 Task: Look for Airbnb options in Colegiales, Argentina from 17th November, 2023 to 21st November, 2023 for 2 adults.1  bedroom having 2 beds and 1 bathroom. Property type can be flat. Amenities needed are: wifi, heating. Look for 4 properties as per requirement.
Action: Mouse moved to (553, 90)
Screenshot: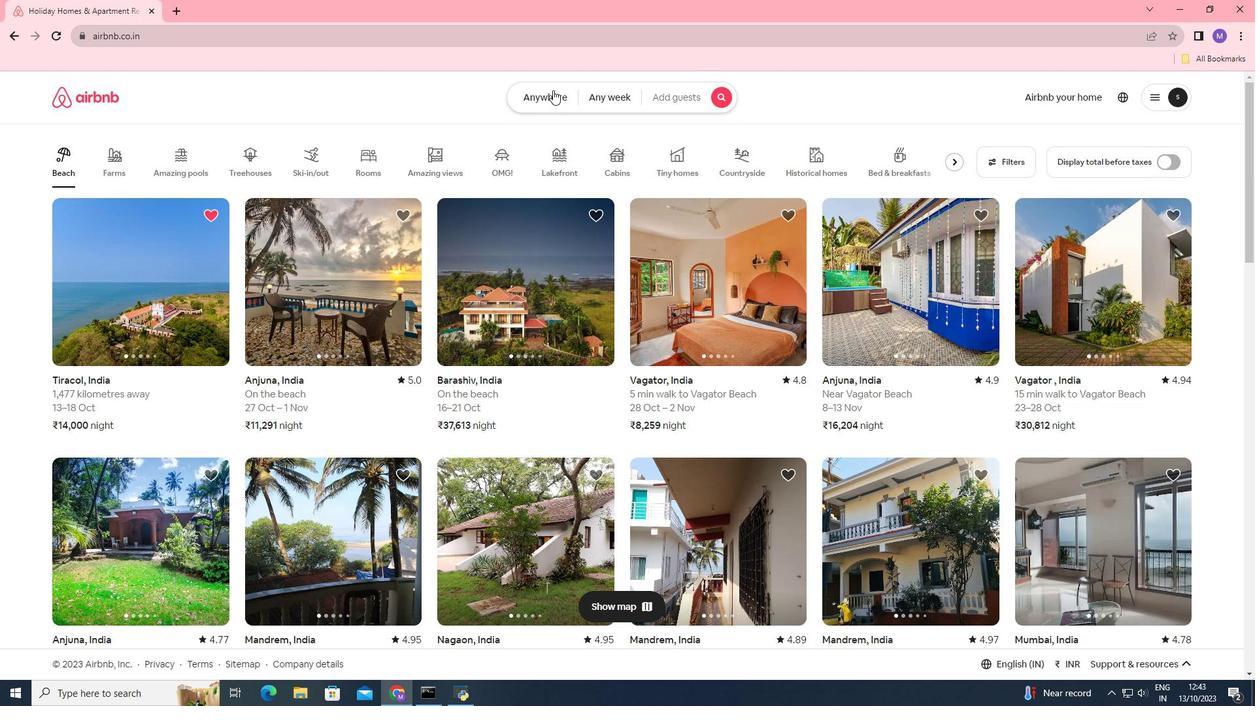 
Action: Mouse pressed left at (553, 90)
Screenshot: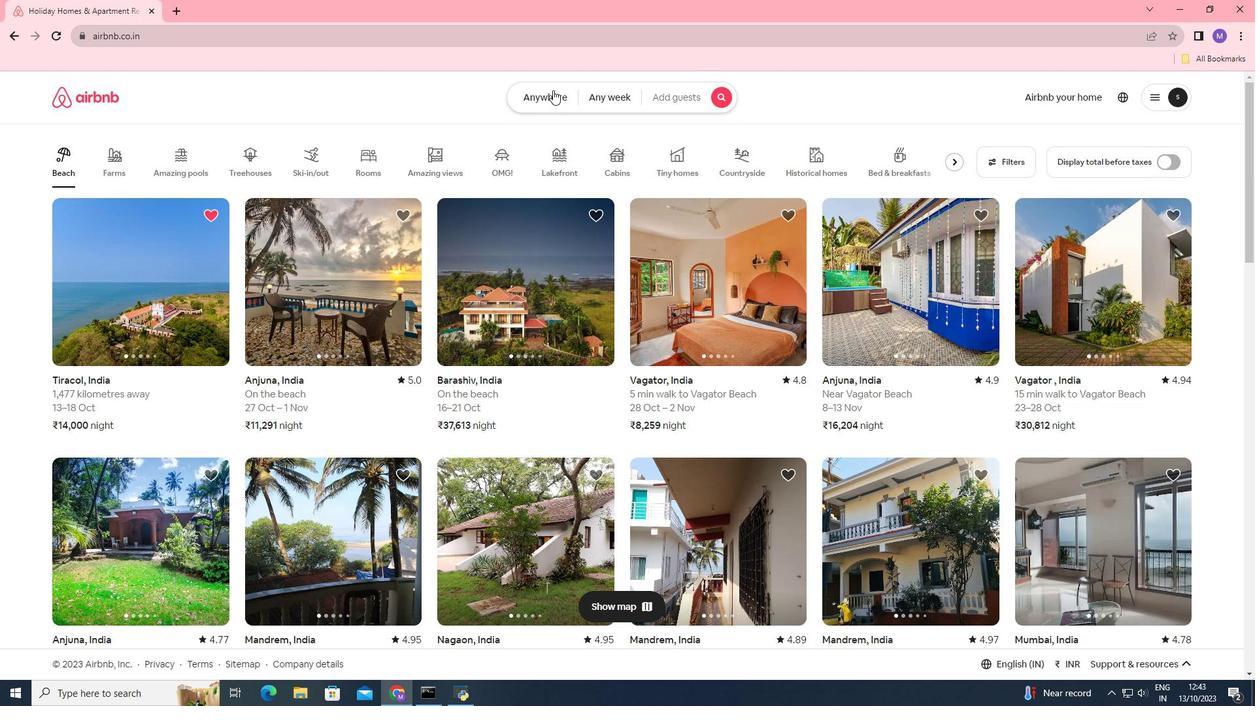 
Action: Mouse moved to (430, 149)
Screenshot: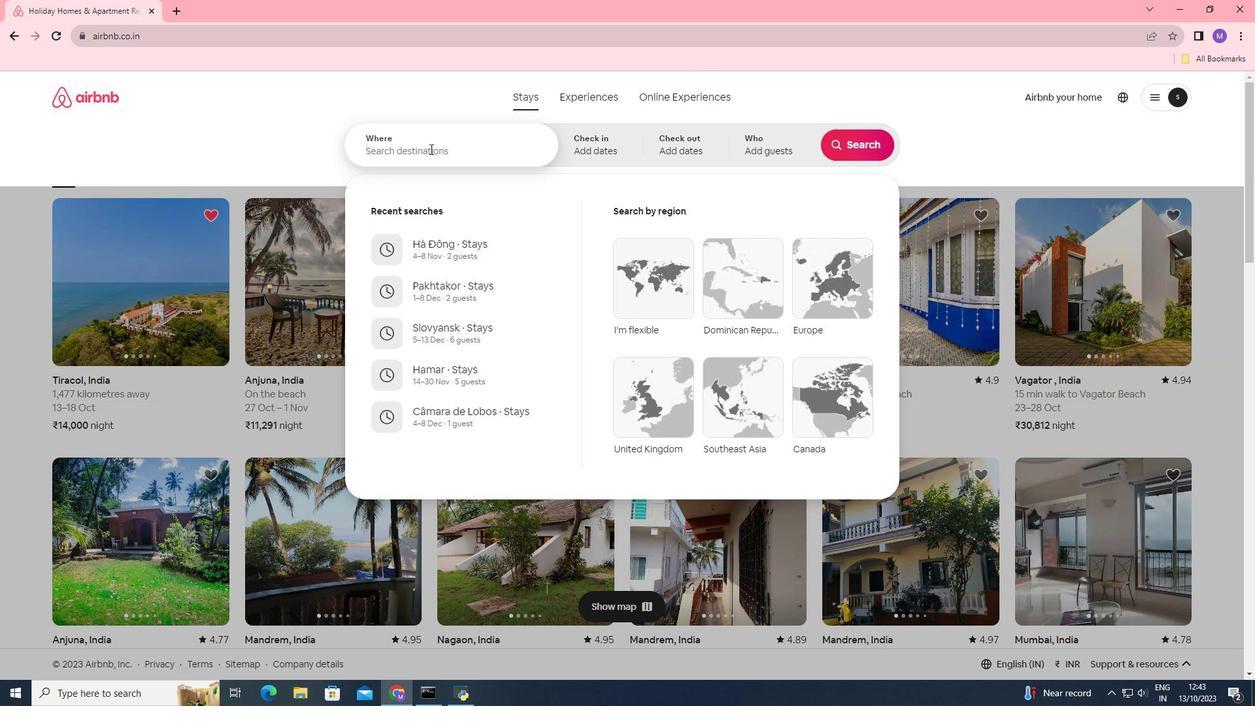 
Action: Mouse pressed left at (430, 149)
Screenshot: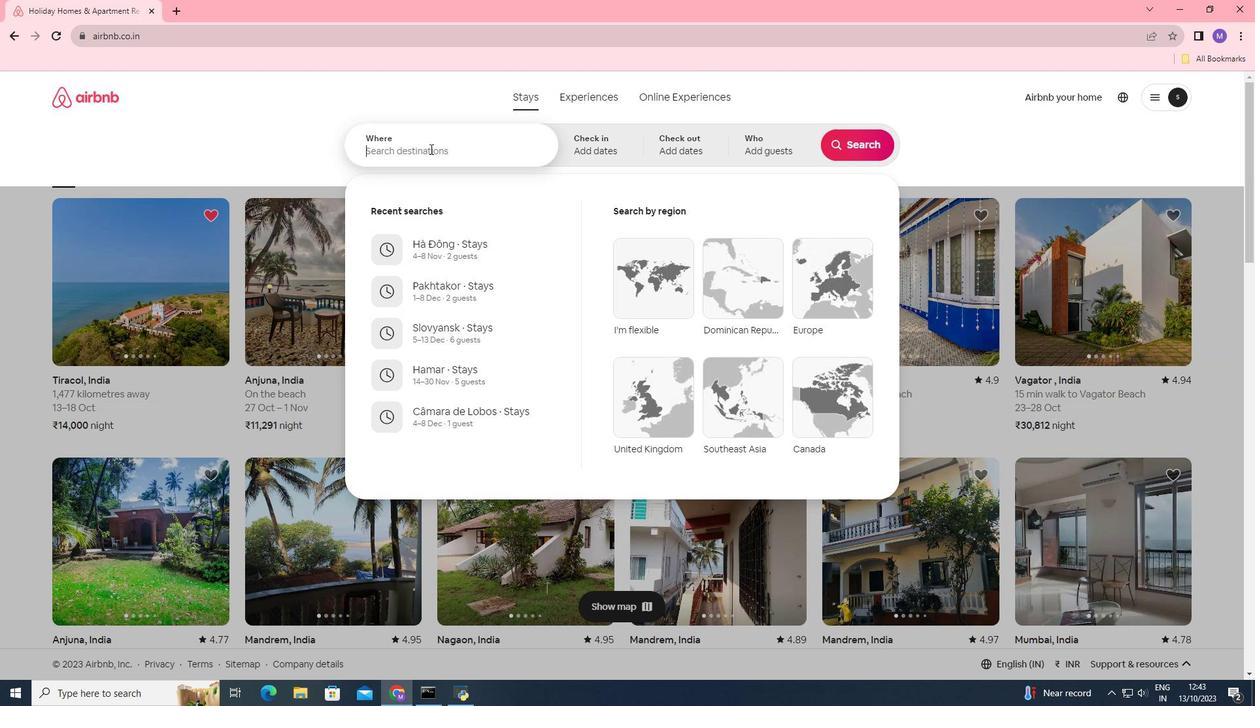 
Action: Mouse pressed left at (430, 149)
Screenshot: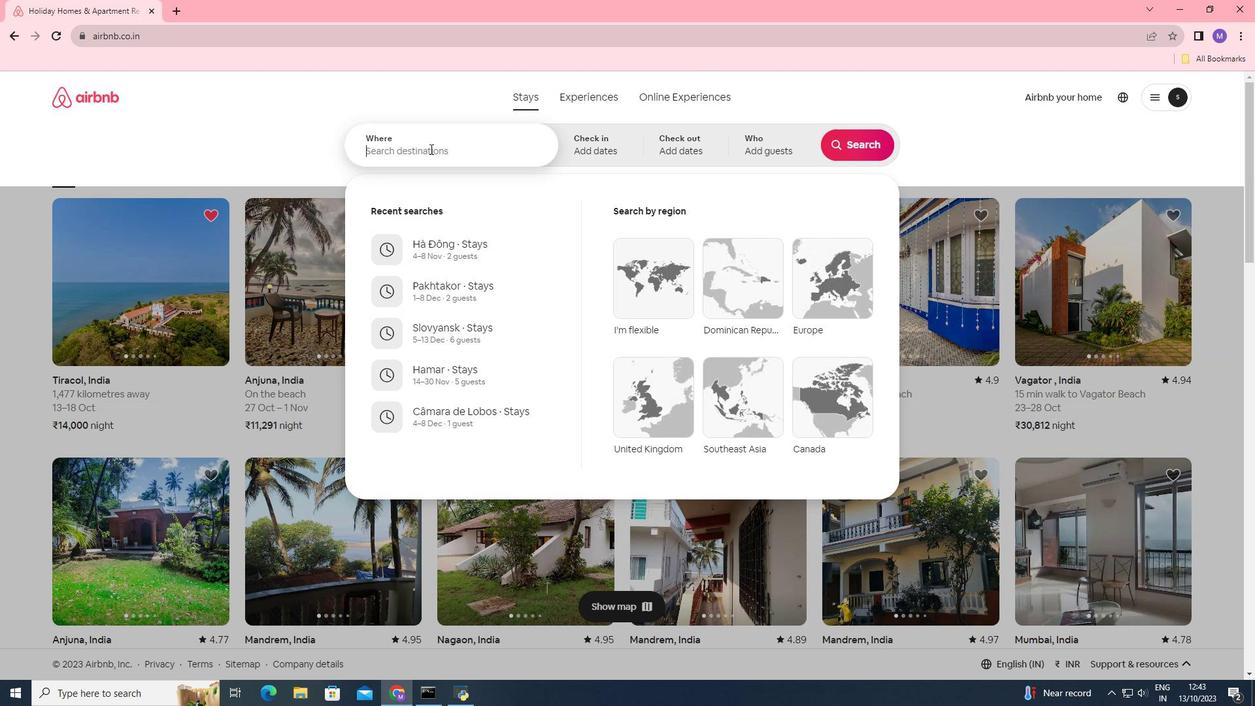 
Action: Key pressed <Key.shift>Colegiales,<Key.space><Key.shift>Argrntia
Screenshot: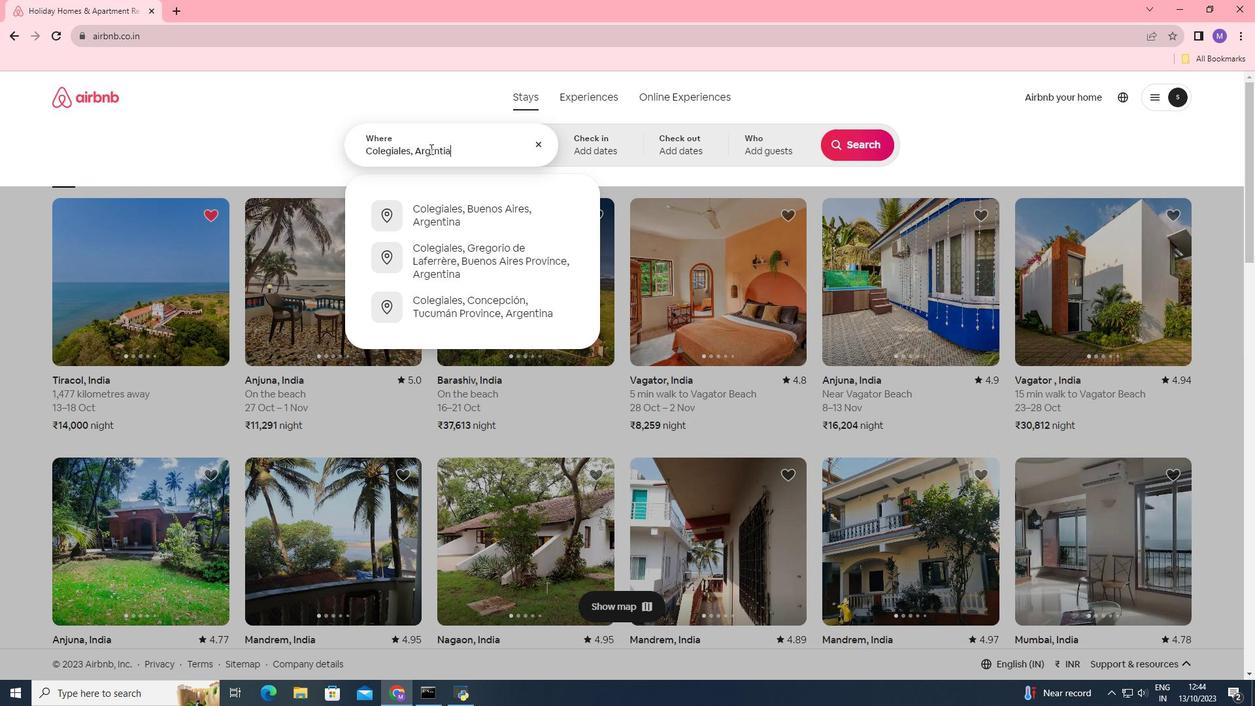 
Action: Mouse moved to (581, 159)
Screenshot: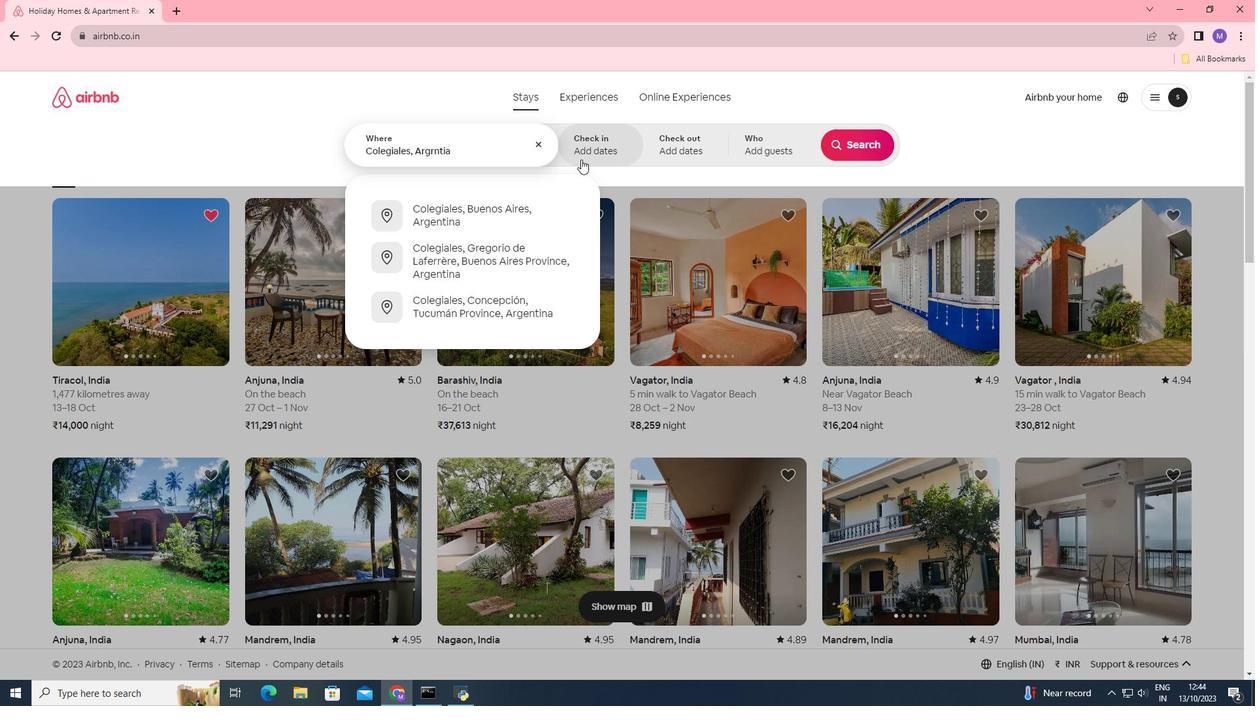 
Action: Mouse pressed left at (581, 159)
Screenshot: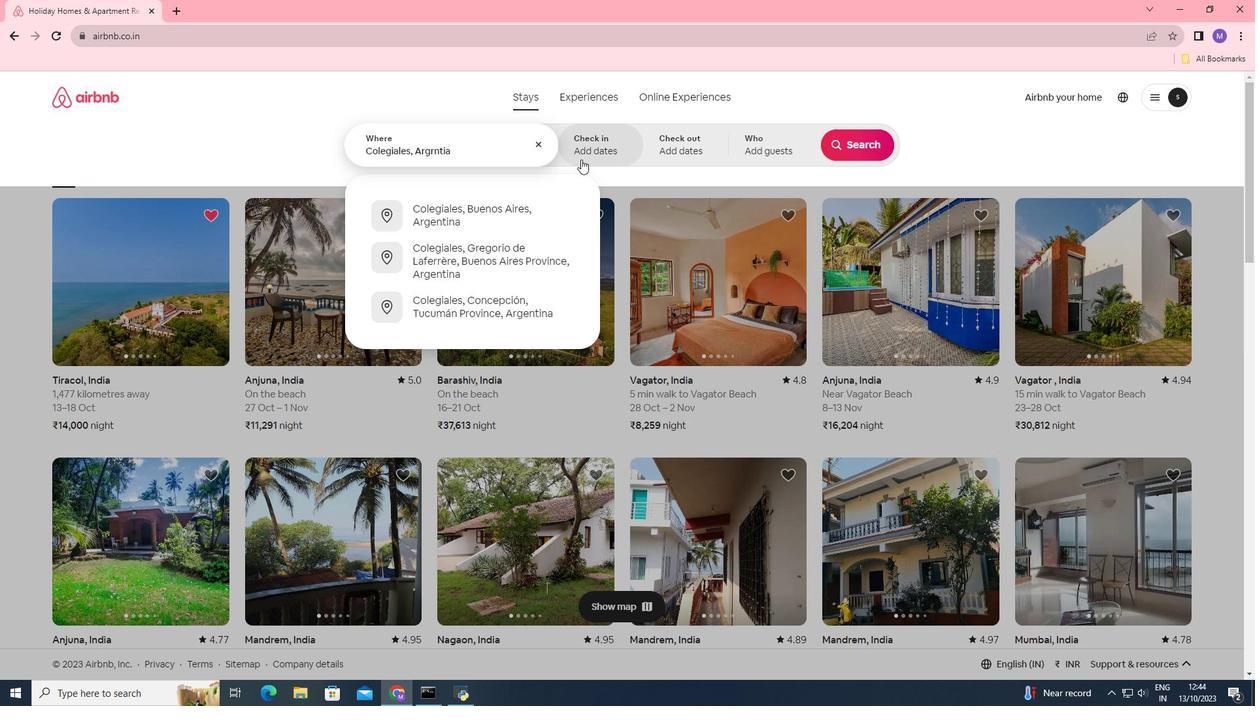 
Action: Mouse moved to (807, 373)
Screenshot: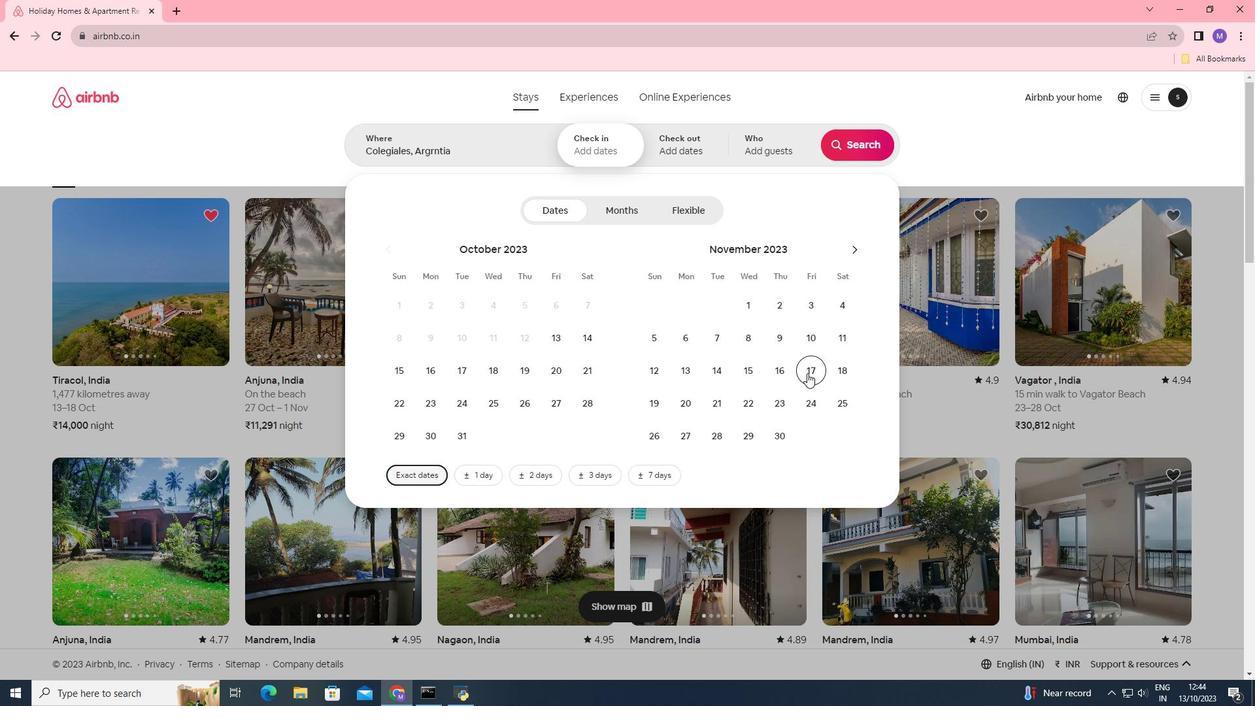 
Action: Mouse pressed left at (807, 373)
Screenshot: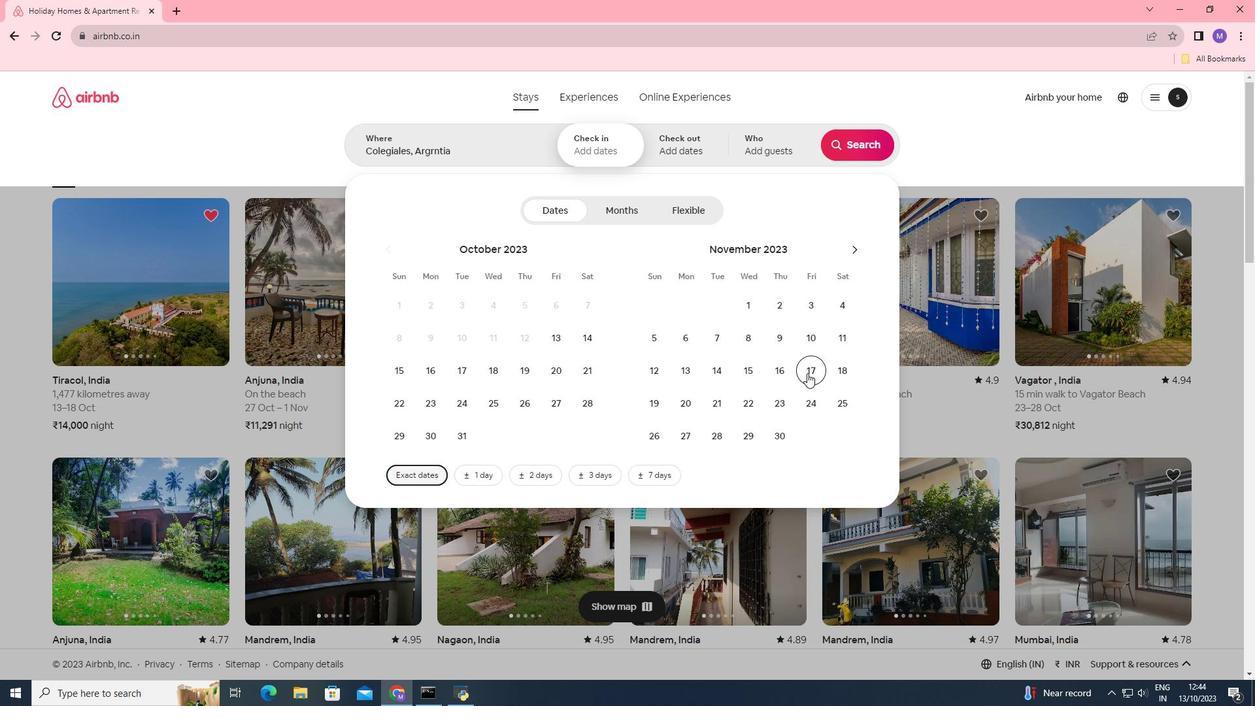 
Action: Mouse moved to (721, 399)
Screenshot: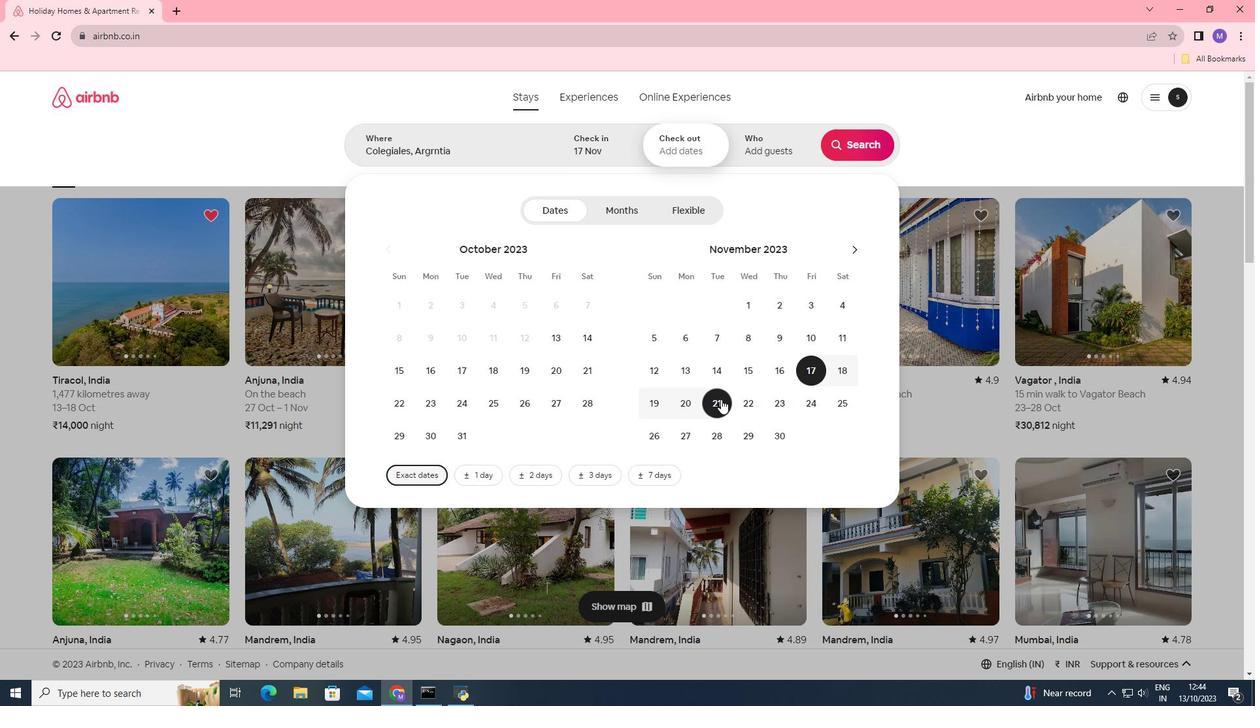 
Action: Mouse pressed left at (721, 399)
Screenshot: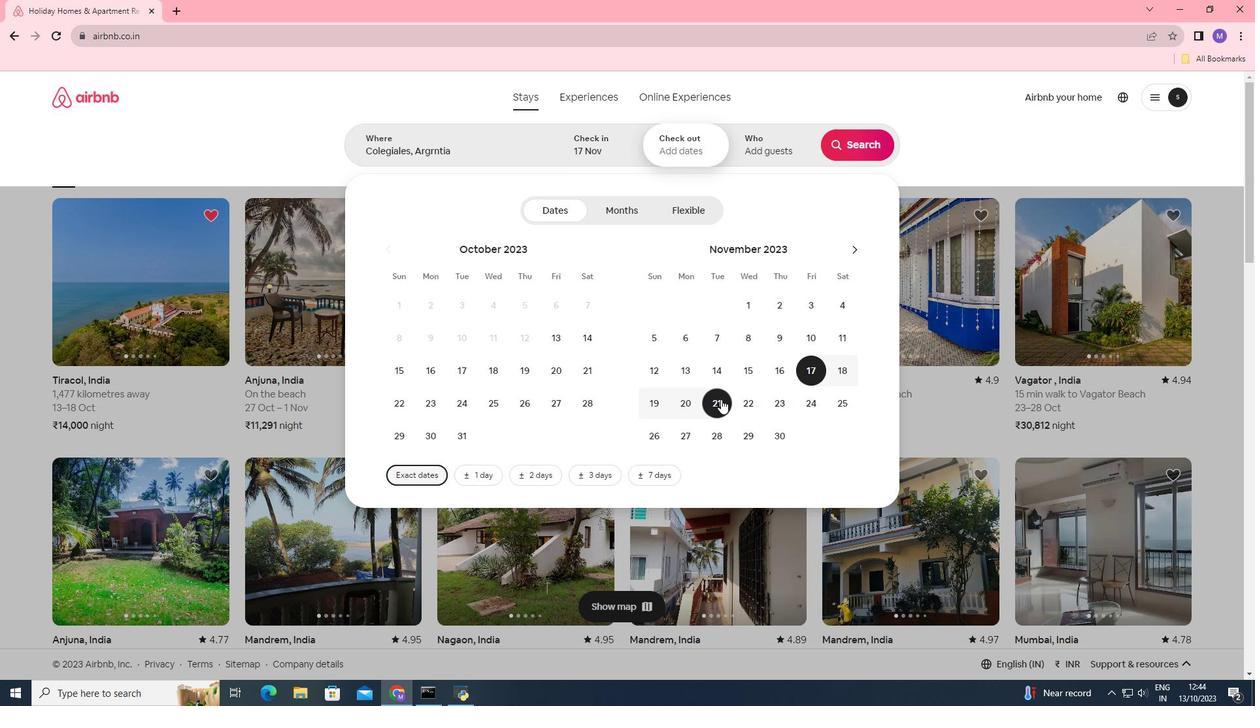 
Action: Mouse moved to (761, 145)
Screenshot: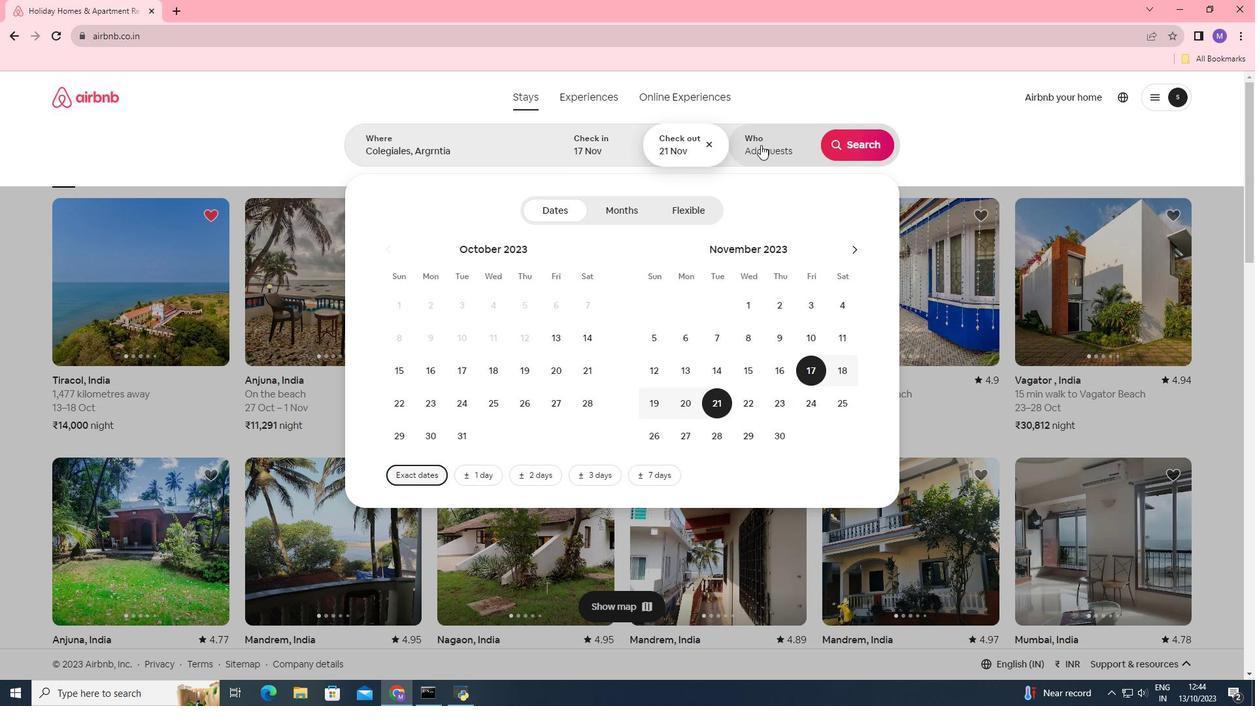 
Action: Mouse pressed left at (761, 145)
Screenshot: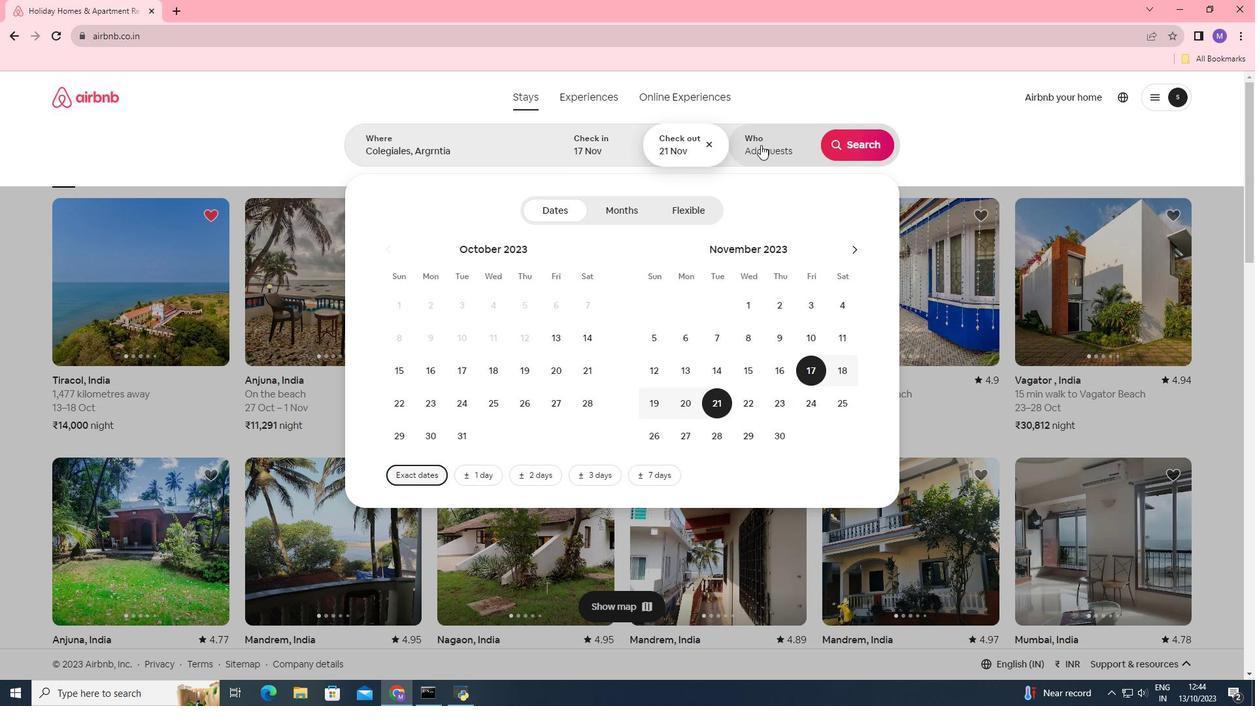 
Action: Mouse moved to (860, 211)
Screenshot: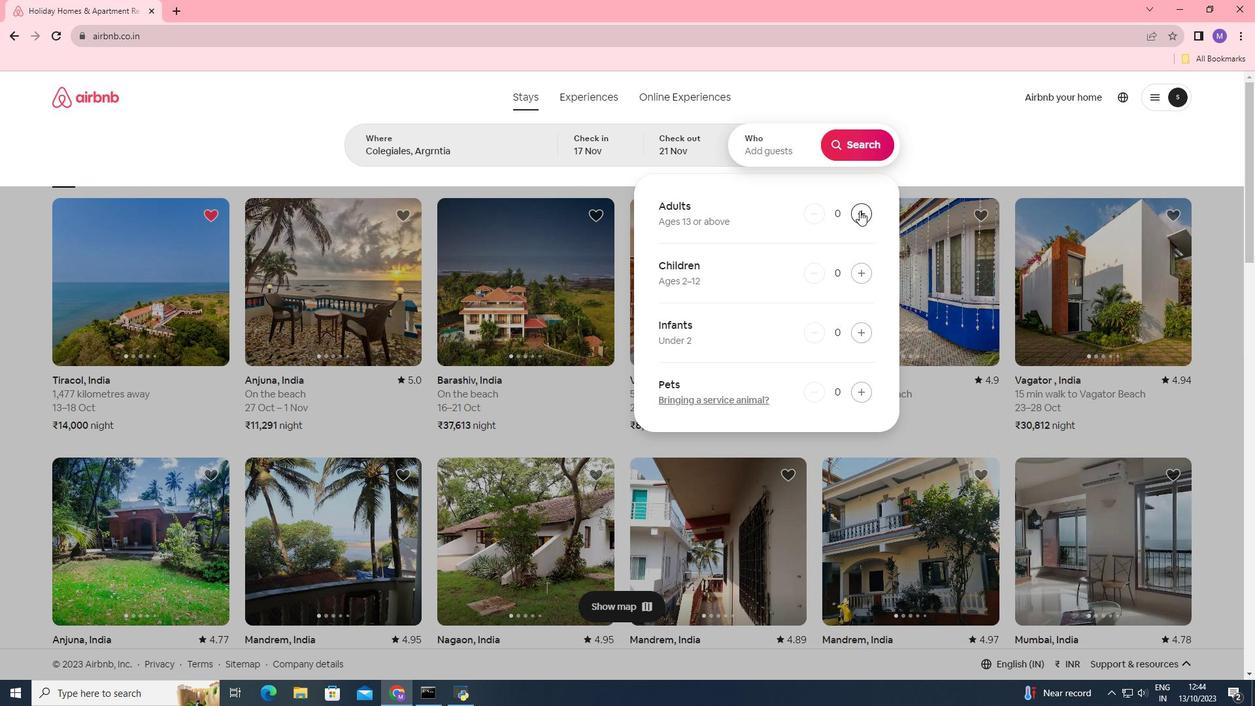 
Action: Mouse pressed left at (860, 211)
Screenshot: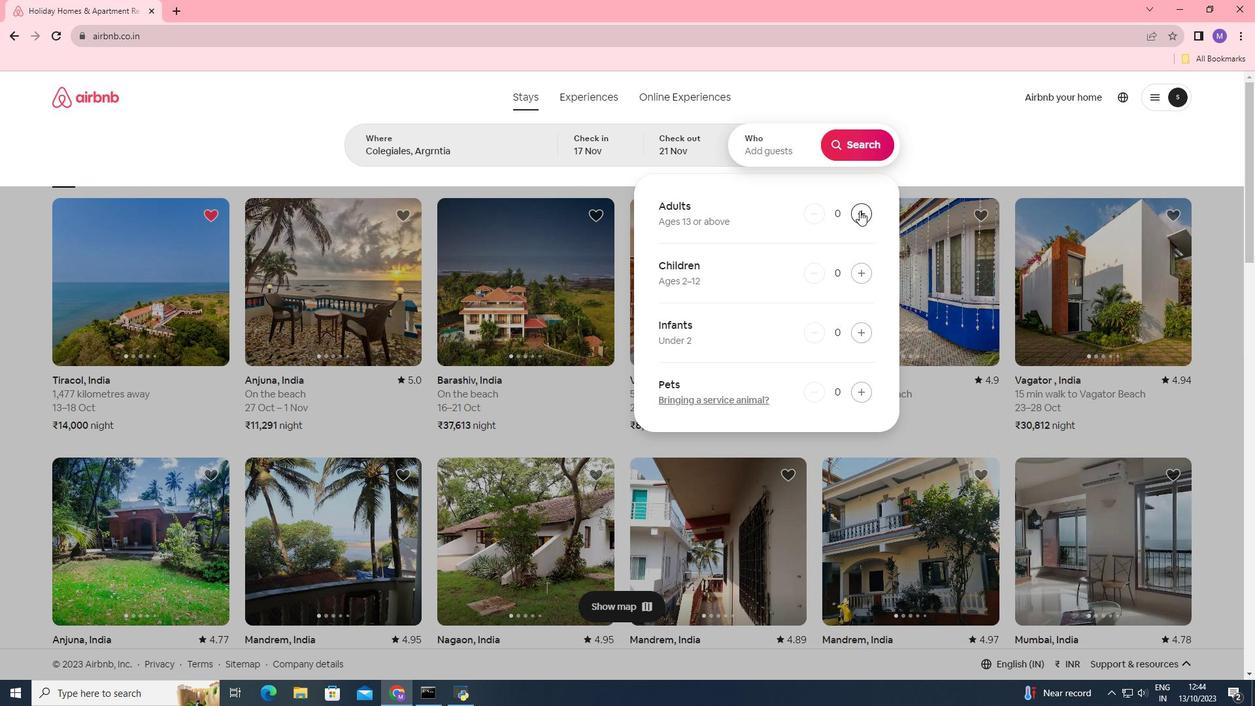 
Action: Mouse pressed left at (860, 211)
Screenshot: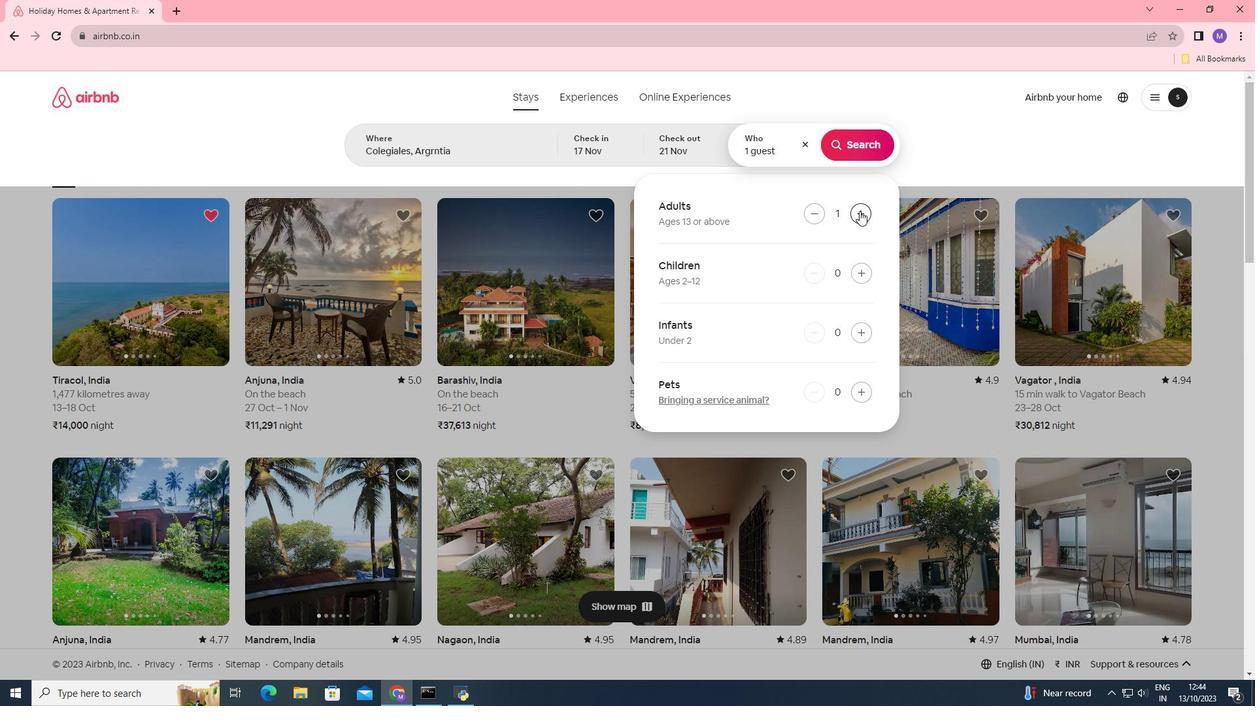 
Action: Mouse moved to (873, 135)
Screenshot: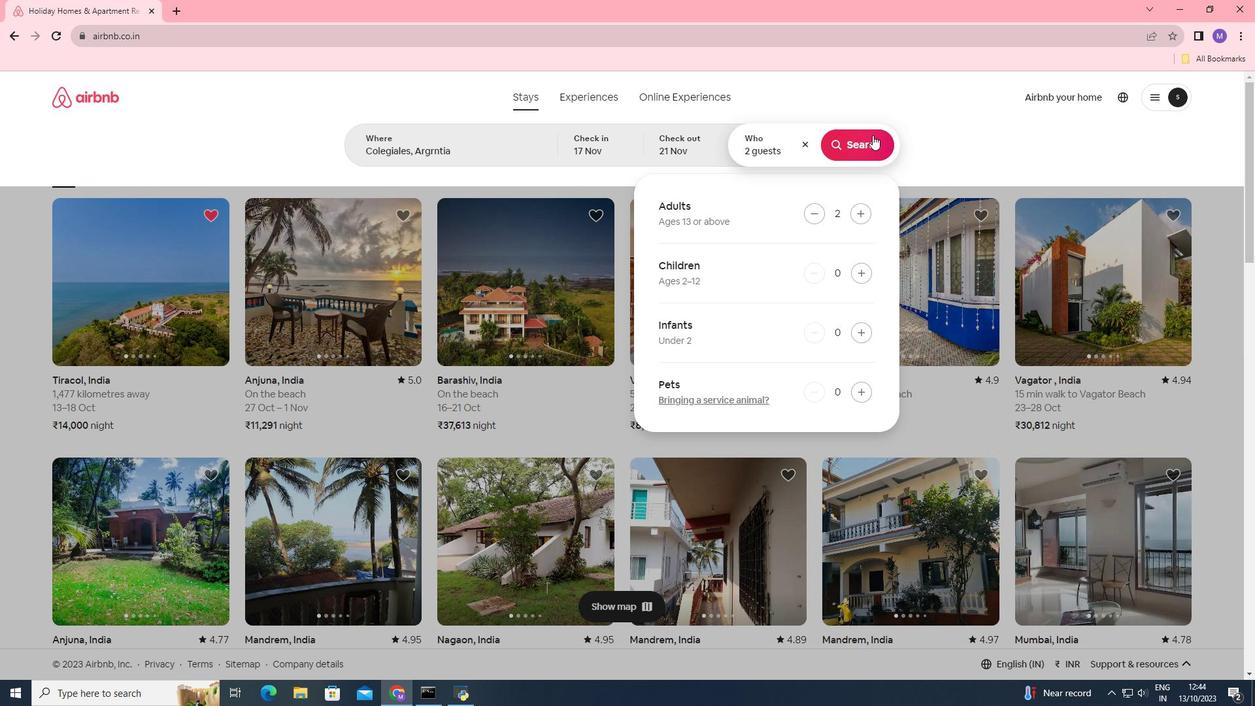 
Action: Mouse pressed left at (873, 135)
Screenshot: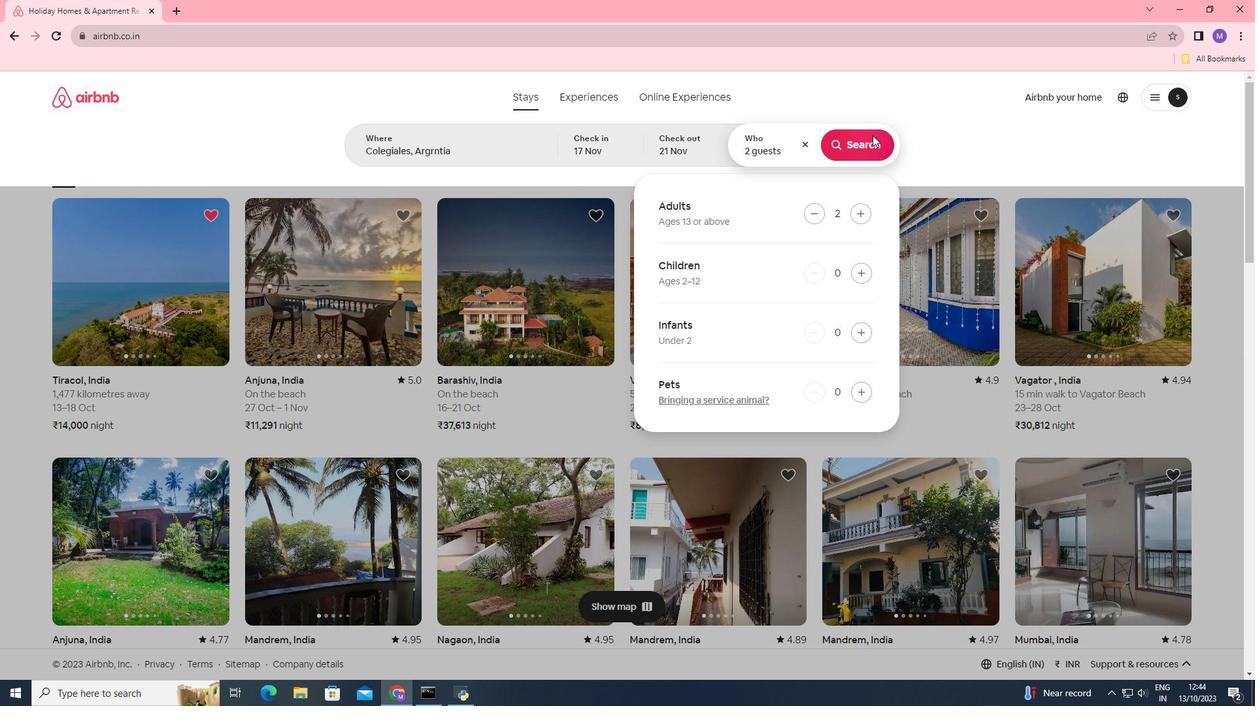 
Action: Mouse moved to (1037, 148)
Screenshot: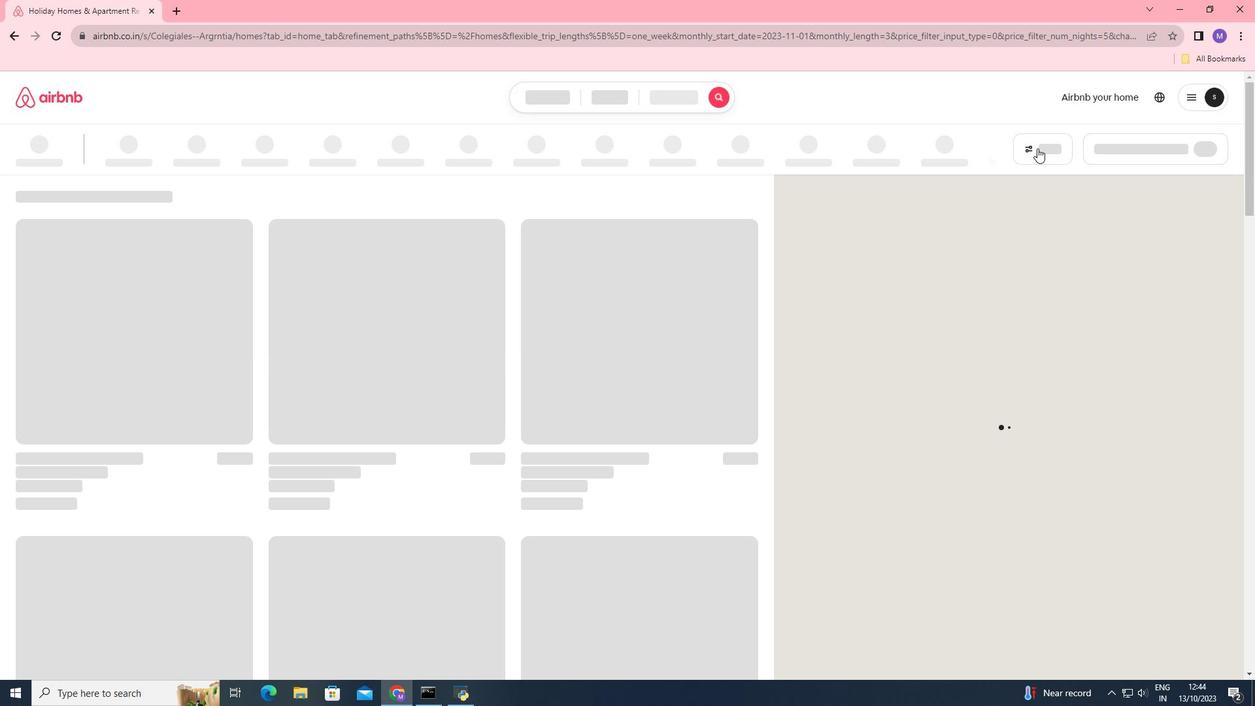
Action: Mouse pressed left at (1037, 148)
Screenshot: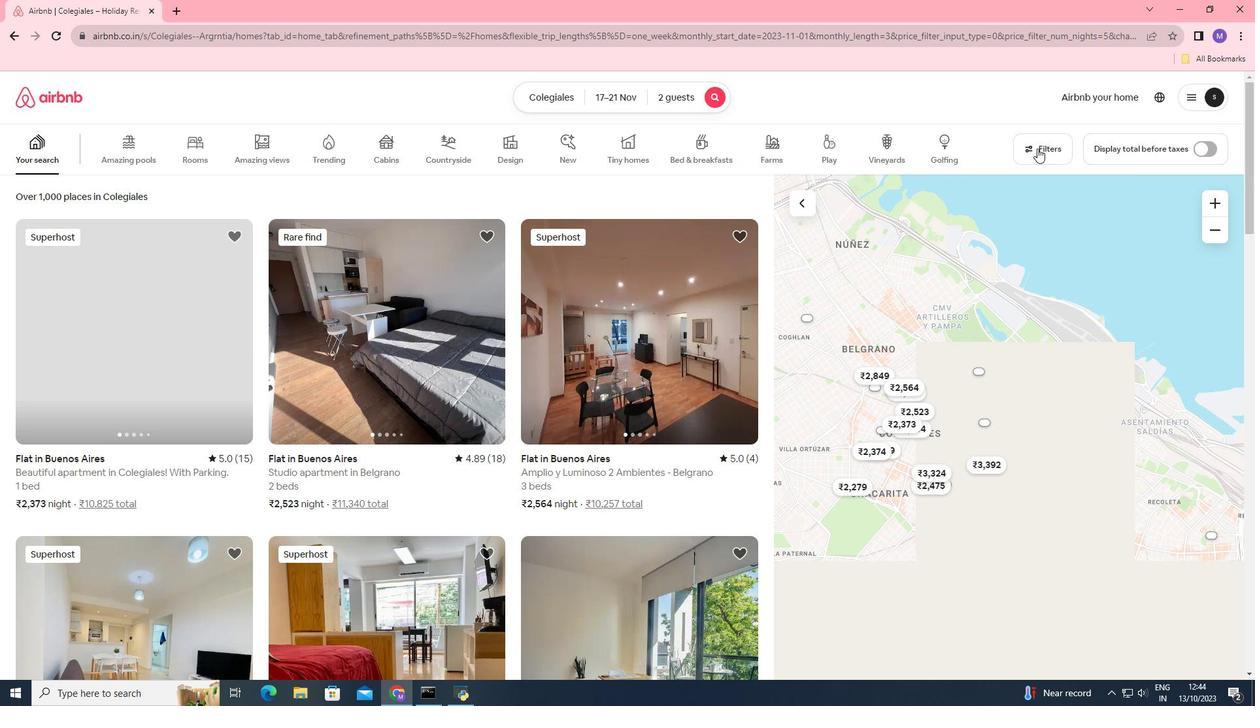 
Action: Mouse moved to (736, 412)
Screenshot: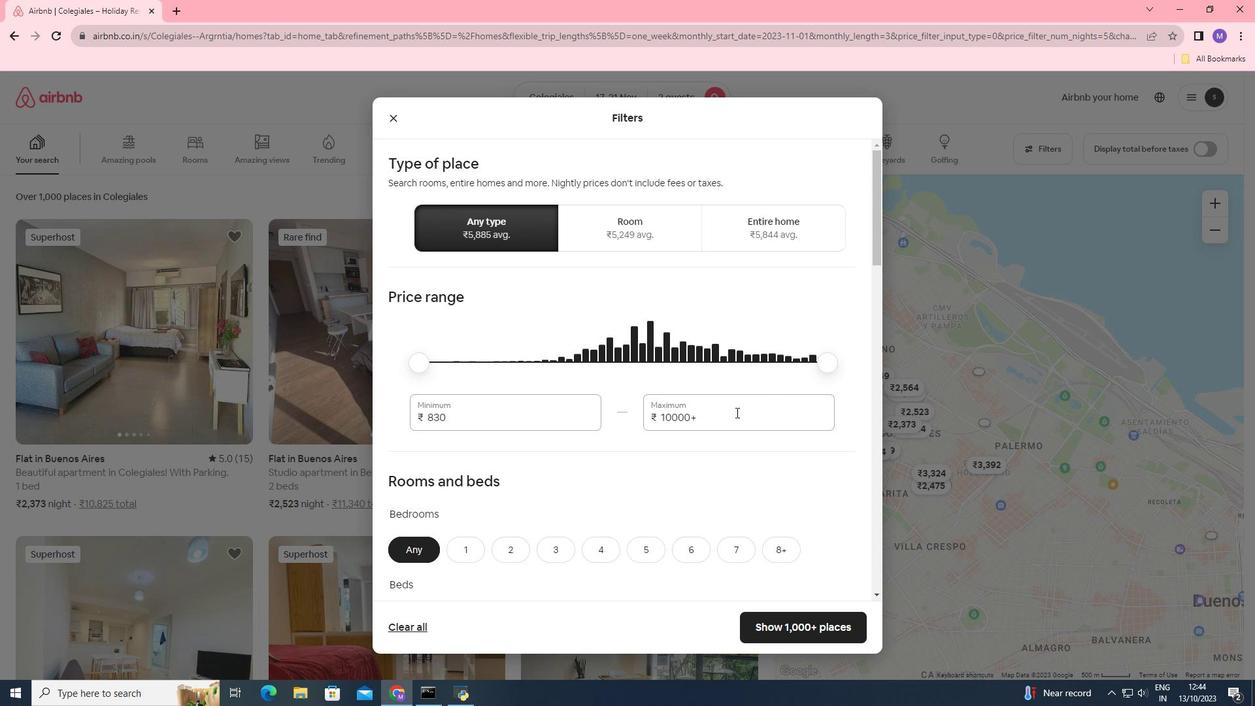 
Action: Mouse scrolled (736, 412) with delta (0, 0)
Screenshot: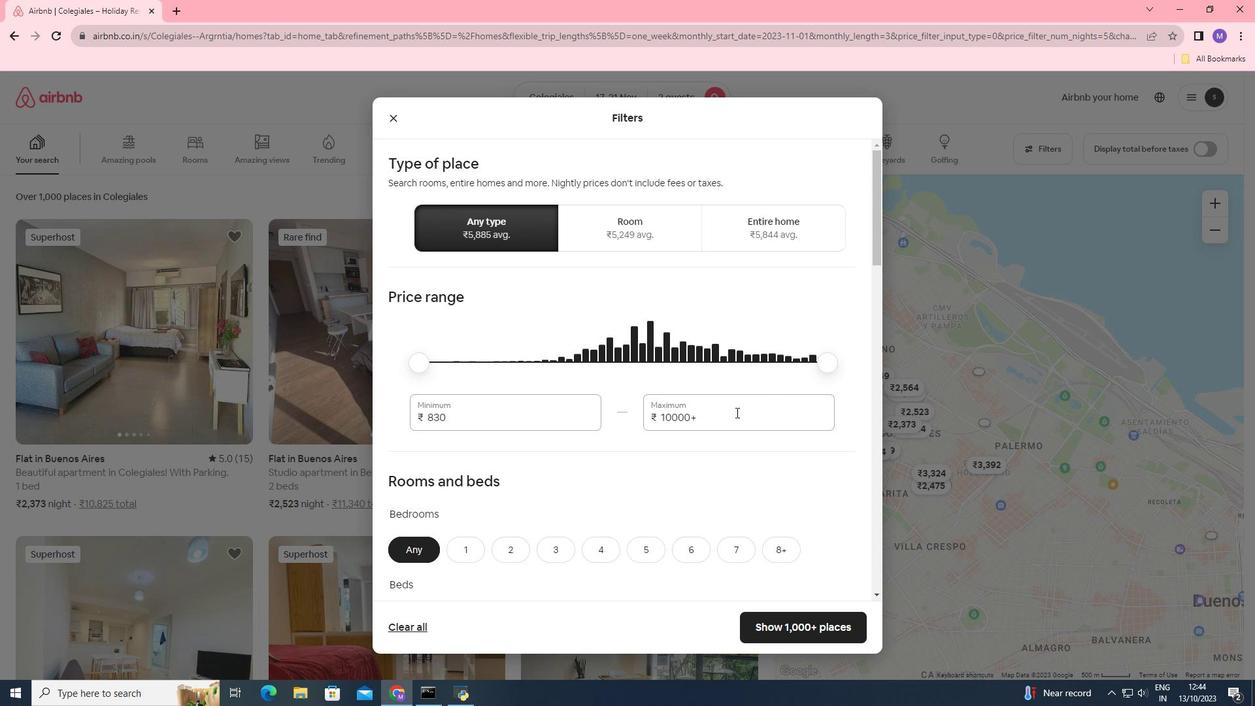 
Action: Mouse scrolled (736, 412) with delta (0, 0)
Screenshot: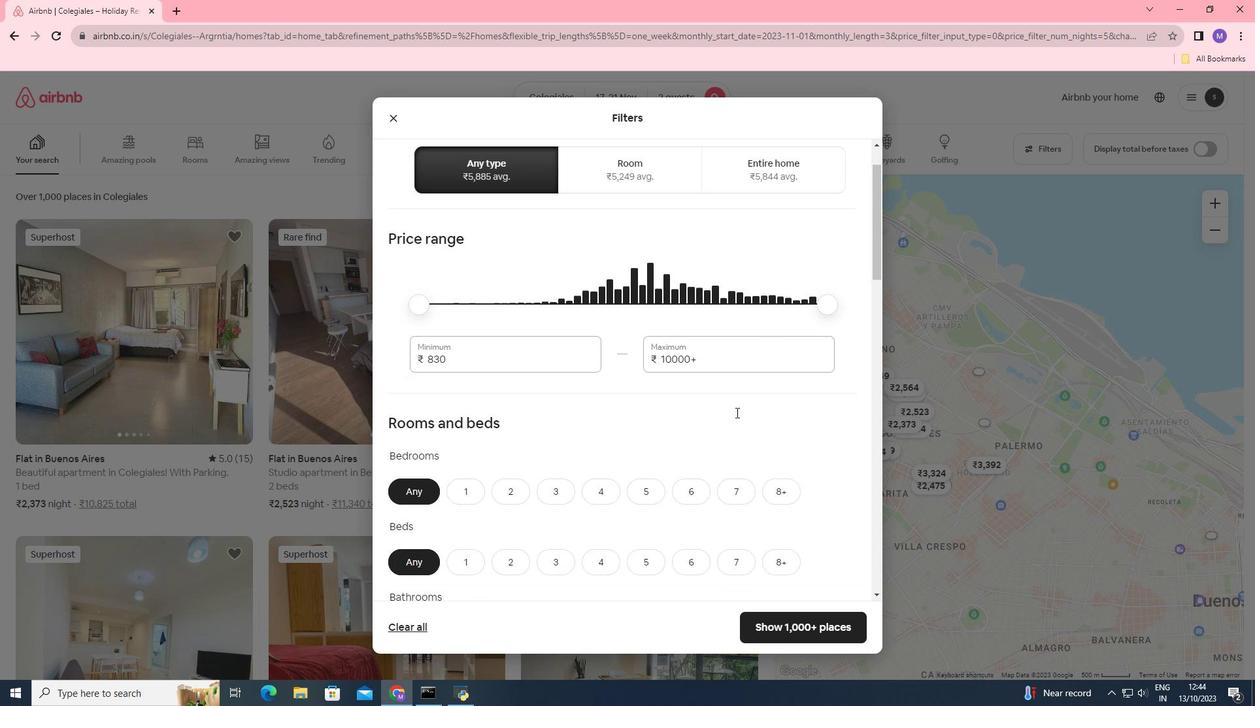 
Action: Mouse moved to (457, 421)
Screenshot: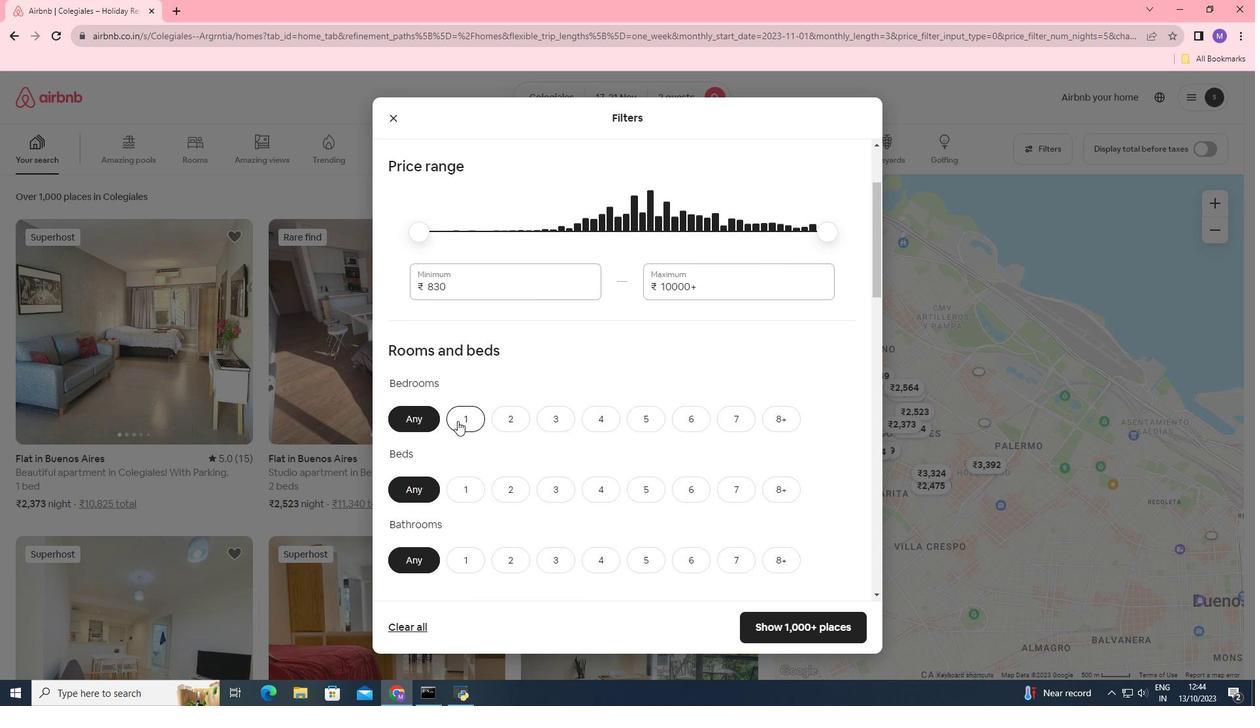 
Action: Mouse pressed left at (457, 421)
Screenshot: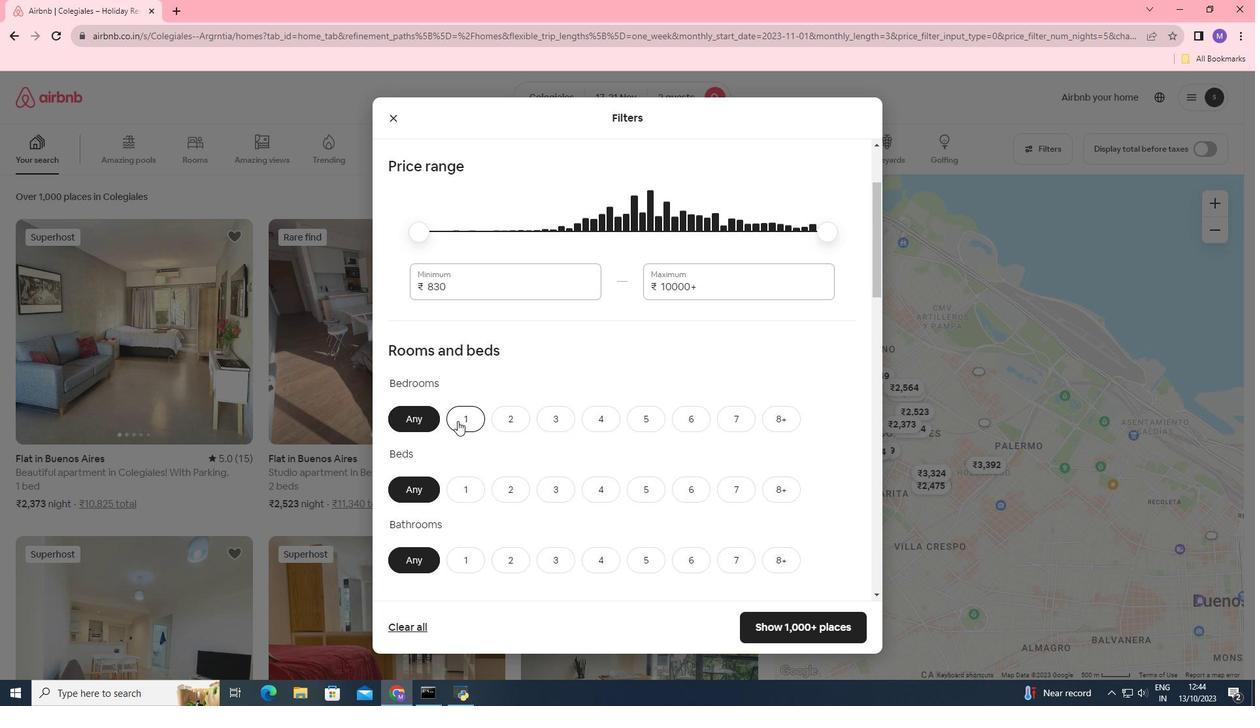 
Action: Mouse moved to (500, 485)
Screenshot: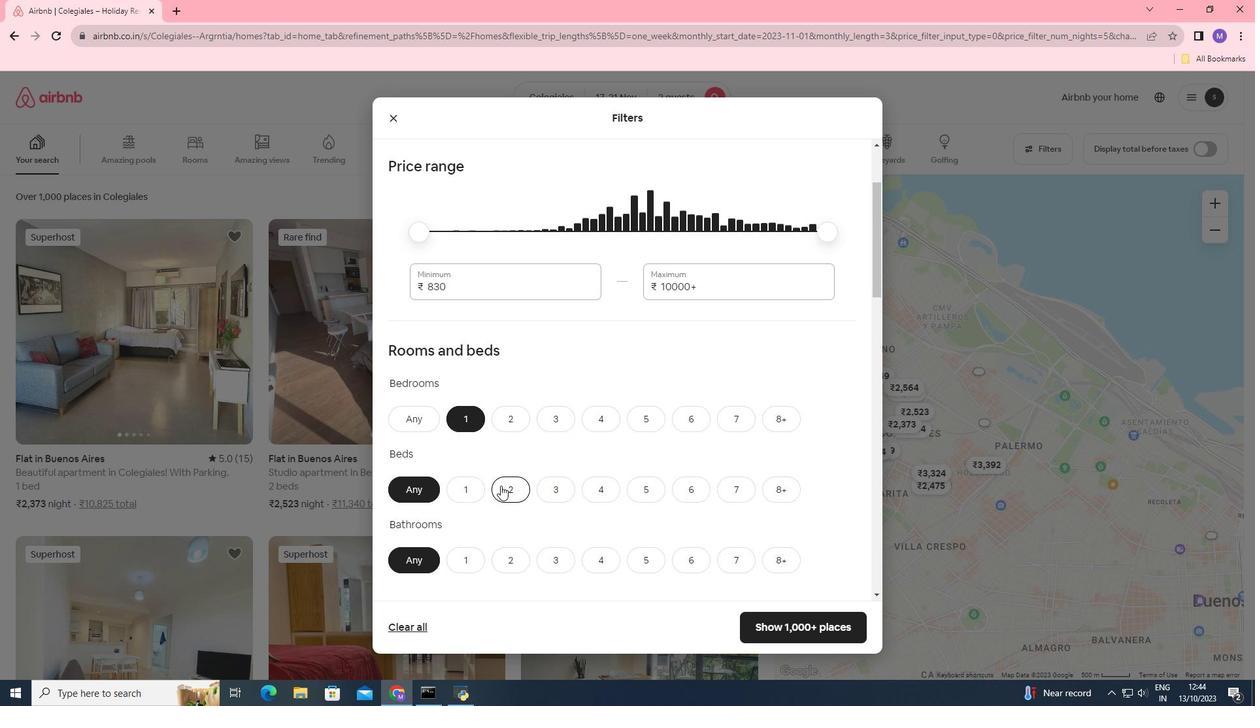 
Action: Mouse pressed left at (500, 485)
Screenshot: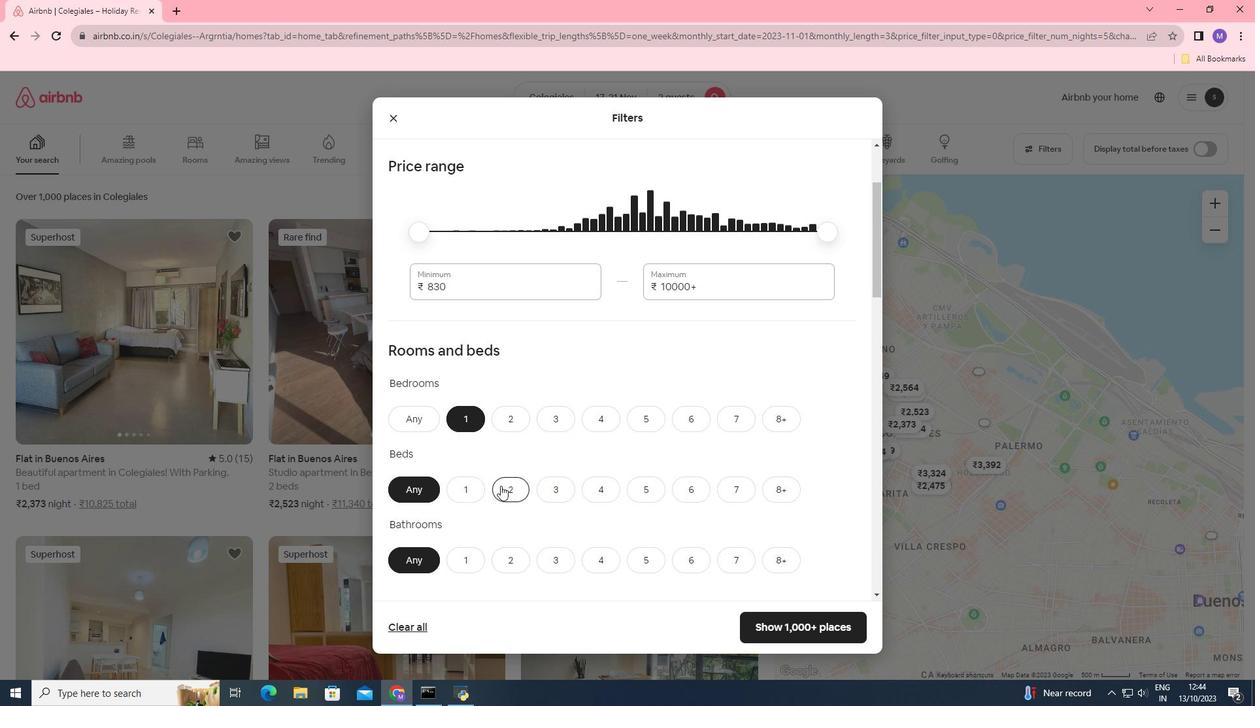 
Action: Mouse moved to (463, 561)
Screenshot: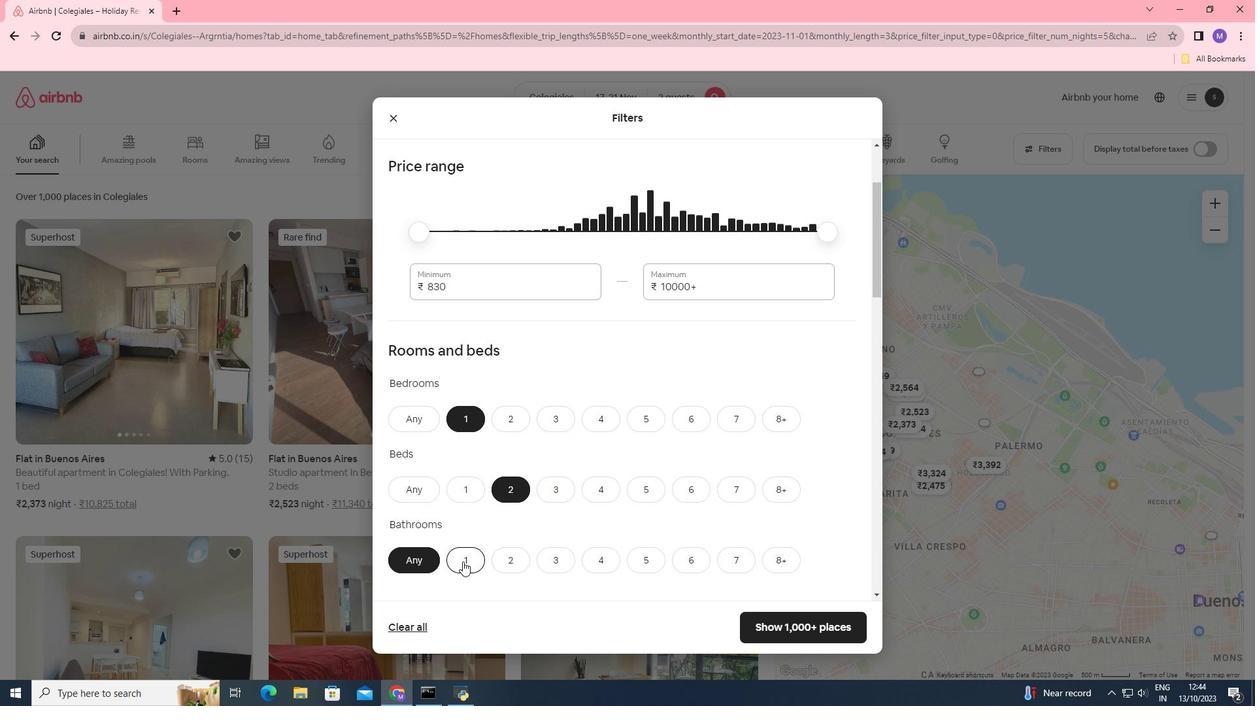 
Action: Mouse pressed left at (463, 561)
Screenshot: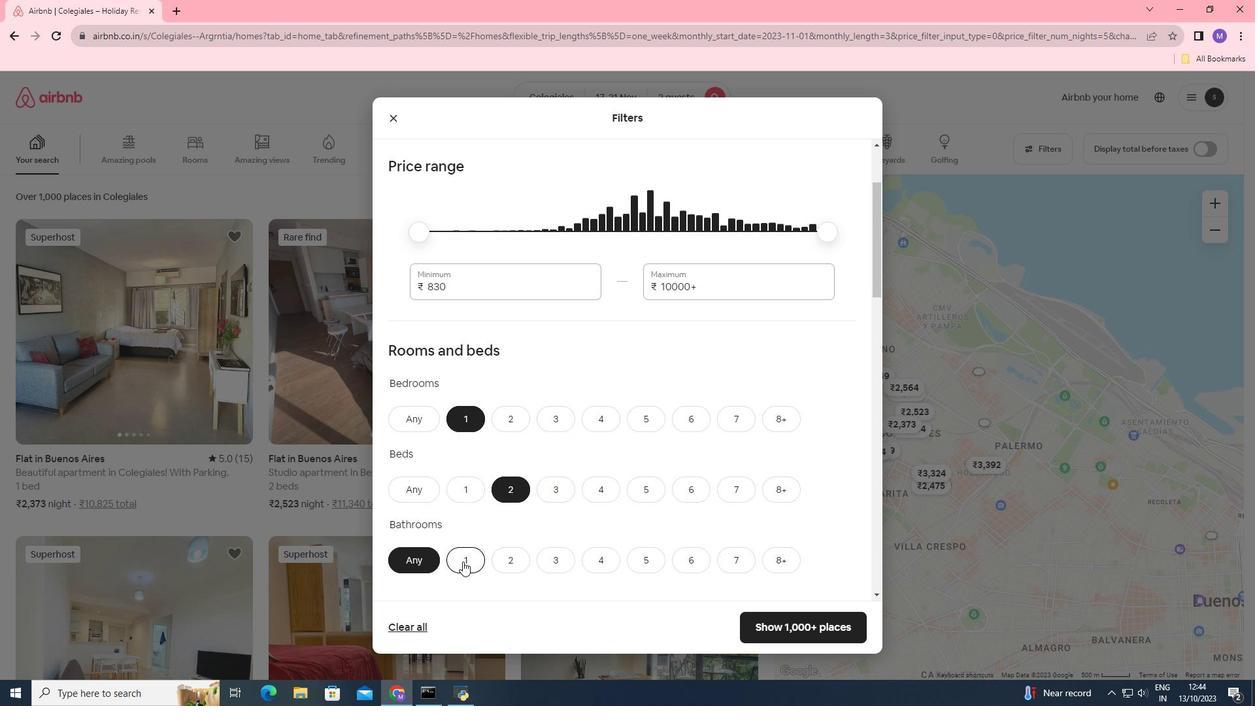 
Action: Mouse moved to (587, 470)
Screenshot: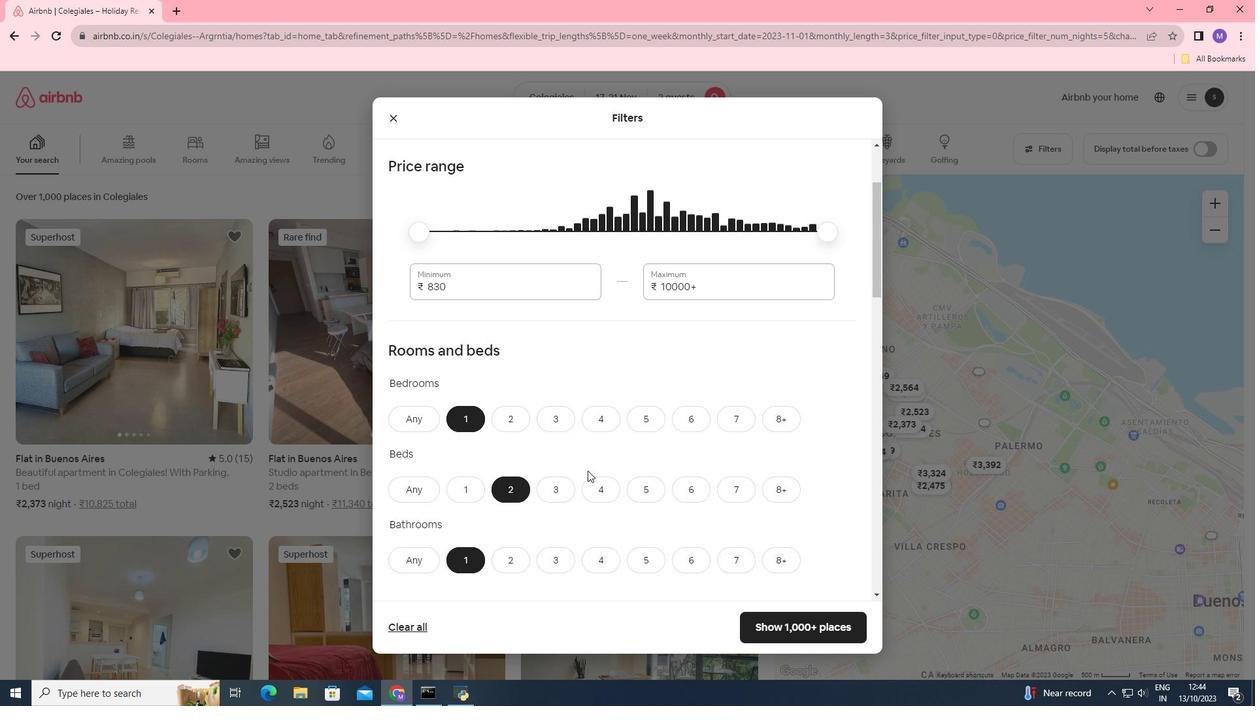 
Action: Mouse scrolled (587, 470) with delta (0, 0)
Screenshot: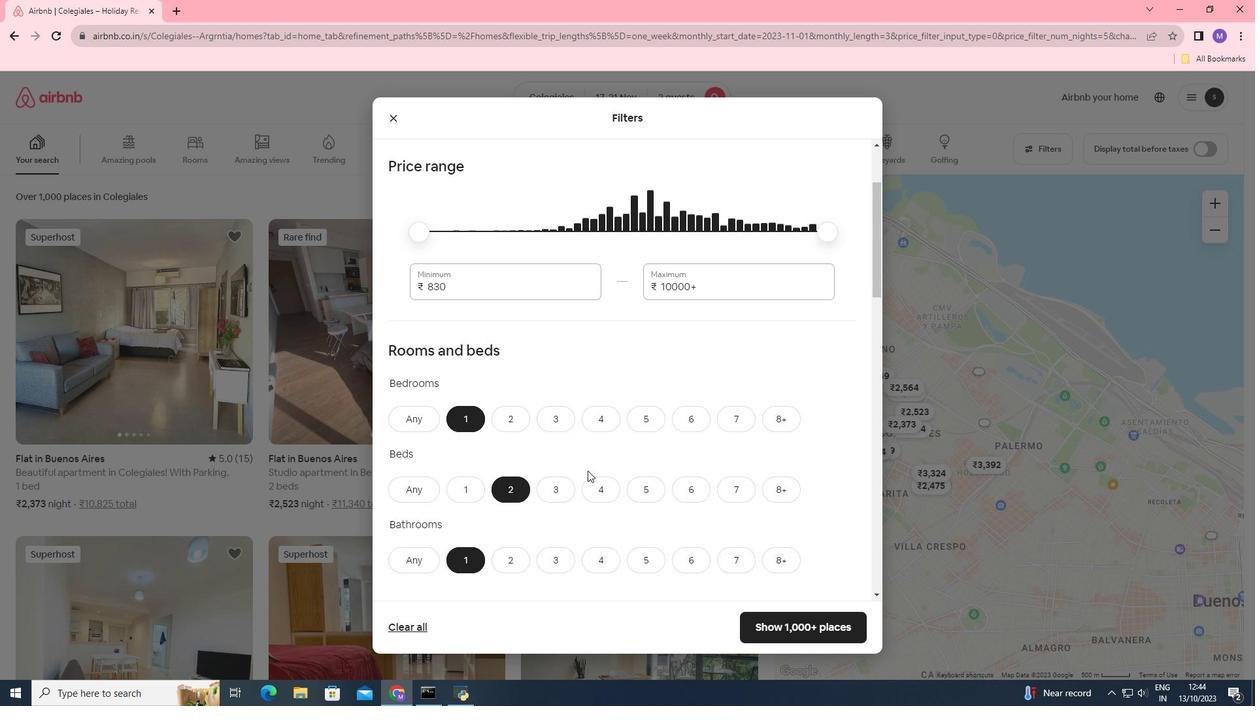 
Action: Mouse scrolled (587, 470) with delta (0, 0)
Screenshot: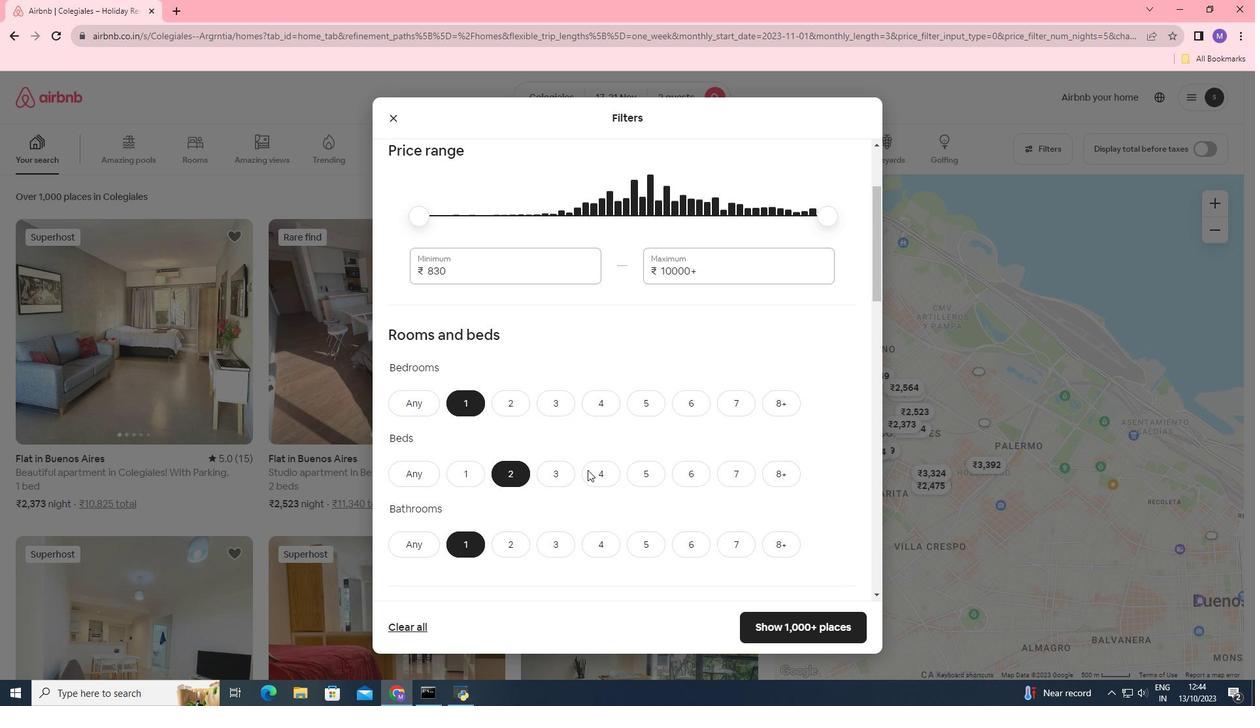 
Action: Mouse moved to (593, 455)
Screenshot: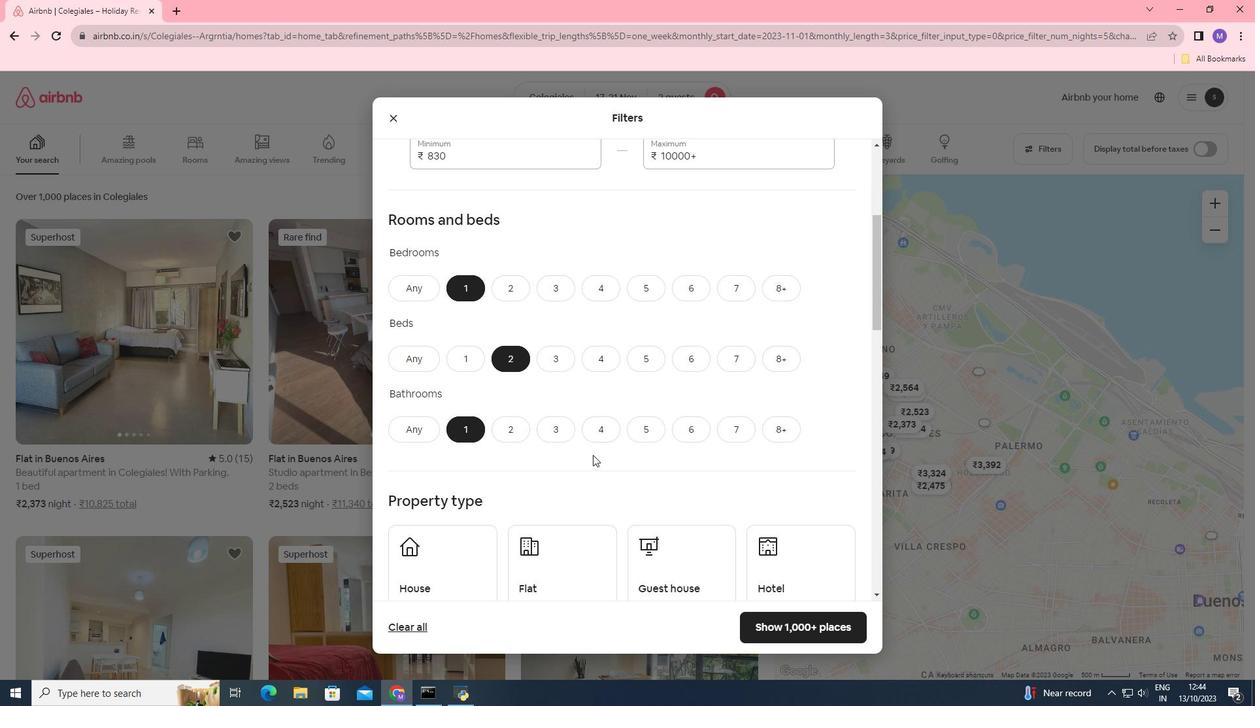 
Action: Mouse scrolled (593, 454) with delta (0, 0)
Screenshot: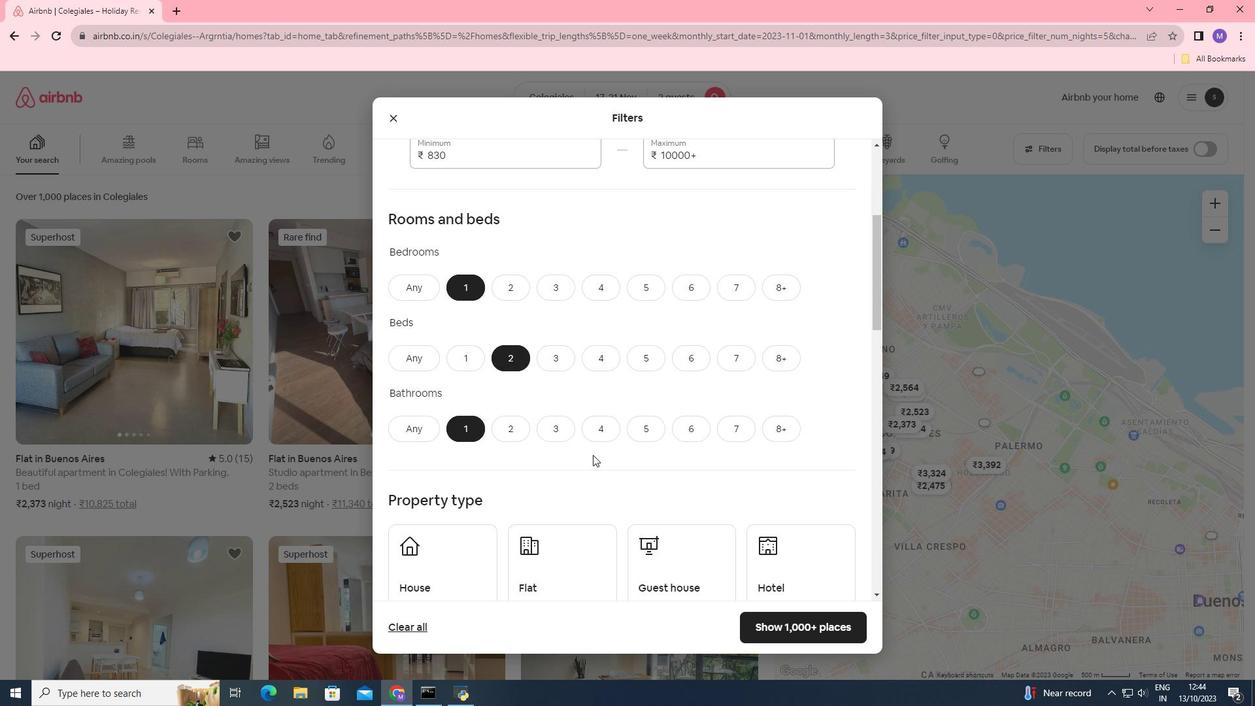 
Action: Mouse moved to (591, 509)
Screenshot: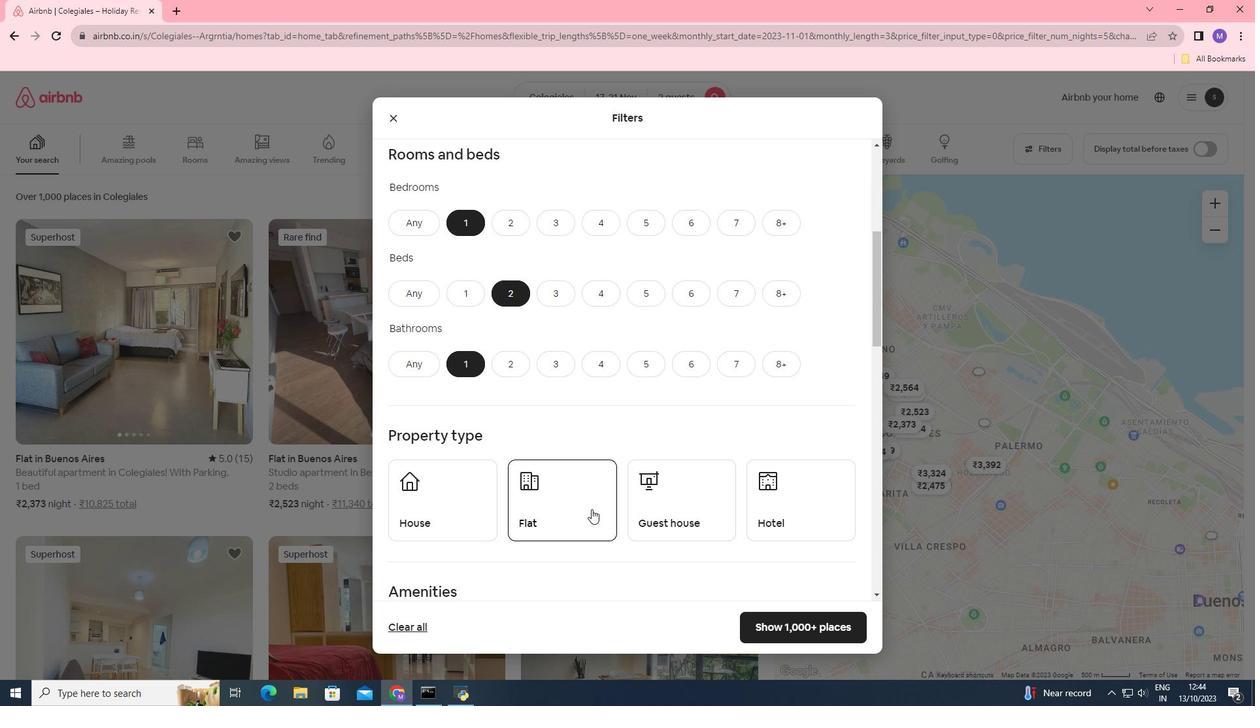 
Action: Mouse pressed left at (591, 509)
Screenshot: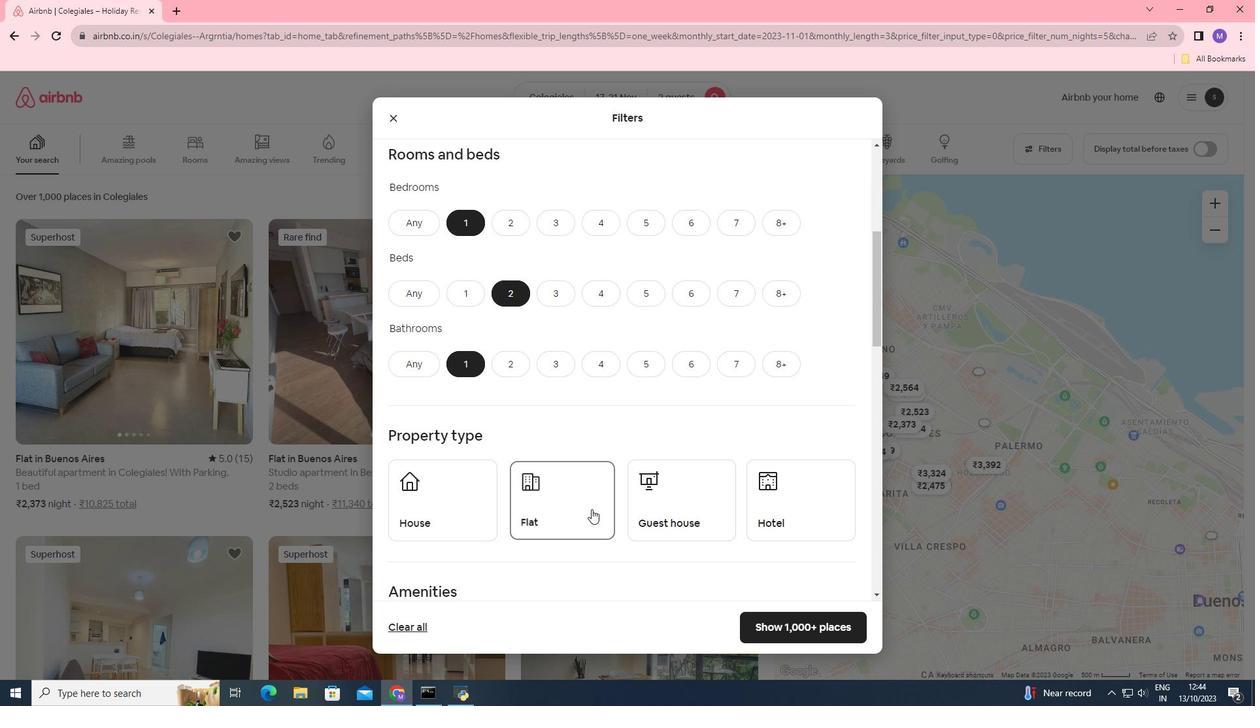 
Action: Mouse moved to (713, 402)
Screenshot: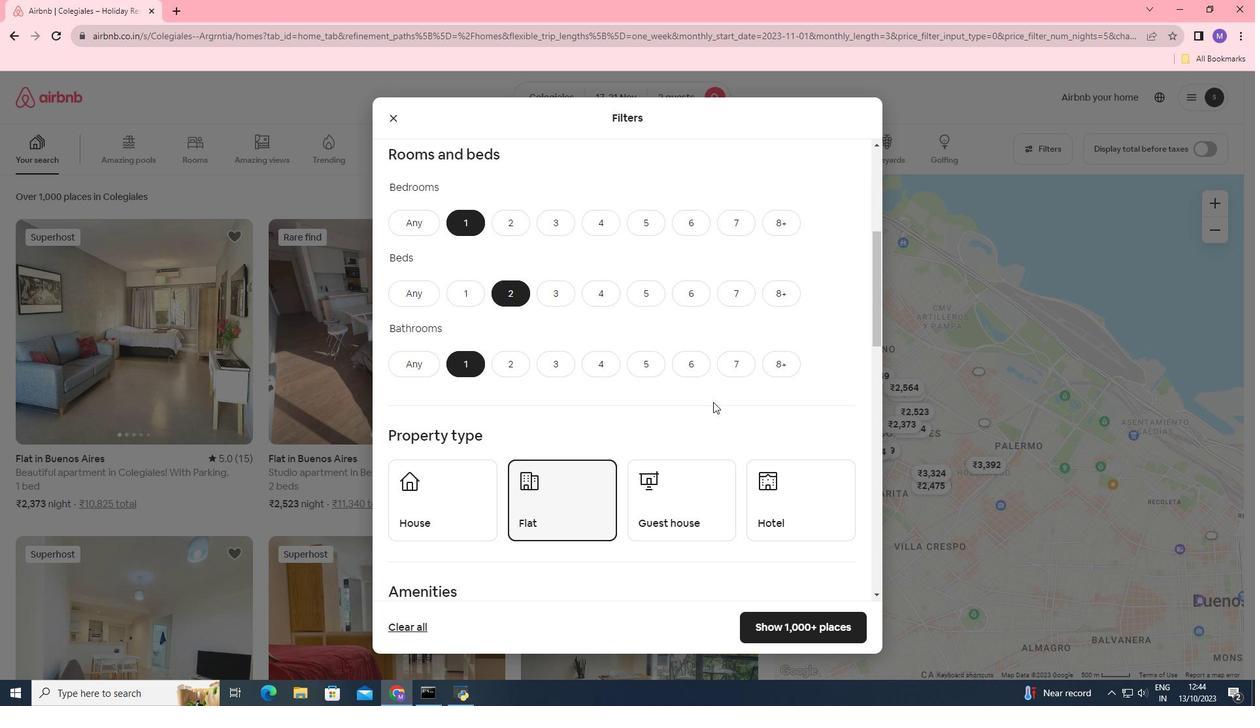 
Action: Mouse scrolled (713, 401) with delta (0, 0)
Screenshot: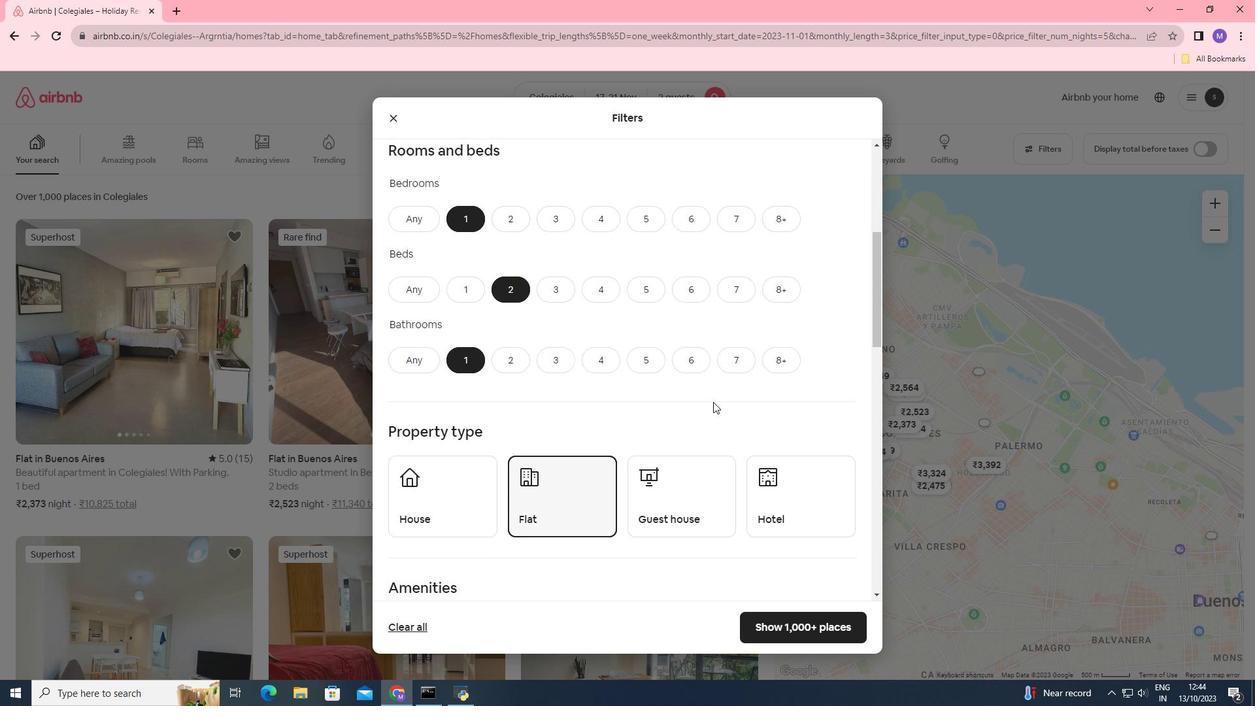 
Action: Mouse moved to (714, 401)
Screenshot: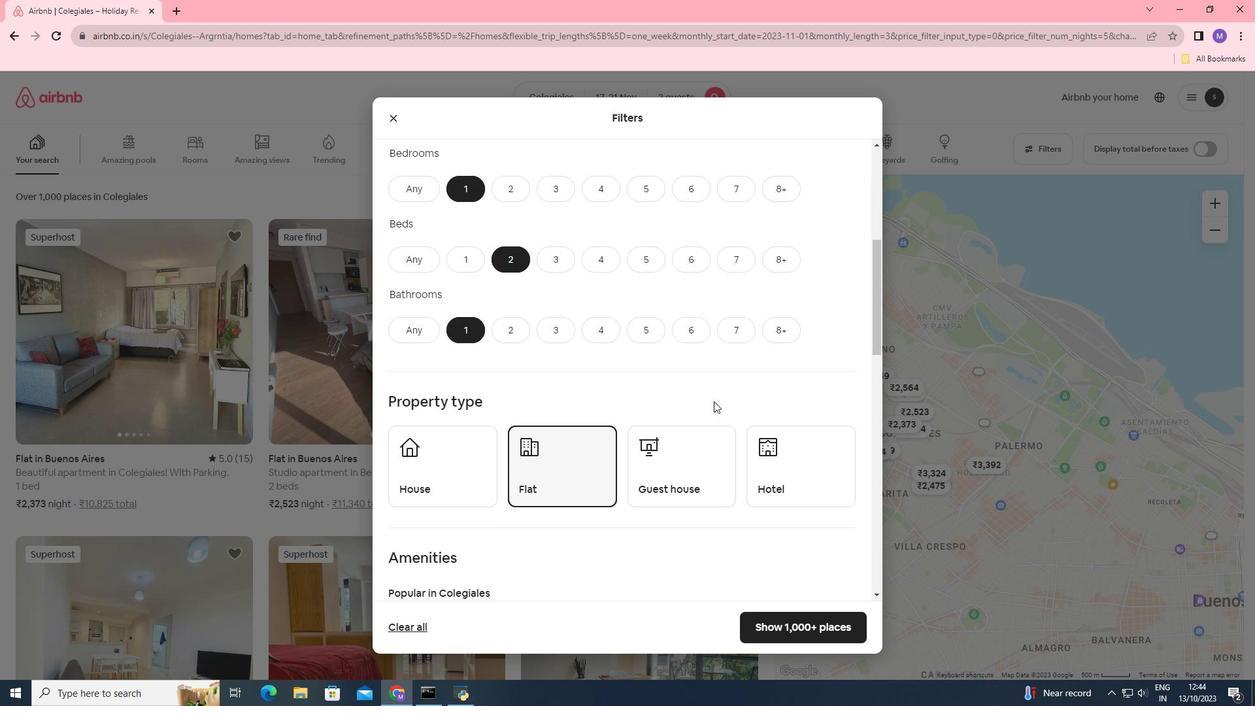 
Action: Mouse scrolled (714, 400) with delta (0, 0)
Screenshot: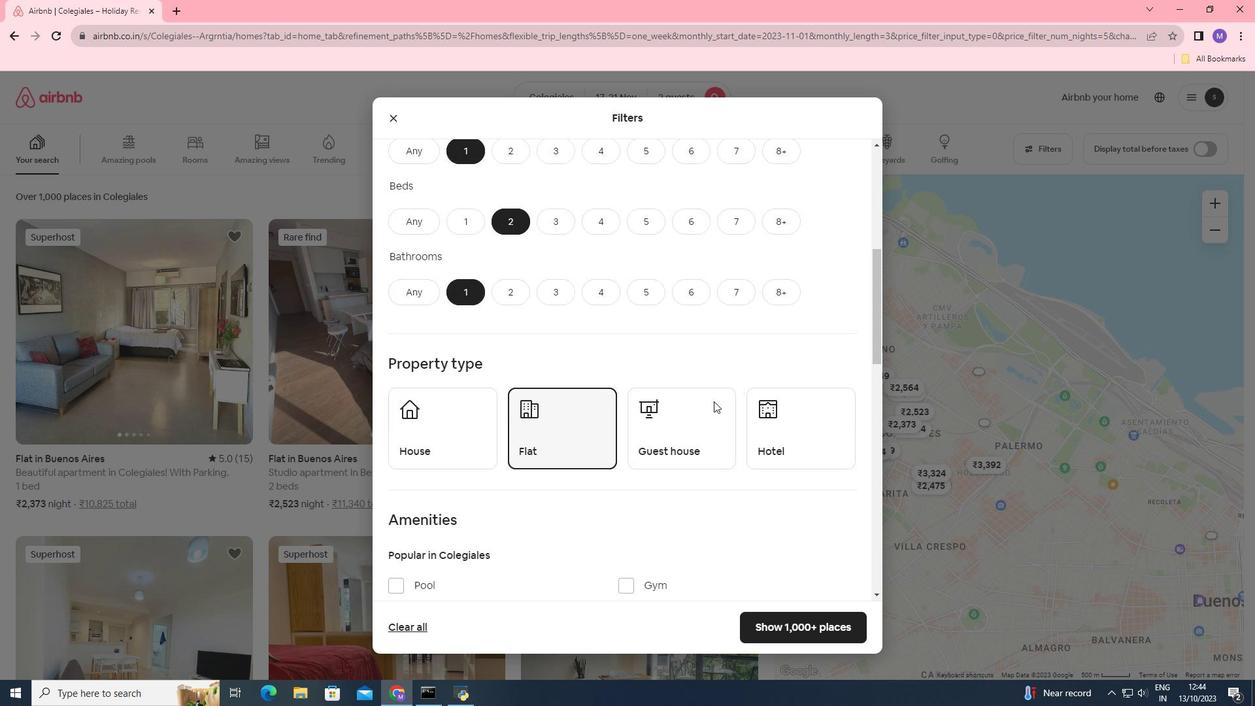 
Action: Mouse scrolled (714, 400) with delta (0, 0)
Screenshot: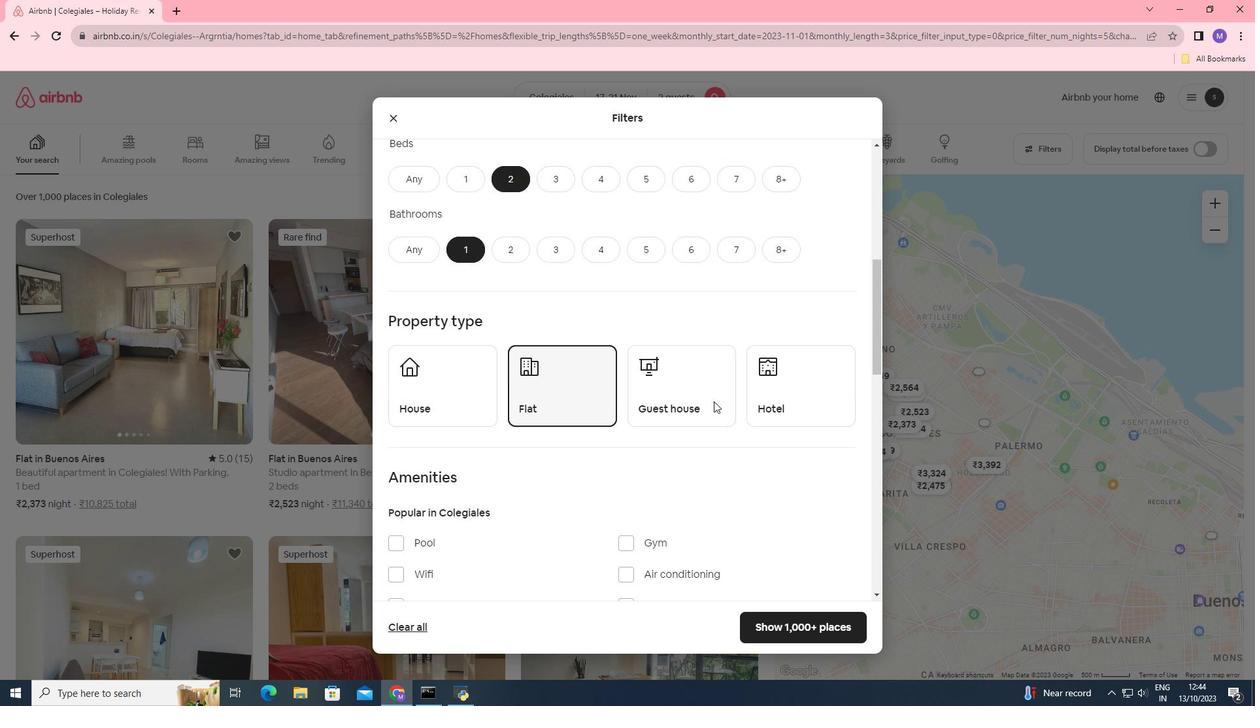 
Action: Mouse scrolled (714, 400) with delta (0, 0)
Screenshot: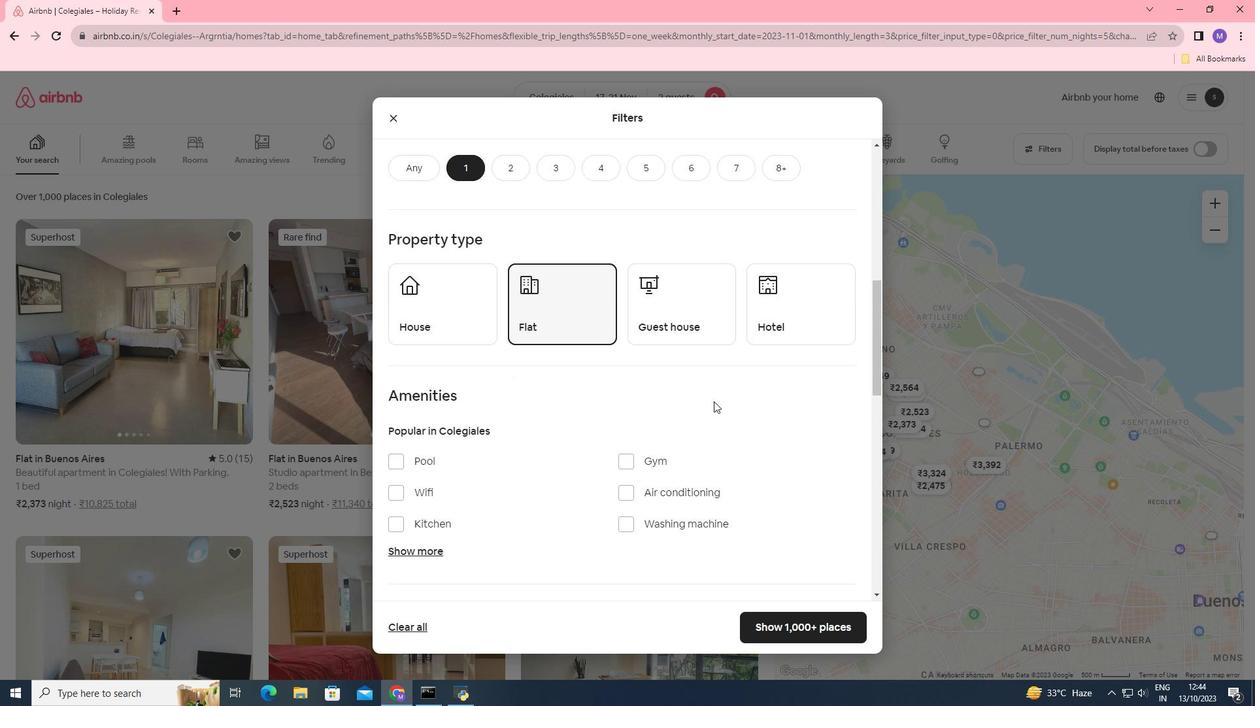 
Action: Mouse moved to (397, 422)
Screenshot: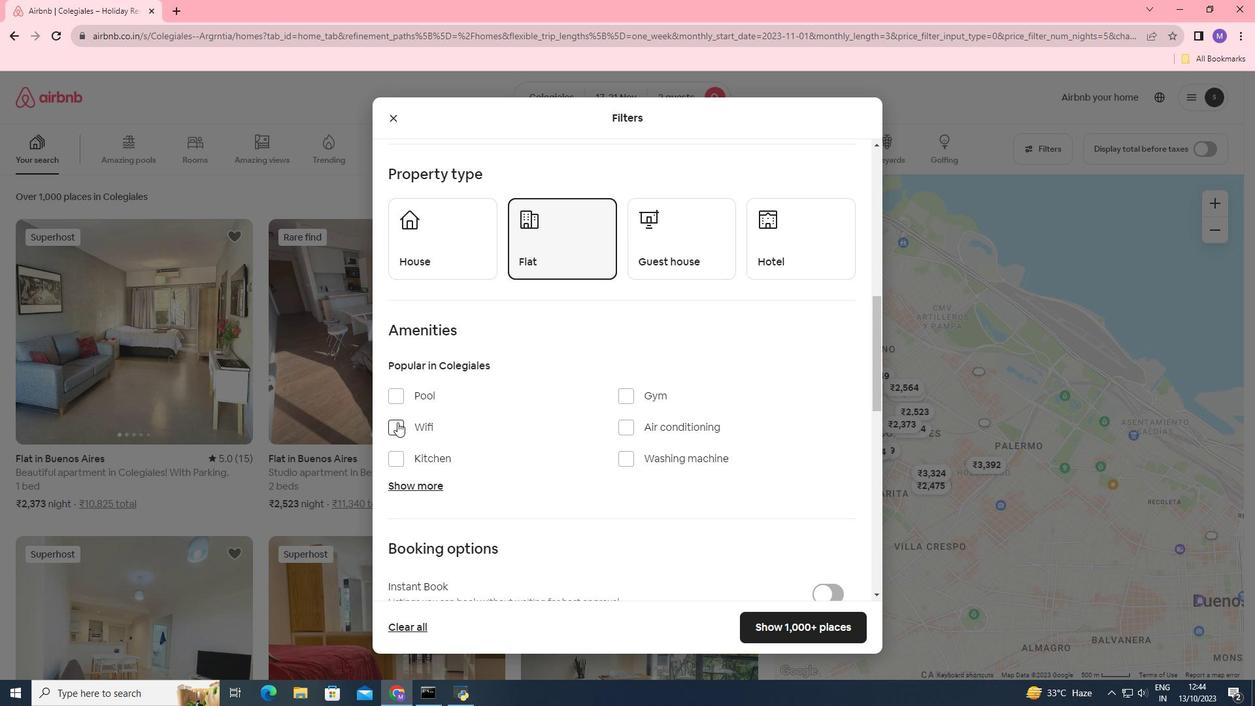 
Action: Mouse pressed left at (397, 422)
Screenshot: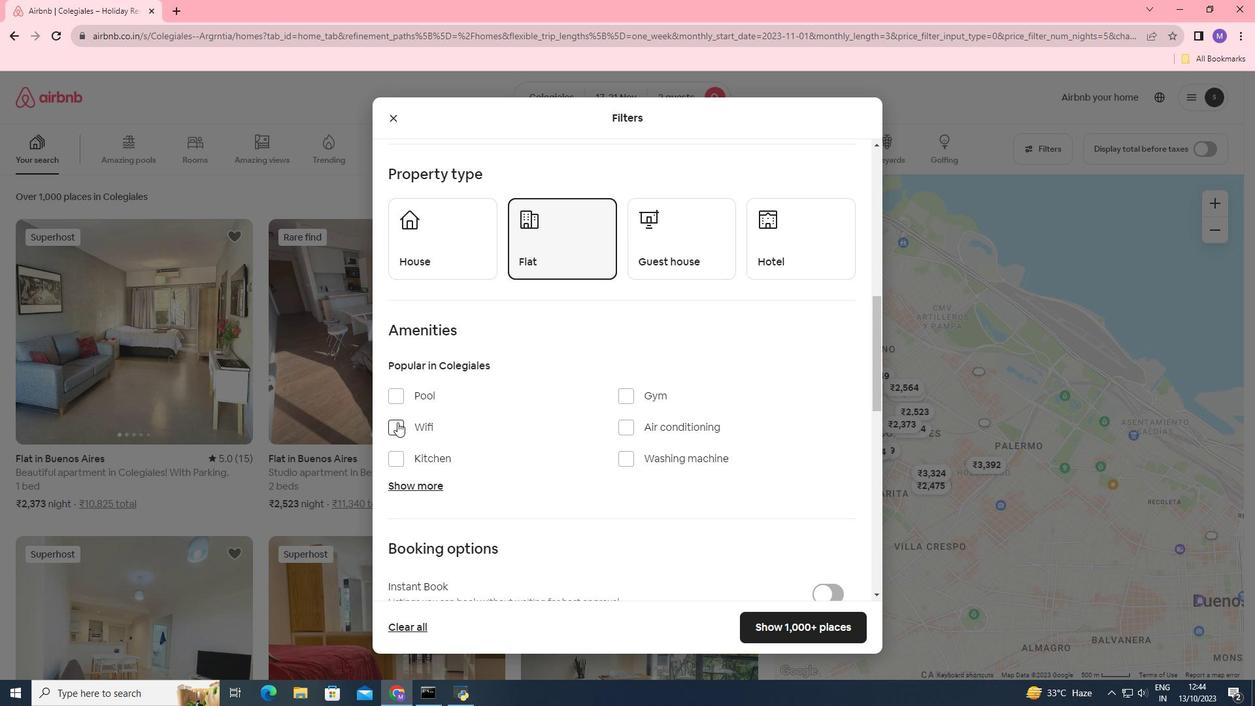 
Action: Mouse pressed left at (397, 422)
Screenshot: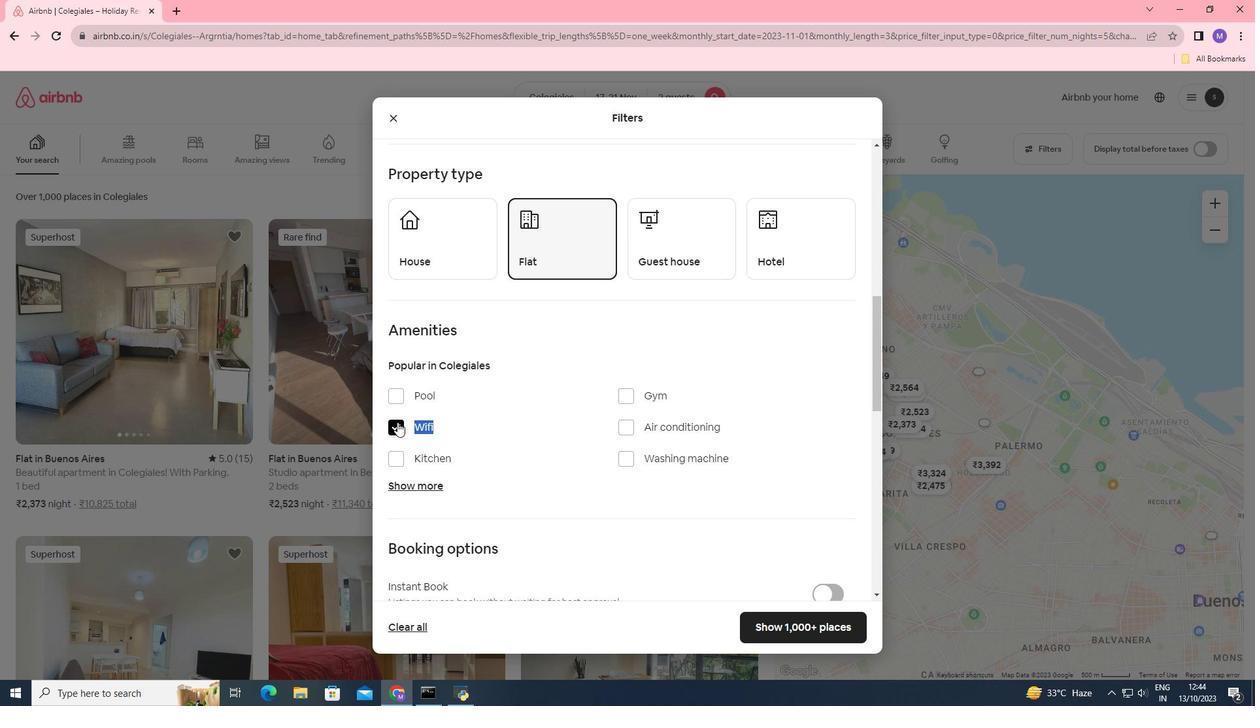 
Action: Mouse moved to (394, 423)
Screenshot: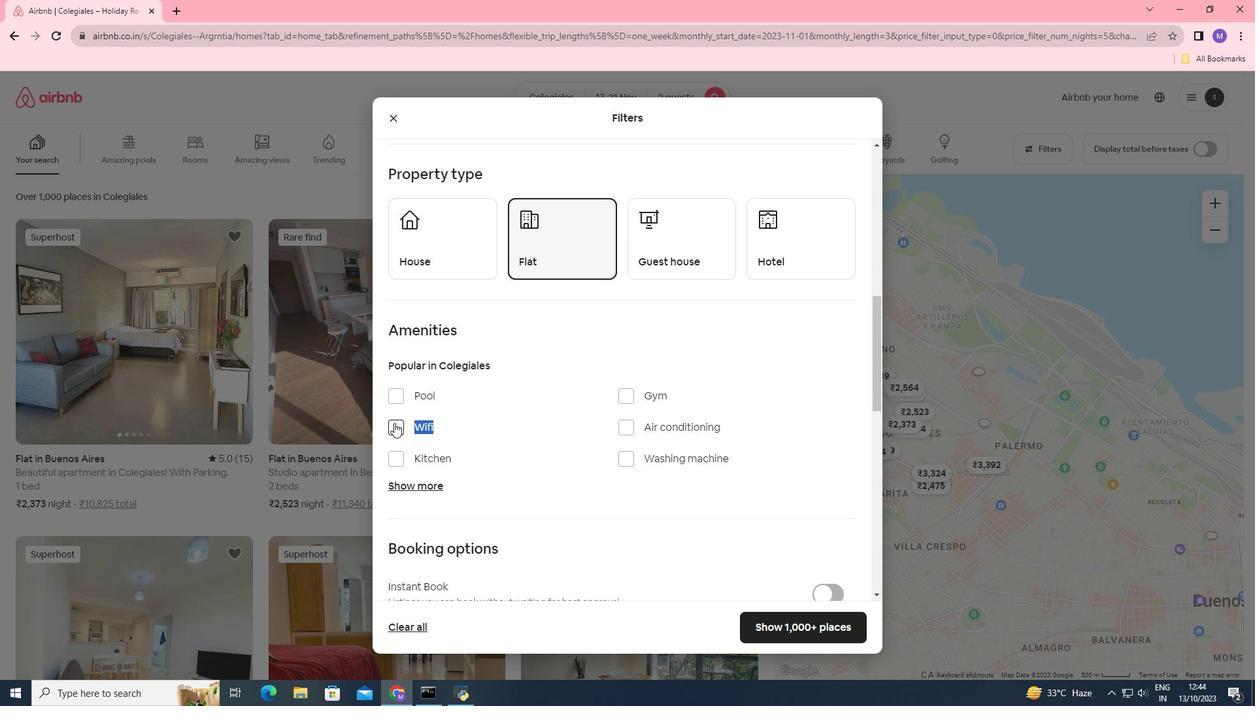 
Action: Mouse pressed left at (394, 423)
Screenshot: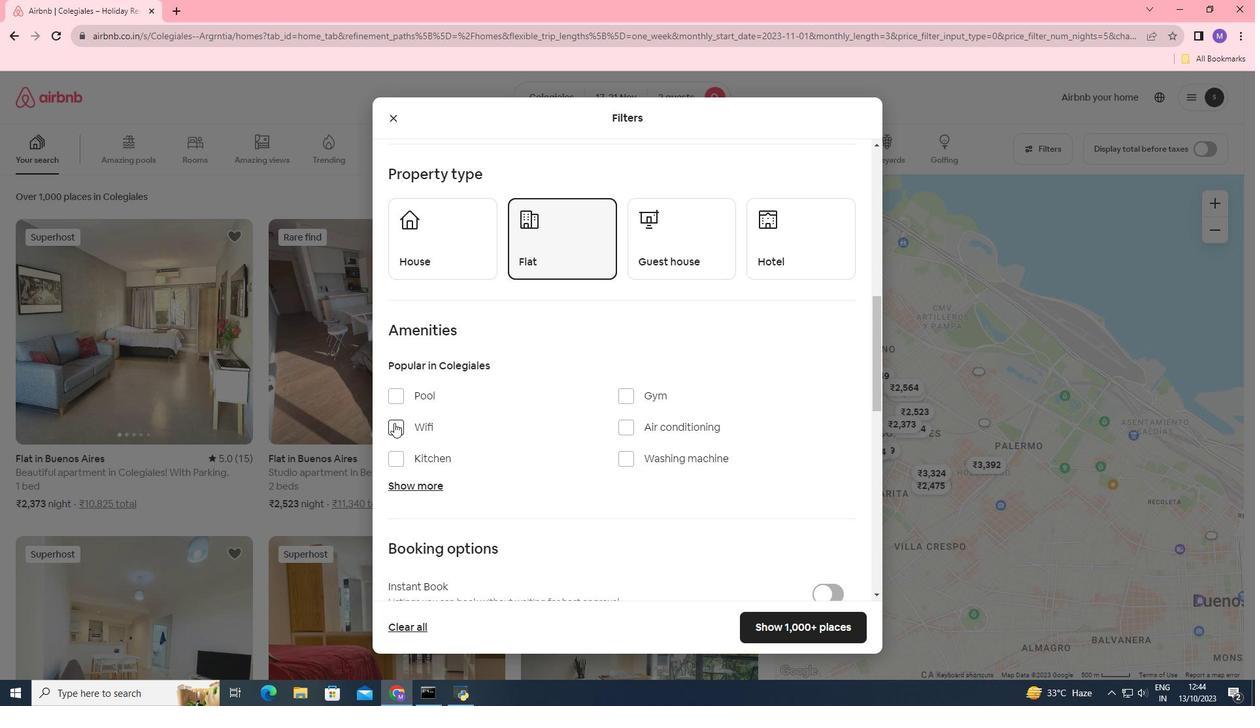 
Action: Mouse moved to (421, 485)
Screenshot: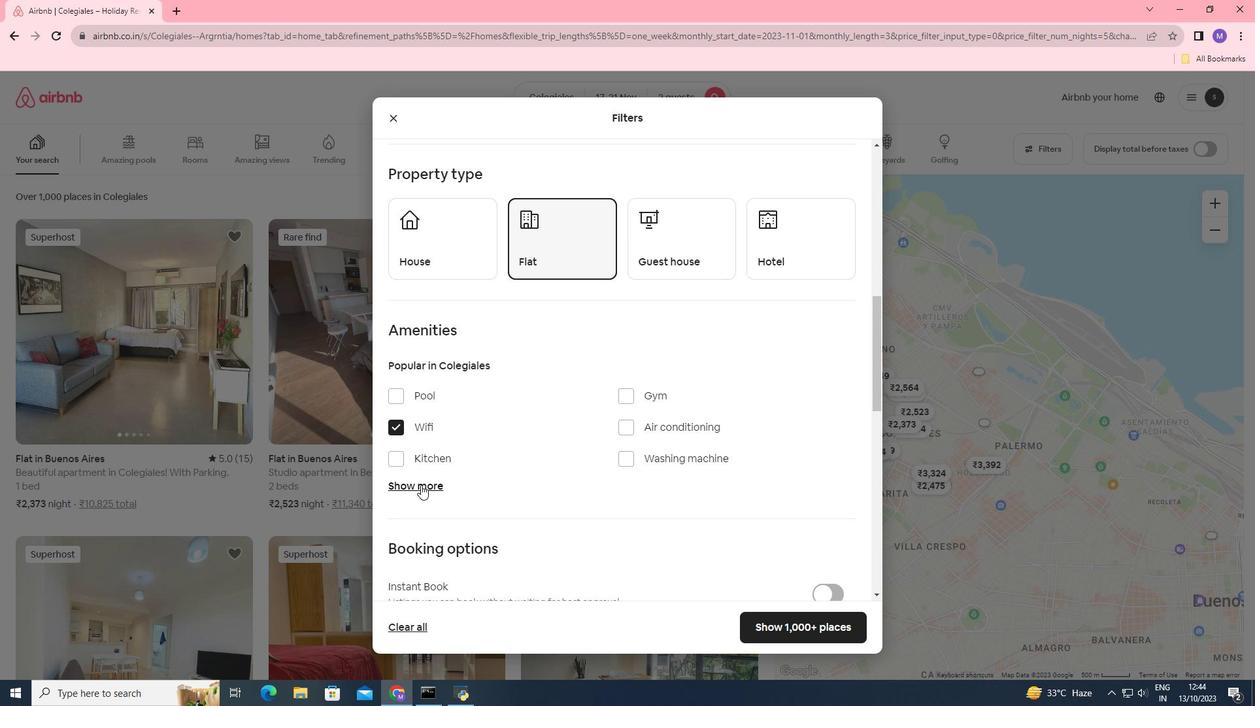 
Action: Mouse pressed left at (421, 485)
Screenshot: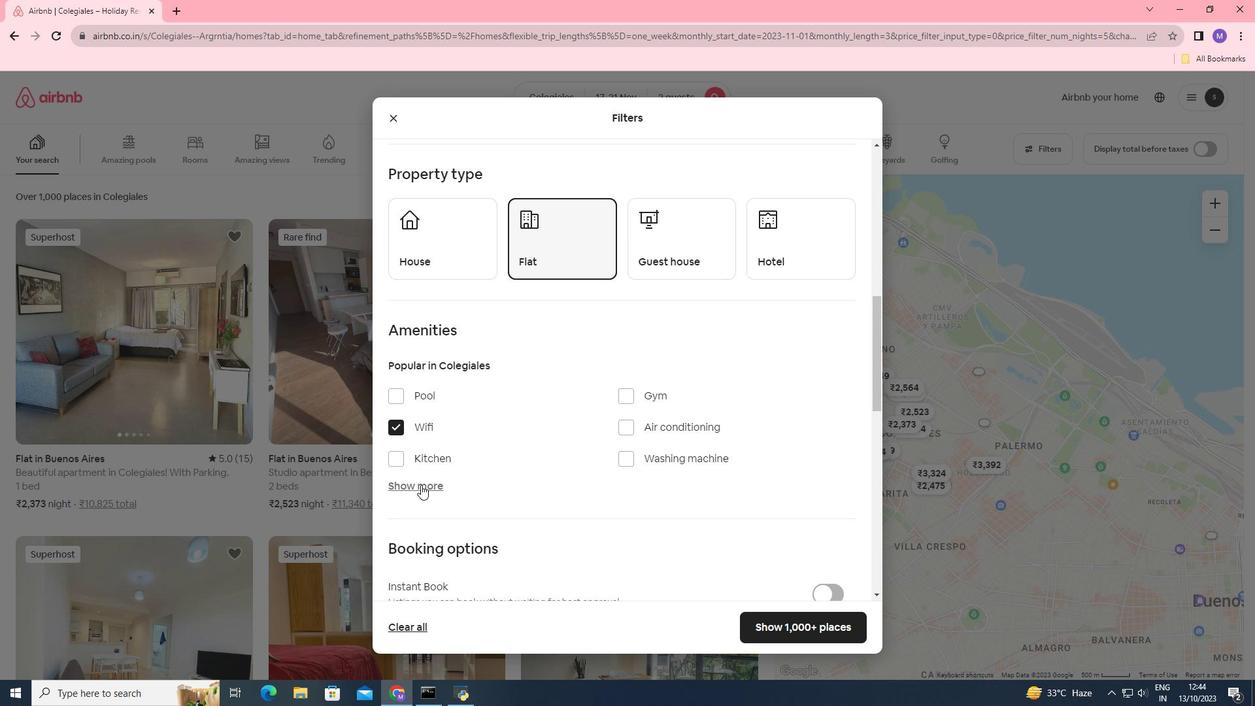 
Action: Mouse moved to (551, 463)
Screenshot: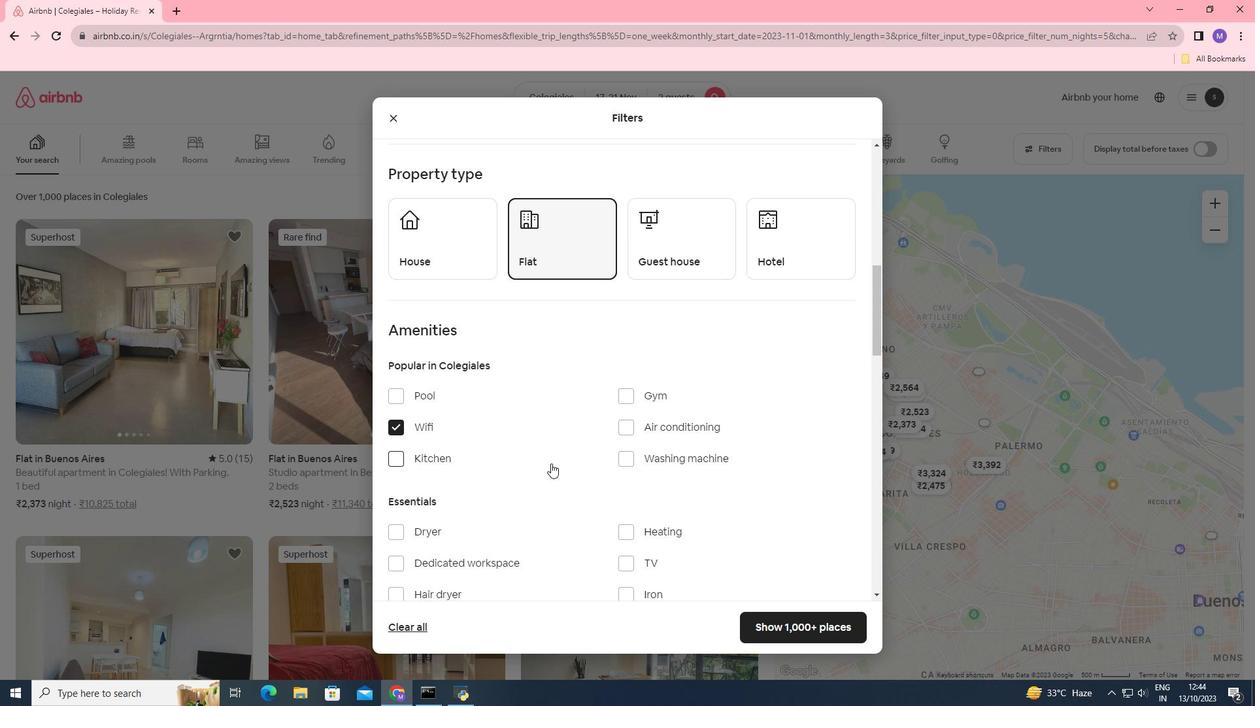 
Action: Mouse scrolled (551, 463) with delta (0, 0)
Screenshot: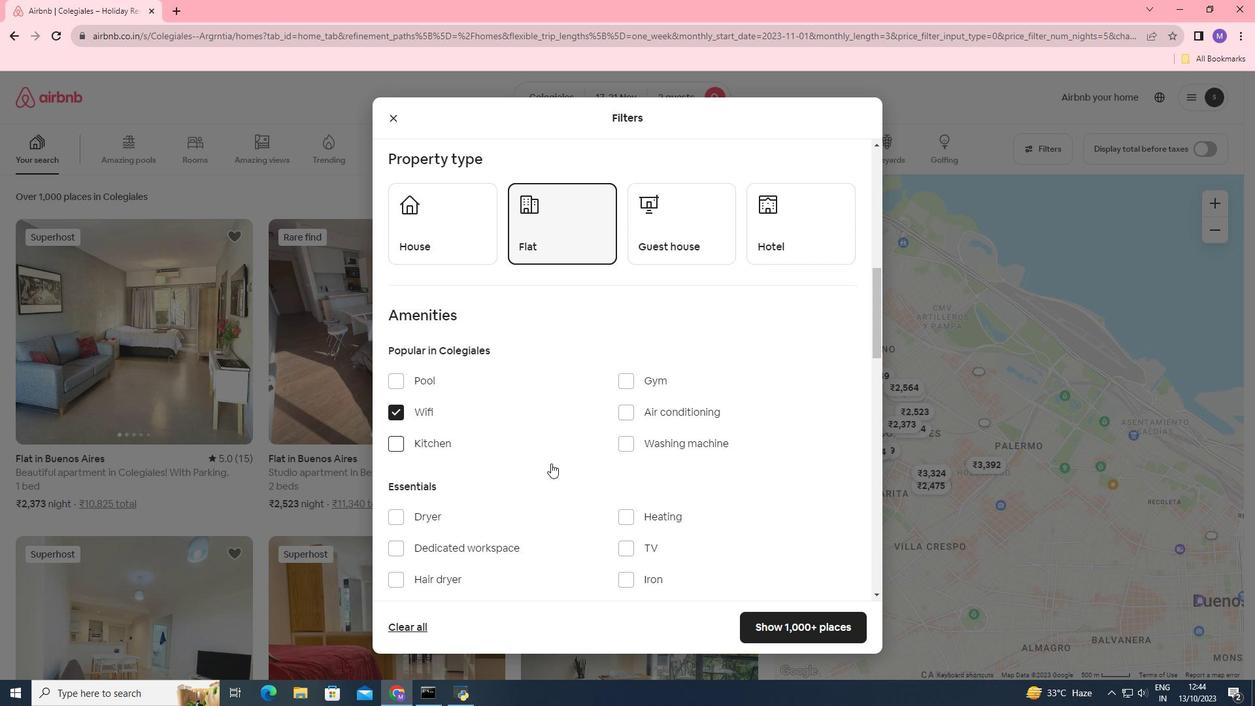 
Action: Mouse scrolled (551, 463) with delta (0, 0)
Screenshot: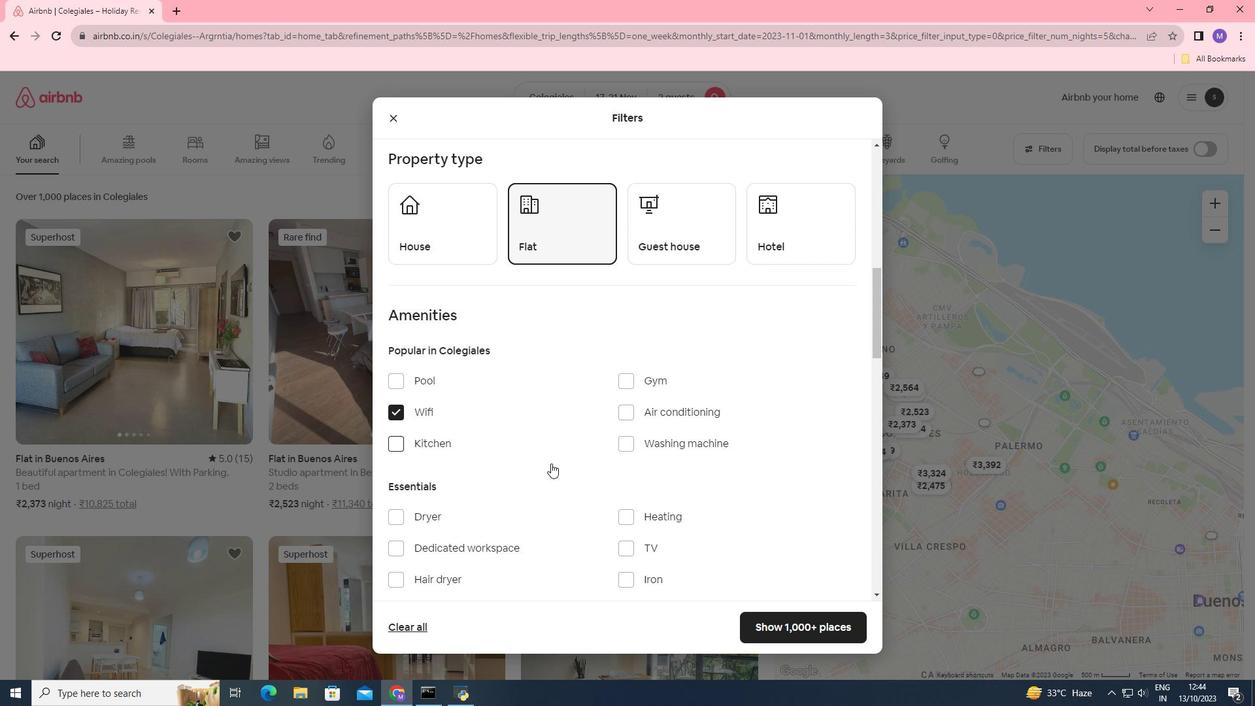 
Action: Mouse moved to (629, 402)
Screenshot: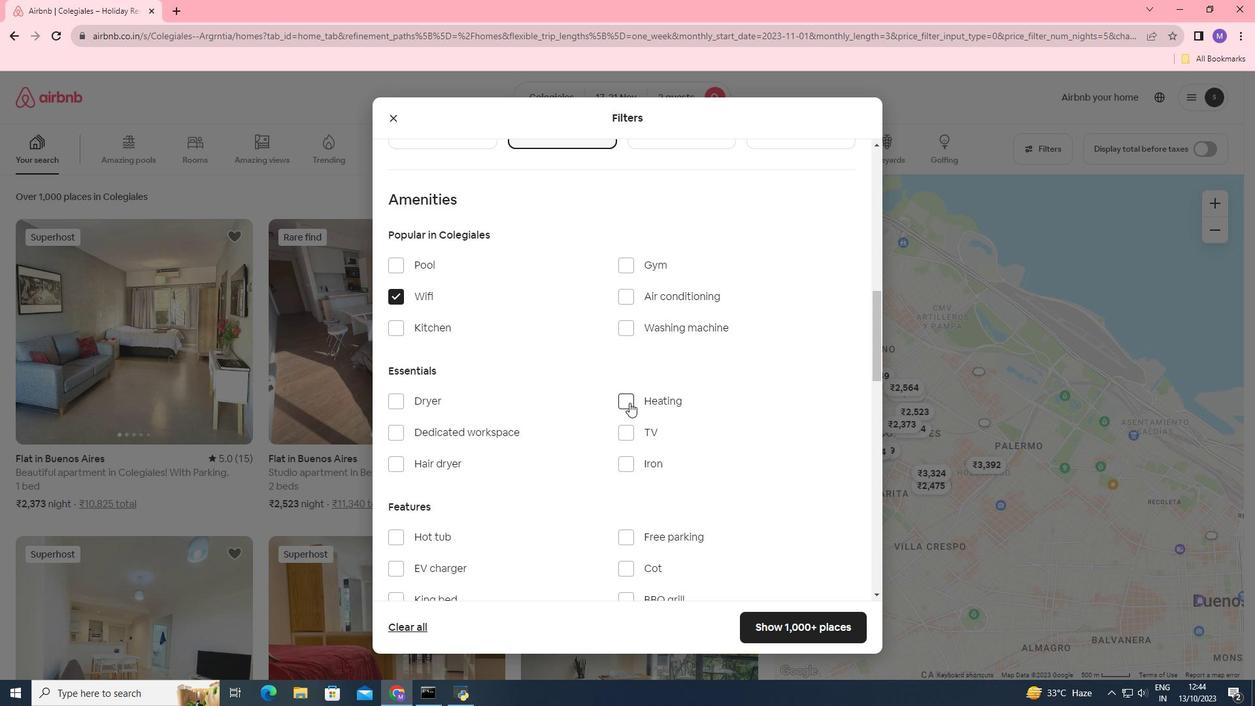 
Action: Mouse pressed left at (629, 402)
Screenshot: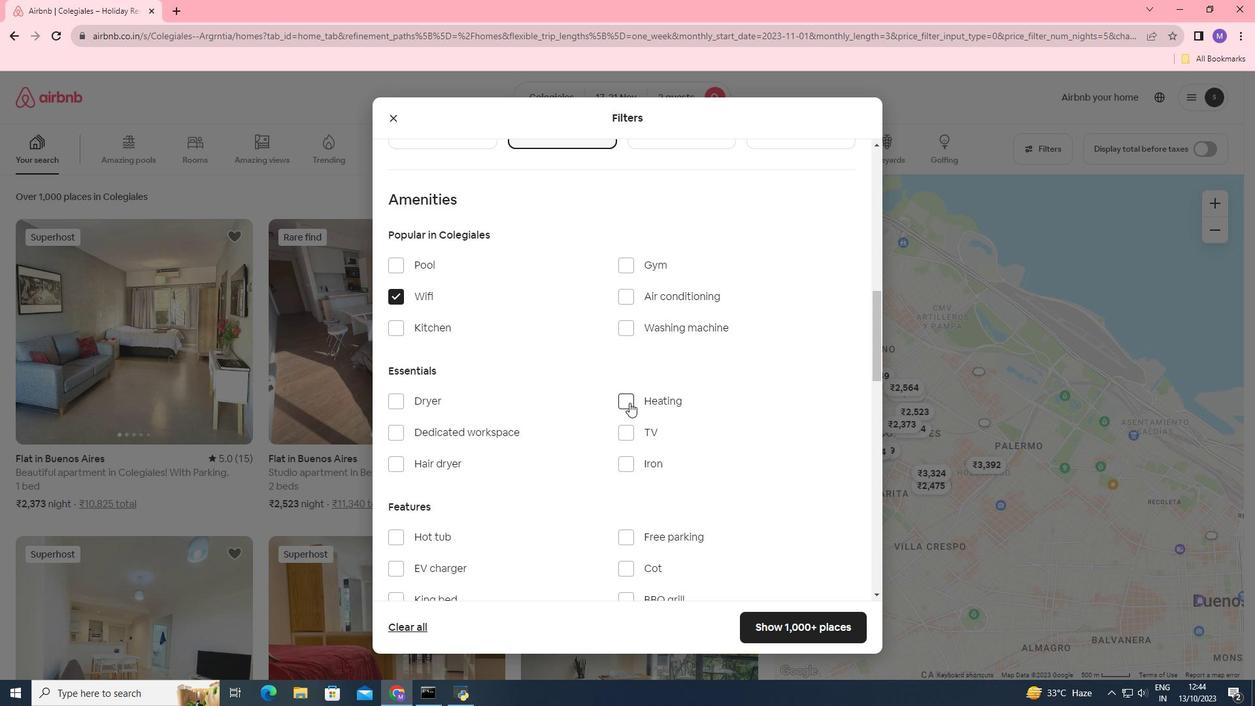 
Action: Mouse pressed left at (629, 402)
Screenshot: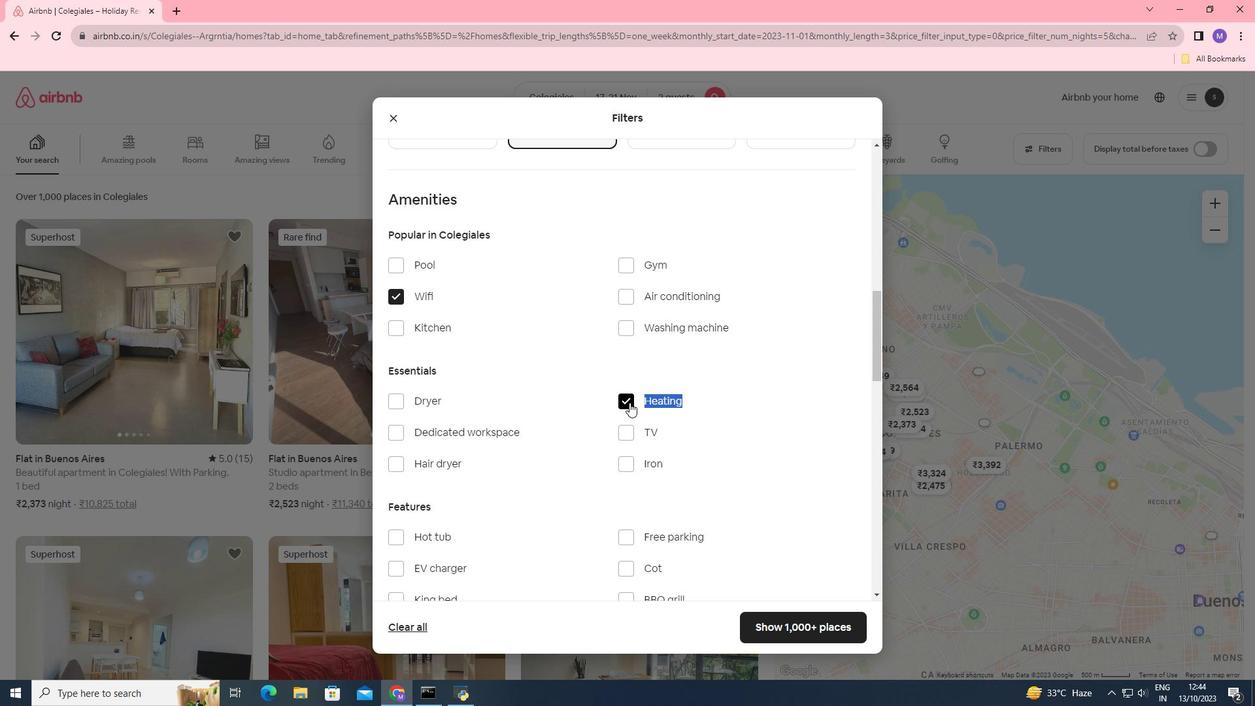 
Action: Mouse moved to (616, 402)
Screenshot: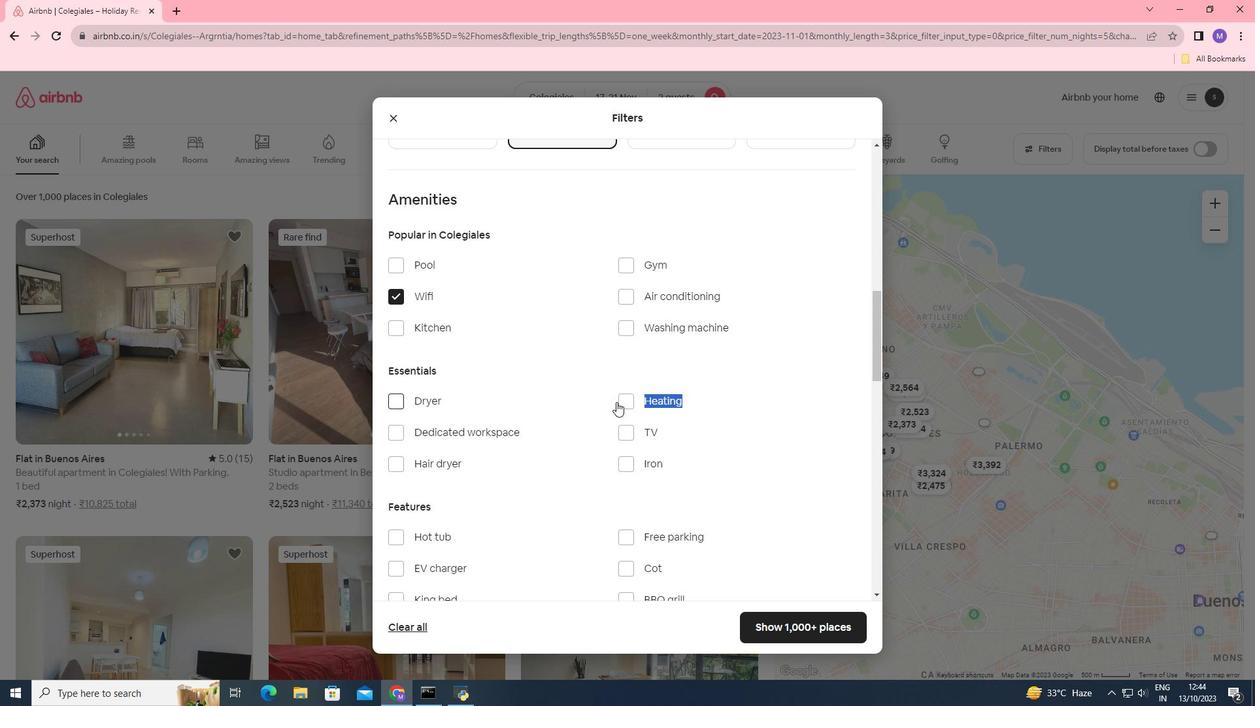 
Action: Mouse pressed left at (616, 402)
Screenshot: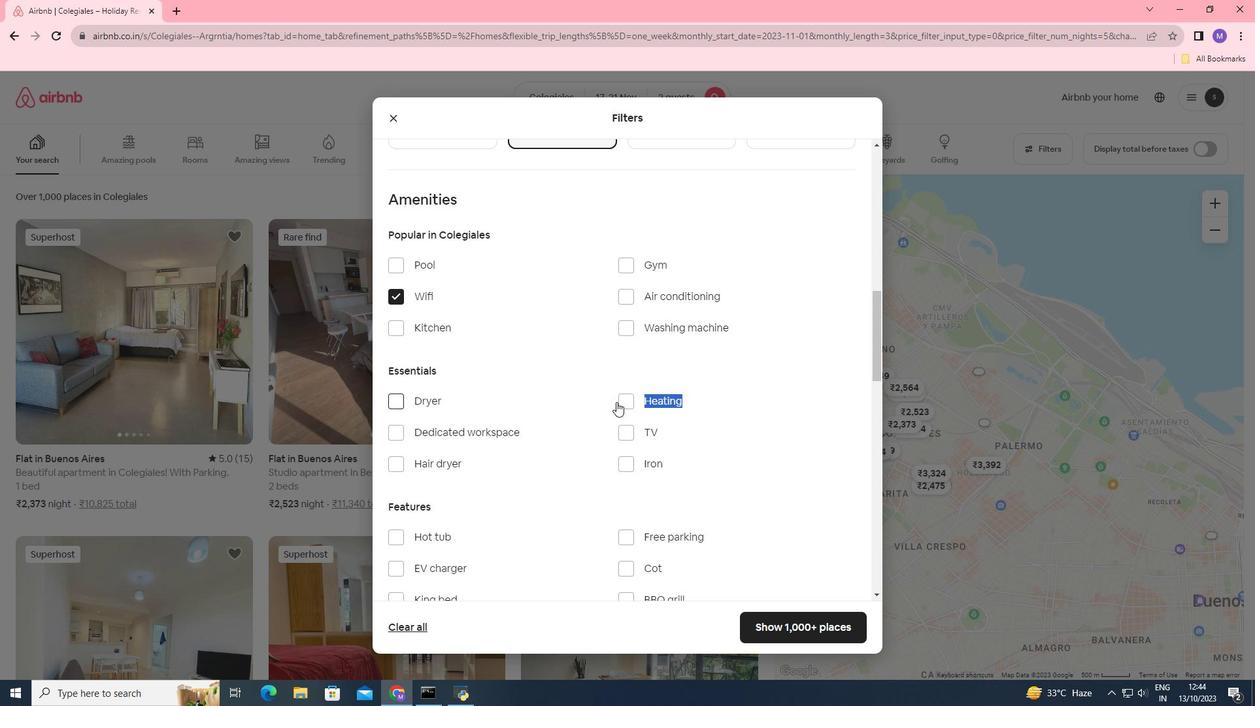 
Action: Mouse moved to (621, 400)
Screenshot: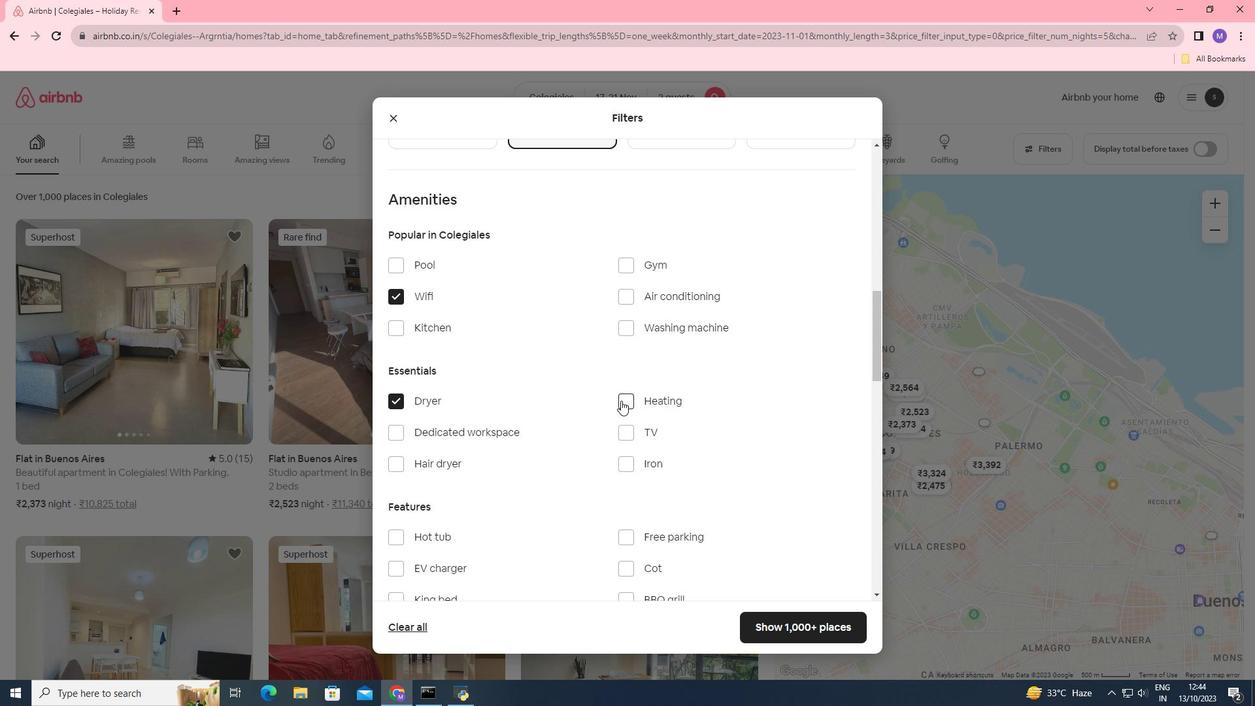 
Action: Mouse pressed left at (621, 400)
Screenshot: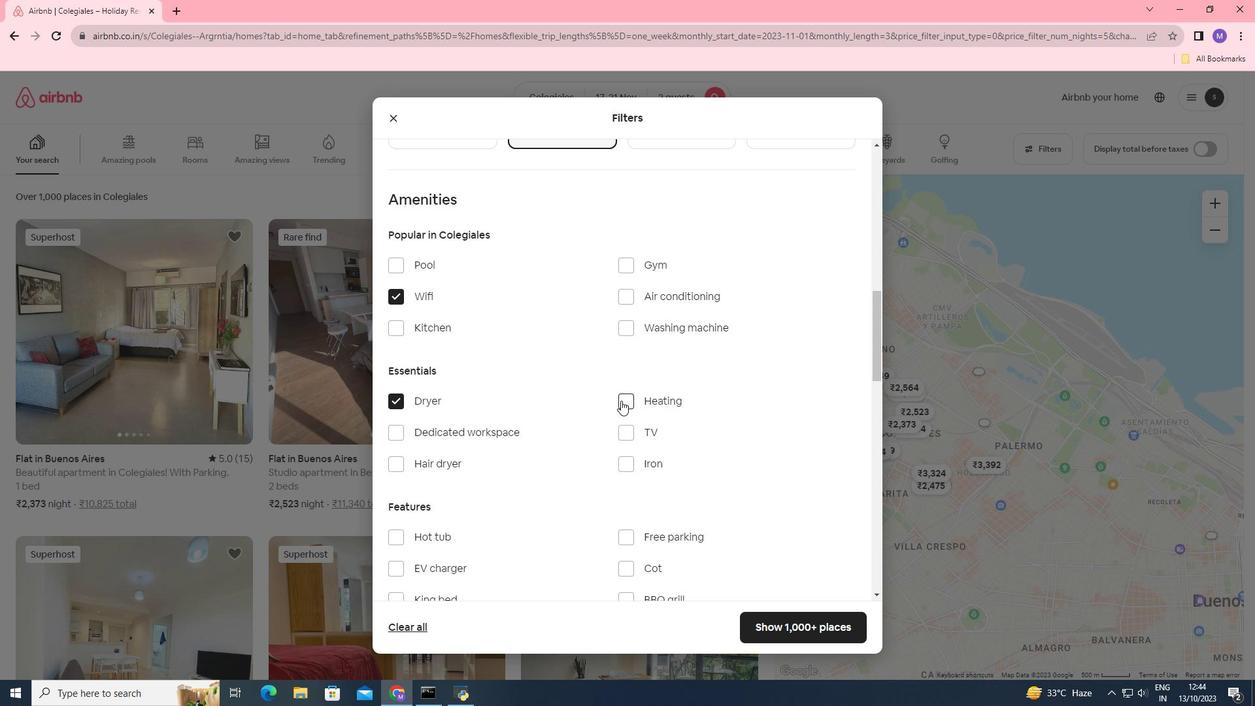 
Action: Mouse moved to (397, 401)
Screenshot: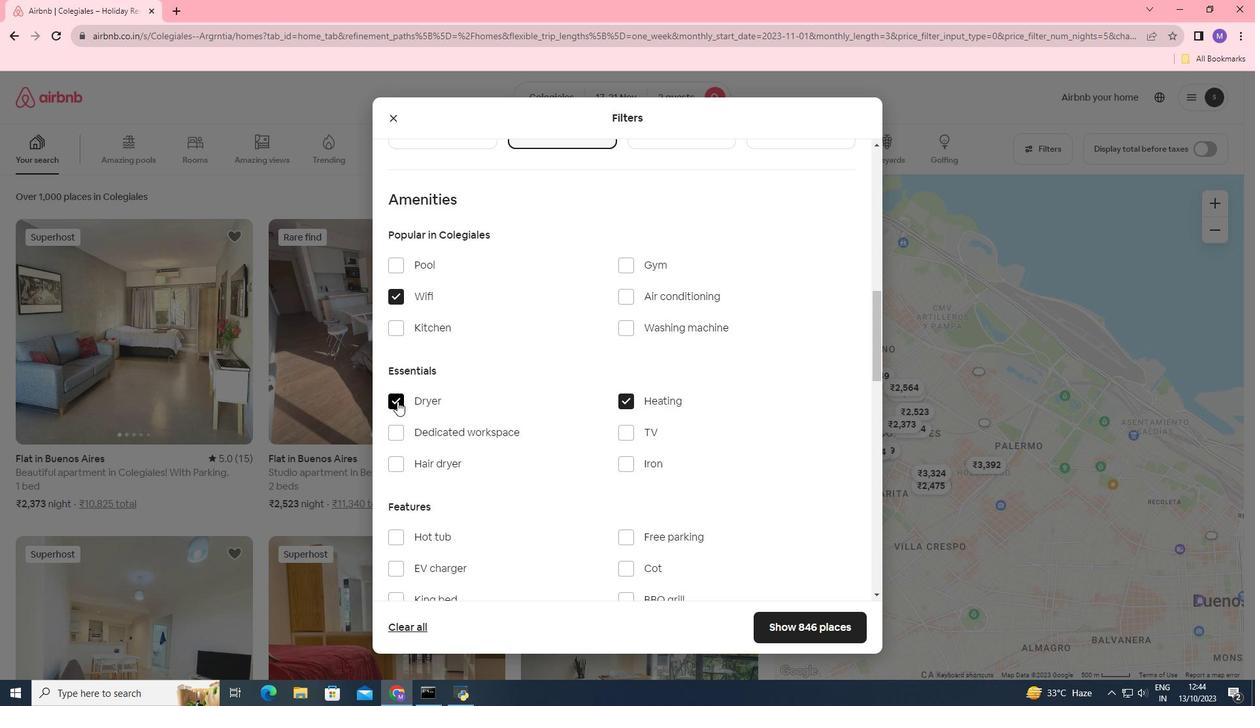 
Action: Mouse pressed left at (397, 401)
Screenshot: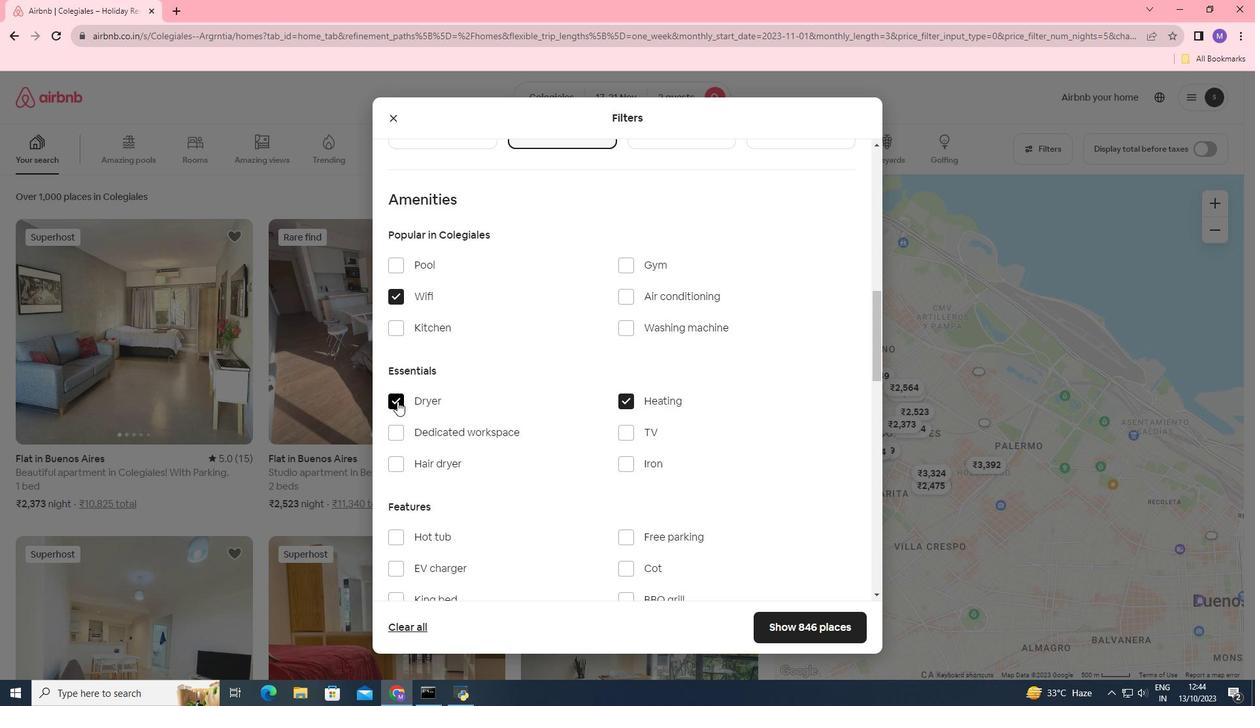 
Action: Mouse moved to (740, 414)
Screenshot: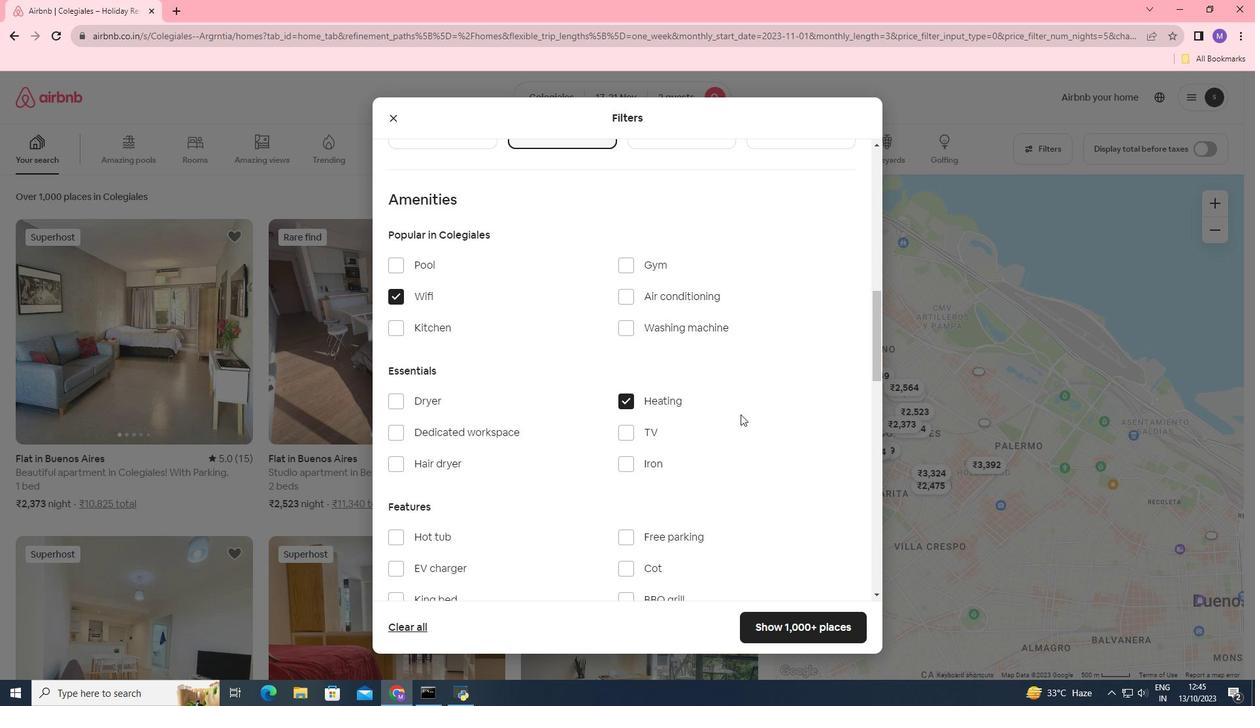 
Action: Mouse scrolled (740, 413) with delta (0, 0)
Screenshot: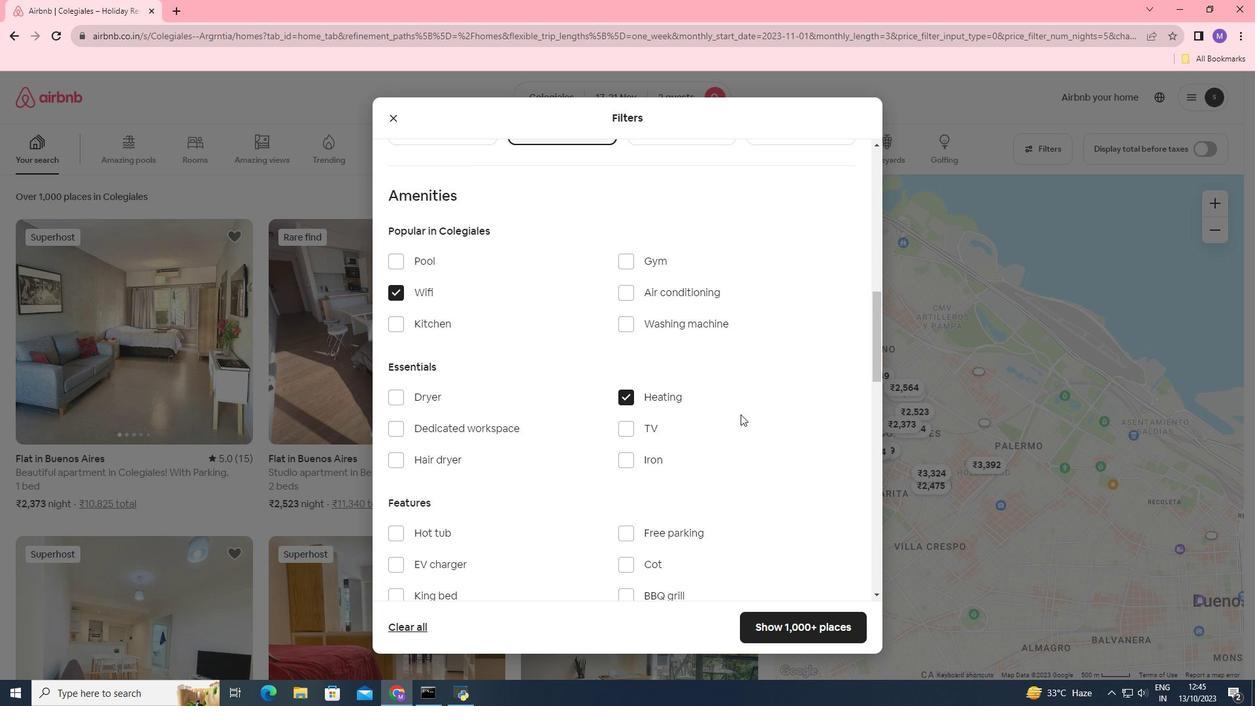 
Action: Mouse scrolled (740, 413) with delta (0, 0)
Screenshot: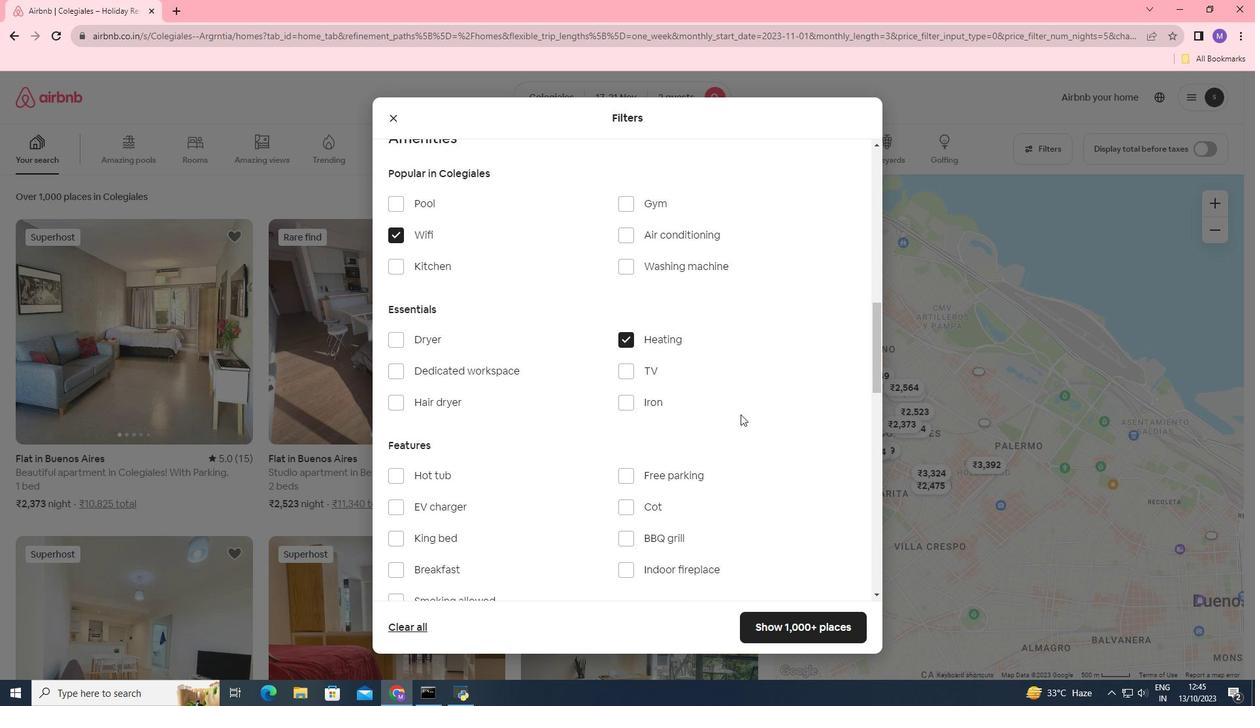 
Action: Mouse scrolled (740, 413) with delta (0, 0)
Screenshot: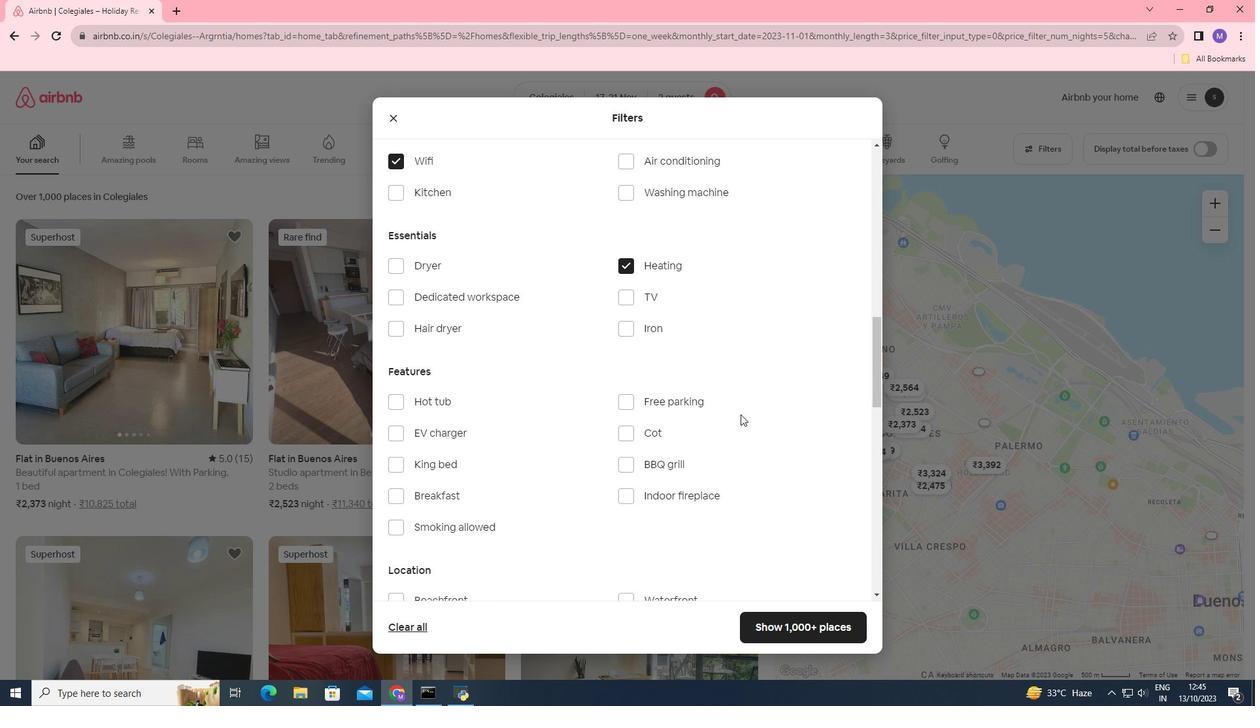 
Action: Mouse scrolled (740, 413) with delta (0, 0)
Screenshot: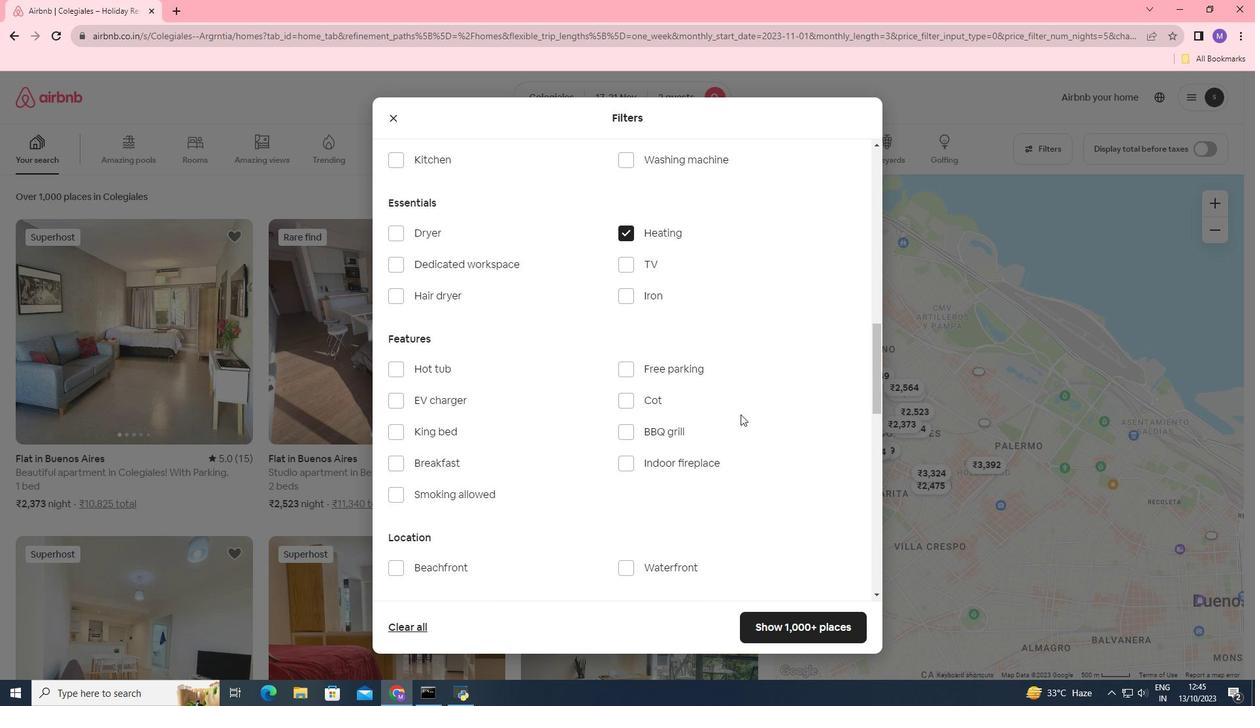 
Action: Mouse scrolled (740, 413) with delta (0, 0)
Screenshot: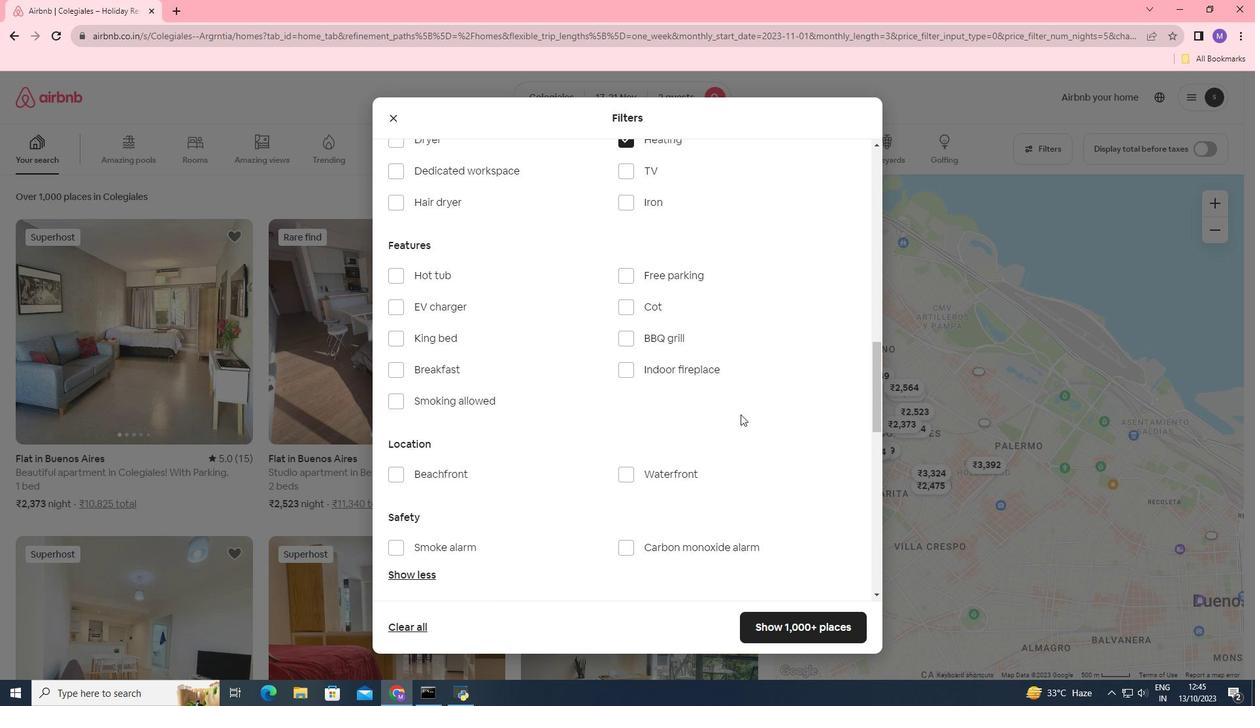 
Action: Mouse scrolled (740, 413) with delta (0, 0)
Screenshot: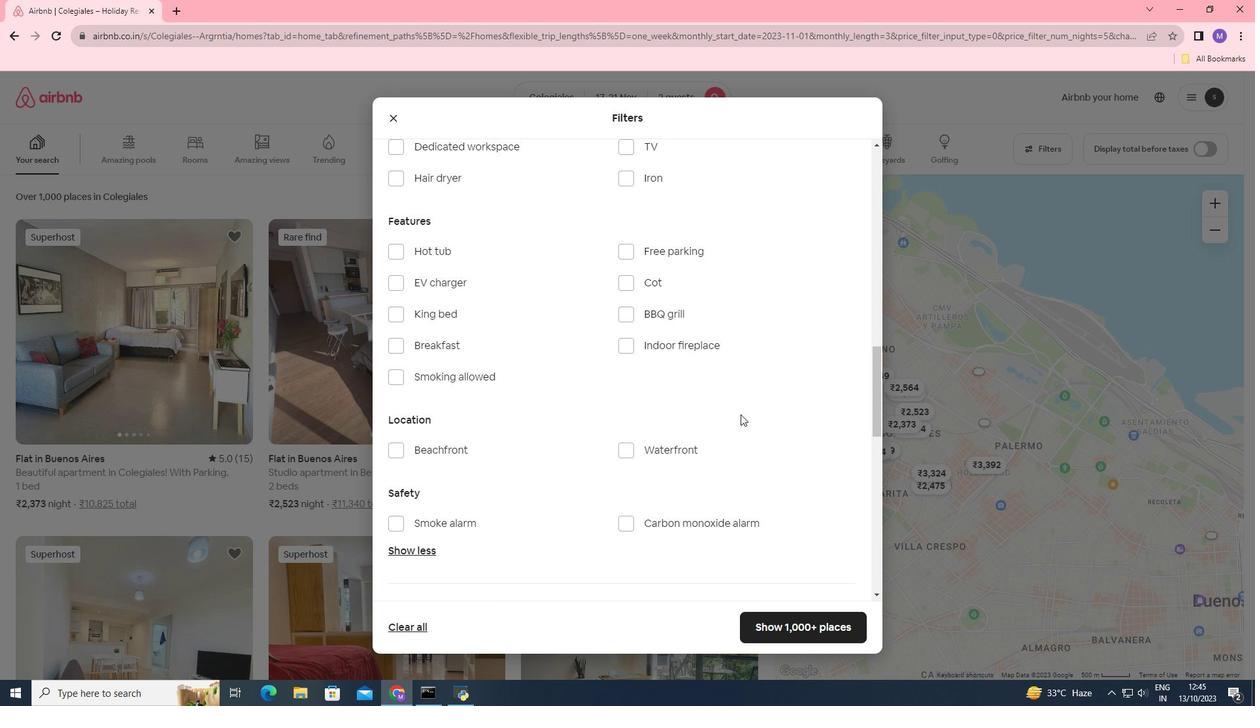 
Action: Mouse scrolled (740, 413) with delta (0, 0)
Screenshot: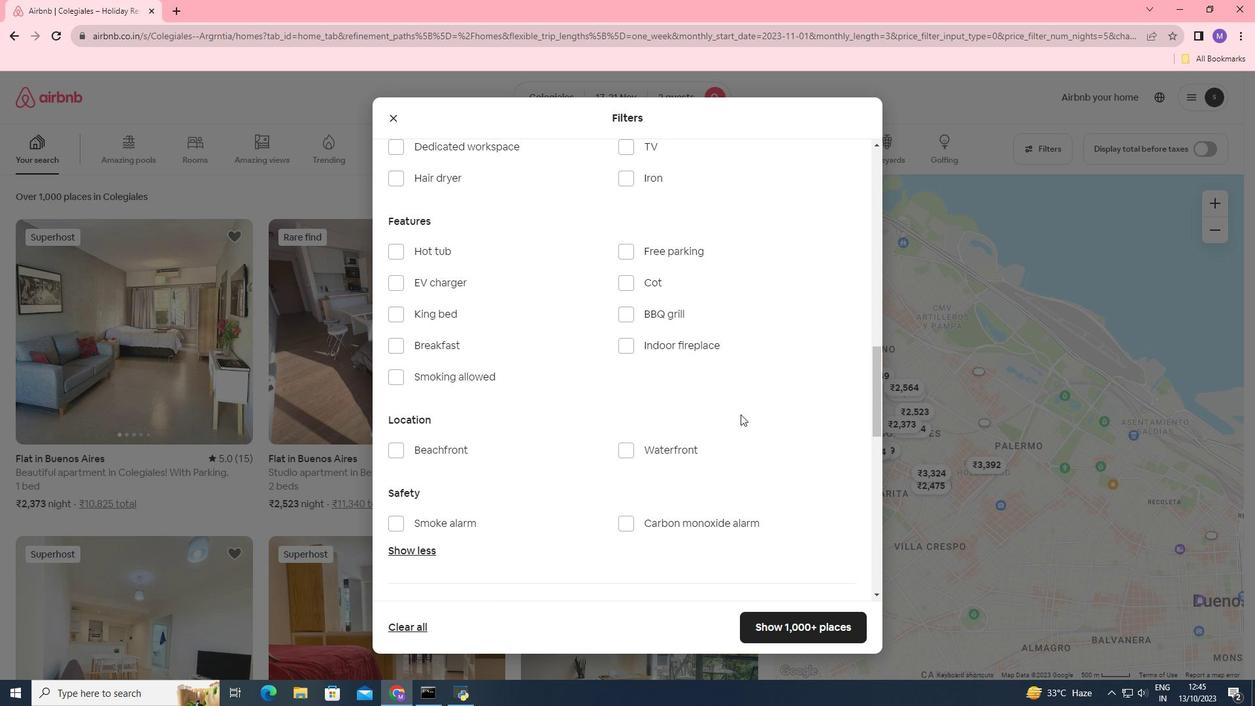 
Action: Mouse scrolled (740, 413) with delta (0, 0)
Screenshot: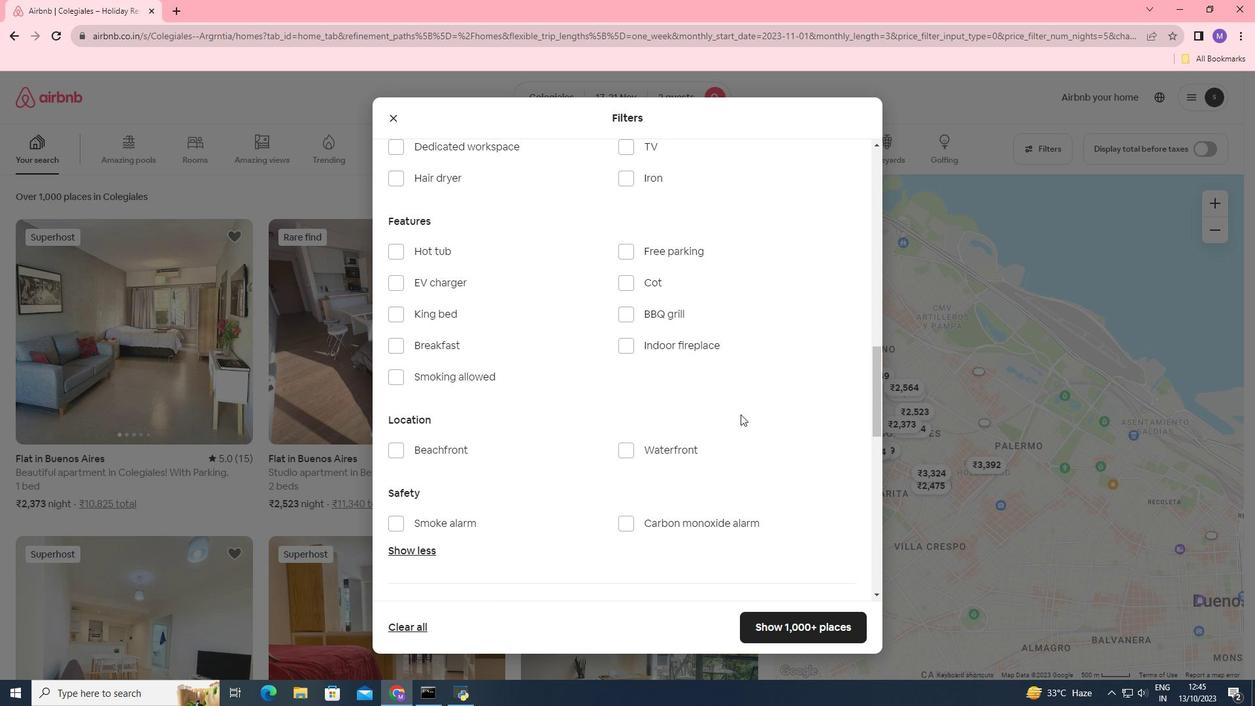 
Action: Mouse scrolled (740, 413) with delta (0, 0)
Screenshot: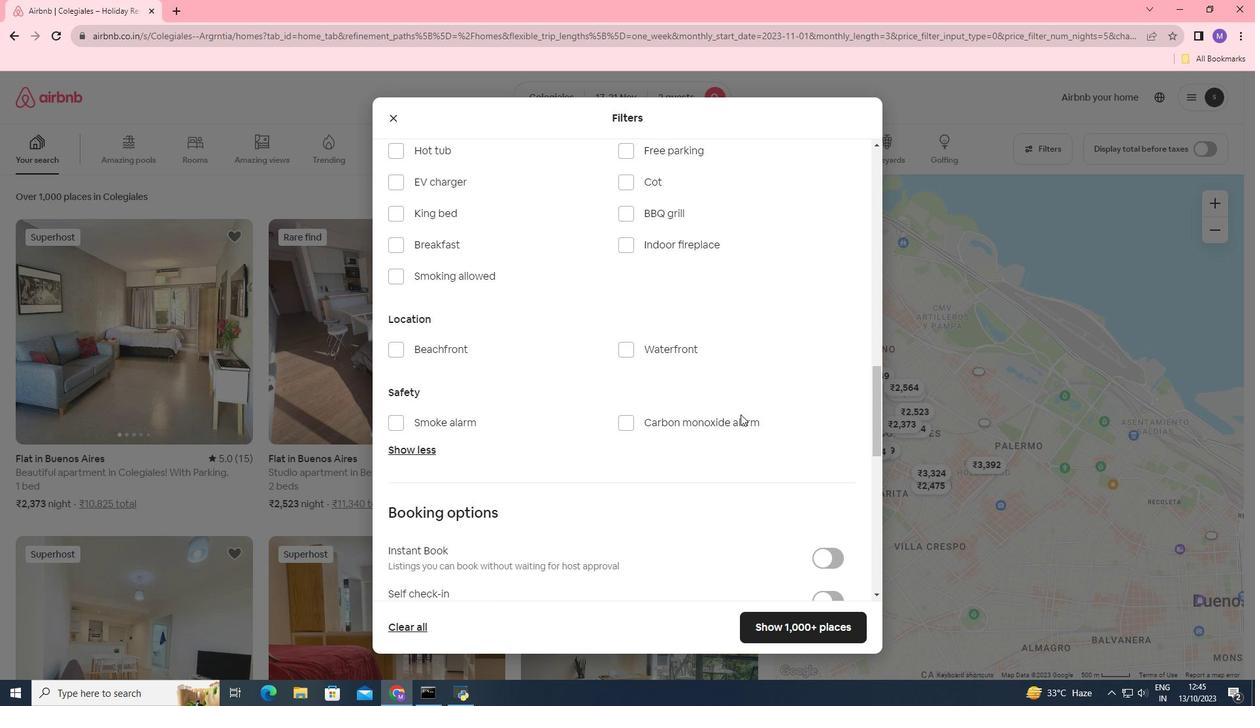 
Action: Mouse moved to (837, 401)
Screenshot: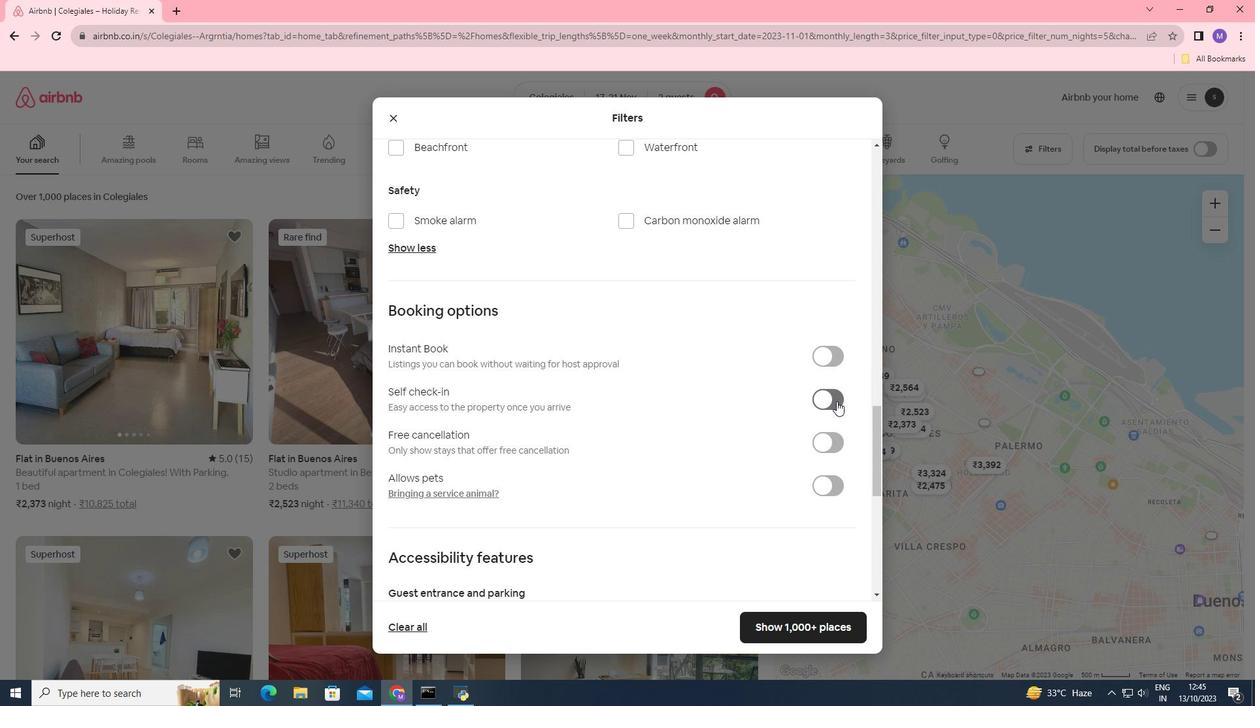 
Action: Mouse pressed left at (837, 401)
Screenshot: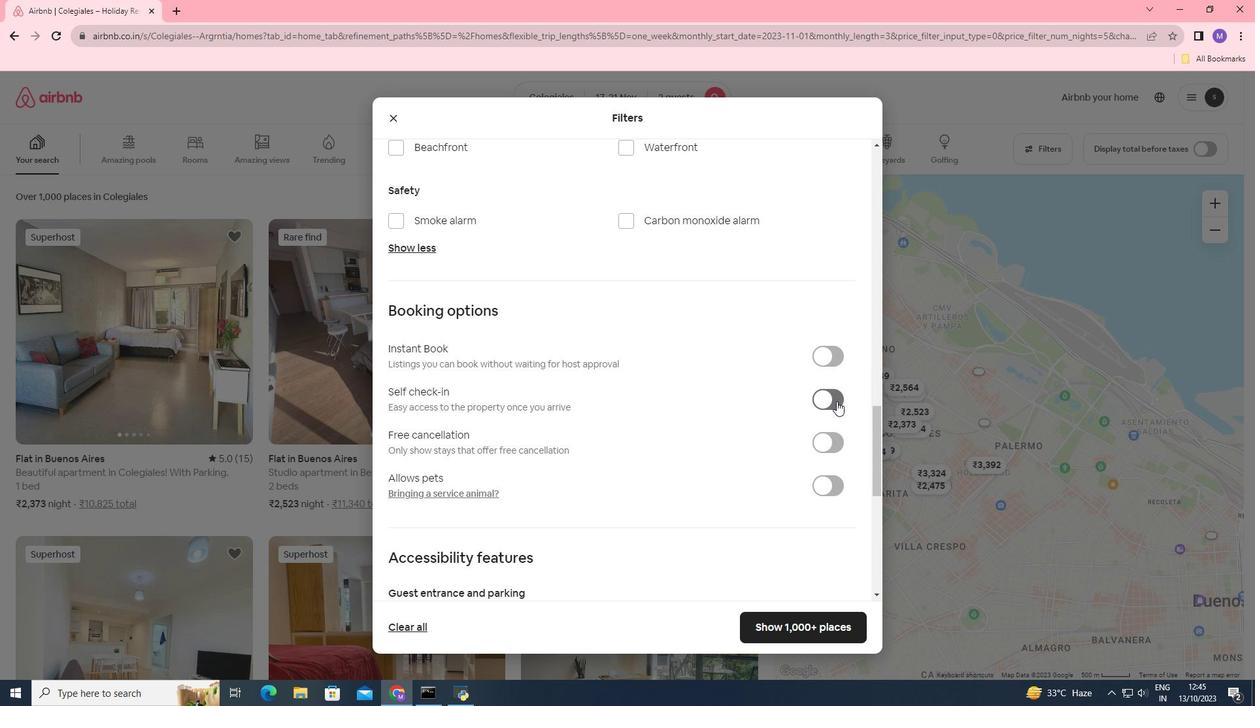 
Action: Mouse moved to (814, 625)
Screenshot: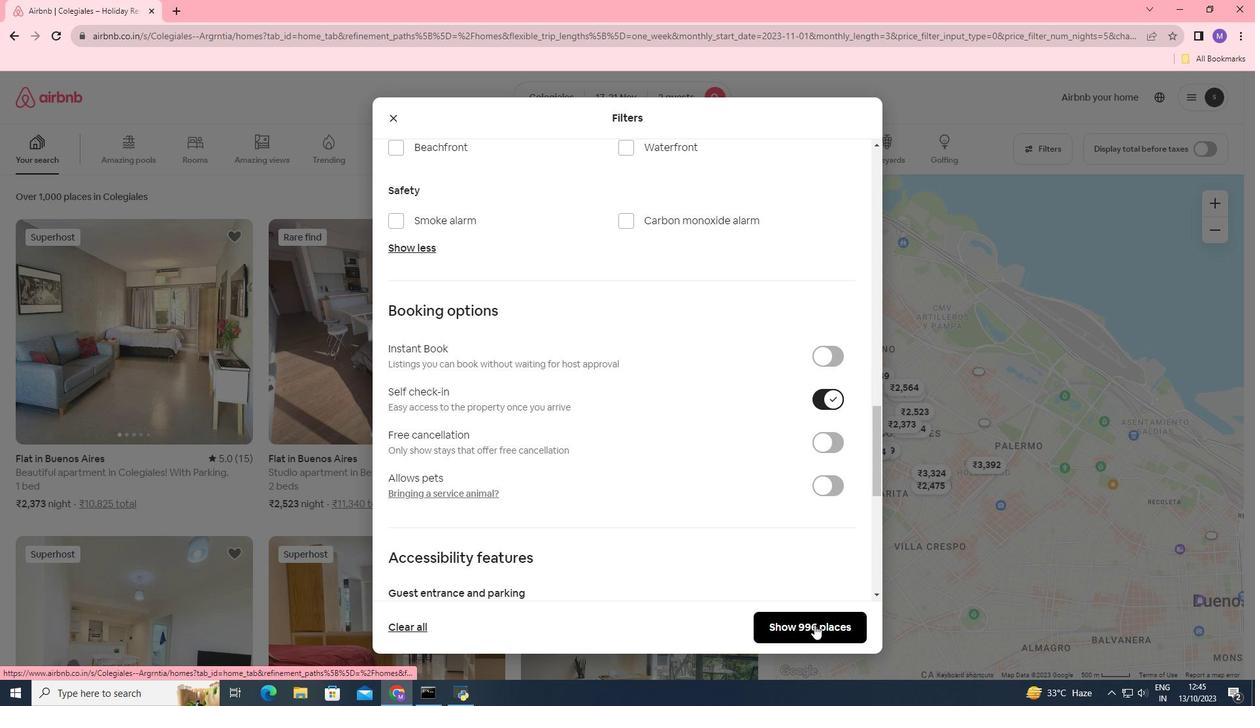 
Action: Mouse pressed left at (814, 625)
Screenshot: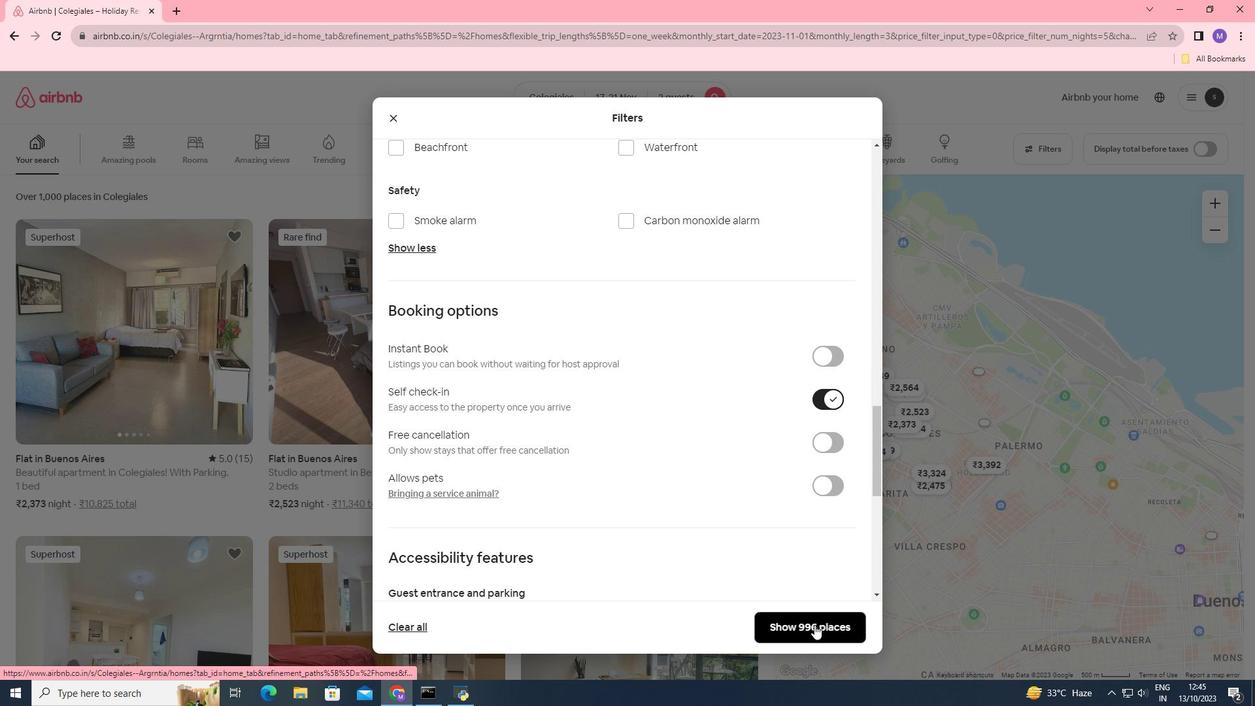 
Action: Mouse moved to (173, 342)
Screenshot: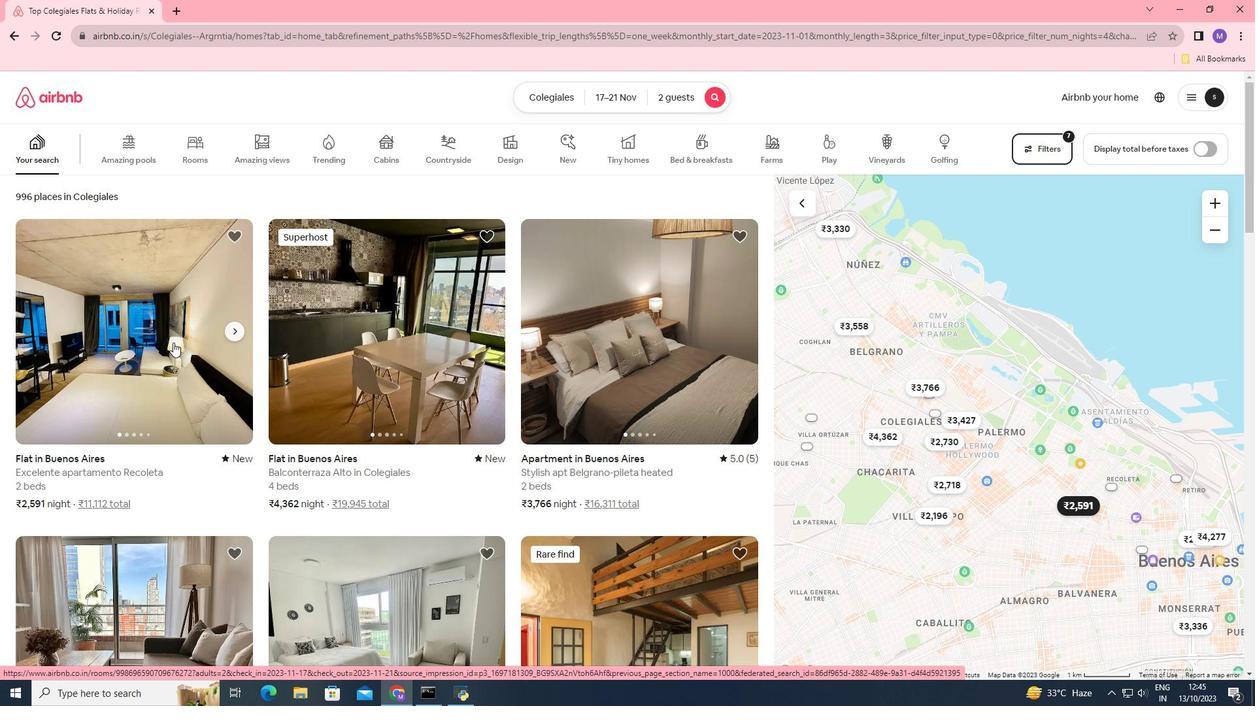 
Action: Mouse pressed left at (173, 342)
Screenshot: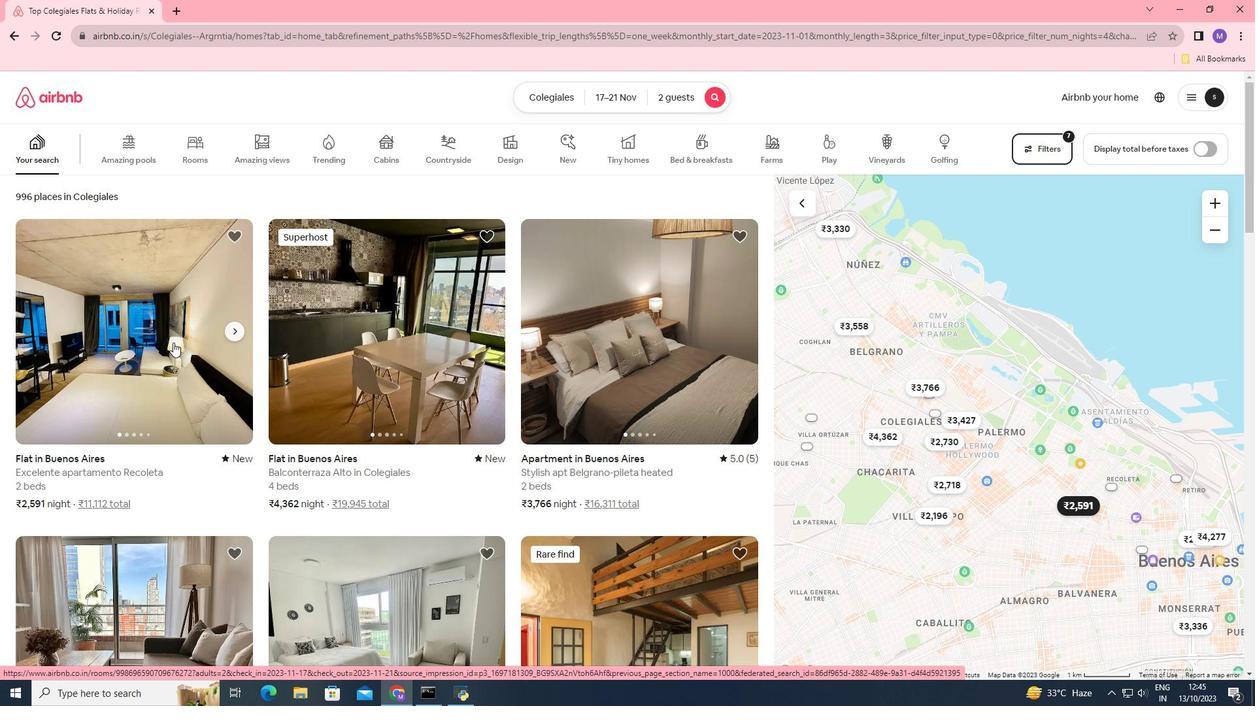 
Action: Mouse moved to (918, 490)
Screenshot: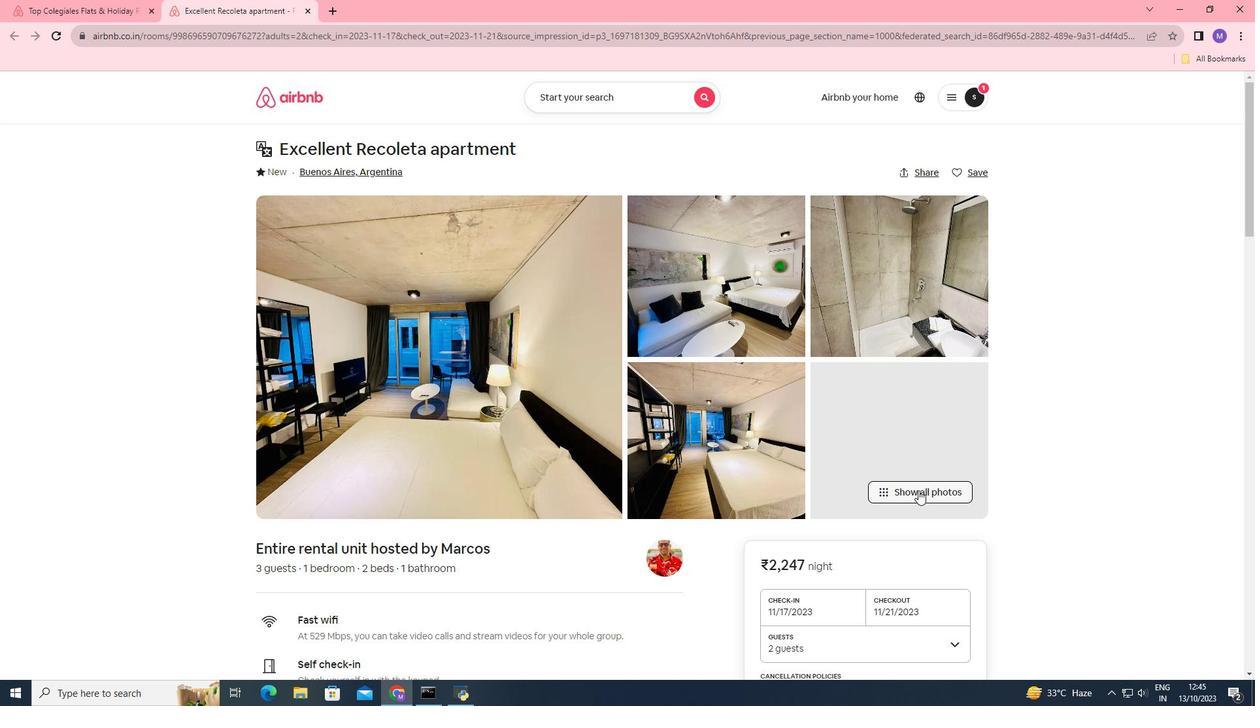 
Action: Mouse pressed left at (918, 490)
Screenshot: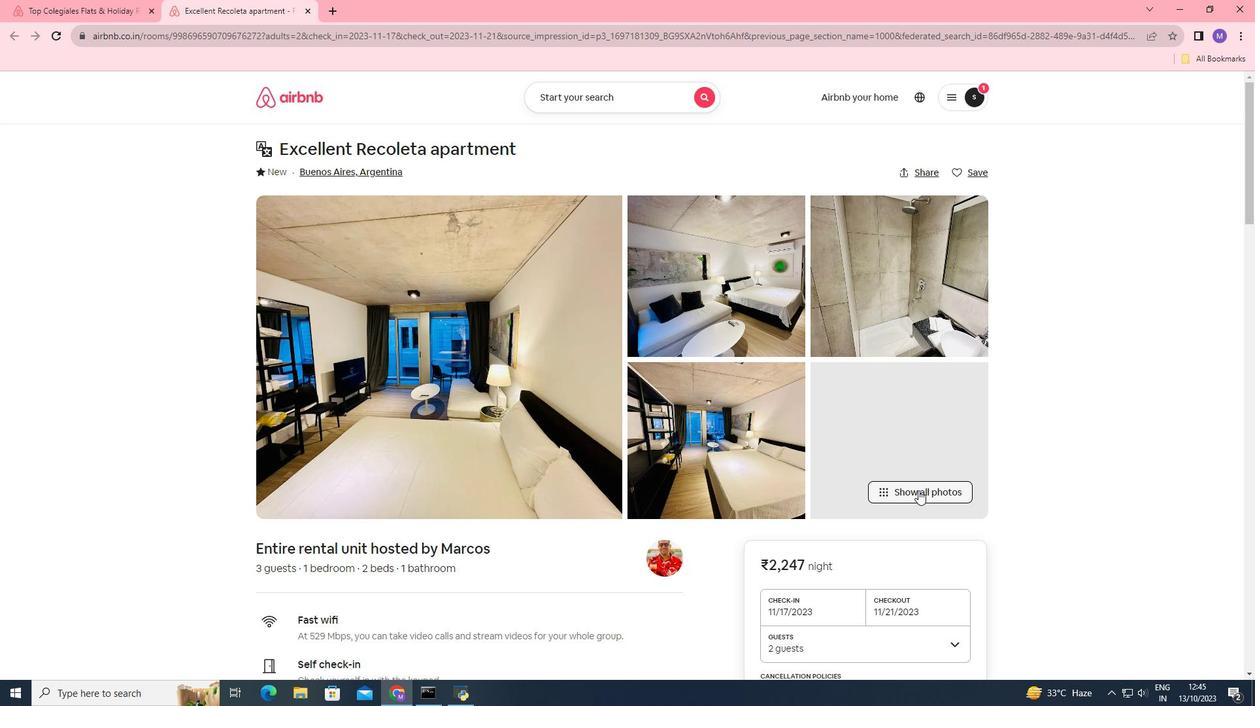 
Action: Mouse moved to (670, 412)
Screenshot: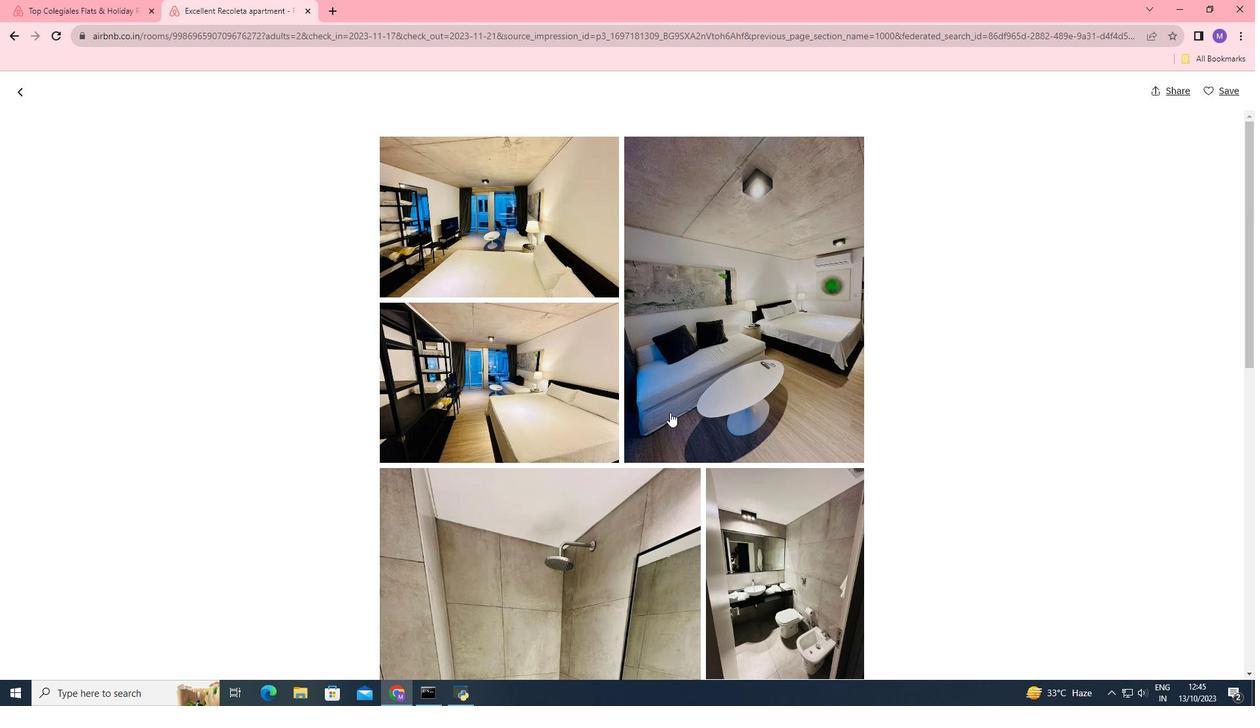 
Action: Mouse scrolled (670, 412) with delta (0, 0)
Screenshot: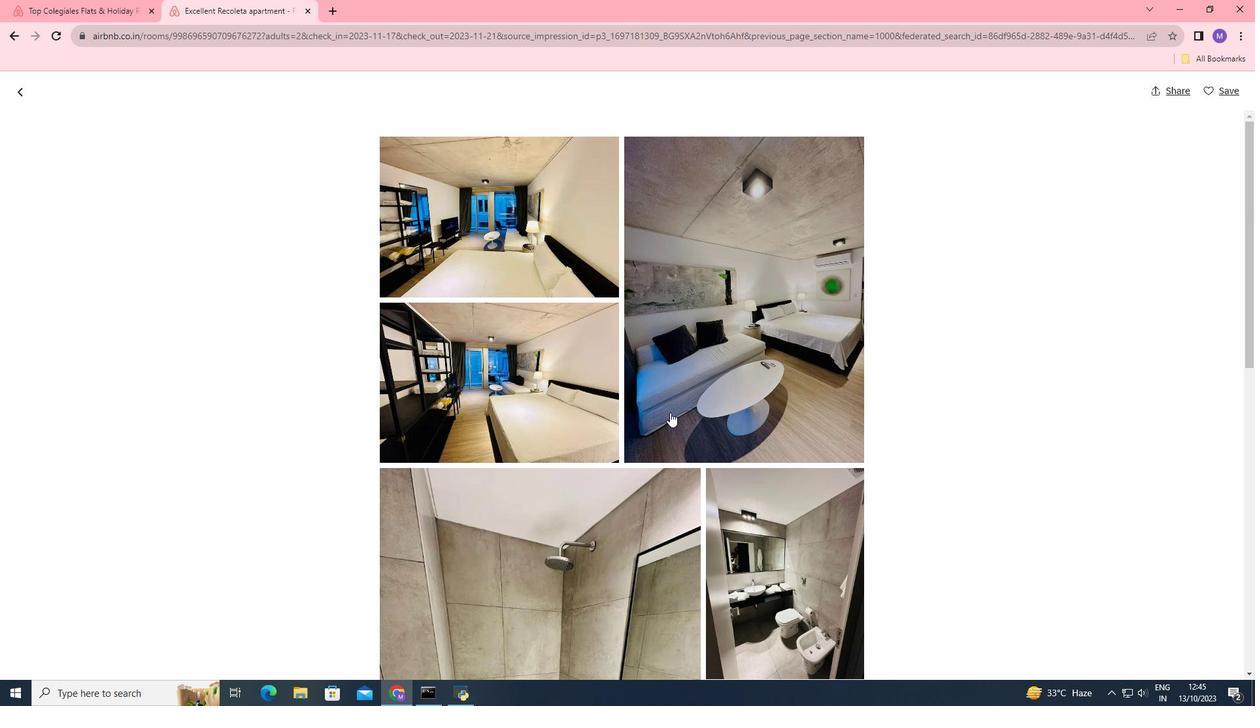
Action: Mouse scrolled (670, 412) with delta (0, 0)
Screenshot: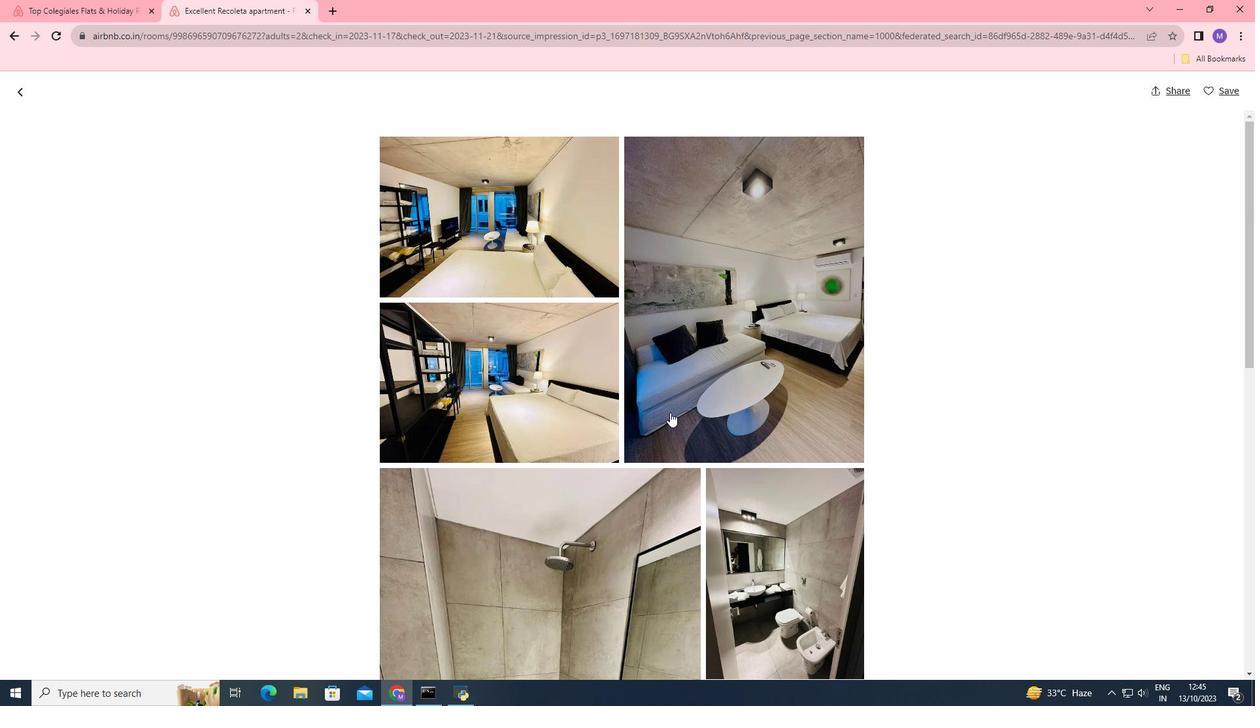 
Action: Mouse scrolled (670, 412) with delta (0, 0)
Screenshot: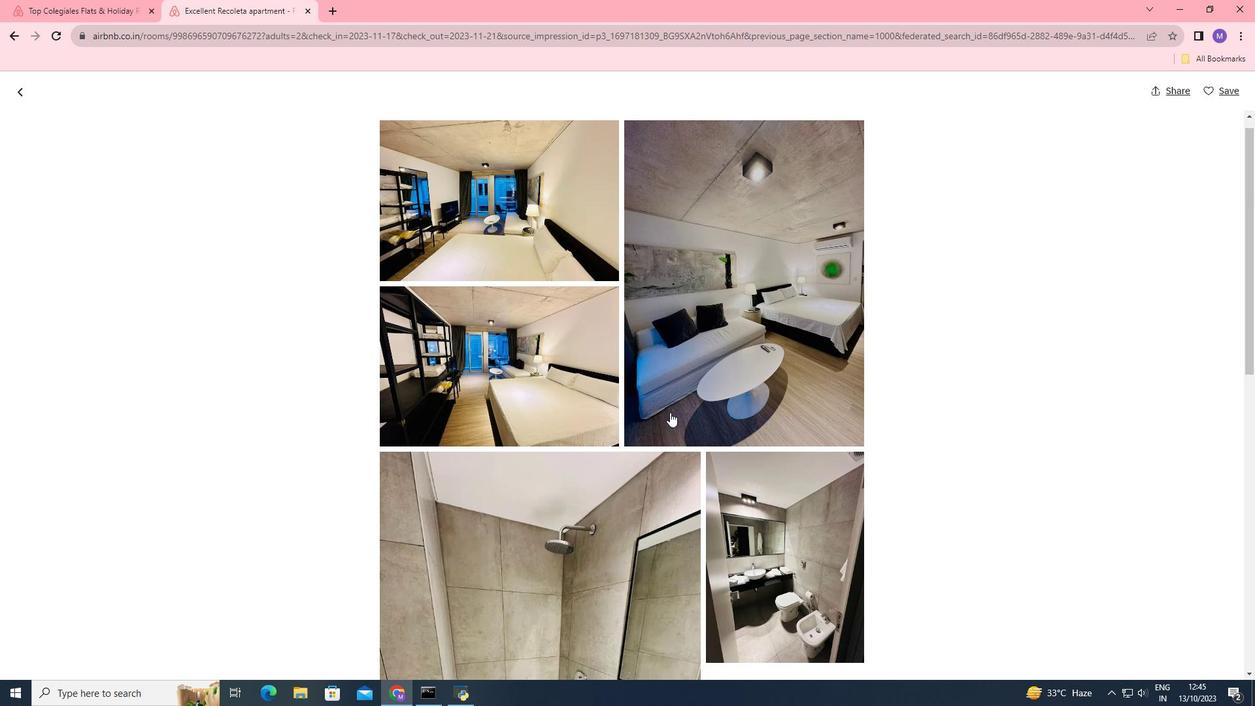 
Action: Mouse scrolled (670, 412) with delta (0, 0)
Screenshot: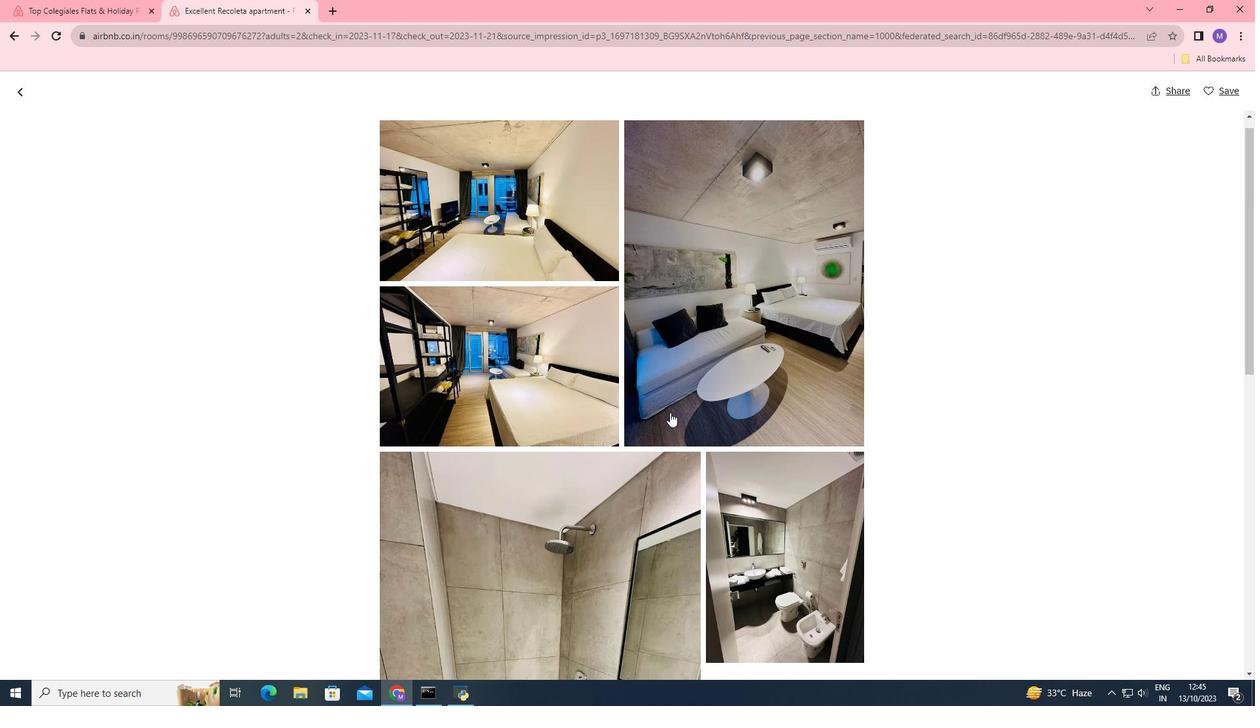 
Action: Mouse scrolled (670, 412) with delta (0, 0)
Screenshot: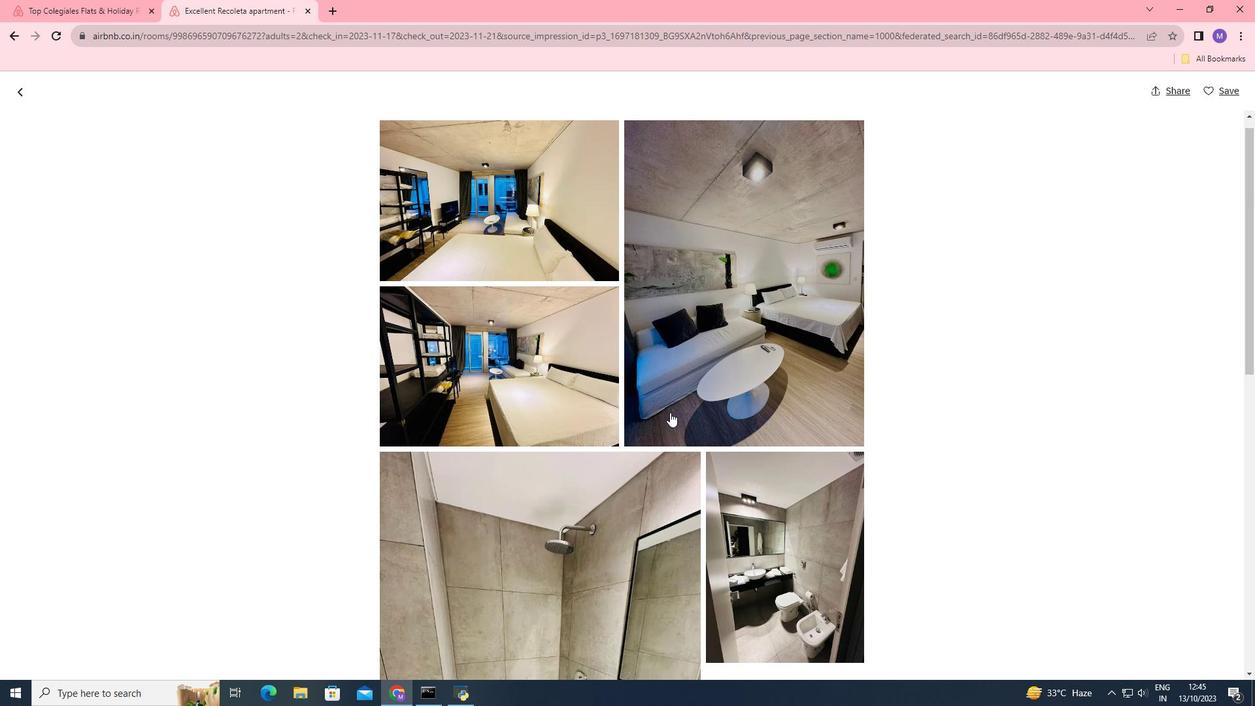 
Action: Mouse scrolled (670, 412) with delta (0, 0)
Screenshot: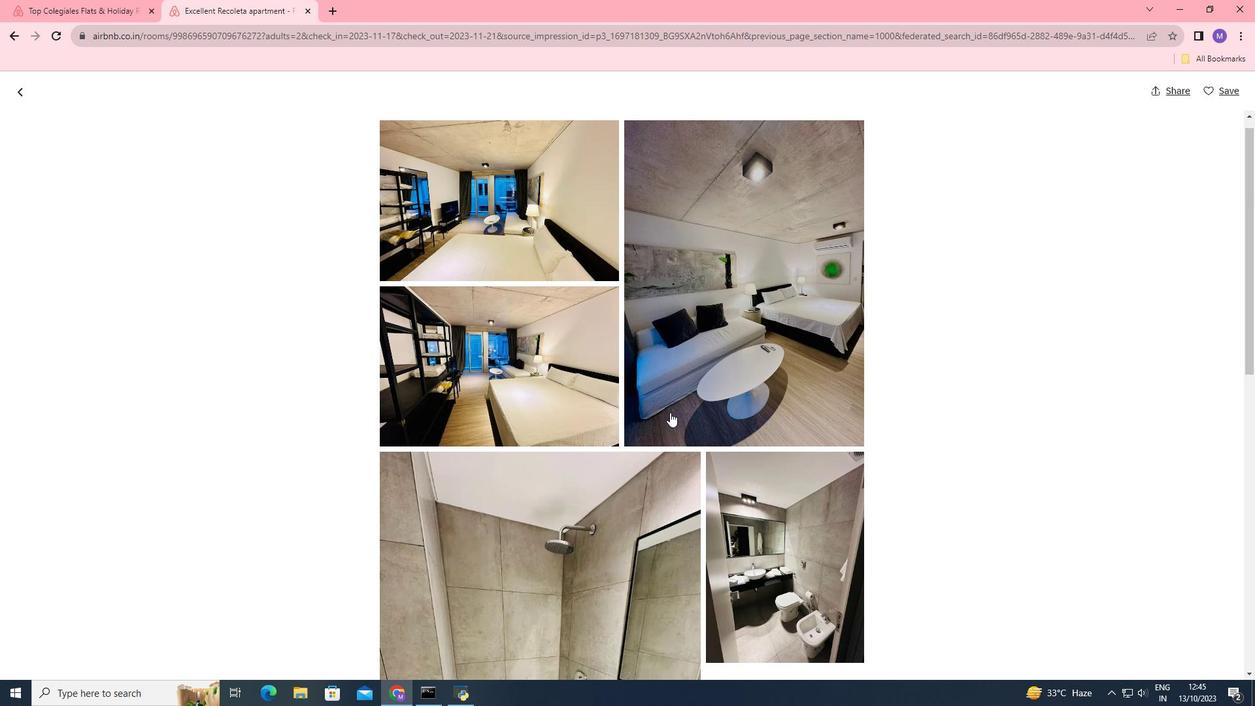 
Action: Mouse scrolled (670, 412) with delta (0, 0)
Screenshot: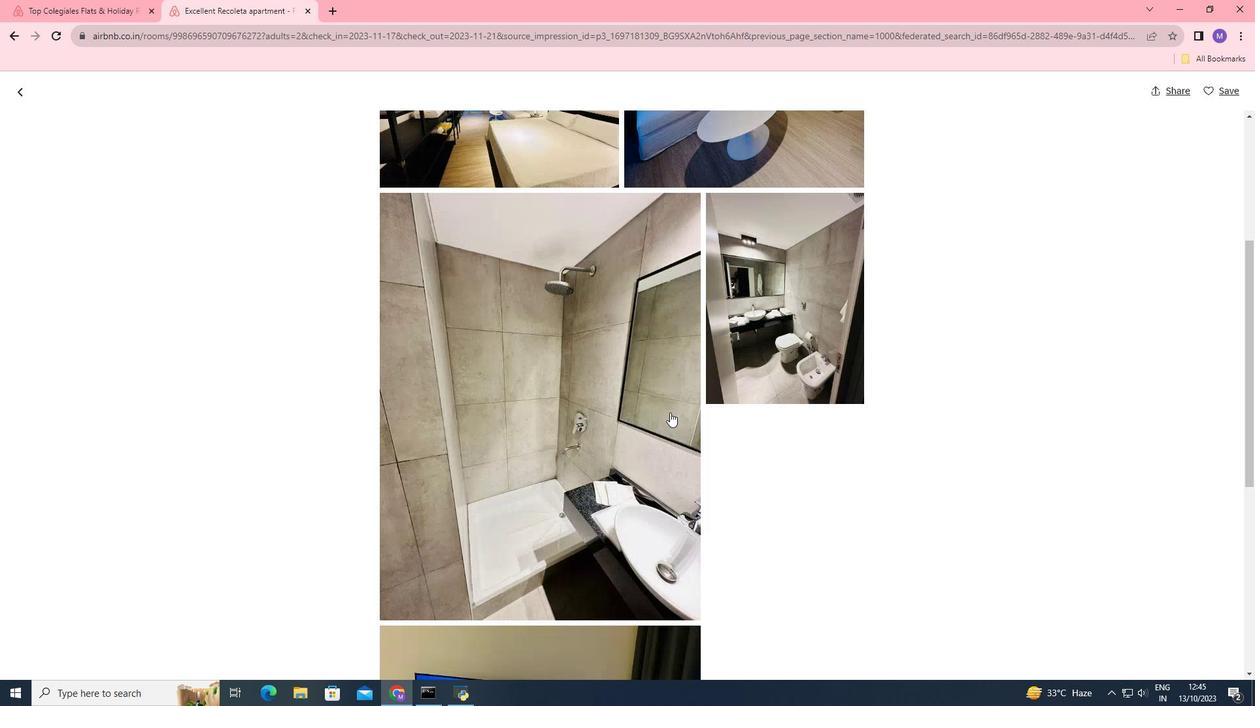 
Action: Mouse scrolled (670, 412) with delta (0, 0)
Screenshot: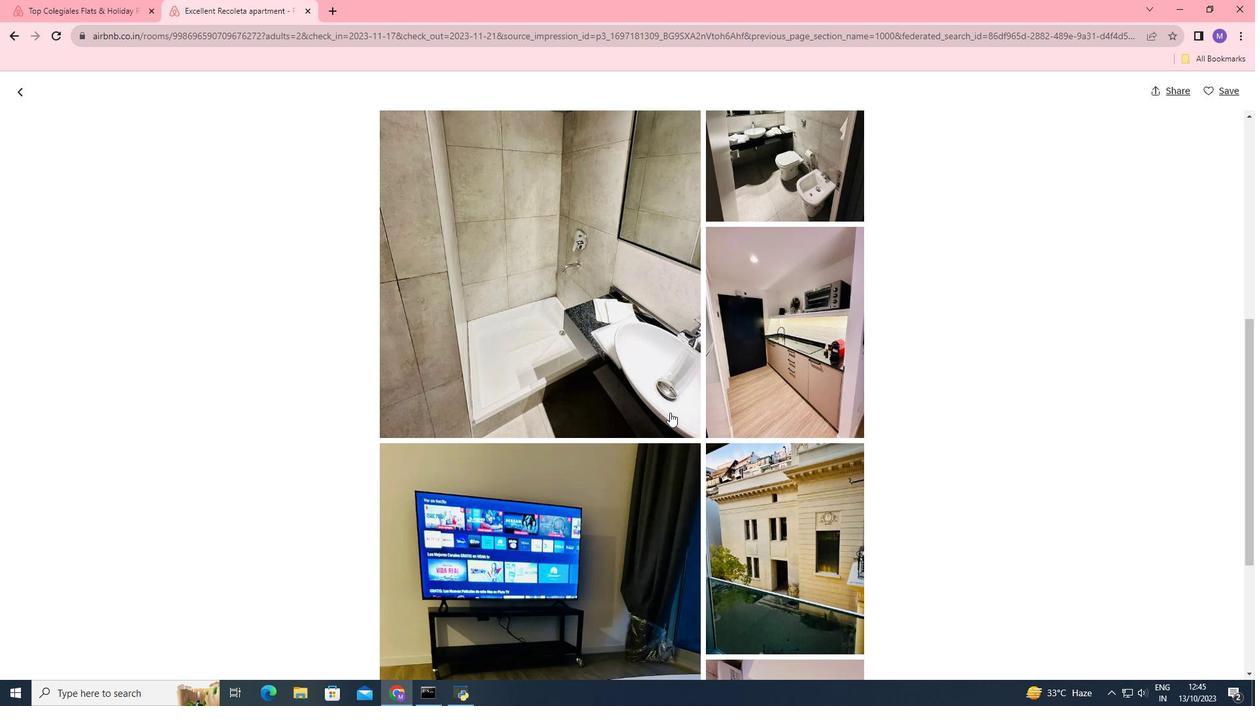 
Action: Mouse scrolled (670, 412) with delta (0, 0)
Screenshot: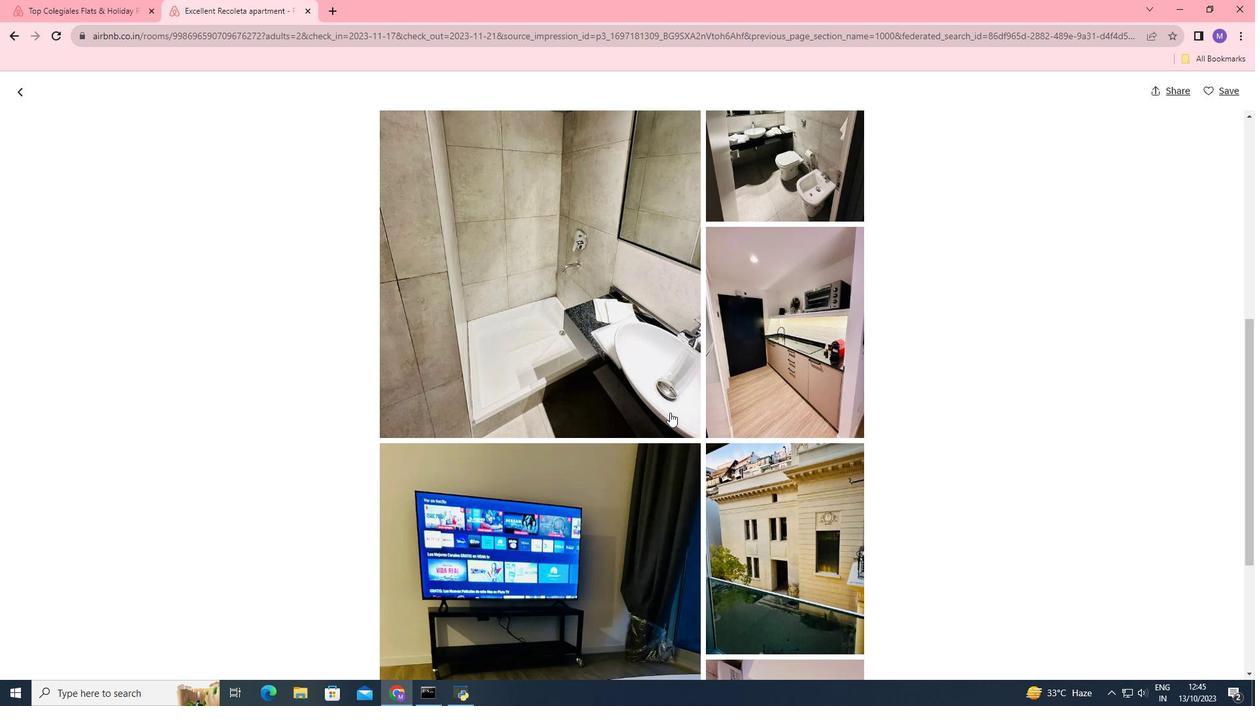 
Action: Mouse scrolled (670, 412) with delta (0, 0)
Screenshot: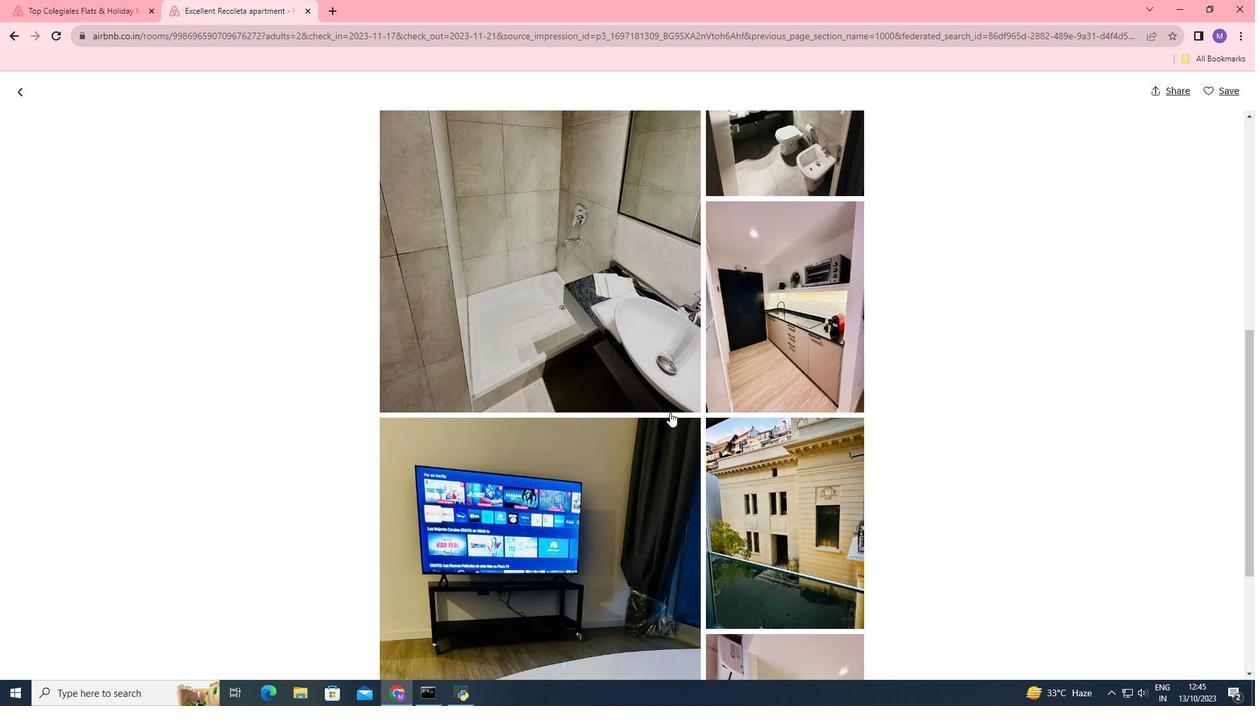 
Action: Mouse scrolled (670, 412) with delta (0, 0)
Screenshot: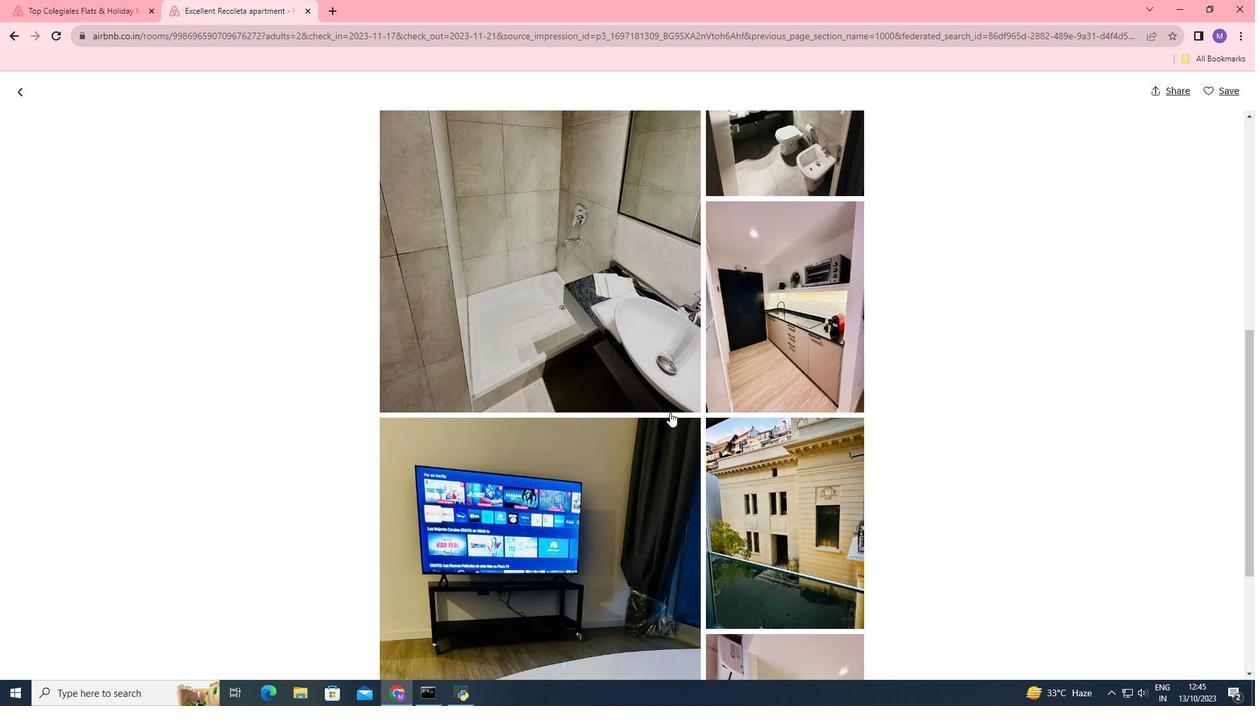 
Action: Mouse scrolled (670, 412) with delta (0, 0)
Screenshot: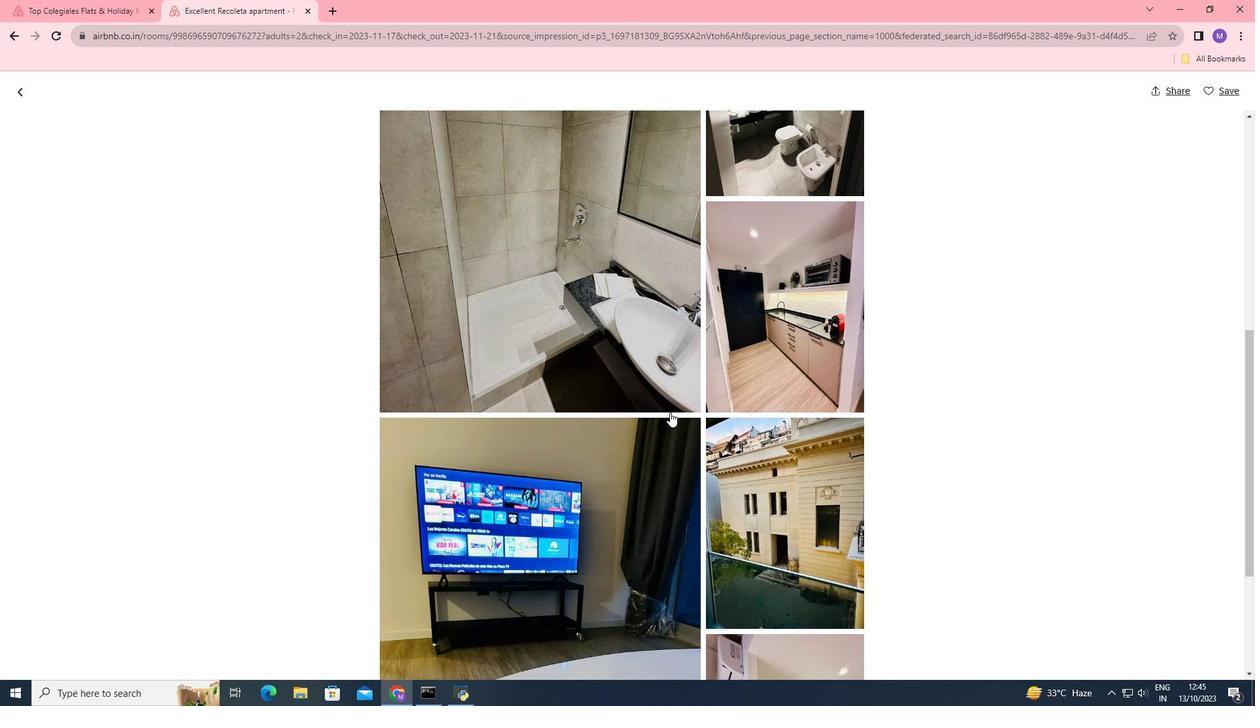 
Action: Mouse scrolled (670, 412) with delta (0, 0)
Screenshot: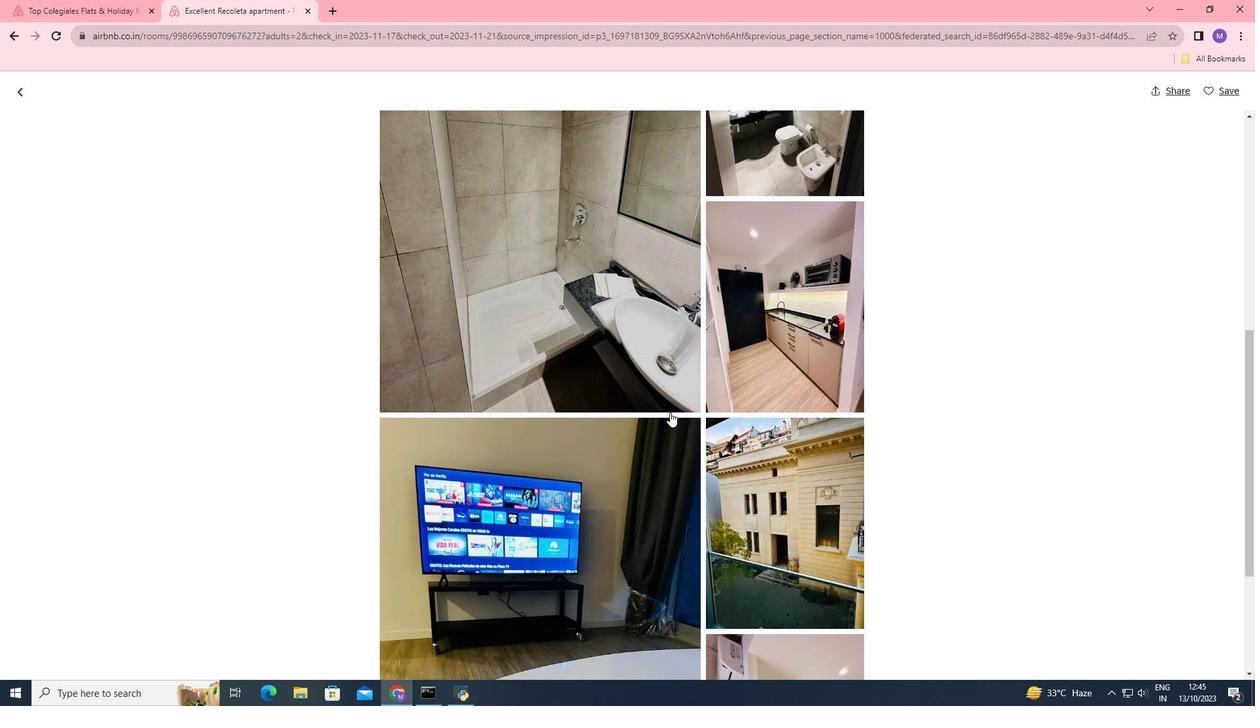 
Action: Mouse scrolled (670, 412) with delta (0, 0)
Screenshot: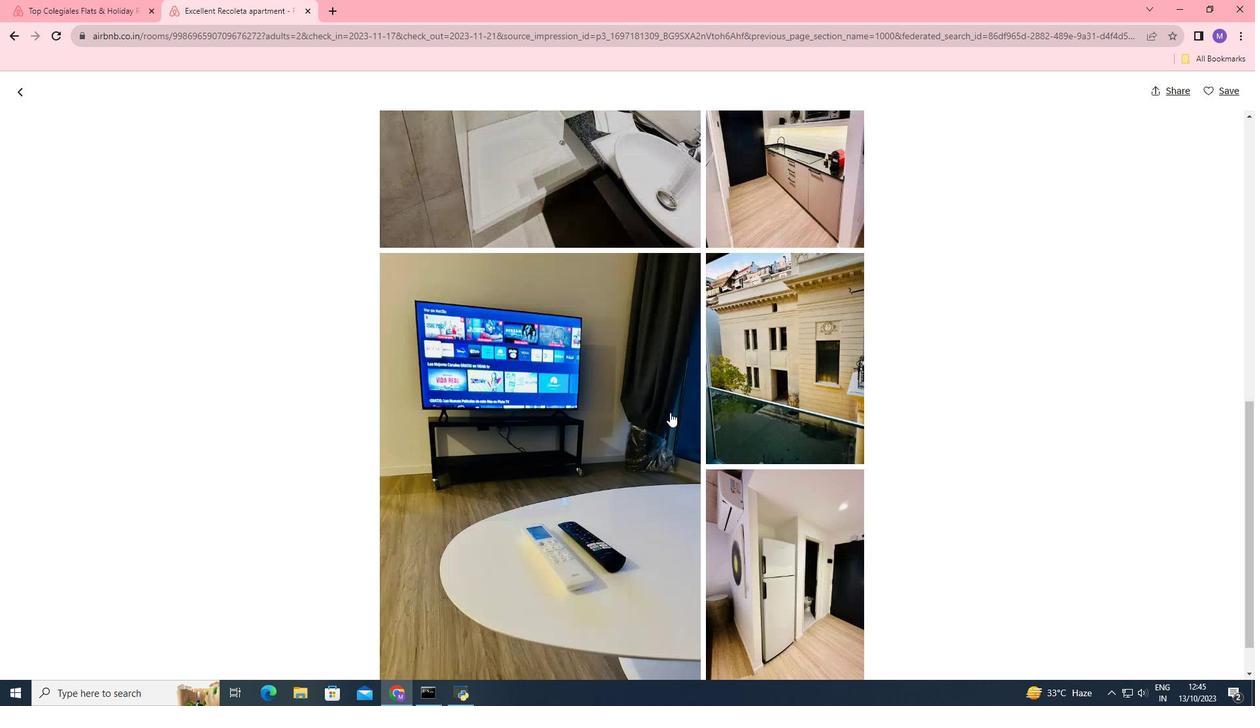 
Action: Mouse moved to (543, 379)
Screenshot: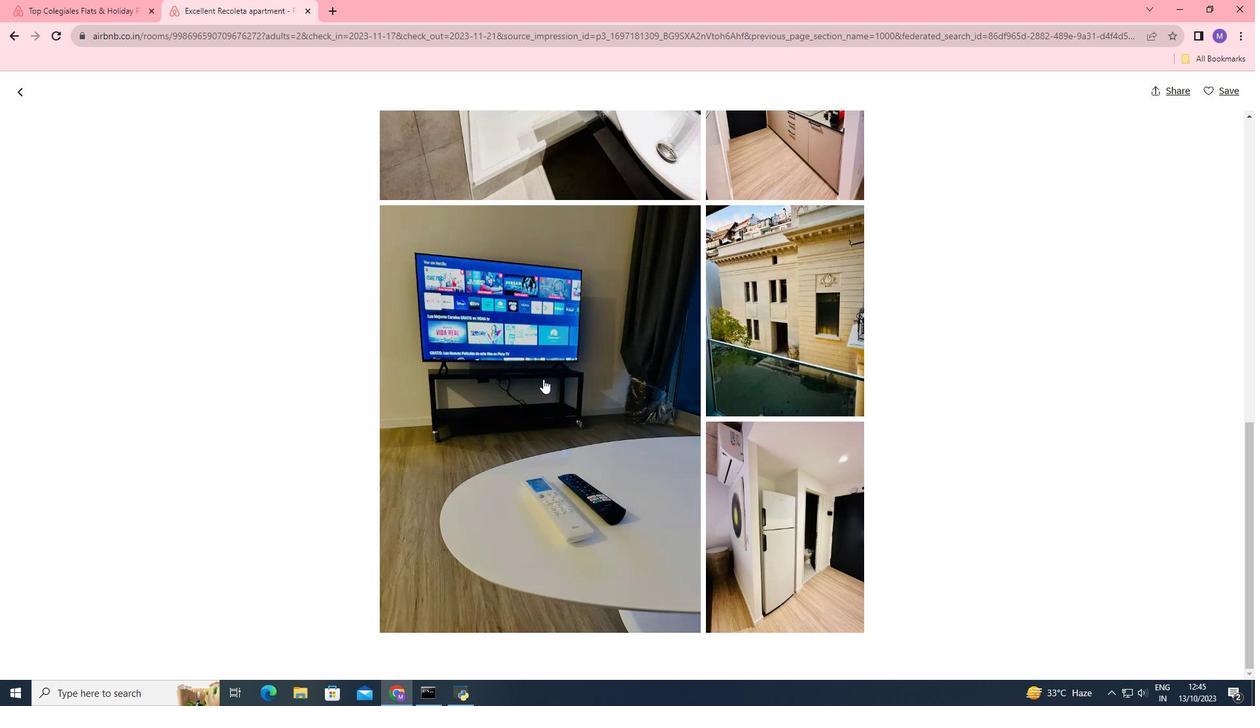 
Action: Mouse scrolled (543, 378) with delta (0, 0)
Screenshot: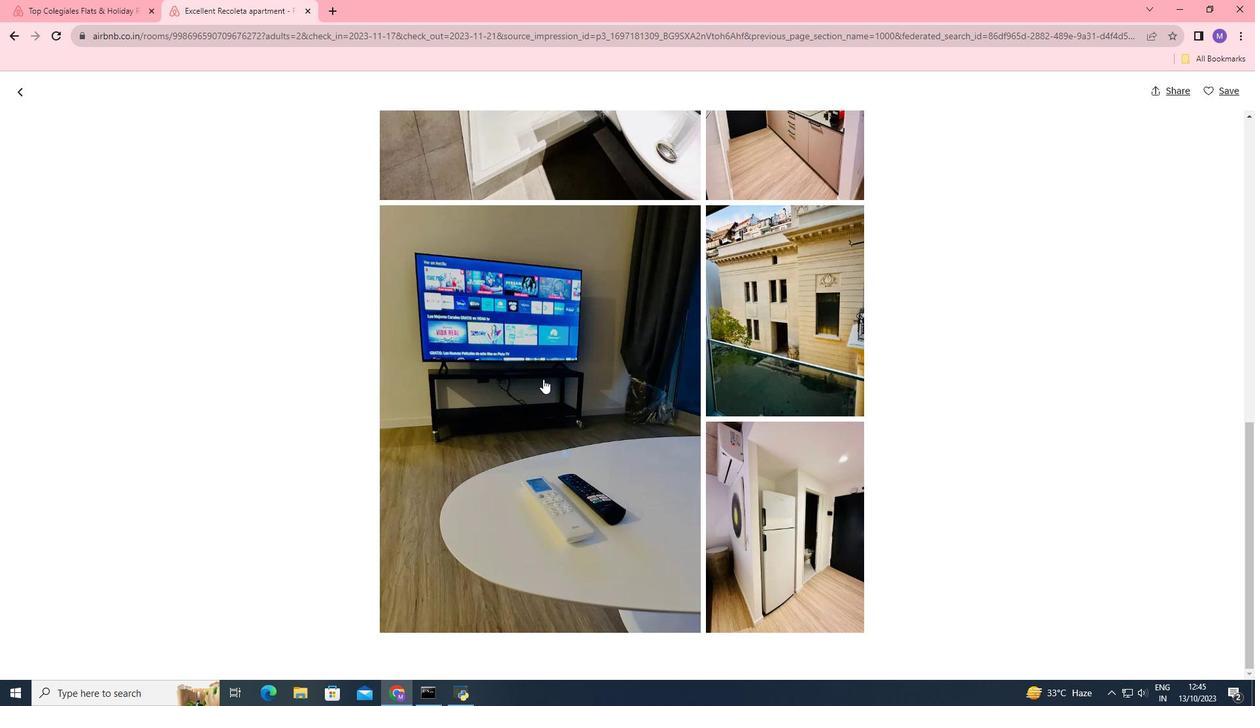
Action: Mouse scrolled (543, 378) with delta (0, 0)
Screenshot: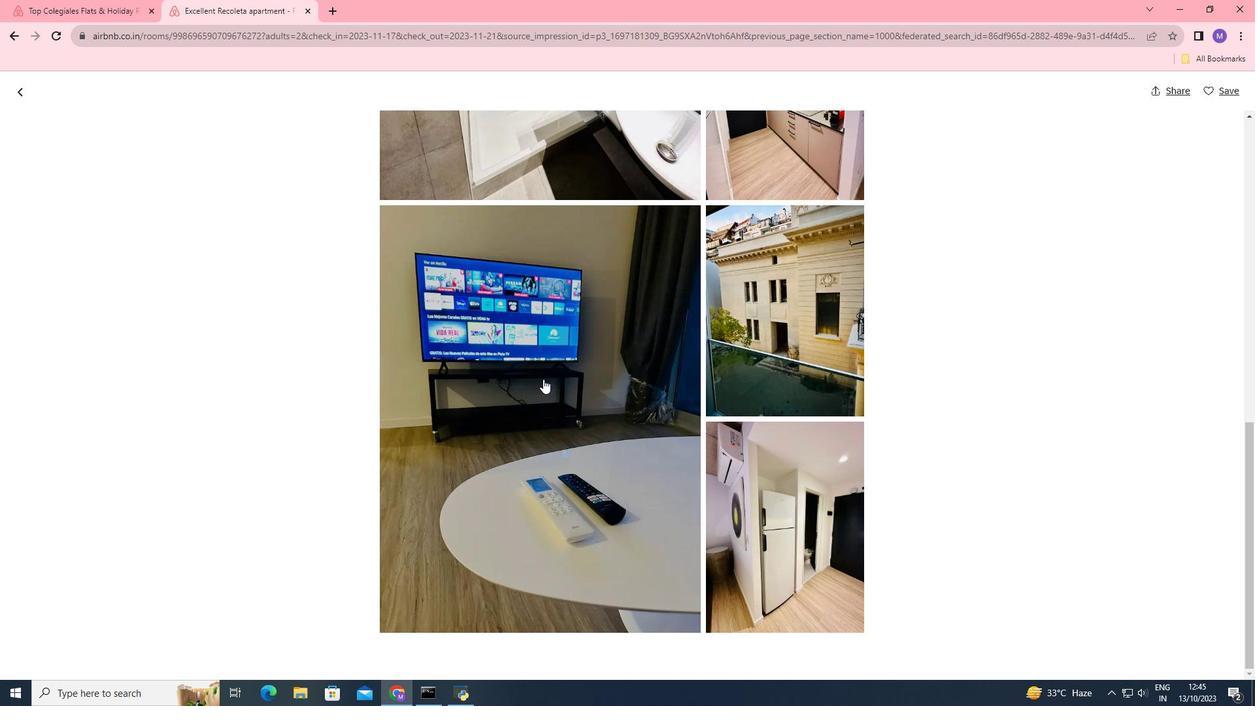 
Action: Mouse scrolled (543, 378) with delta (0, 0)
Screenshot: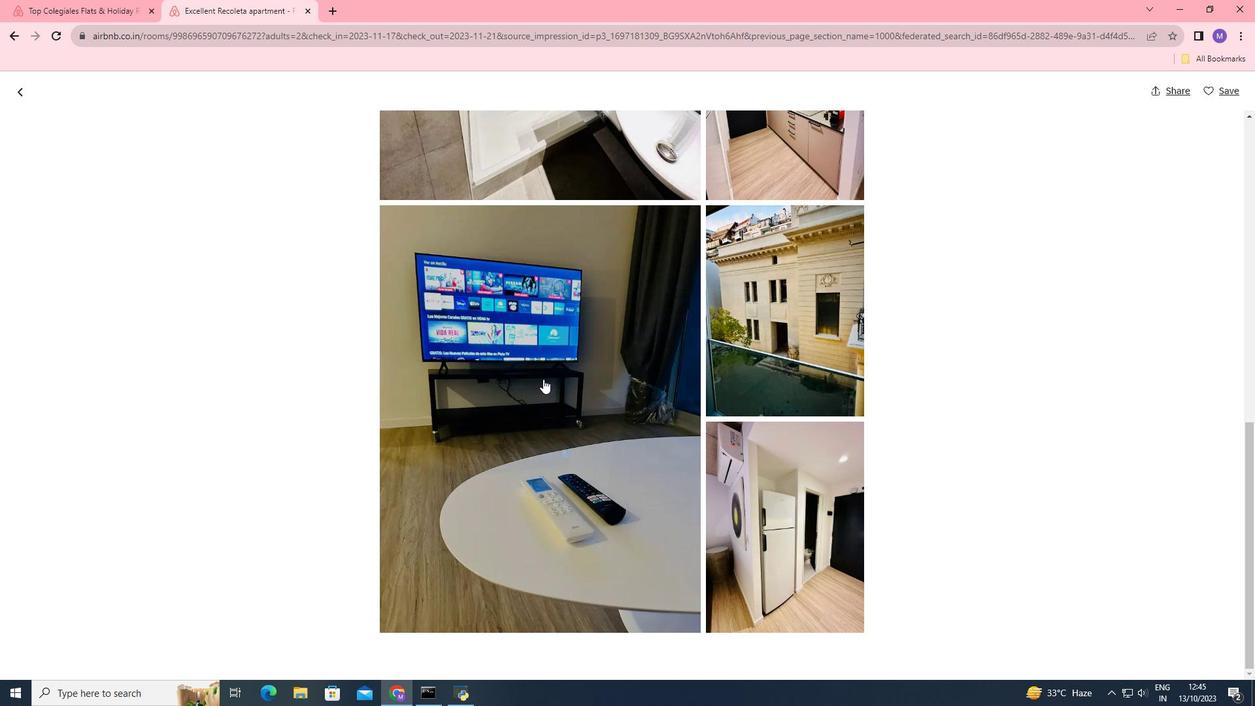 
Action: Mouse scrolled (543, 378) with delta (0, 0)
Screenshot: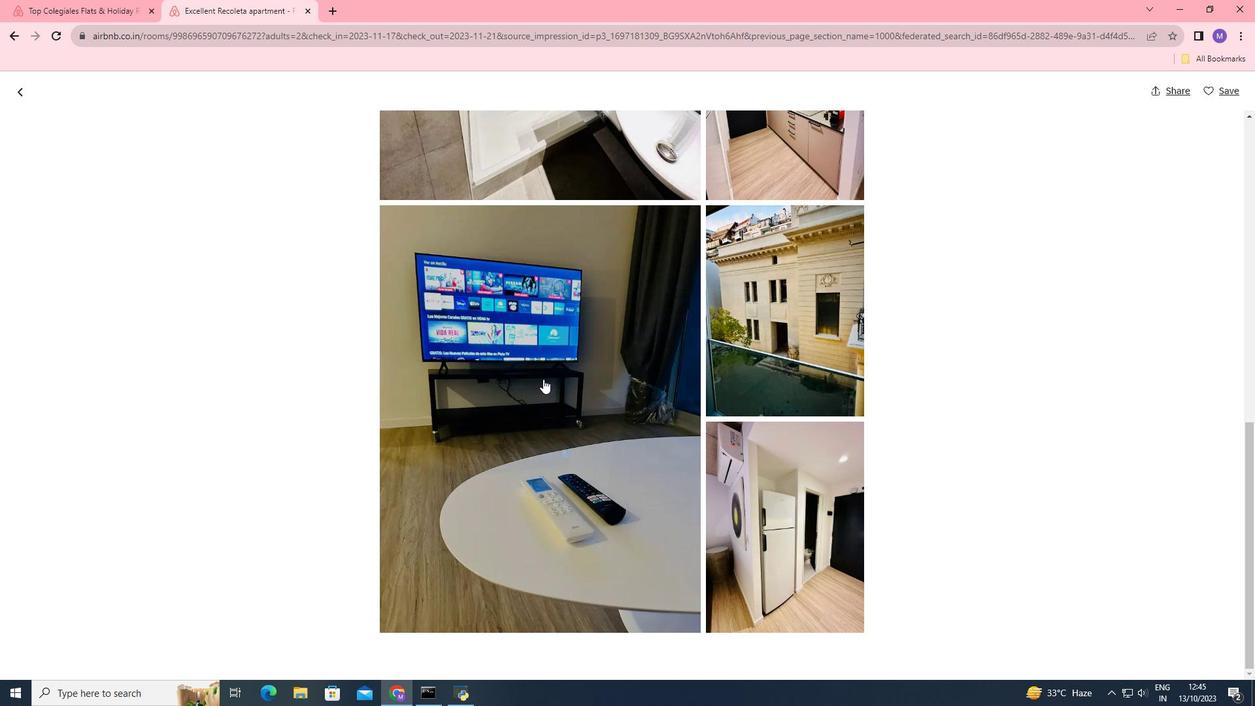 
Action: Mouse scrolled (543, 378) with delta (0, 0)
Screenshot: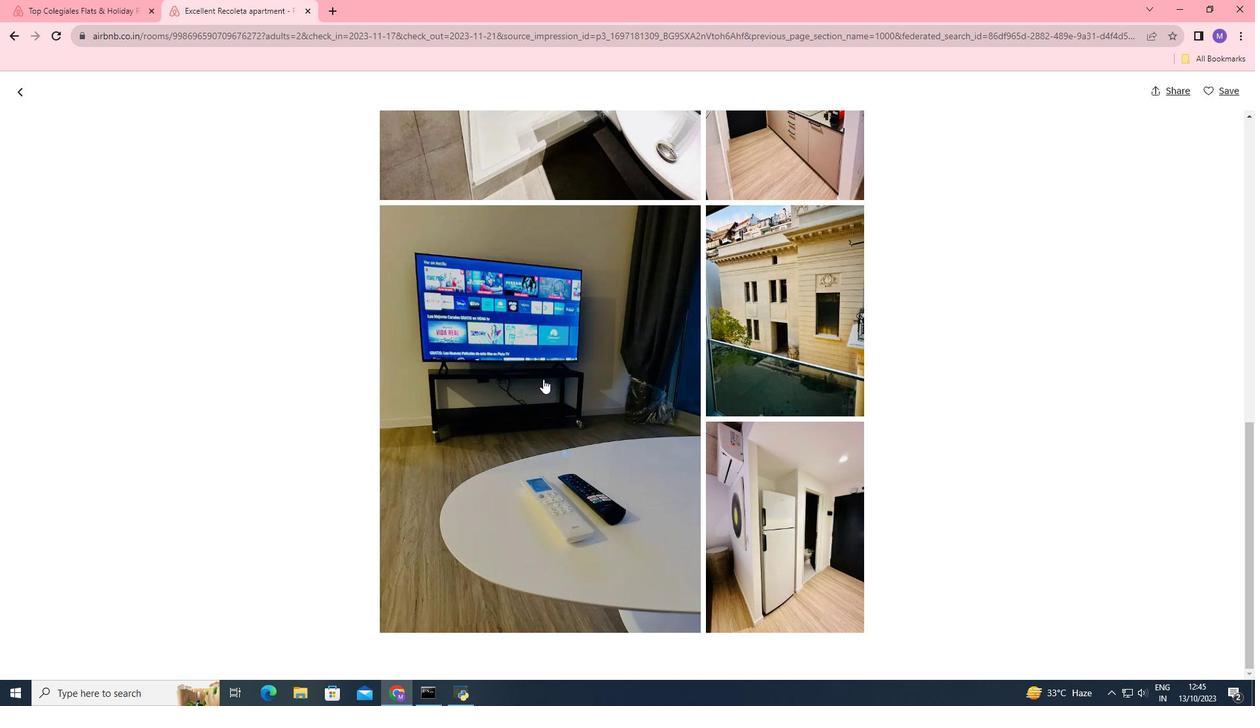 
Action: Mouse scrolled (543, 378) with delta (0, 0)
Screenshot: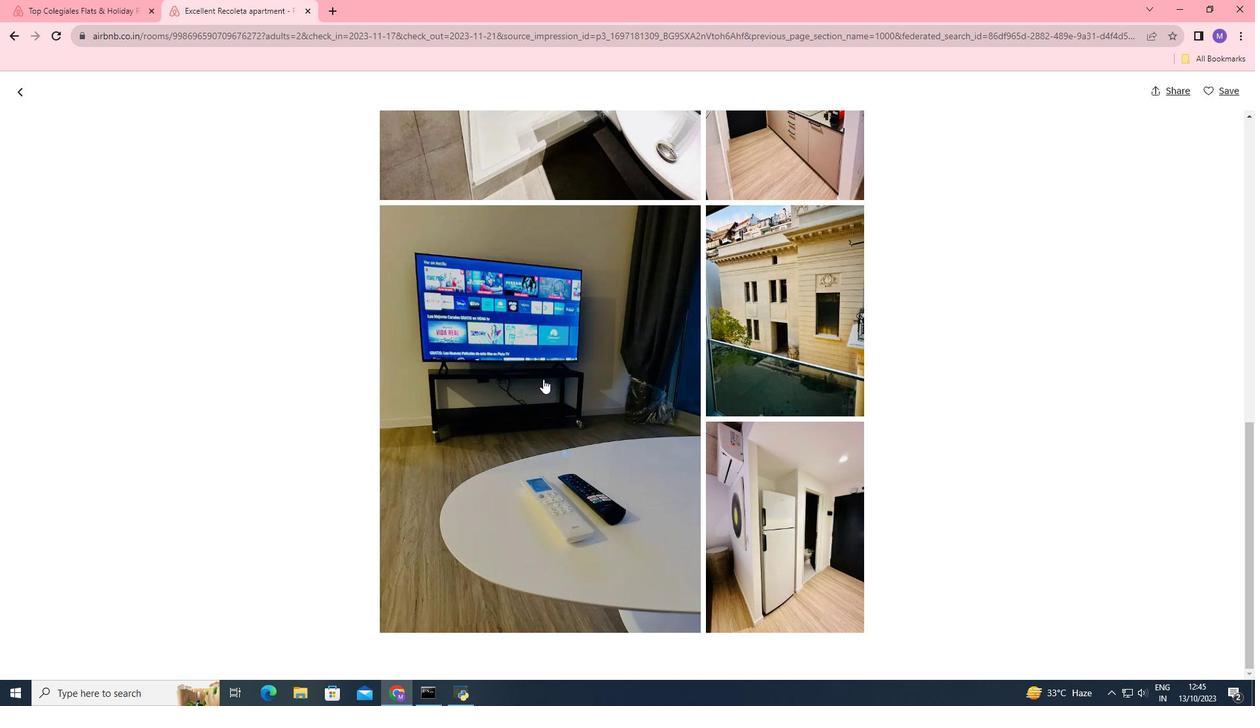 
Action: Mouse scrolled (543, 378) with delta (0, 0)
Screenshot: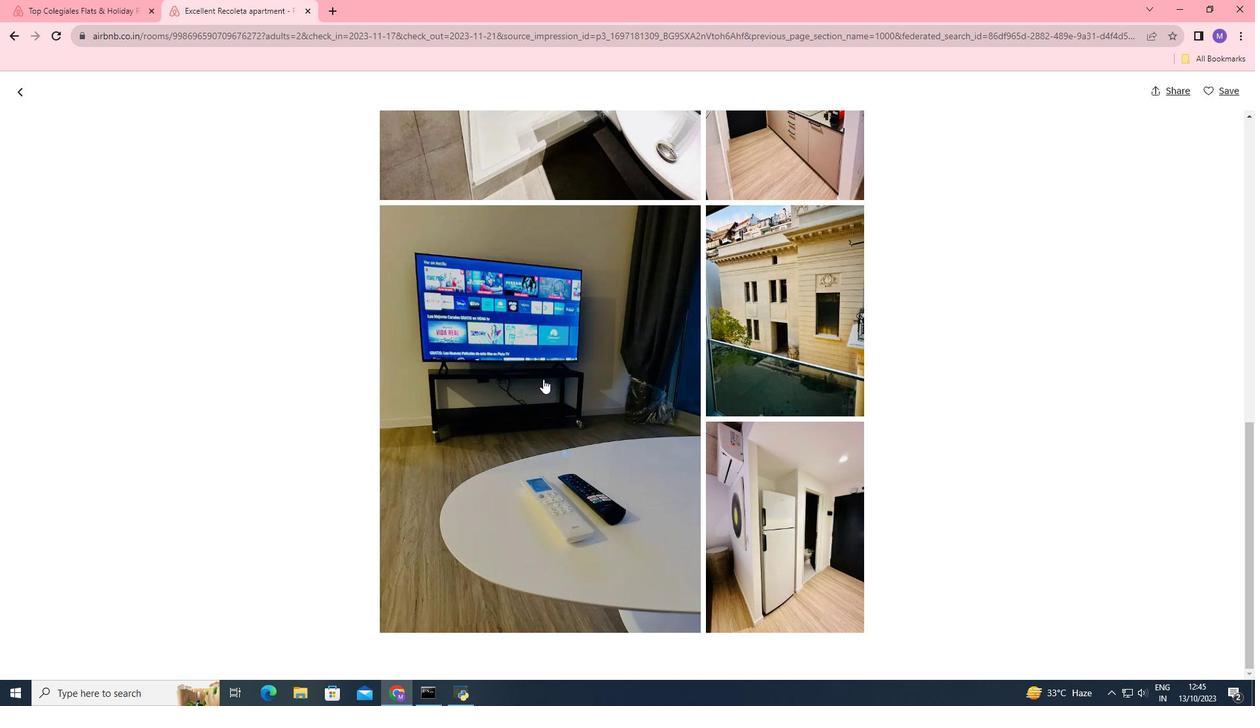 
Action: Mouse moved to (20, 90)
Screenshot: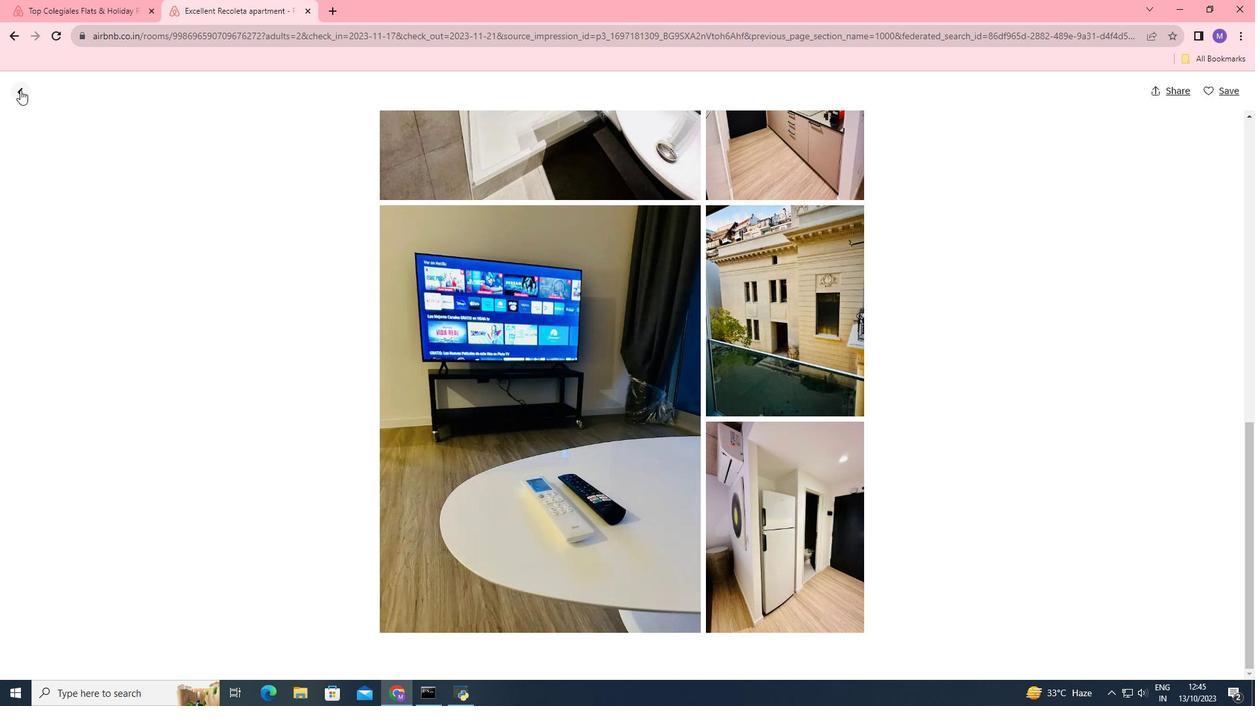 
Action: Mouse pressed left at (20, 90)
Screenshot: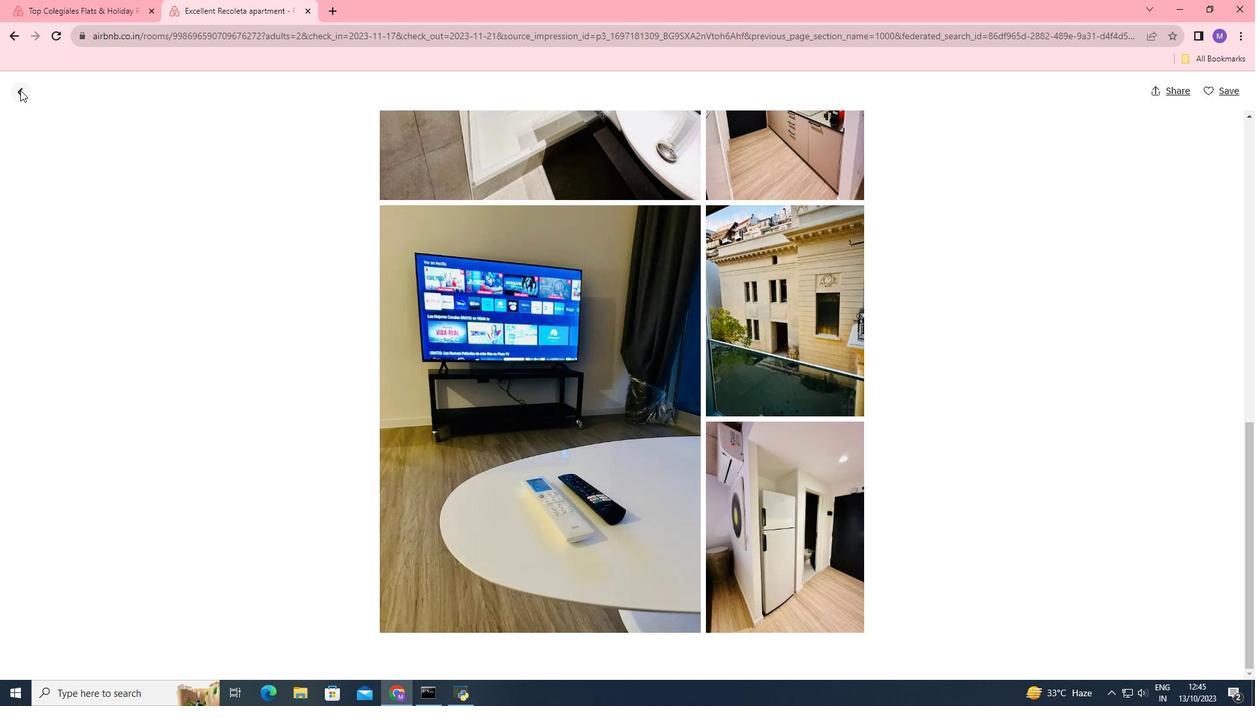 
Action: Mouse moved to (573, 432)
Screenshot: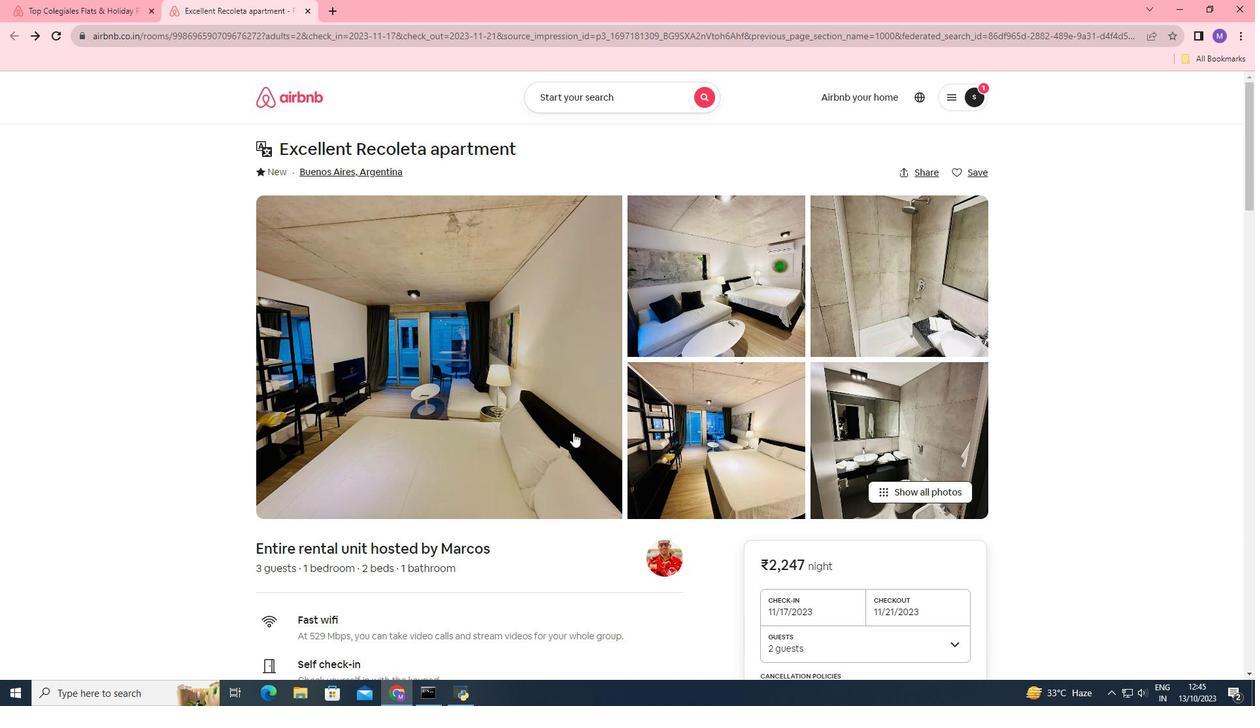 
Action: Mouse scrolled (573, 432) with delta (0, 0)
Screenshot: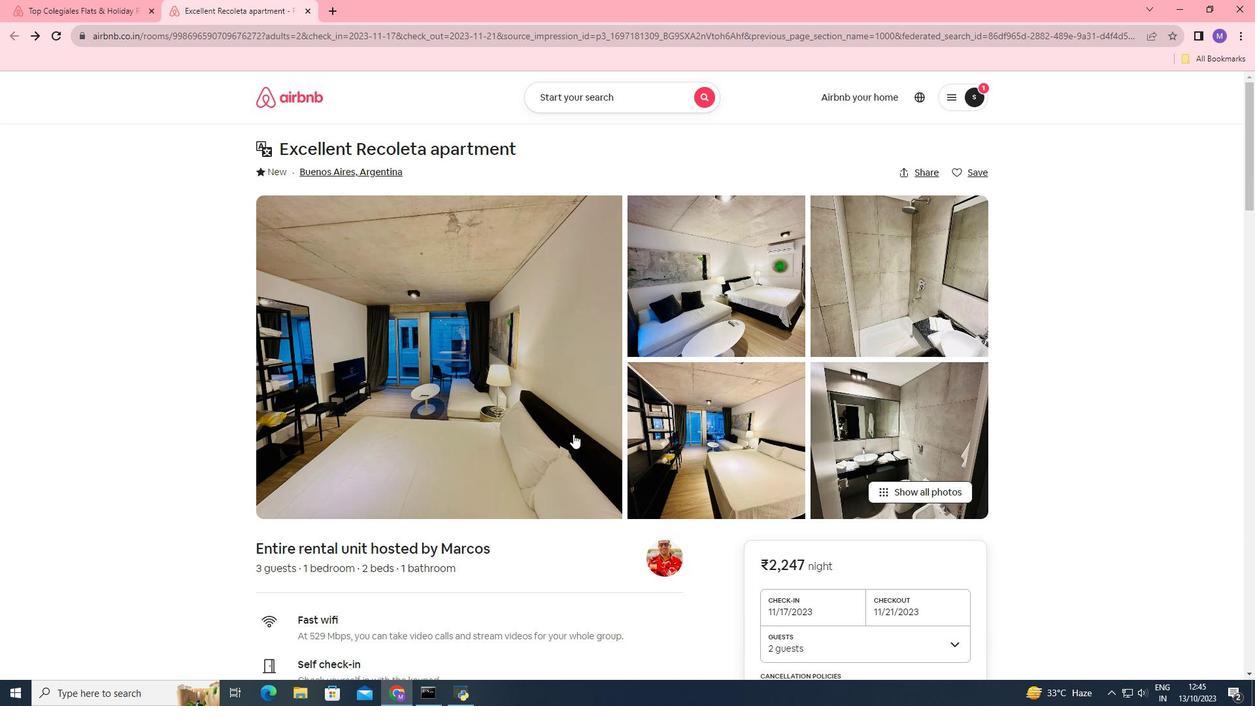 
Action: Mouse moved to (573, 434)
Screenshot: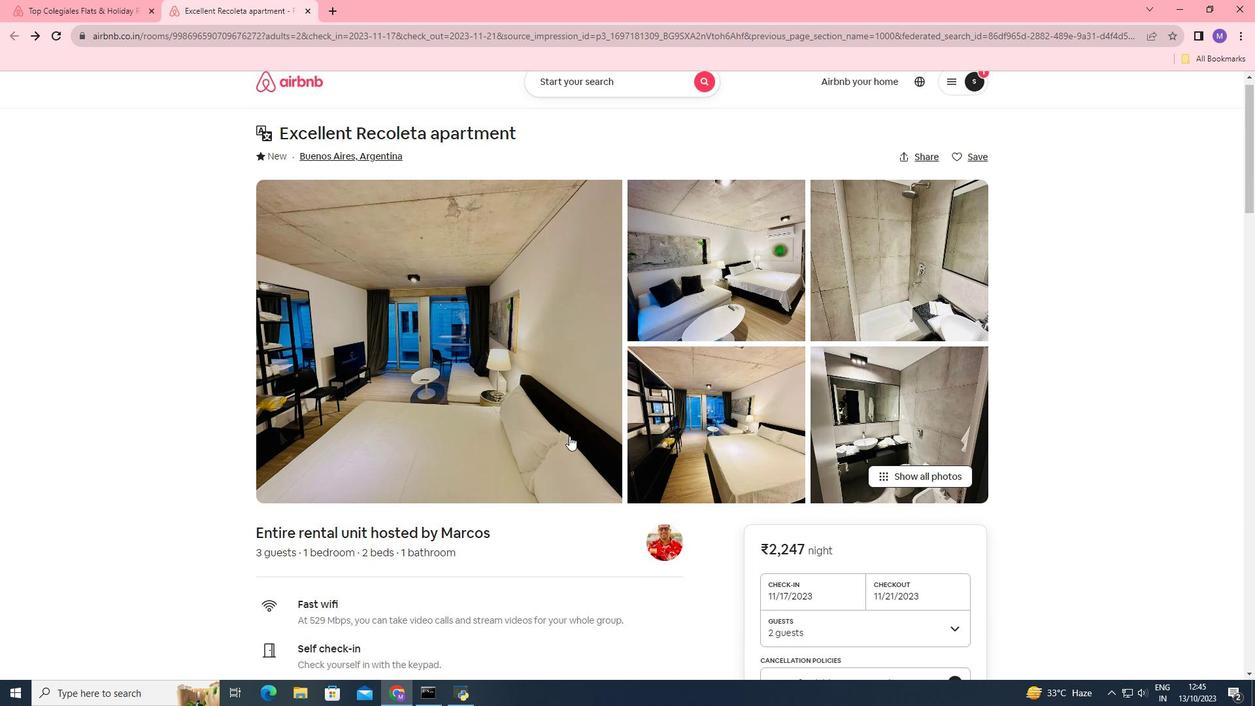
Action: Mouse scrolled (573, 433) with delta (0, 0)
Screenshot: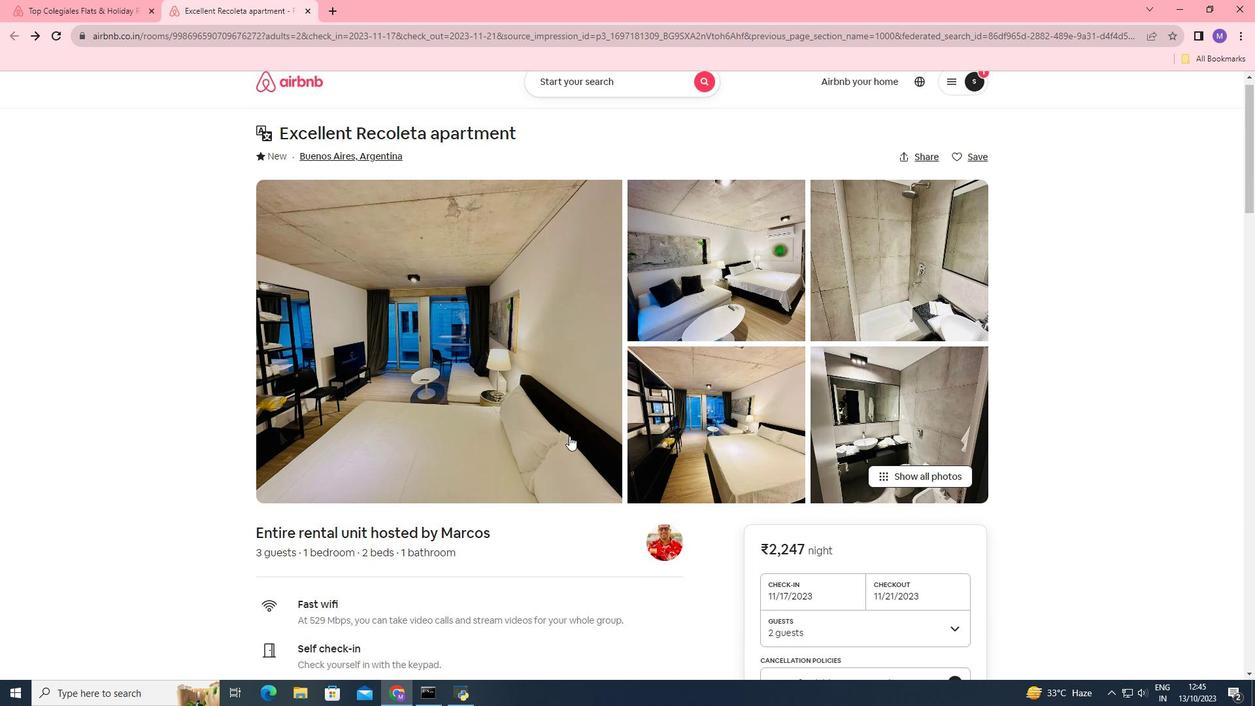 
Action: Mouse moved to (569, 436)
Screenshot: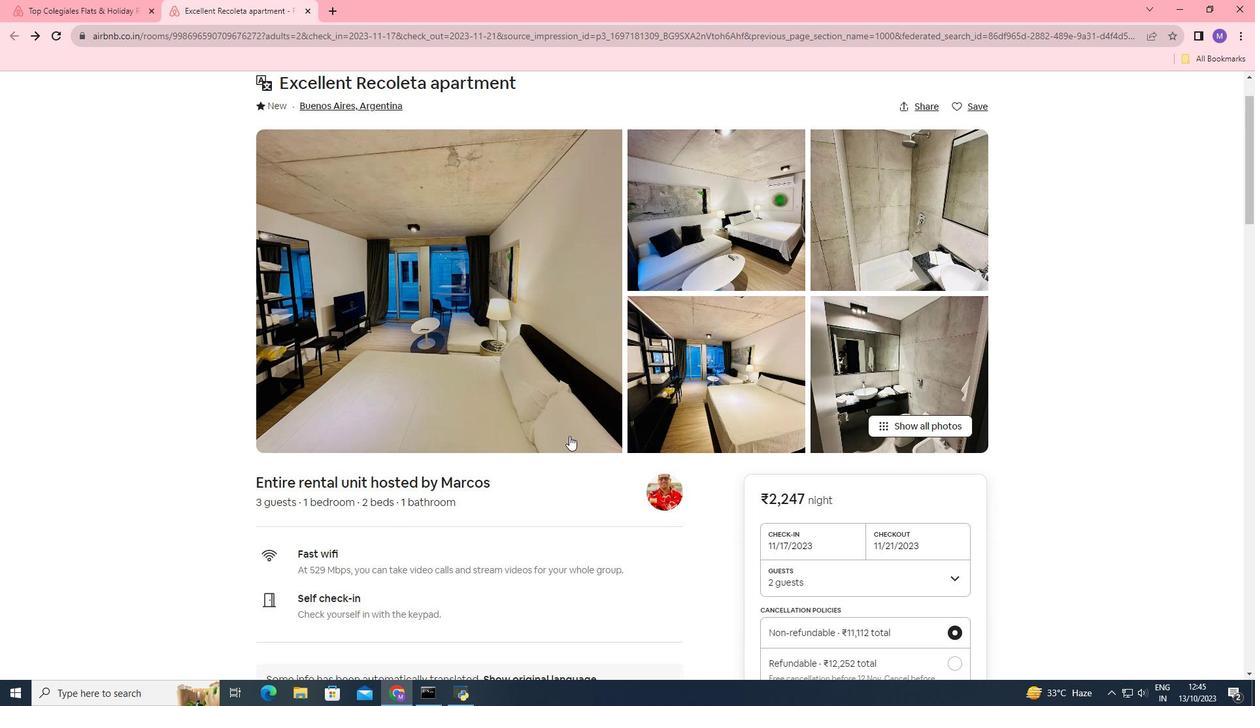 
Action: Mouse scrolled (569, 435) with delta (0, 0)
Screenshot: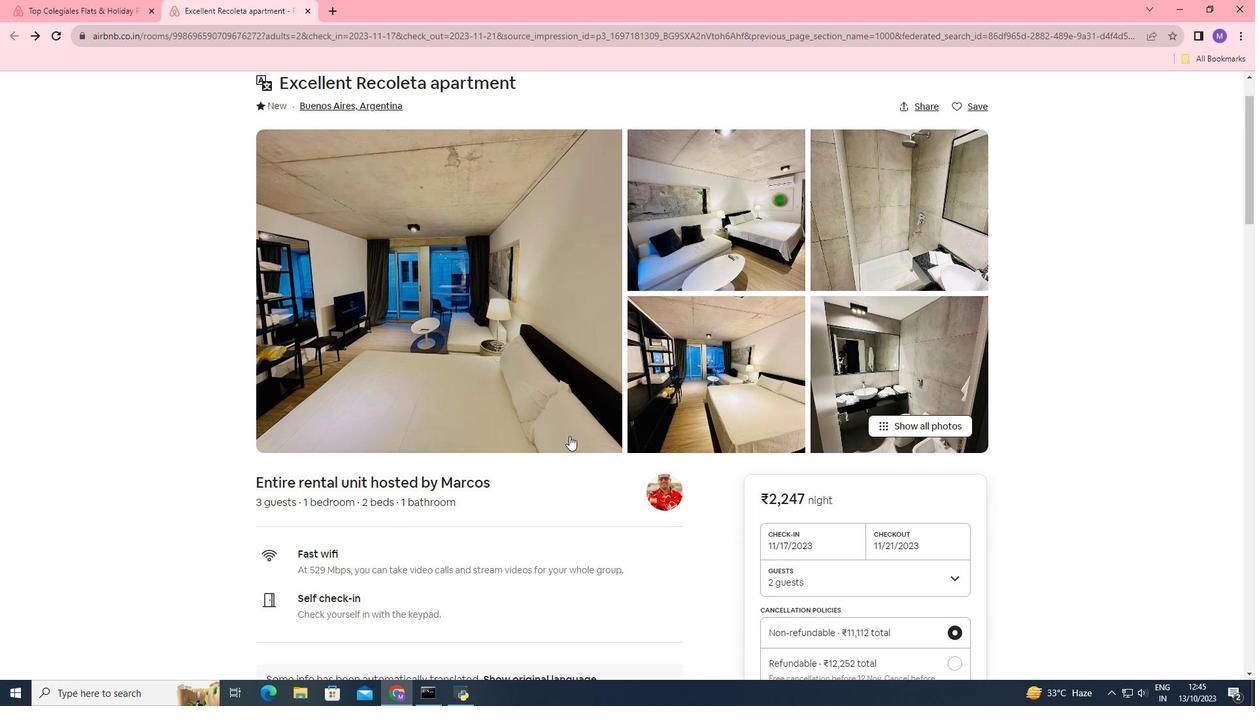 
Action: Mouse scrolled (569, 435) with delta (0, 0)
Screenshot: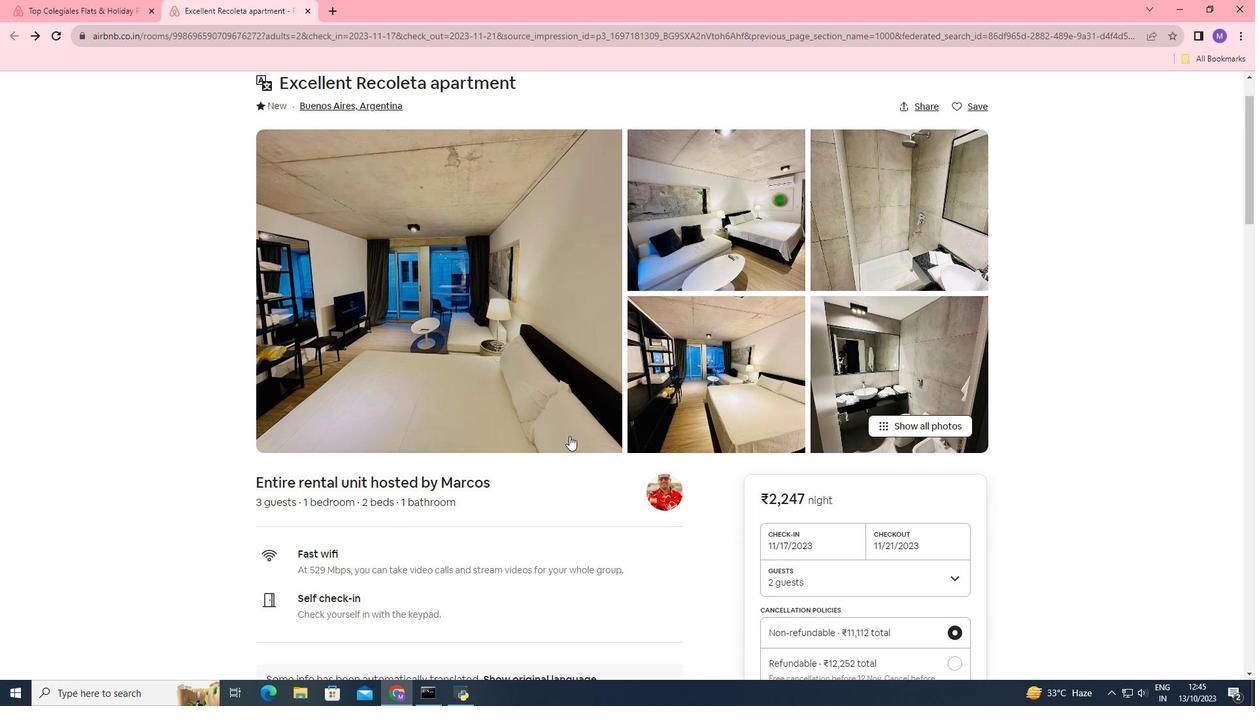 
Action: Mouse scrolled (569, 435) with delta (0, 0)
Screenshot: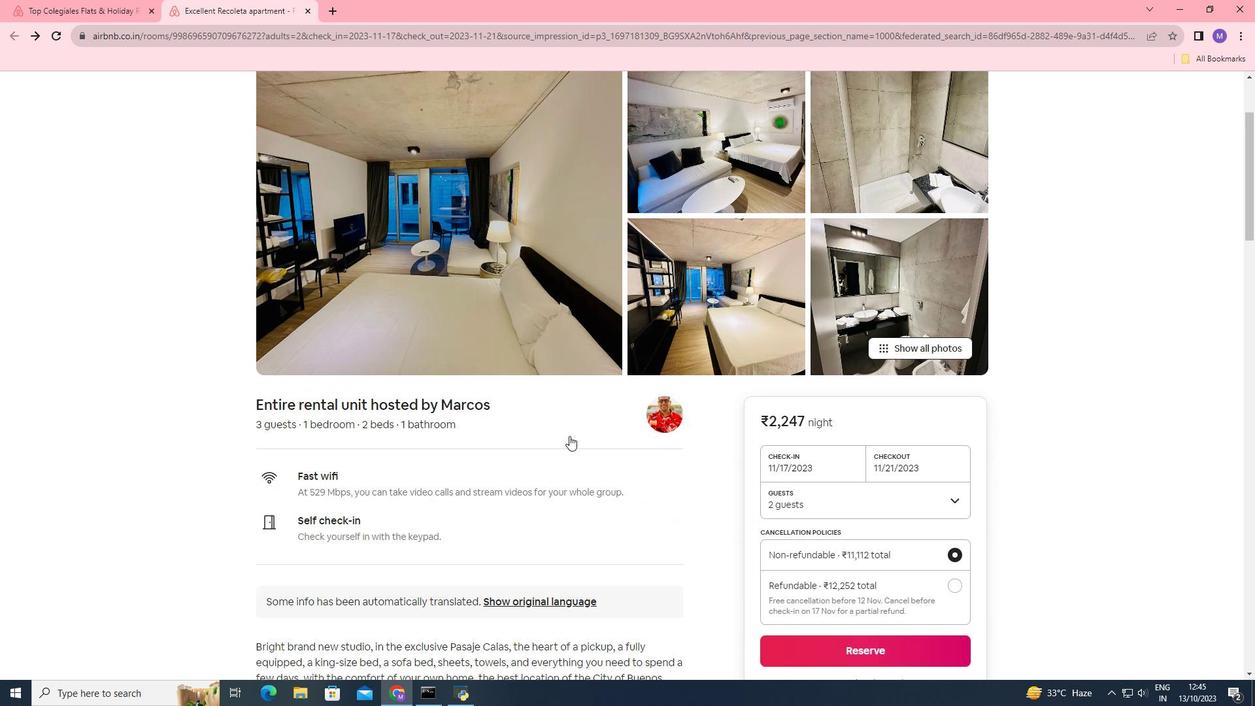 
Action: Mouse moved to (331, 429)
Screenshot: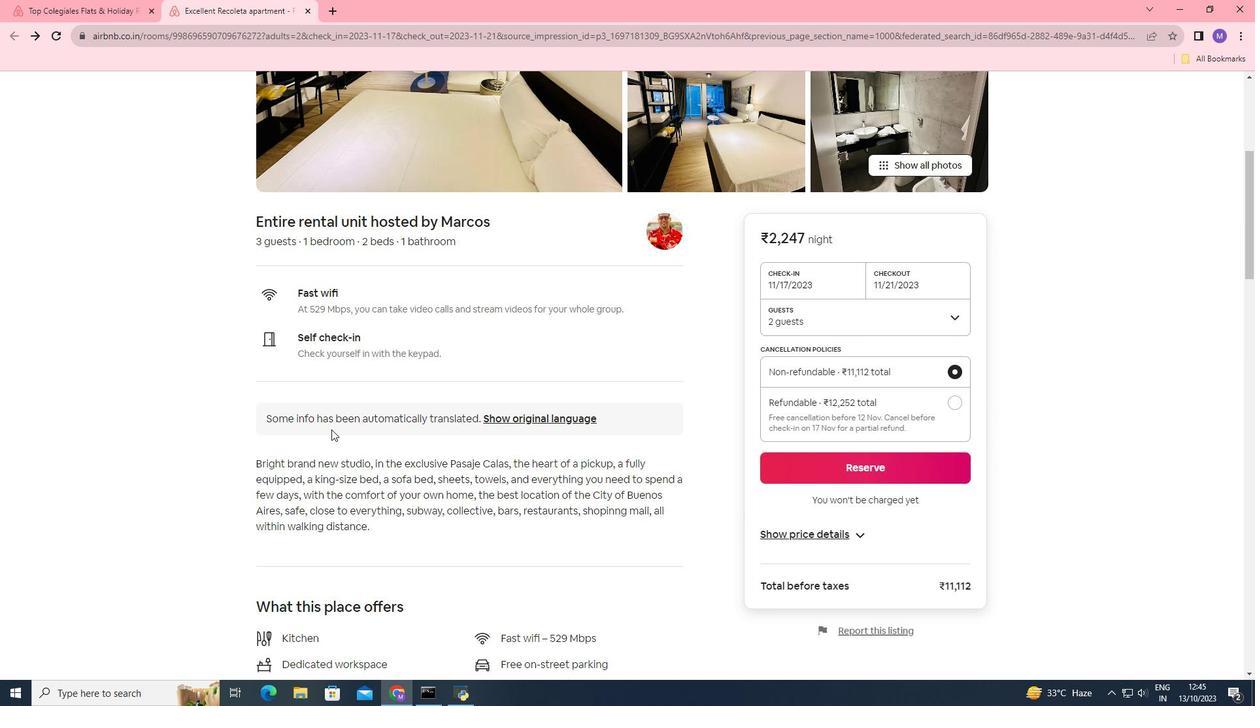 
Action: Mouse scrolled (331, 429) with delta (0, 0)
Screenshot: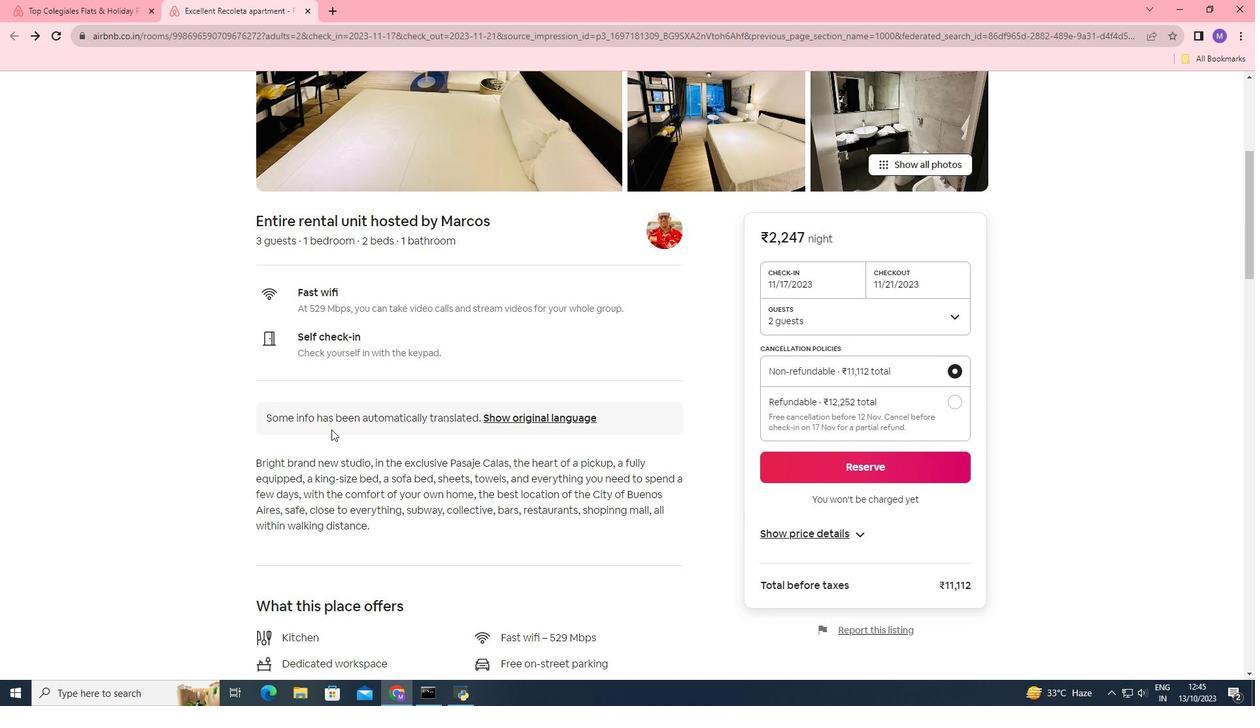 
Action: Mouse scrolled (331, 429) with delta (0, 0)
Screenshot: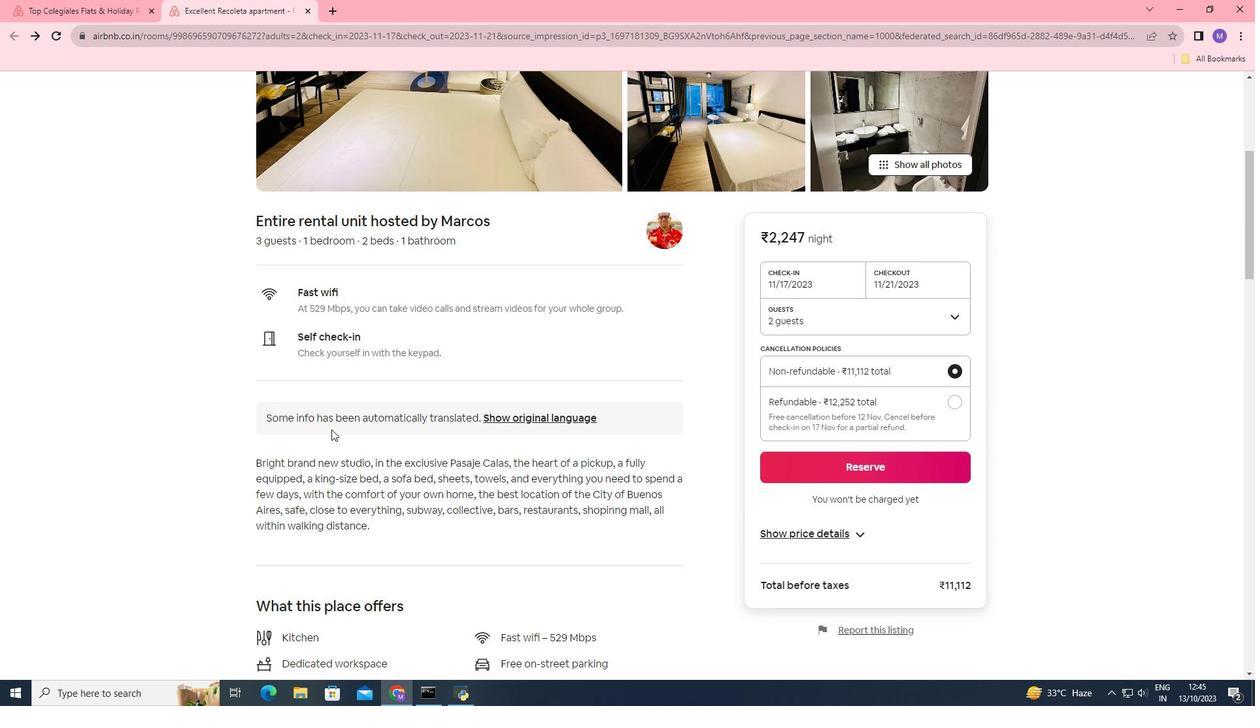 
Action: Mouse scrolled (331, 429) with delta (0, 0)
Screenshot: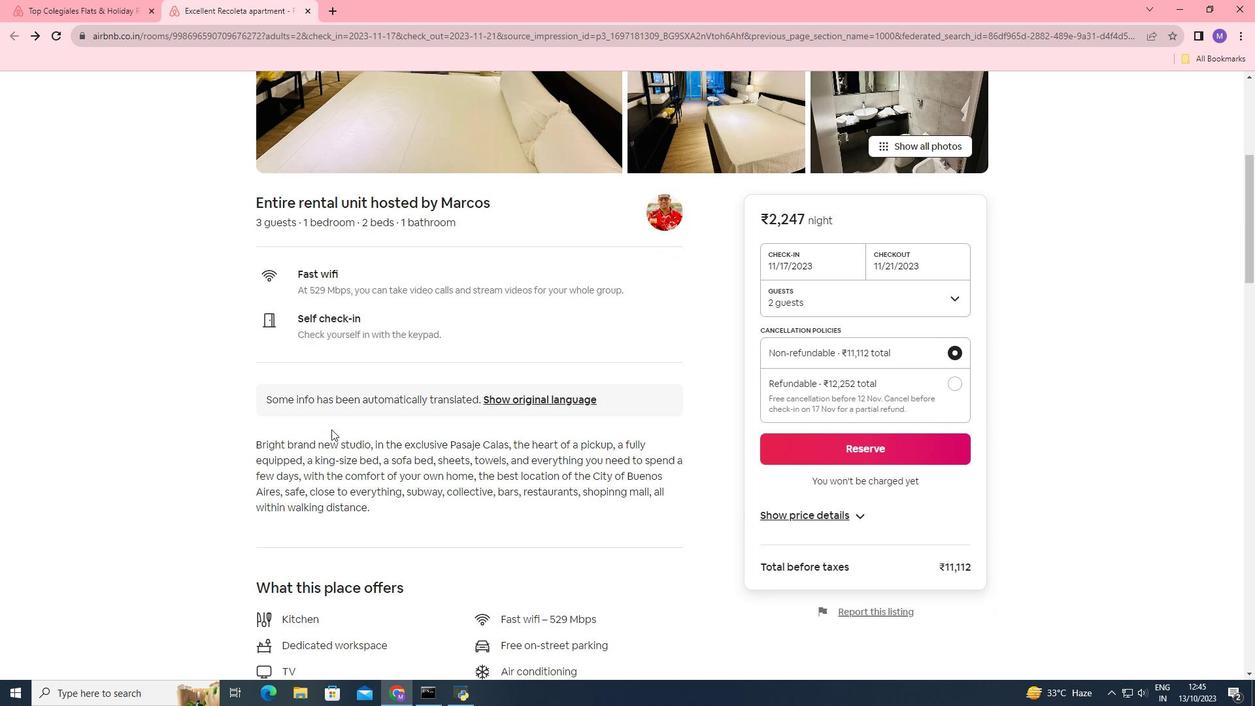 
Action: Mouse moved to (346, 587)
Screenshot: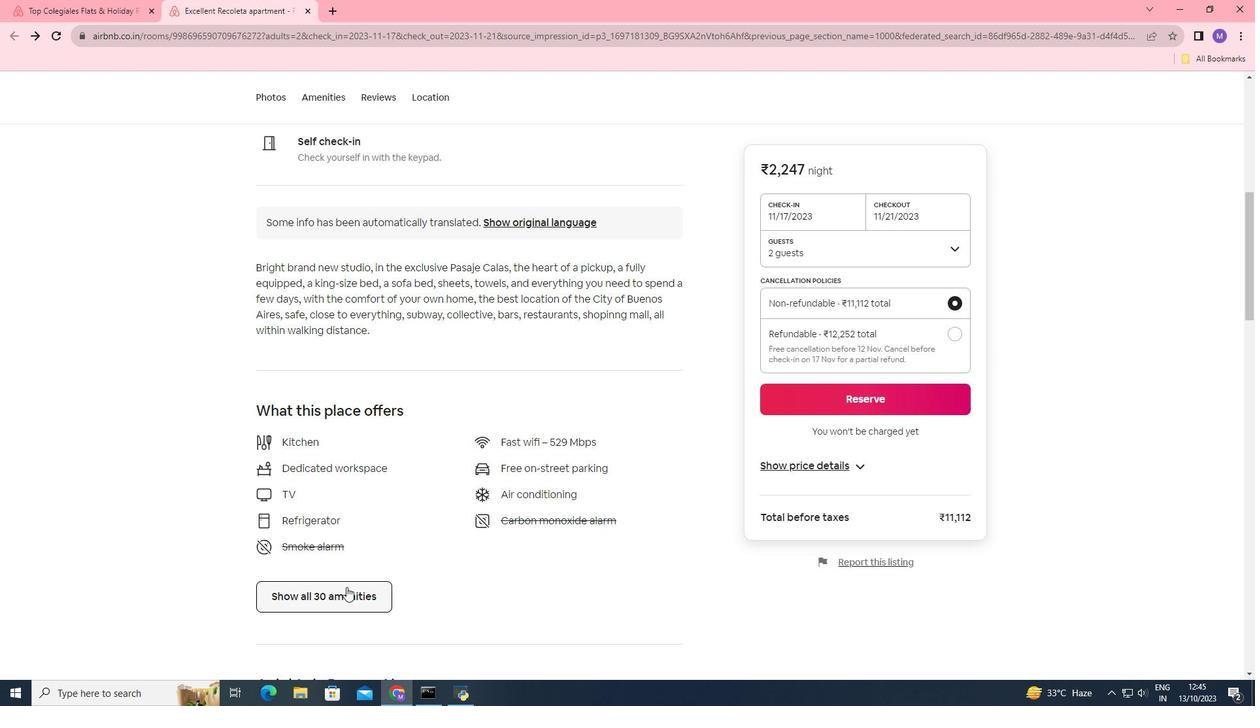 
Action: Mouse pressed left at (346, 587)
Screenshot: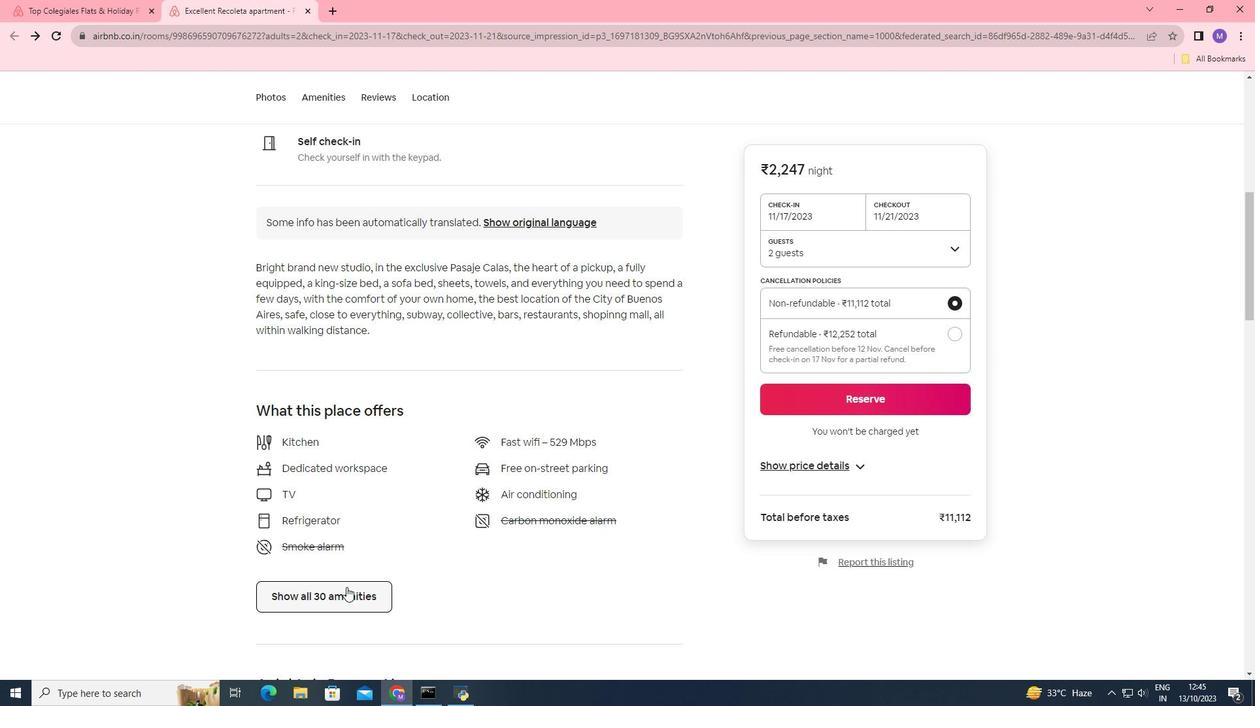 
Action: Mouse moved to (597, 332)
Screenshot: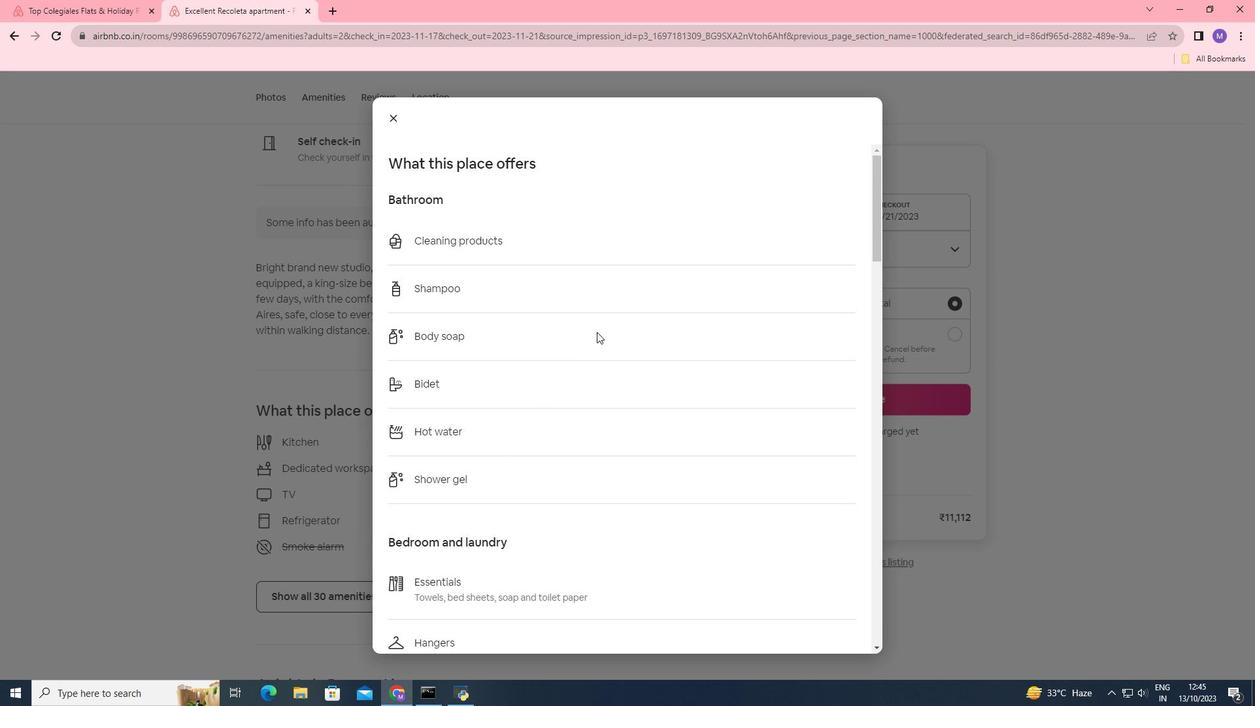 
Action: Mouse scrolled (597, 331) with delta (0, 0)
Screenshot: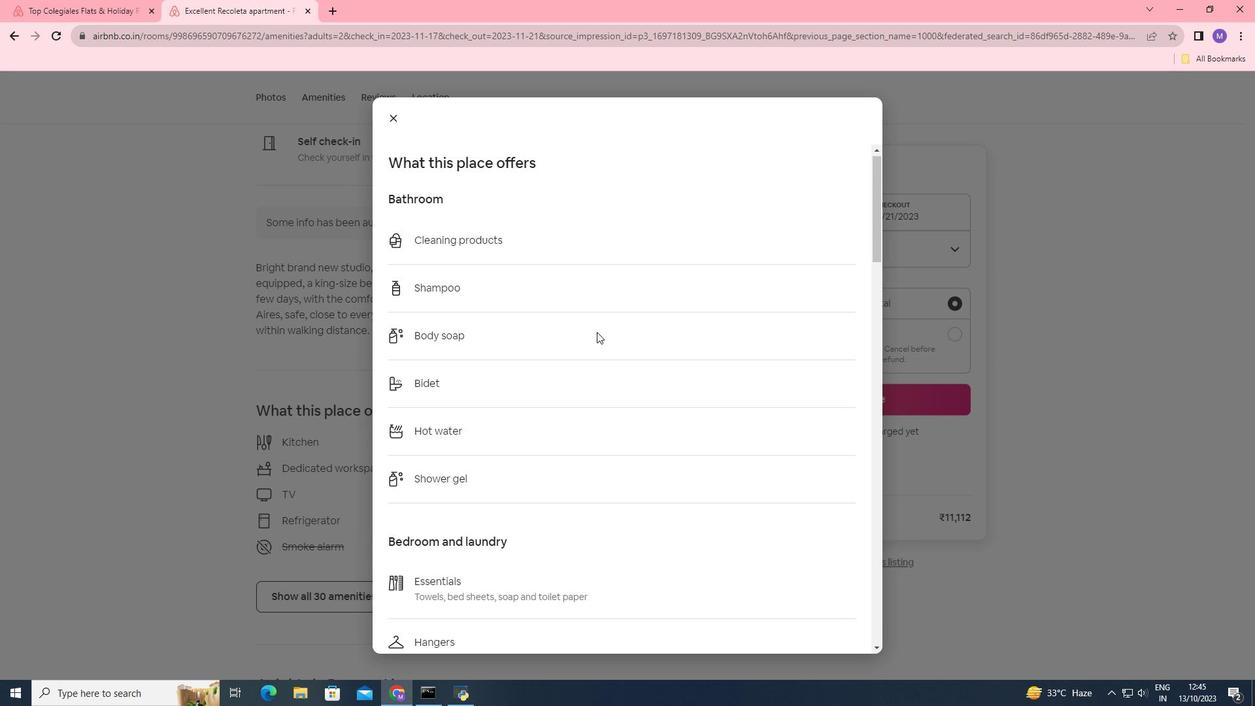 
Action: Mouse scrolled (597, 331) with delta (0, 0)
Screenshot: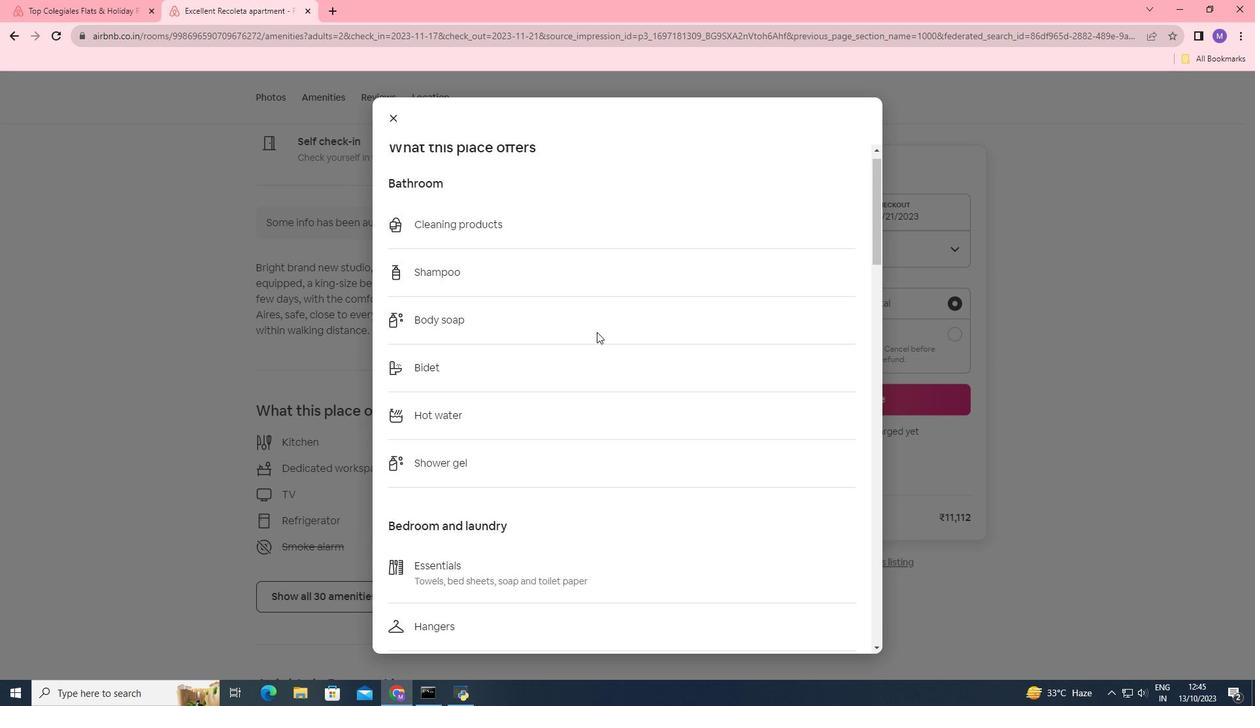 
Action: Mouse scrolled (597, 331) with delta (0, 0)
Screenshot: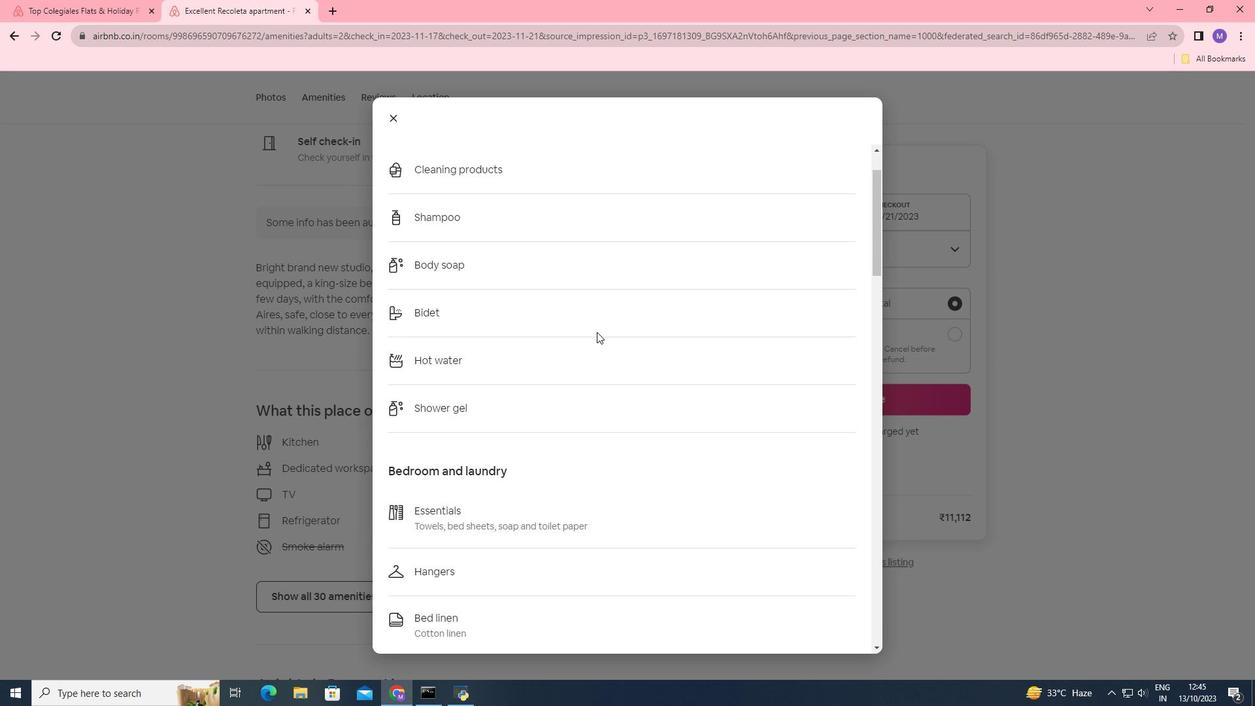 
Action: Mouse scrolled (597, 331) with delta (0, 0)
Screenshot: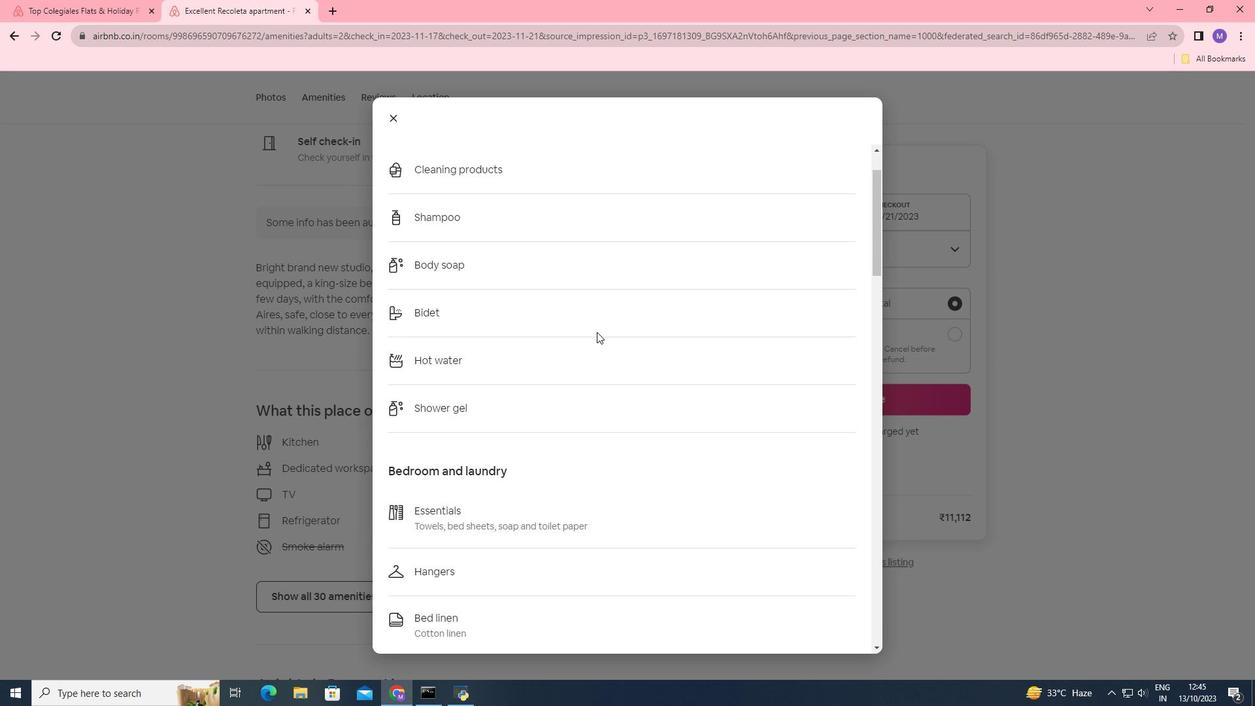 
Action: Mouse scrolled (597, 331) with delta (0, 0)
Screenshot: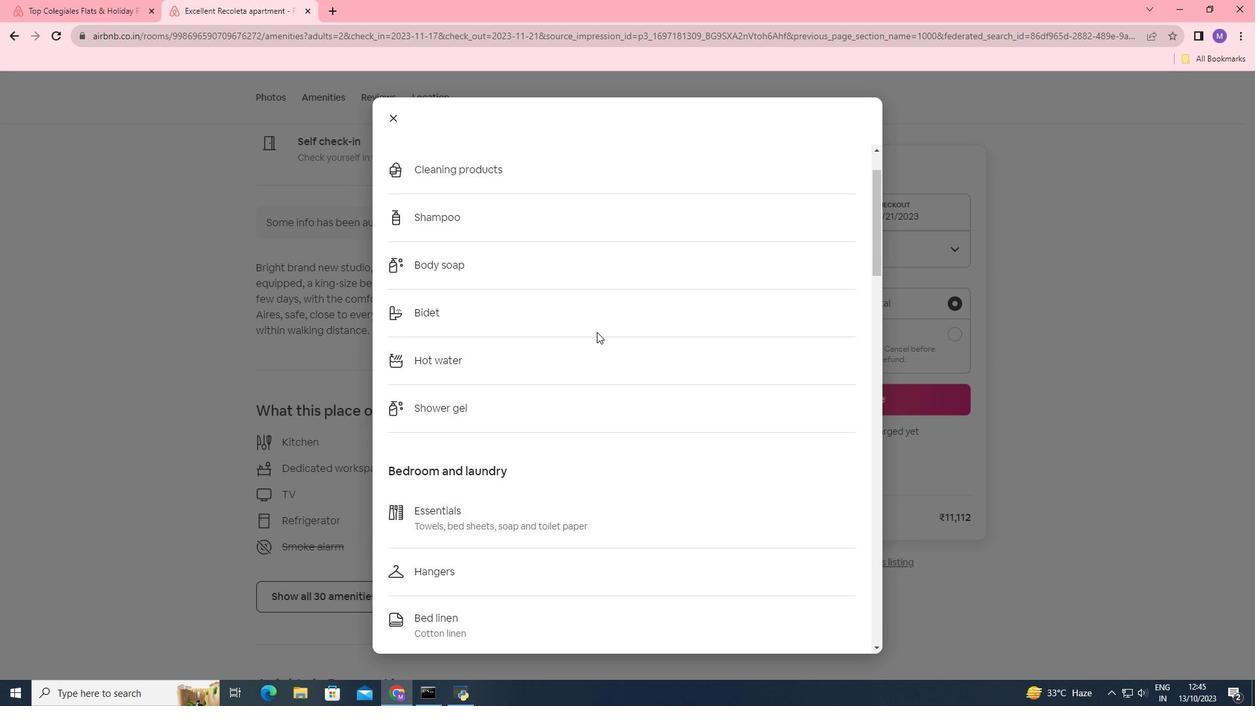 
Action: Mouse scrolled (597, 331) with delta (0, 0)
Screenshot: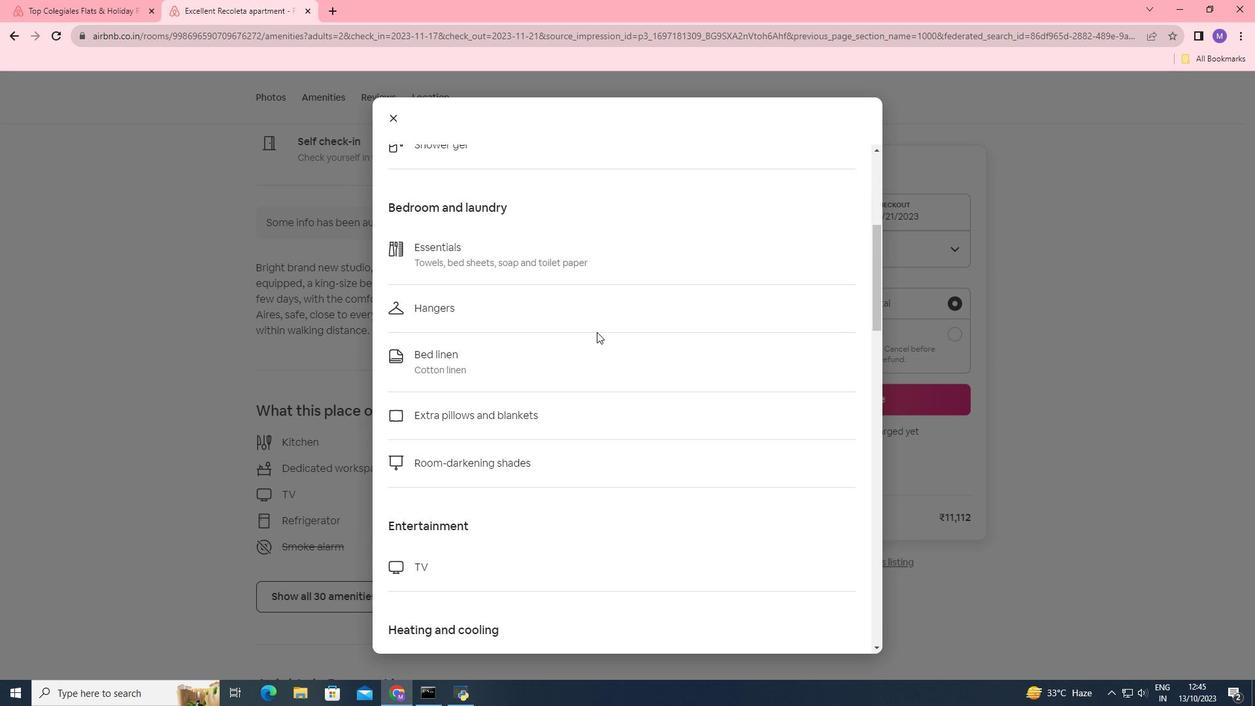 
Action: Mouse moved to (598, 332)
Screenshot: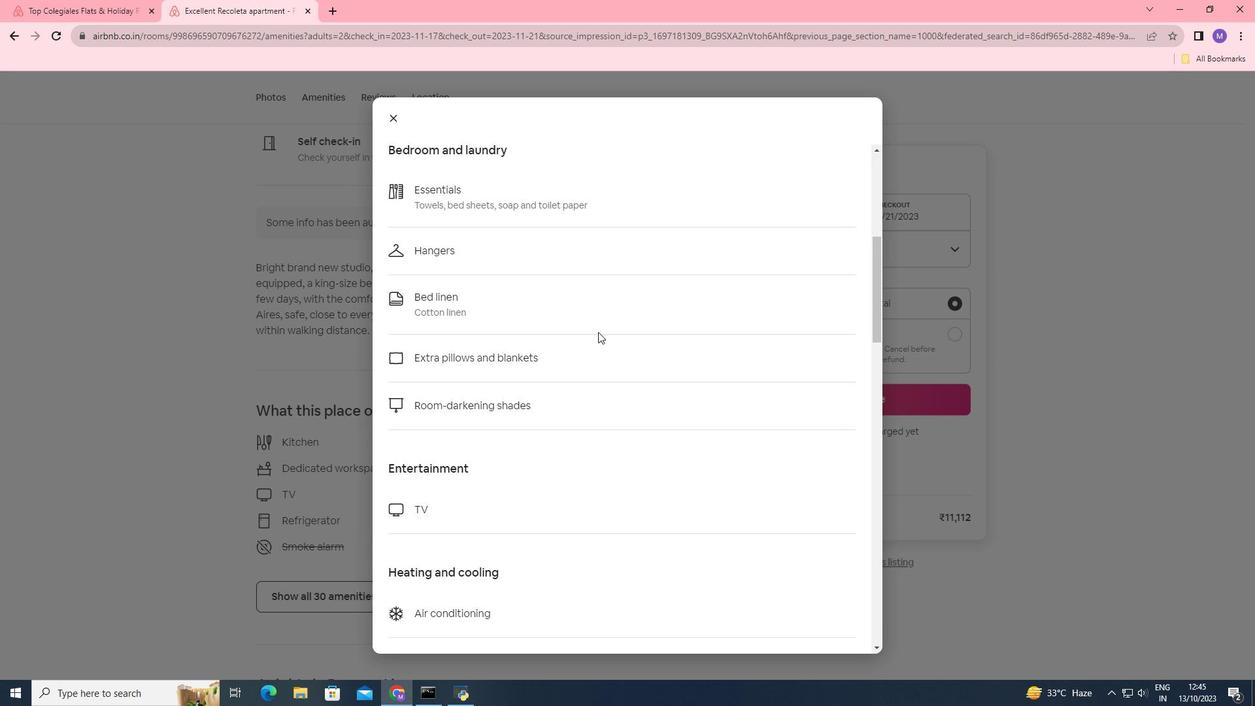 
Action: Mouse scrolled (598, 331) with delta (0, 0)
Screenshot: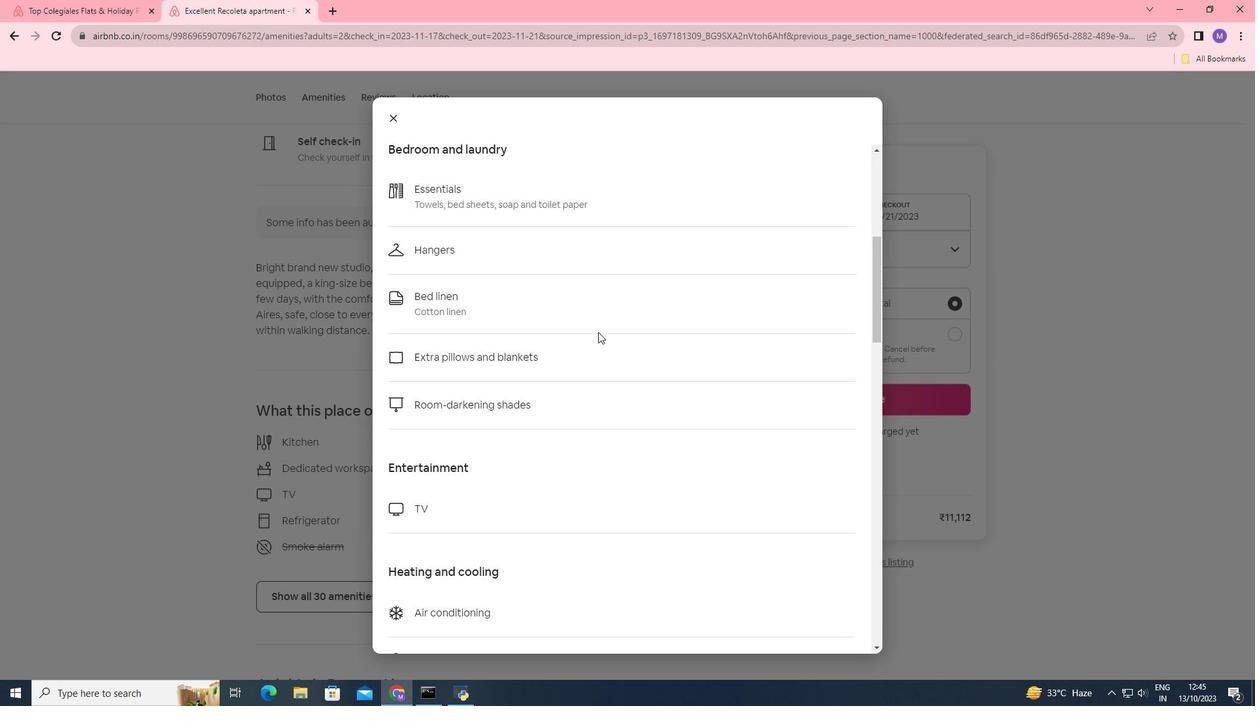 
Action: Mouse scrolled (598, 331) with delta (0, 0)
Screenshot: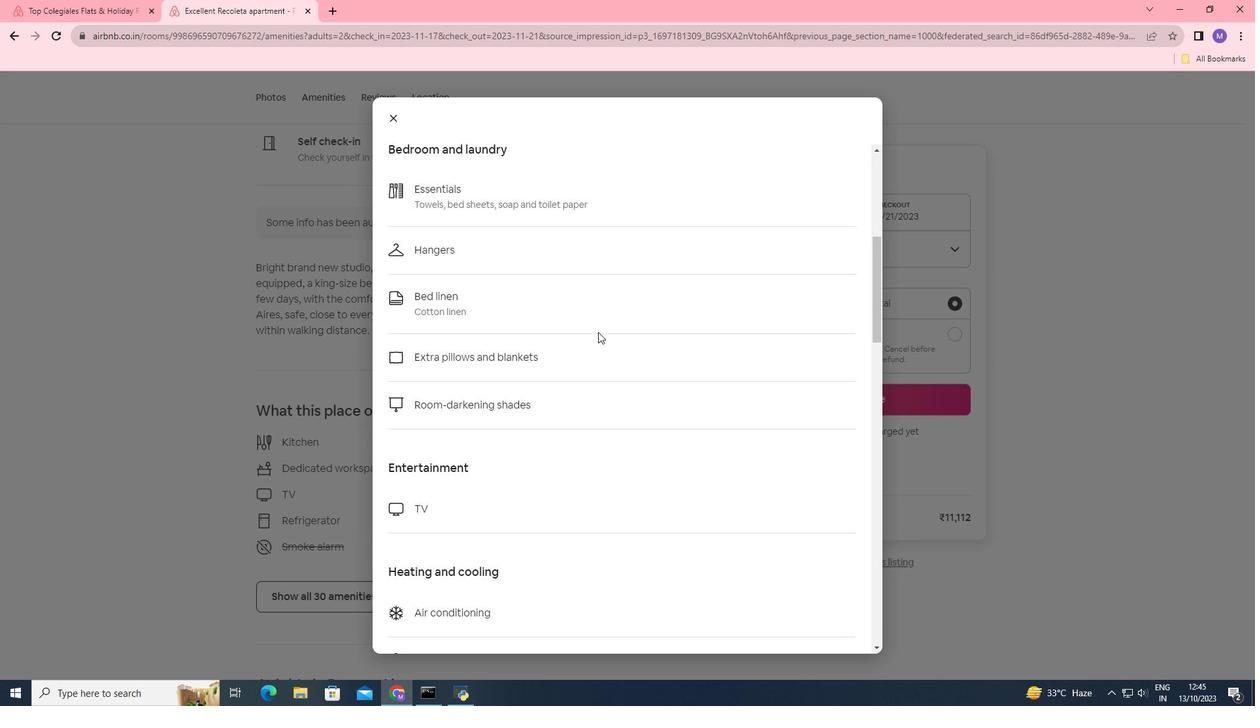 
Action: Mouse scrolled (598, 331) with delta (0, 0)
Screenshot: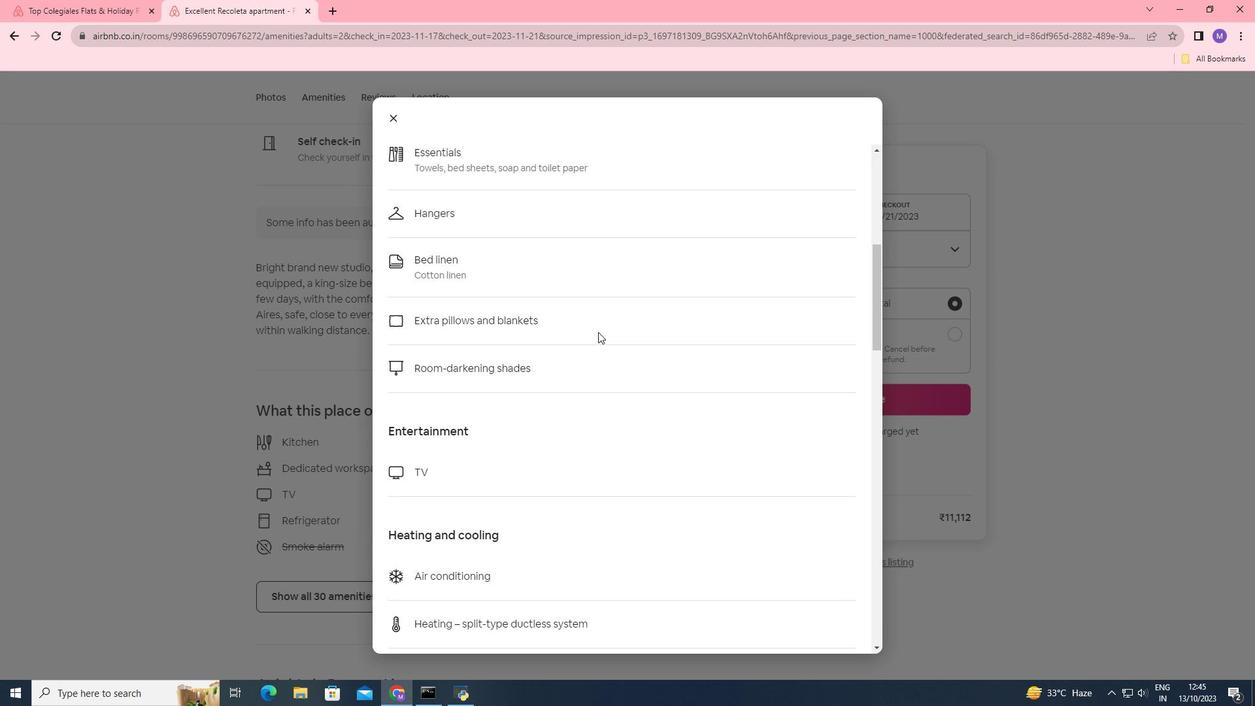
Action: Mouse scrolled (598, 331) with delta (0, 0)
Screenshot: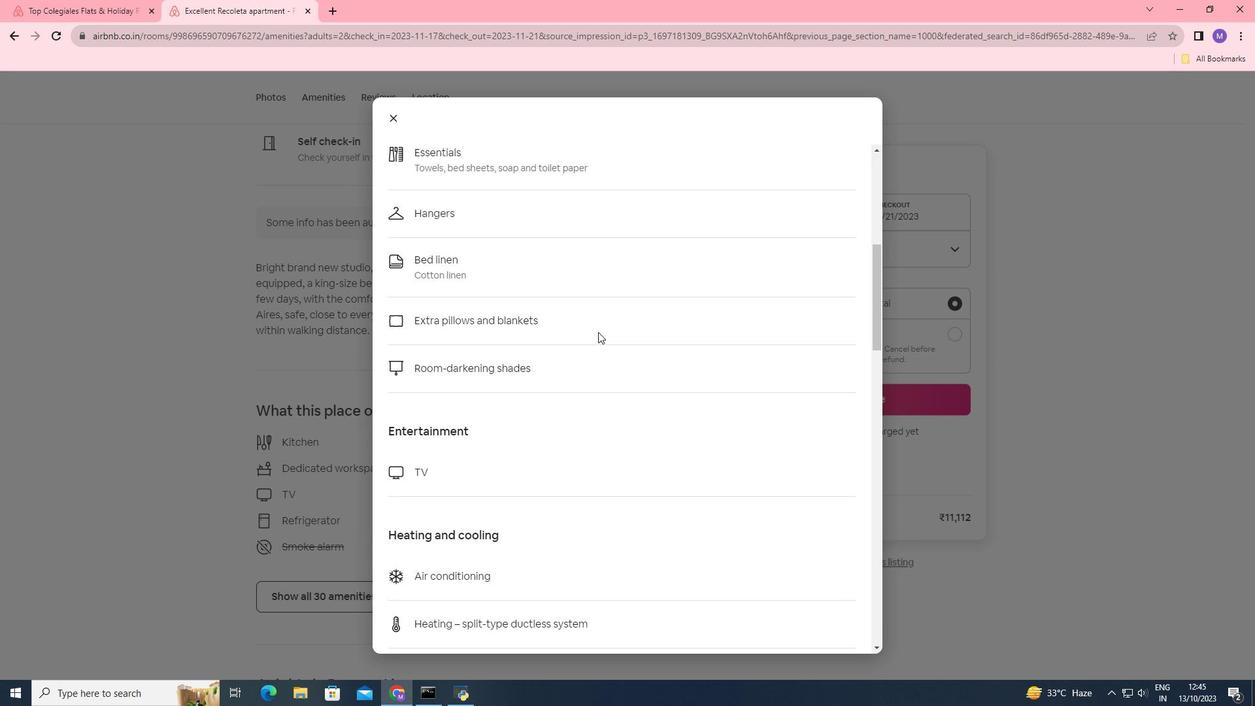 
Action: Mouse scrolled (598, 331) with delta (0, 0)
Screenshot: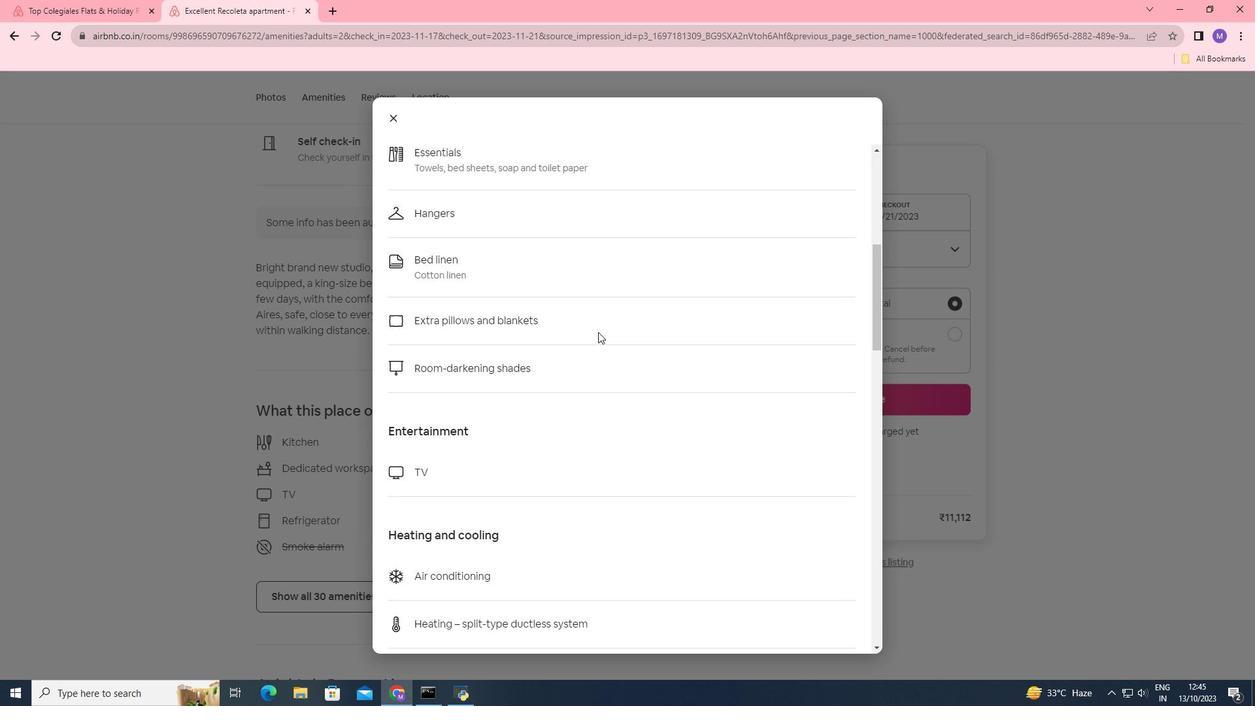 
Action: Mouse scrolled (598, 331) with delta (0, 0)
Screenshot: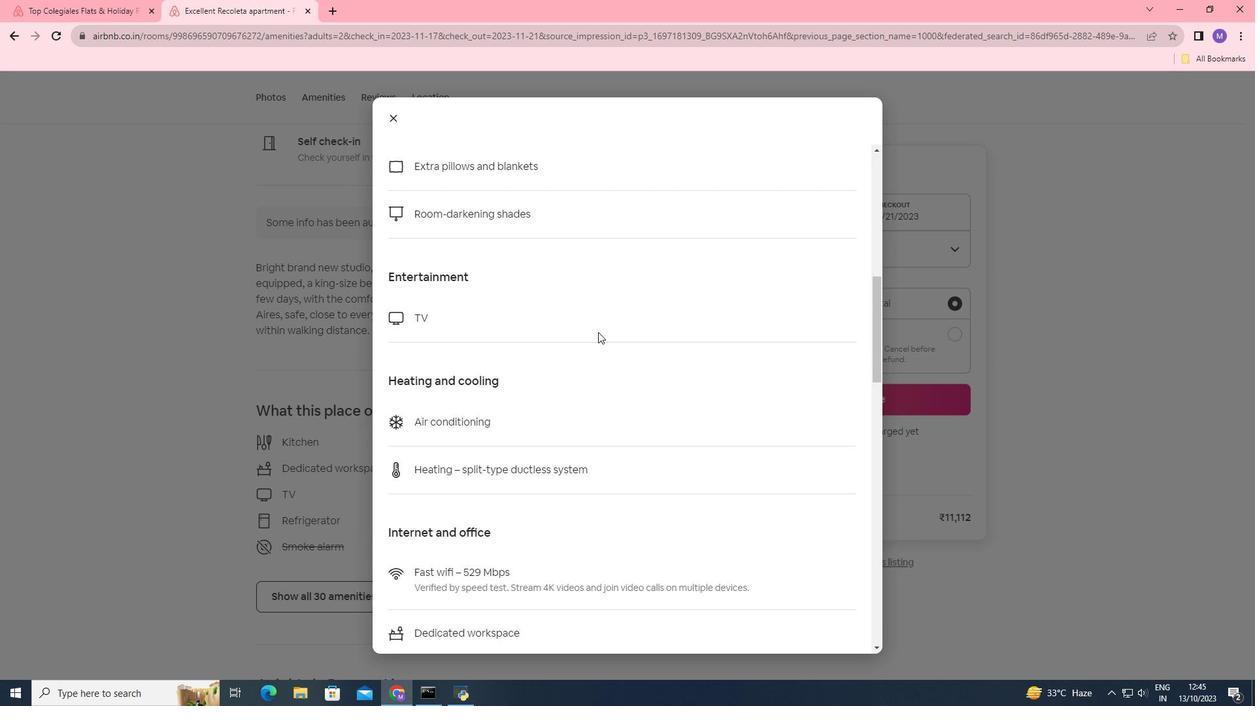 
Action: Mouse moved to (598, 332)
Screenshot: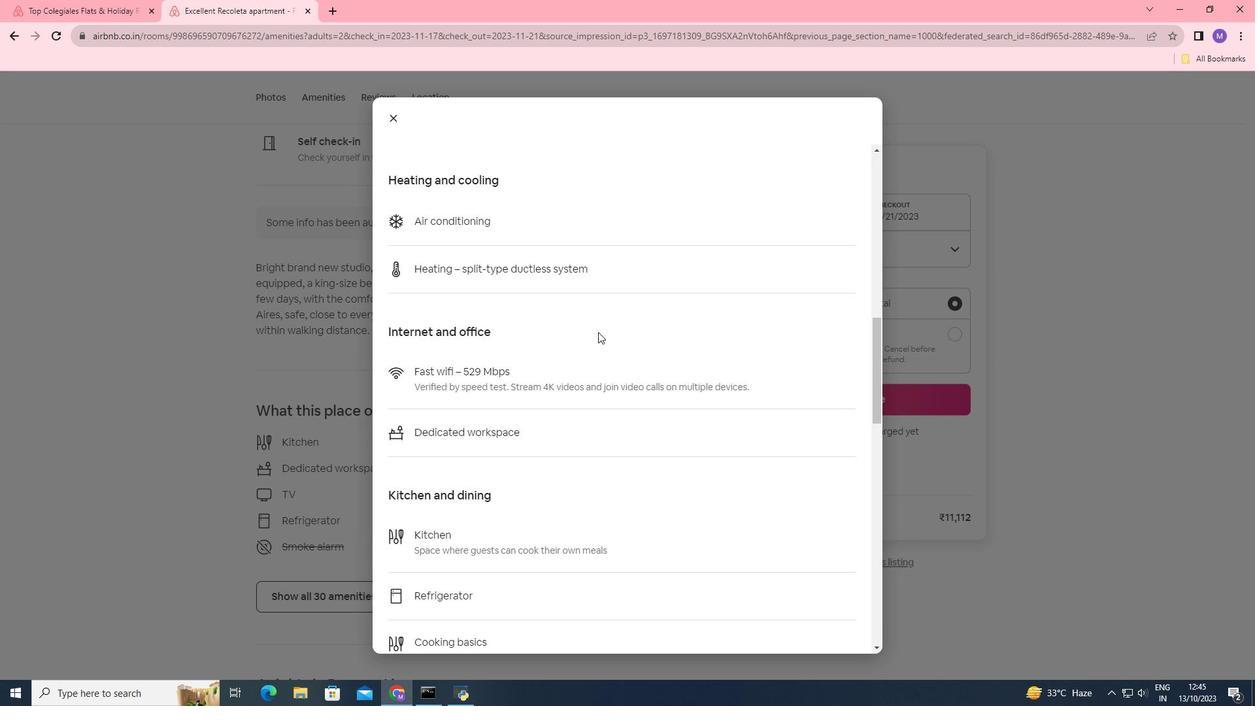 
Action: Mouse scrolled (598, 331) with delta (0, 0)
Screenshot: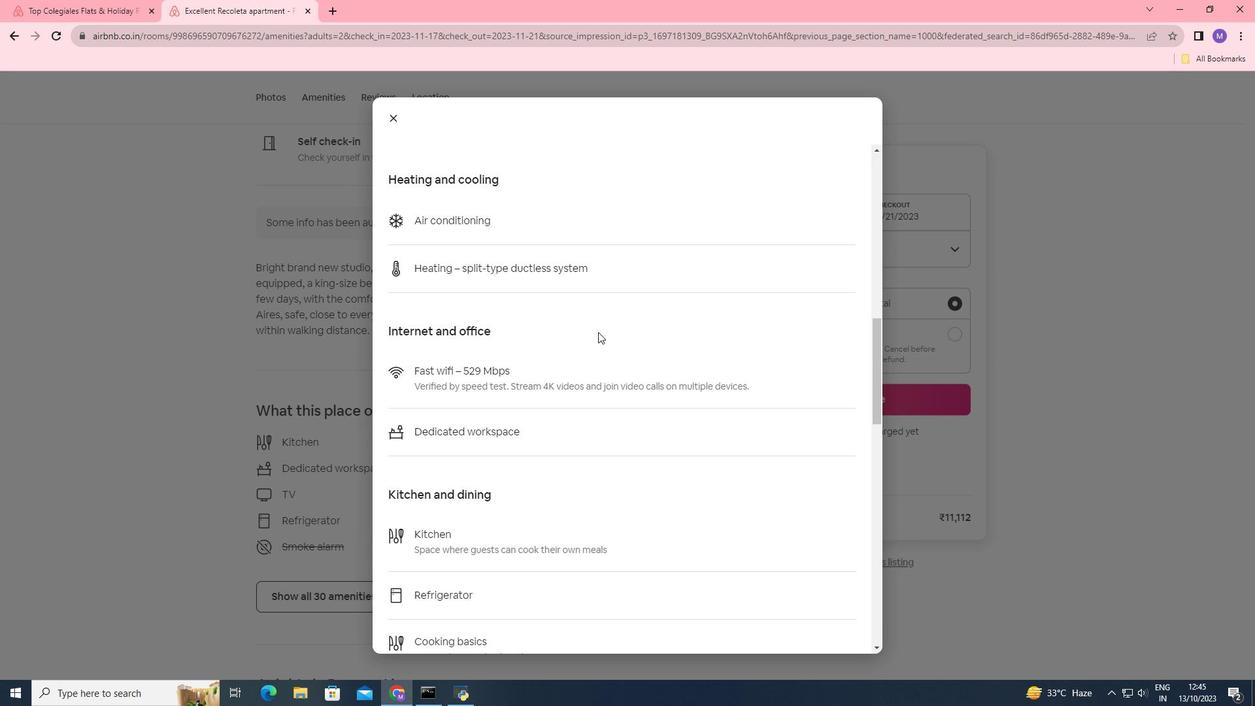 
Action: Mouse scrolled (598, 331) with delta (0, 0)
Screenshot: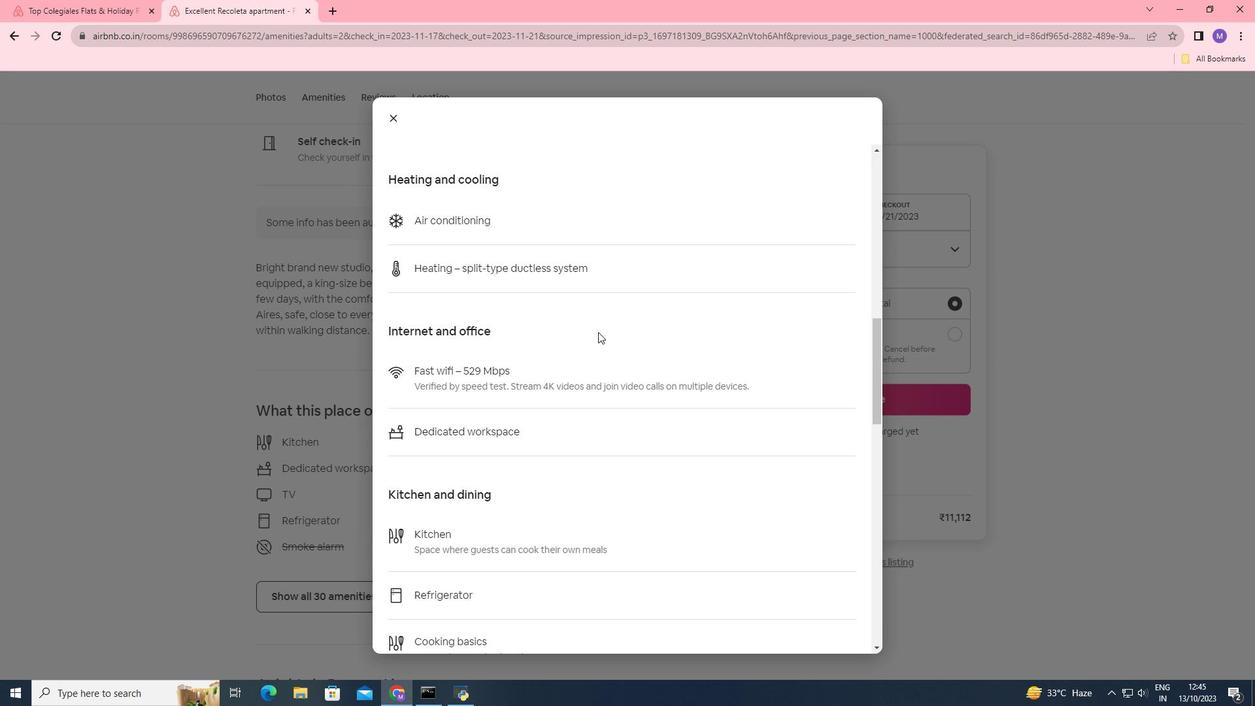 
Action: Mouse scrolled (598, 331) with delta (0, 0)
Screenshot: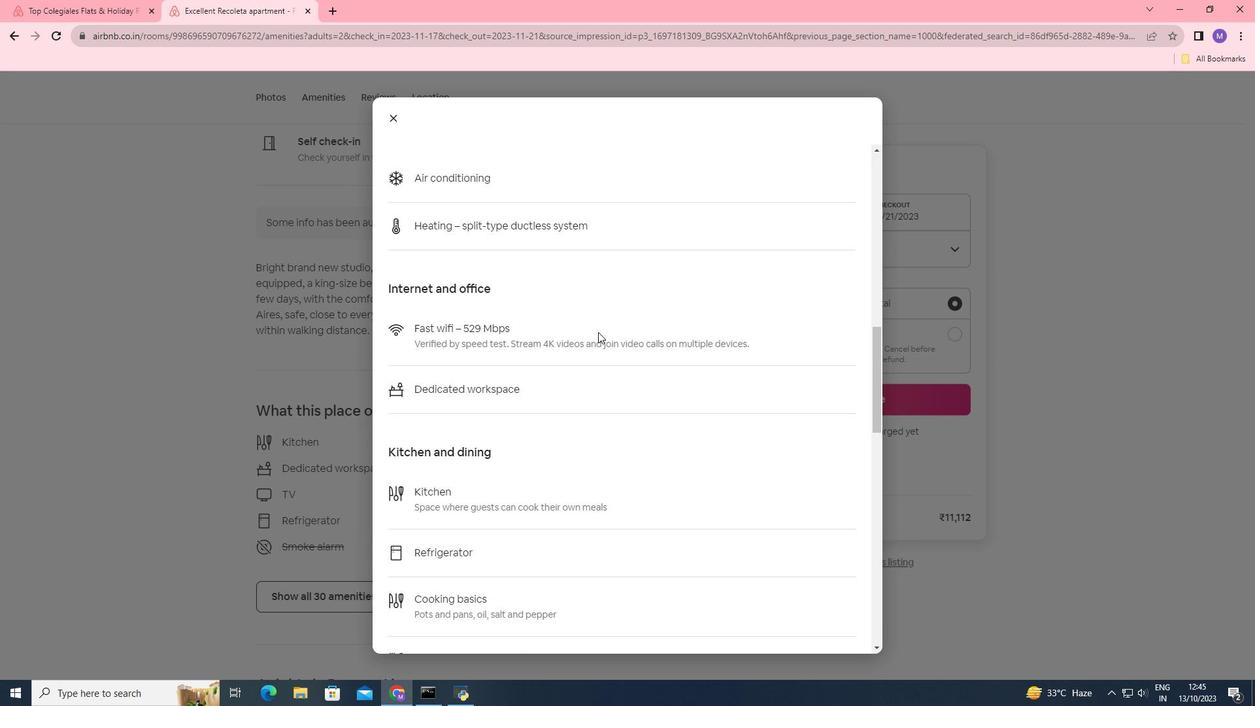 
Action: Mouse scrolled (598, 331) with delta (0, 0)
Screenshot: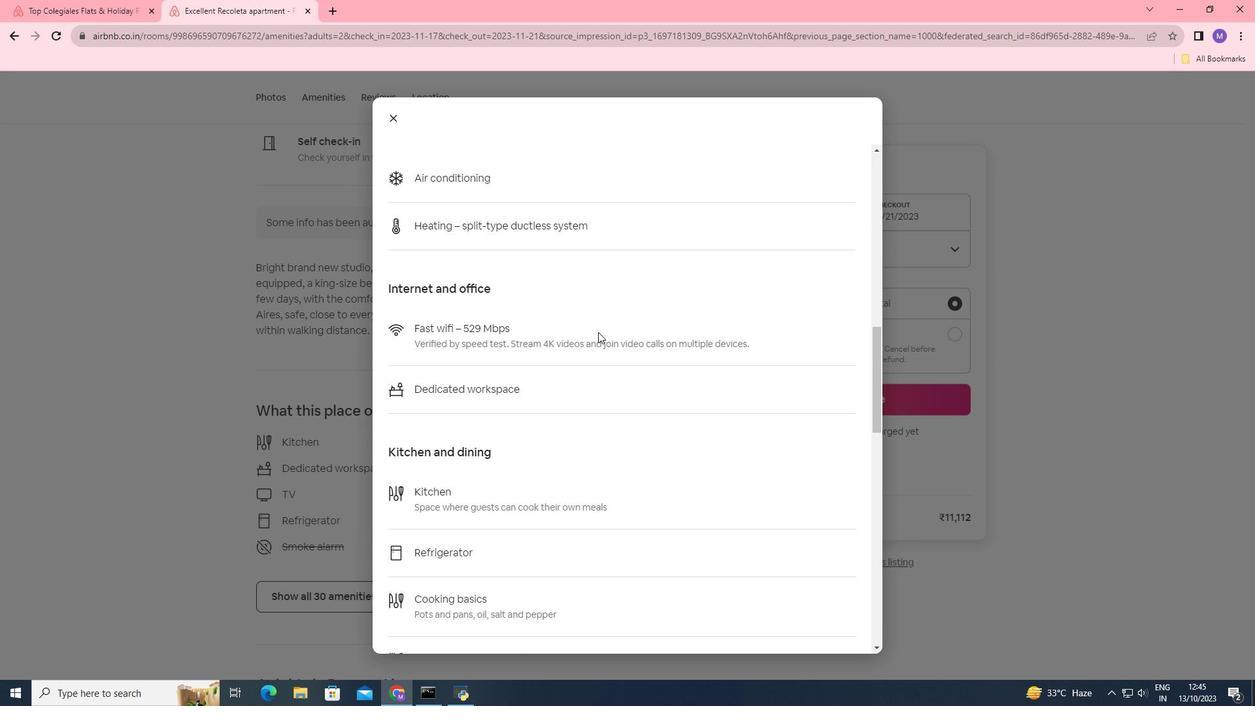 
Action: Mouse scrolled (598, 331) with delta (0, 0)
Screenshot: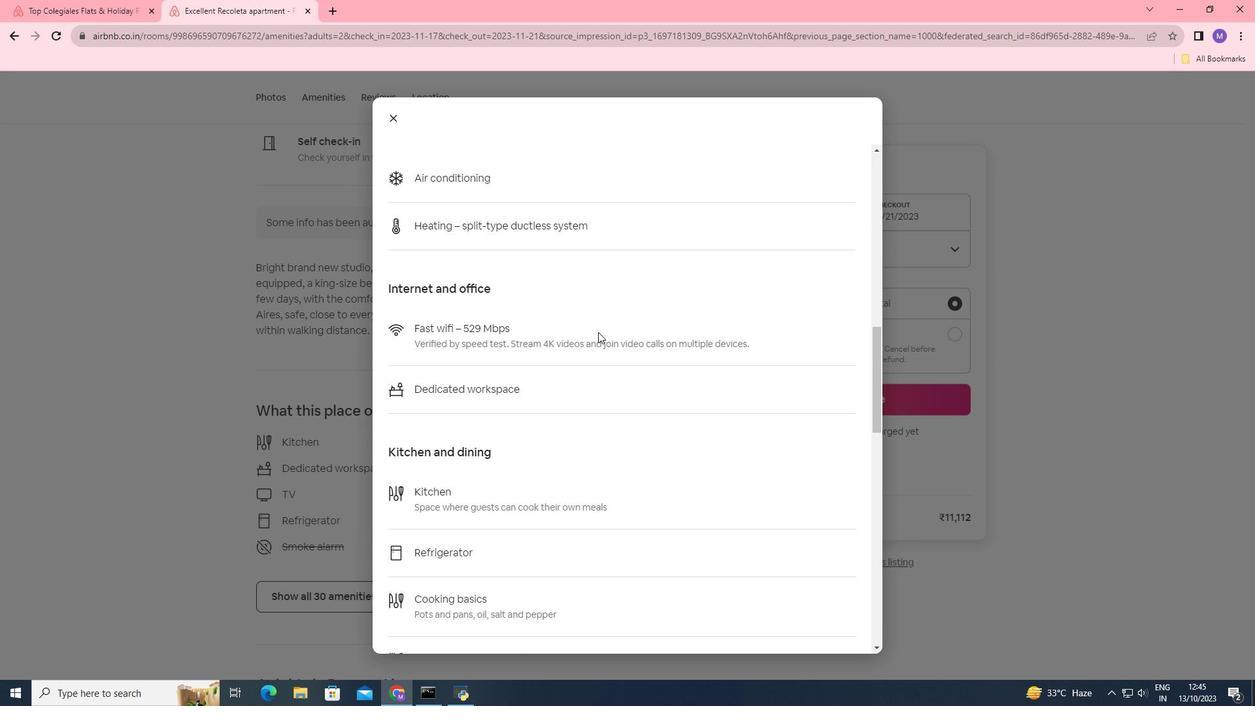 
Action: Mouse scrolled (598, 331) with delta (0, 0)
Screenshot: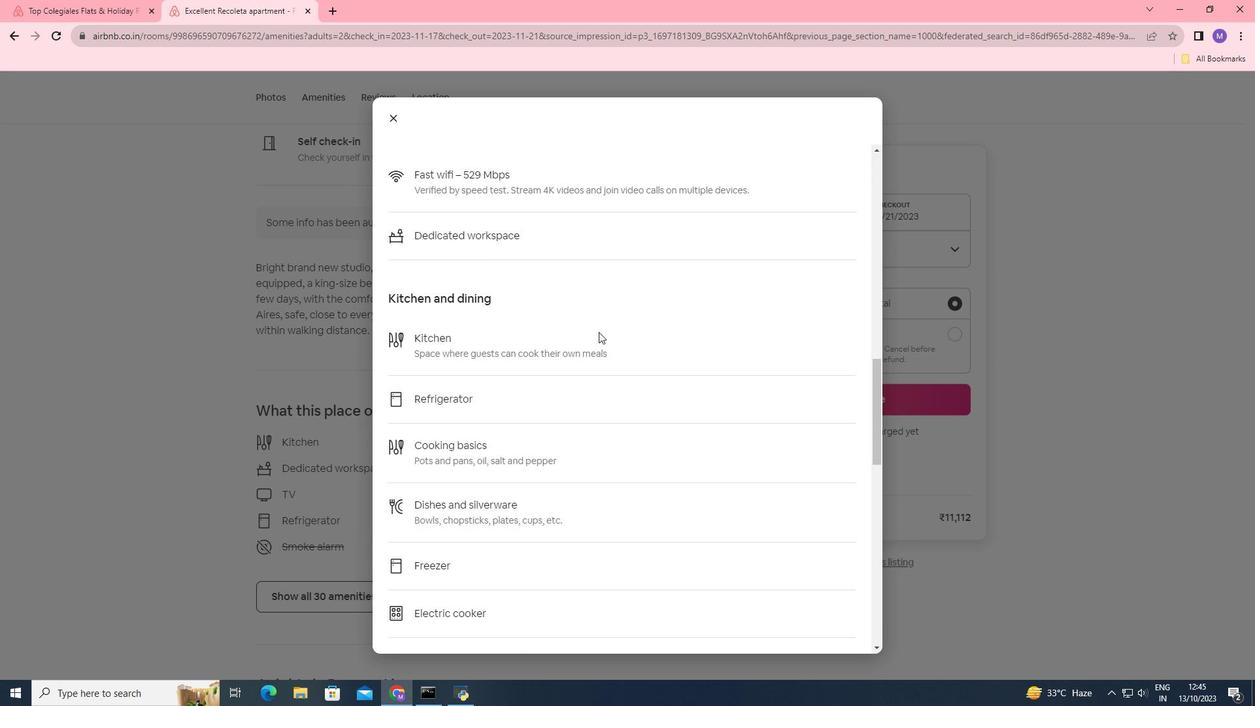 
Action: Mouse moved to (599, 332)
Screenshot: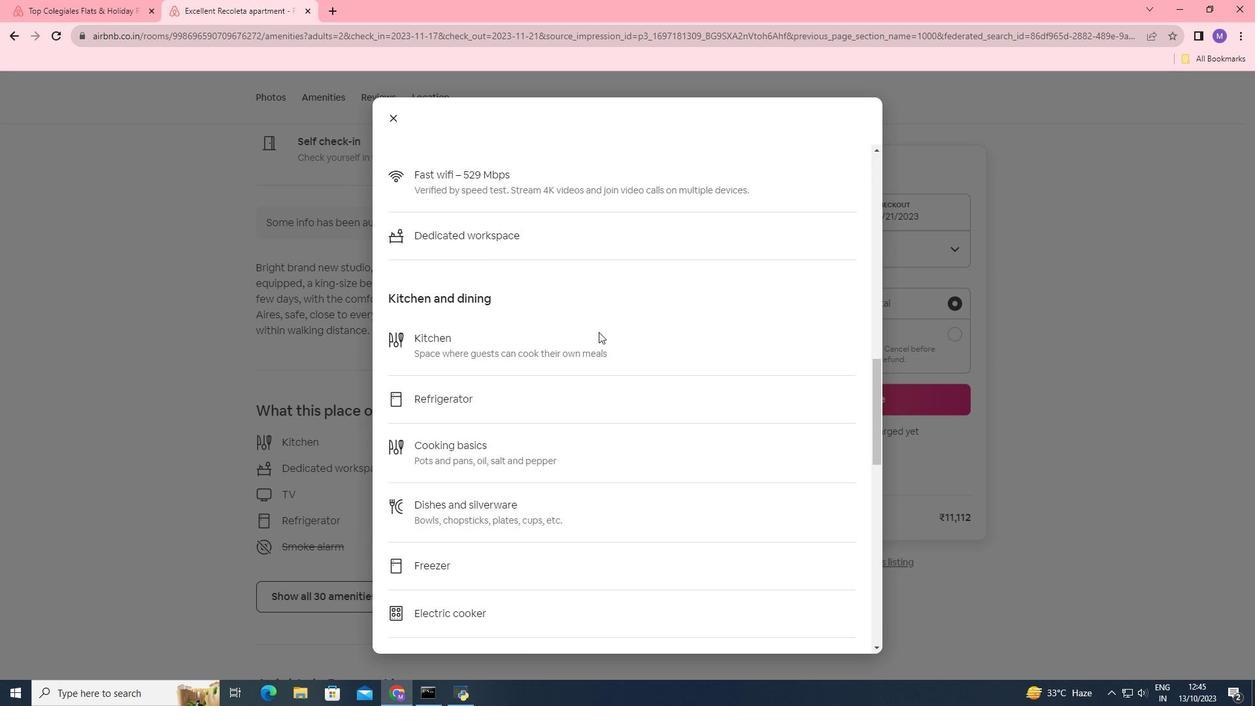
Action: Mouse scrolled (599, 331) with delta (0, 0)
Screenshot: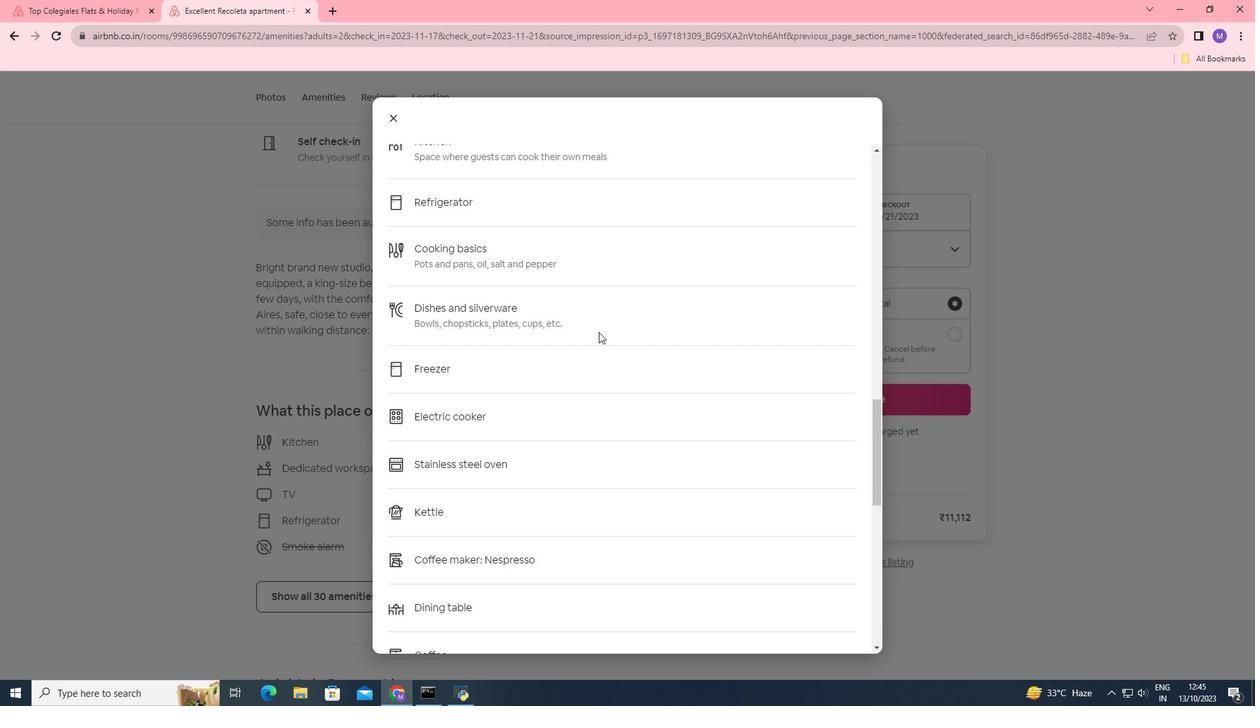 
Action: Mouse scrolled (599, 331) with delta (0, 0)
Screenshot: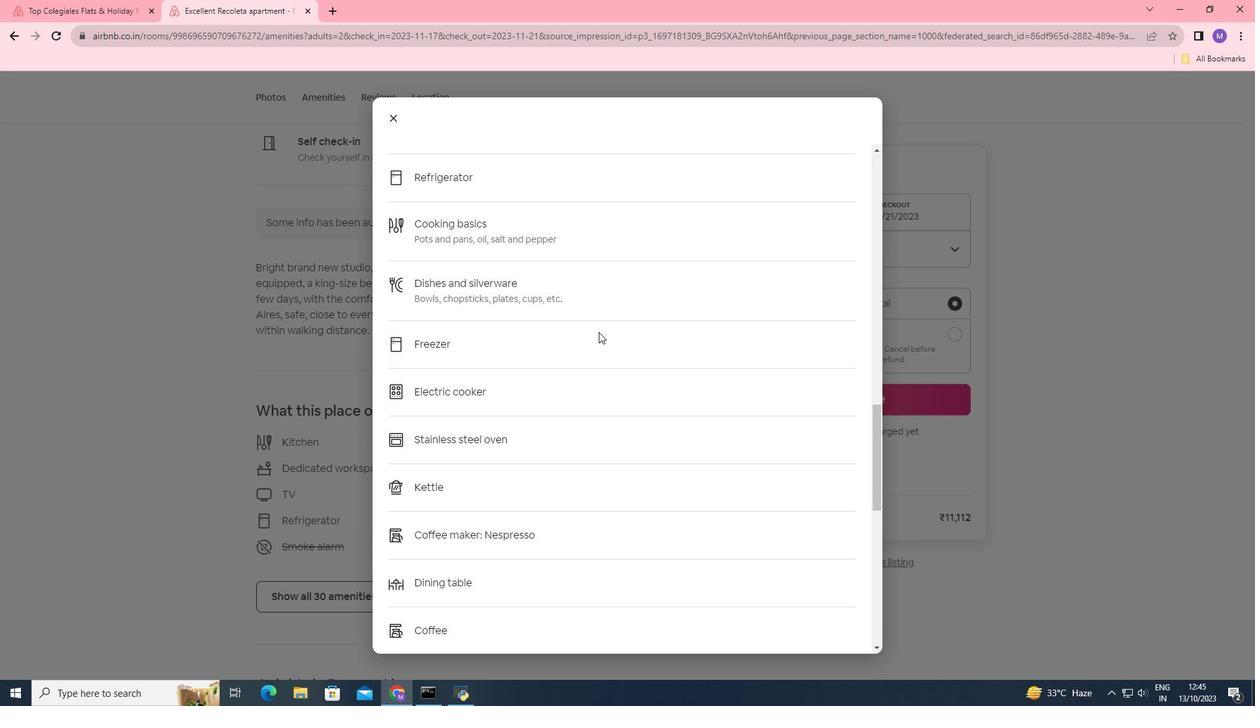 
Action: Mouse scrolled (599, 331) with delta (0, 0)
Screenshot: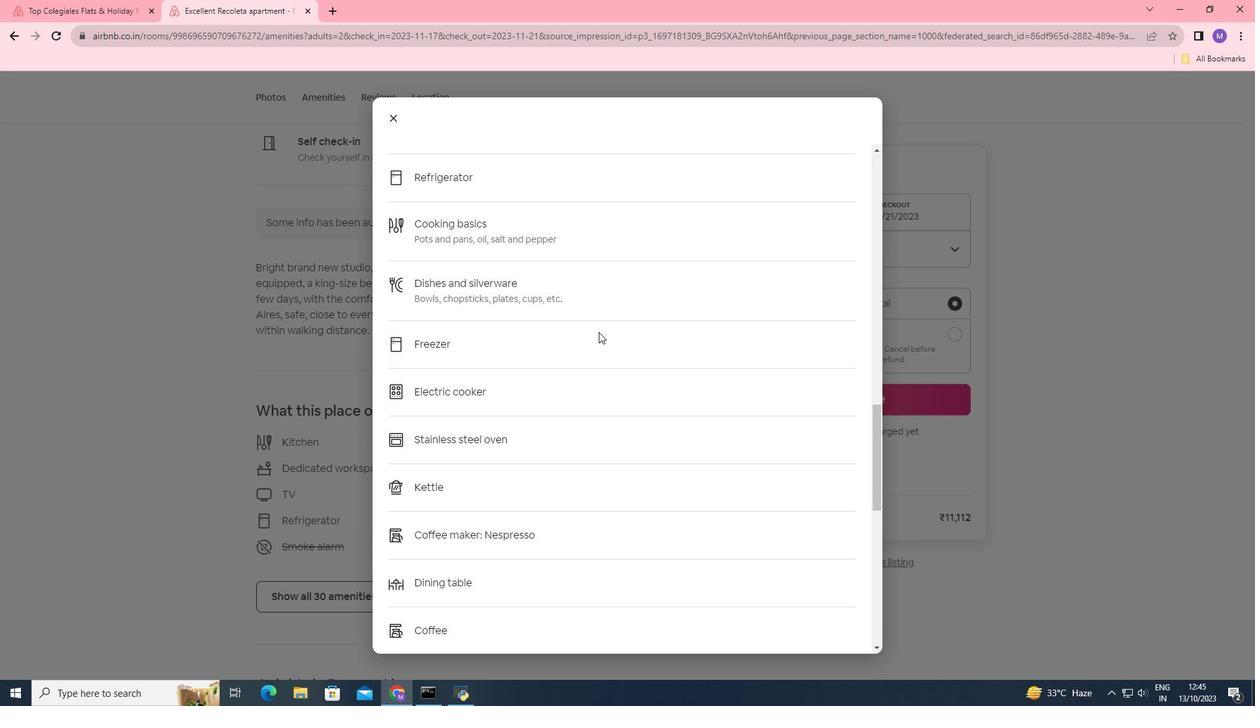 
Action: Mouse scrolled (599, 331) with delta (0, 0)
Screenshot: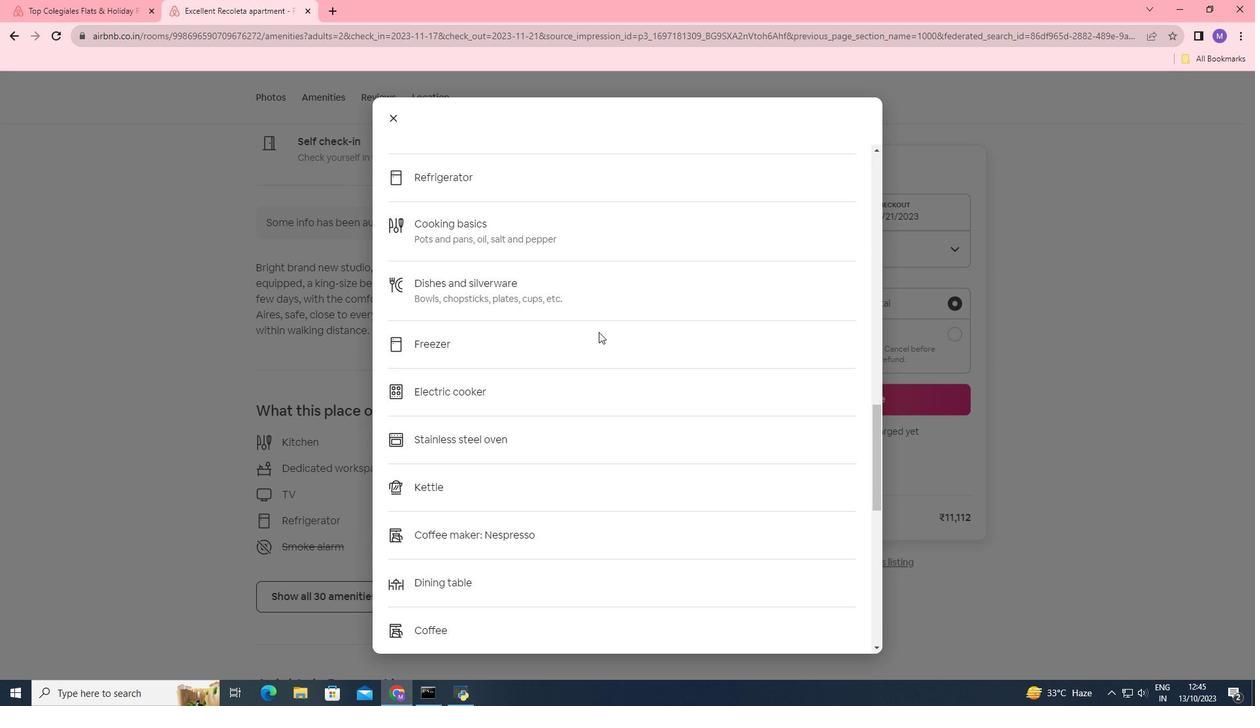 
Action: Mouse scrolled (599, 331) with delta (0, 0)
Screenshot: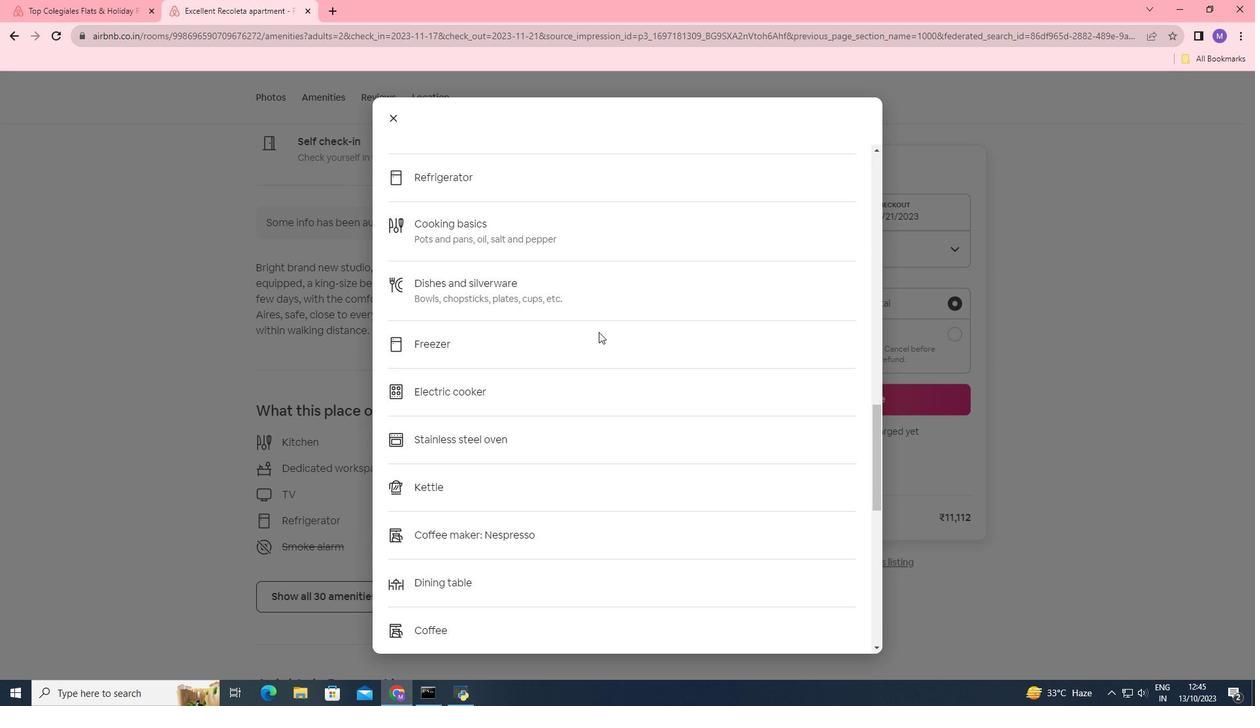 
Action: Mouse scrolled (599, 331) with delta (0, 0)
Screenshot: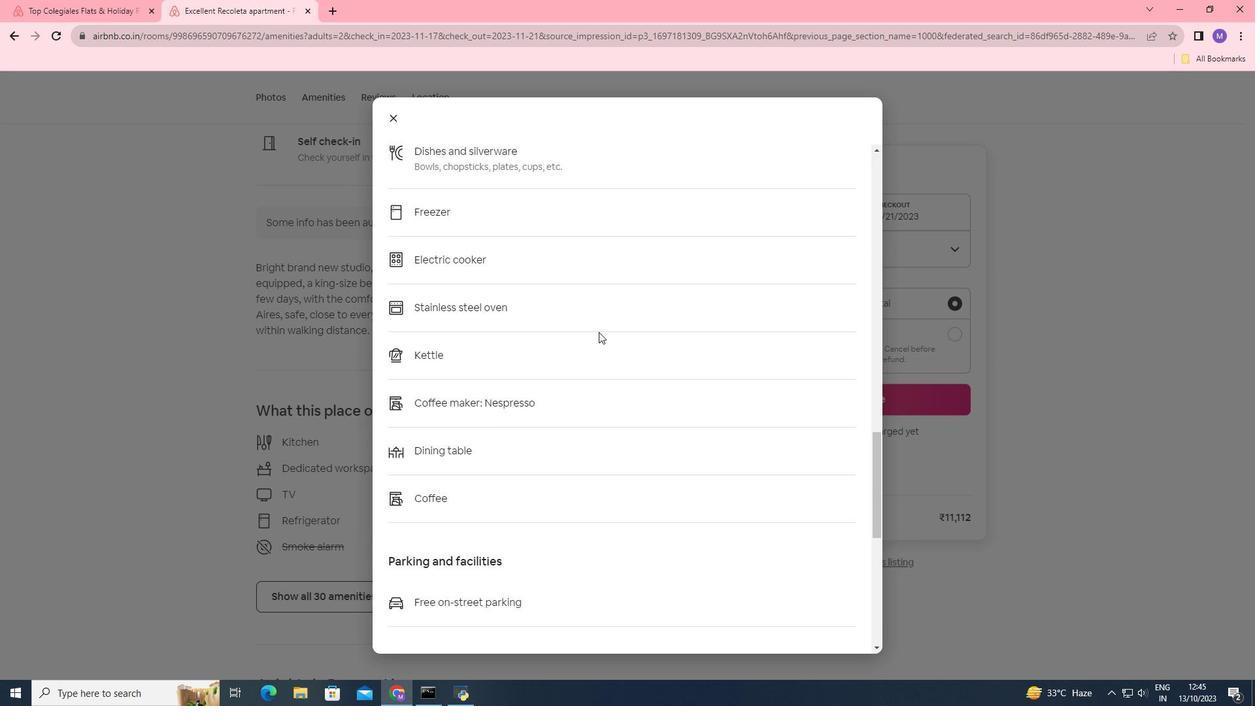 
Action: Mouse scrolled (599, 331) with delta (0, 0)
Screenshot: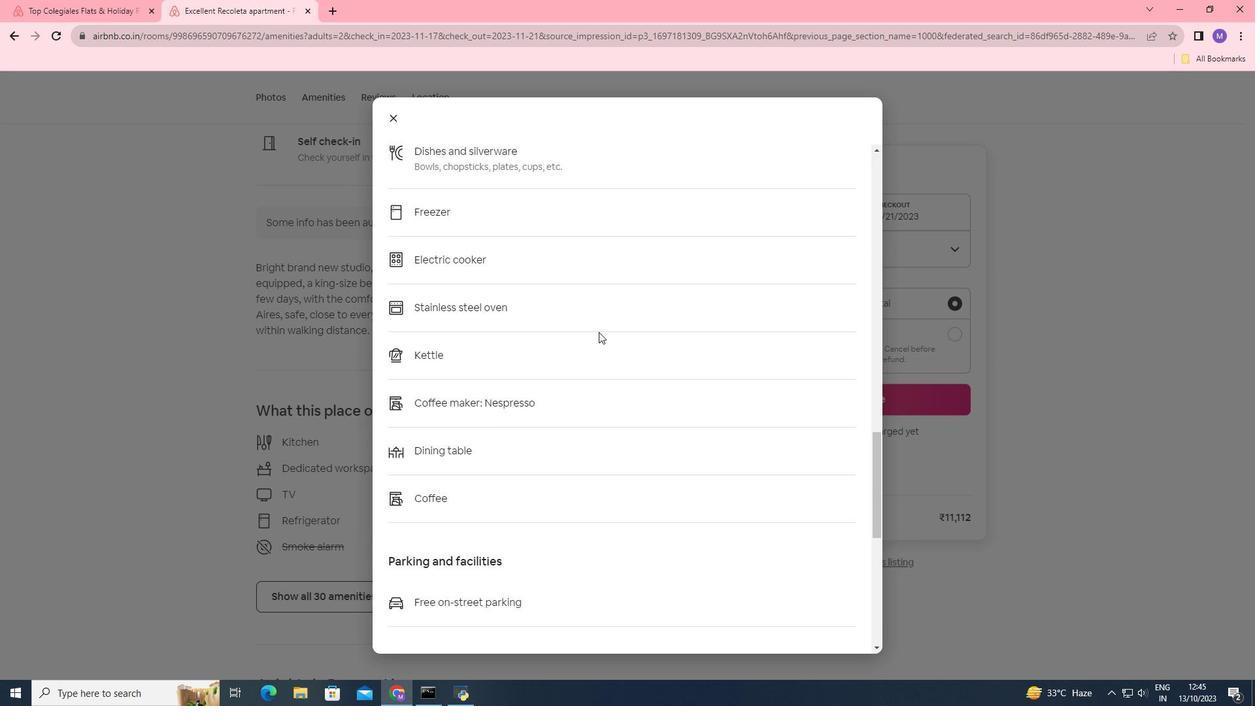 
Action: Mouse scrolled (599, 331) with delta (0, 0)
Screenshot: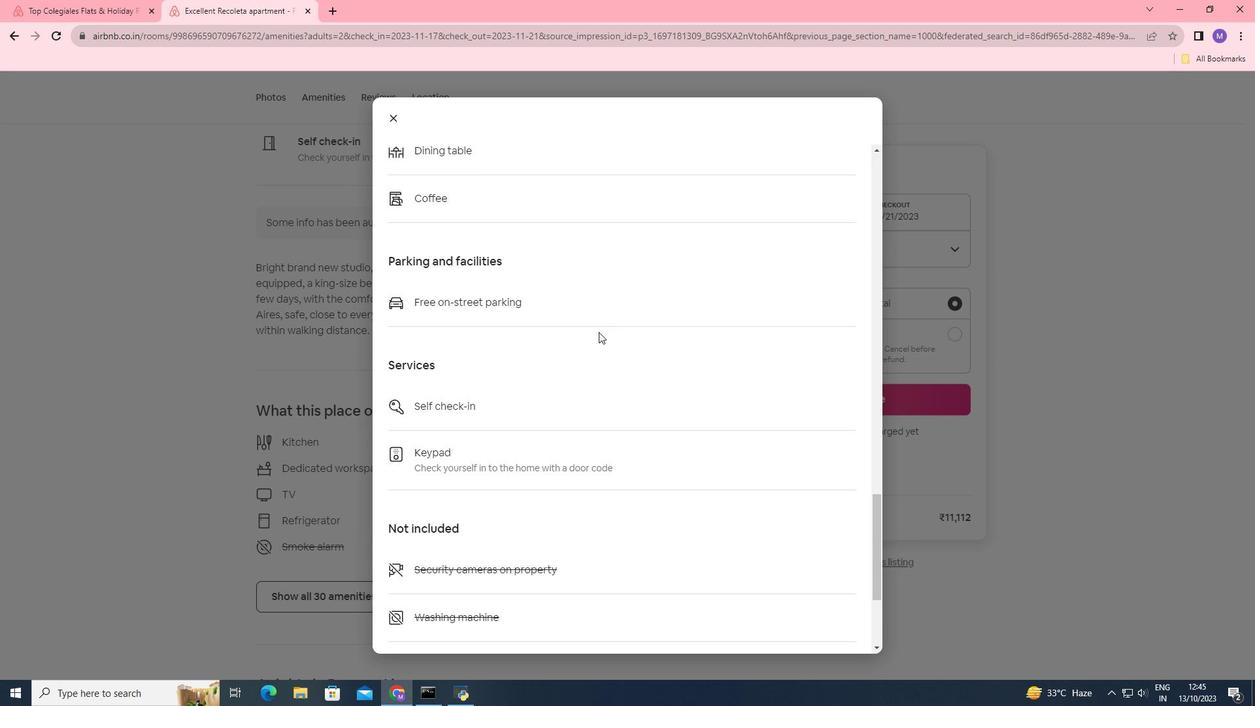 
Action: Mouse scrolled (599, 331) with delta (0, 0)
Screenshot: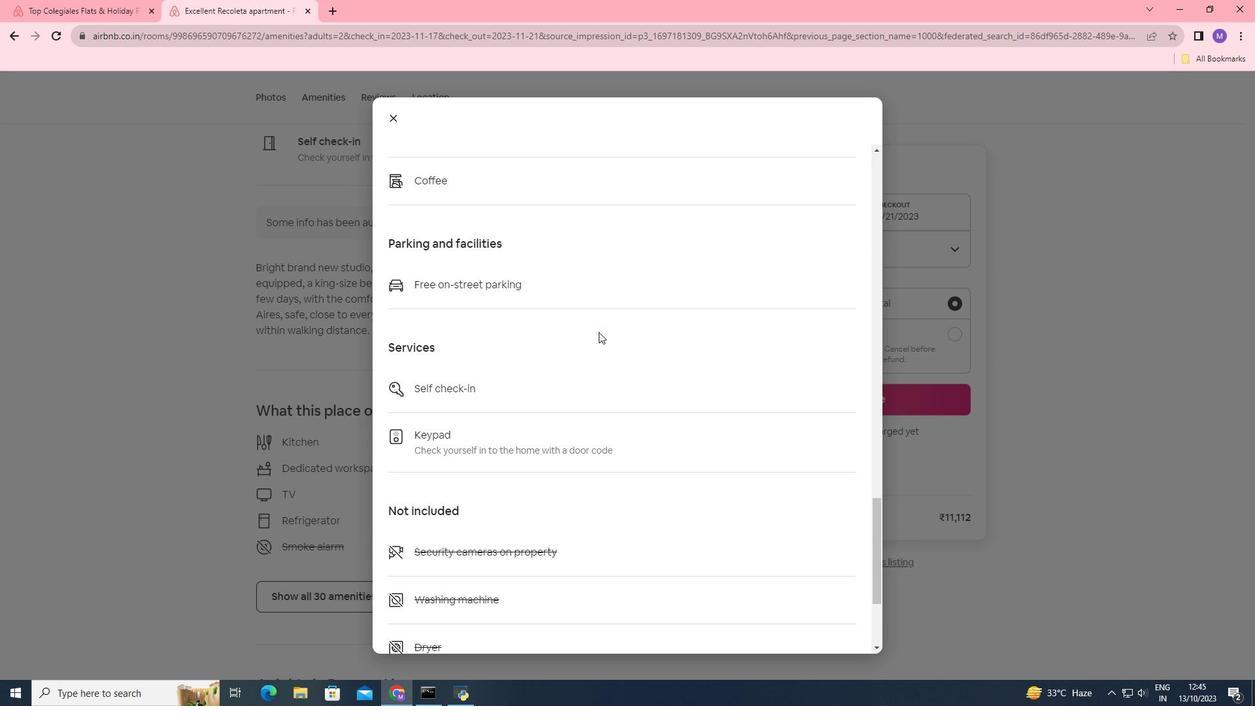 
Action: Mouse scrolled (599, 331) with delta (0, 0)
Screenshot: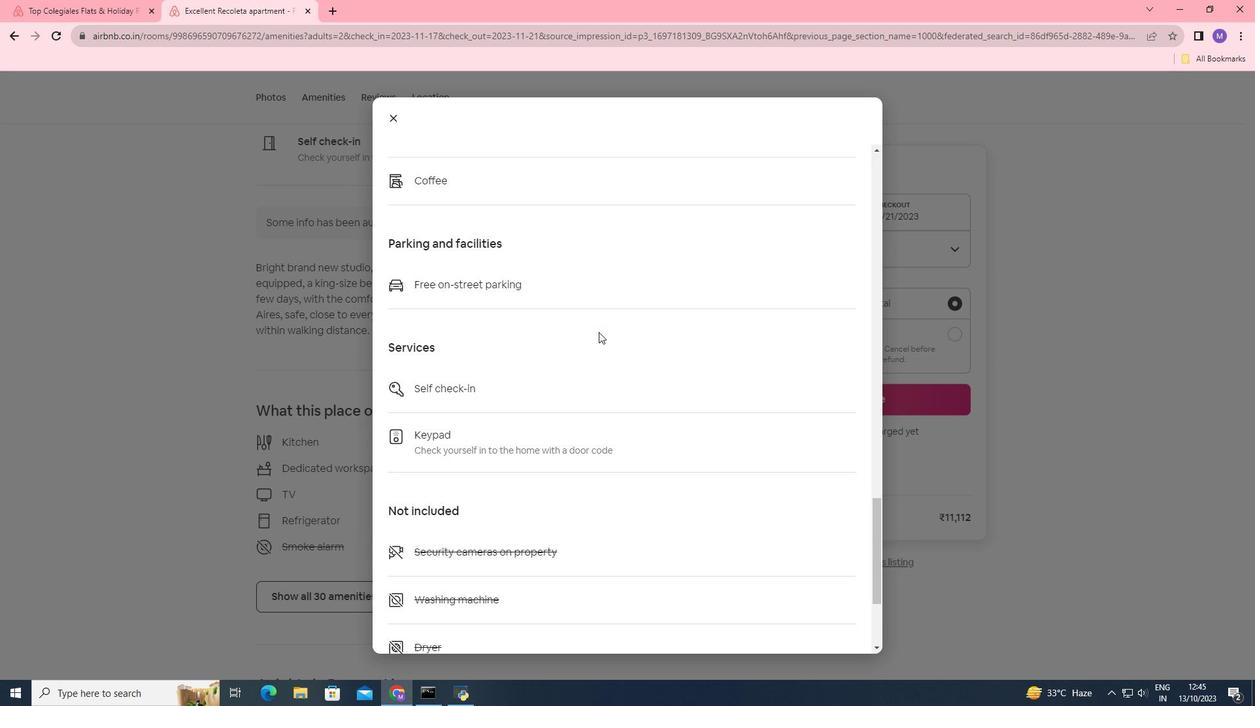 
Action: Mouse scrolled (599, 331) with delta (0, 0)
Screenshot: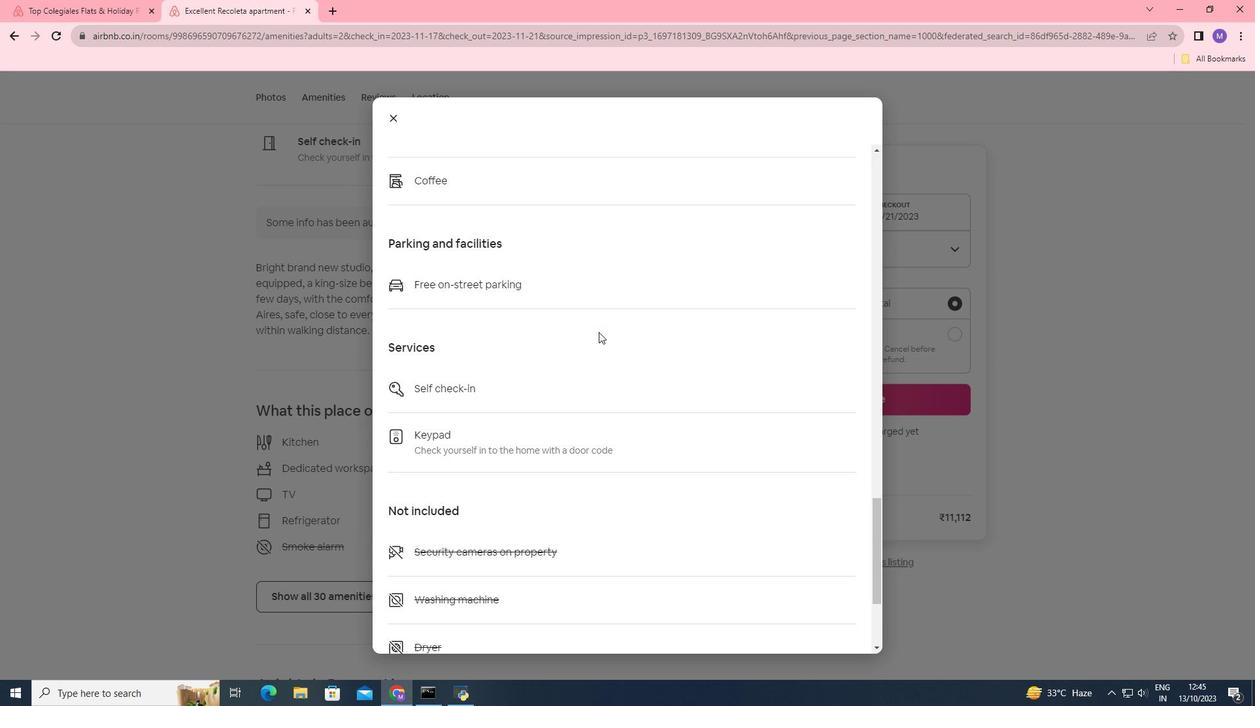 
Action: Mouse scrolled (599, 331) with delta (0, 0)
Screenshot: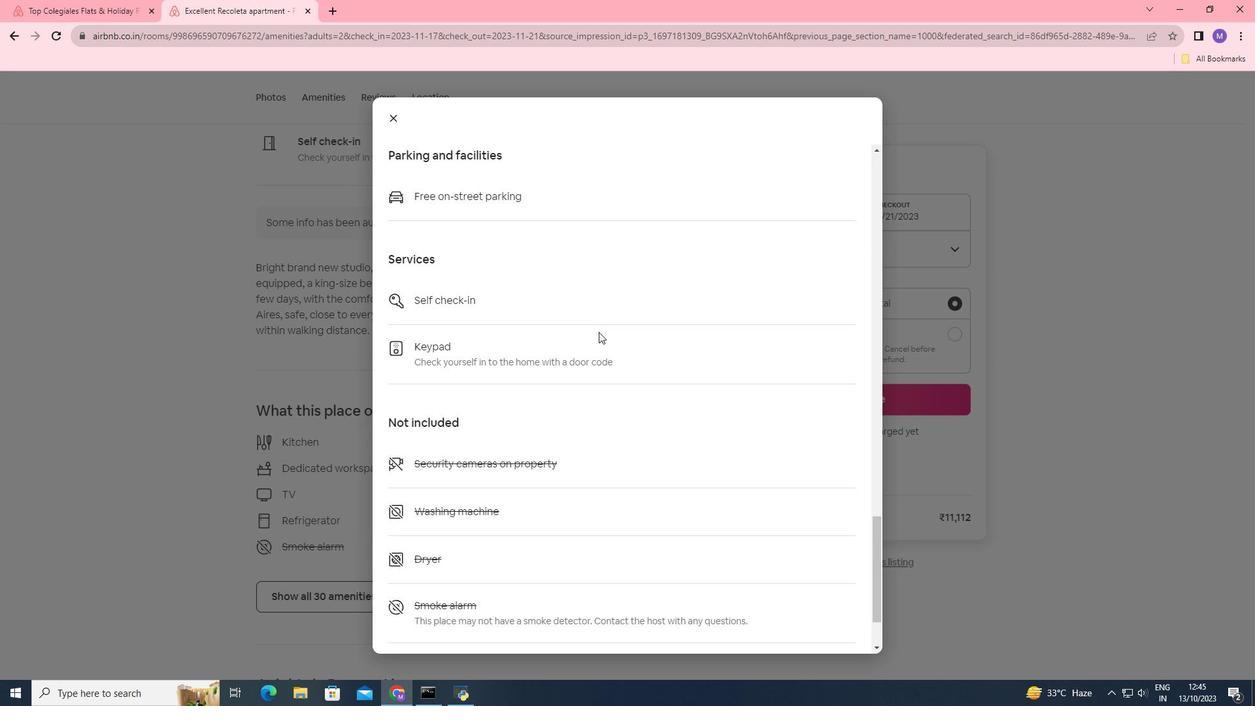
Action: Mouse scrolled (599, 331) with delta (0, 0)
Screenshot: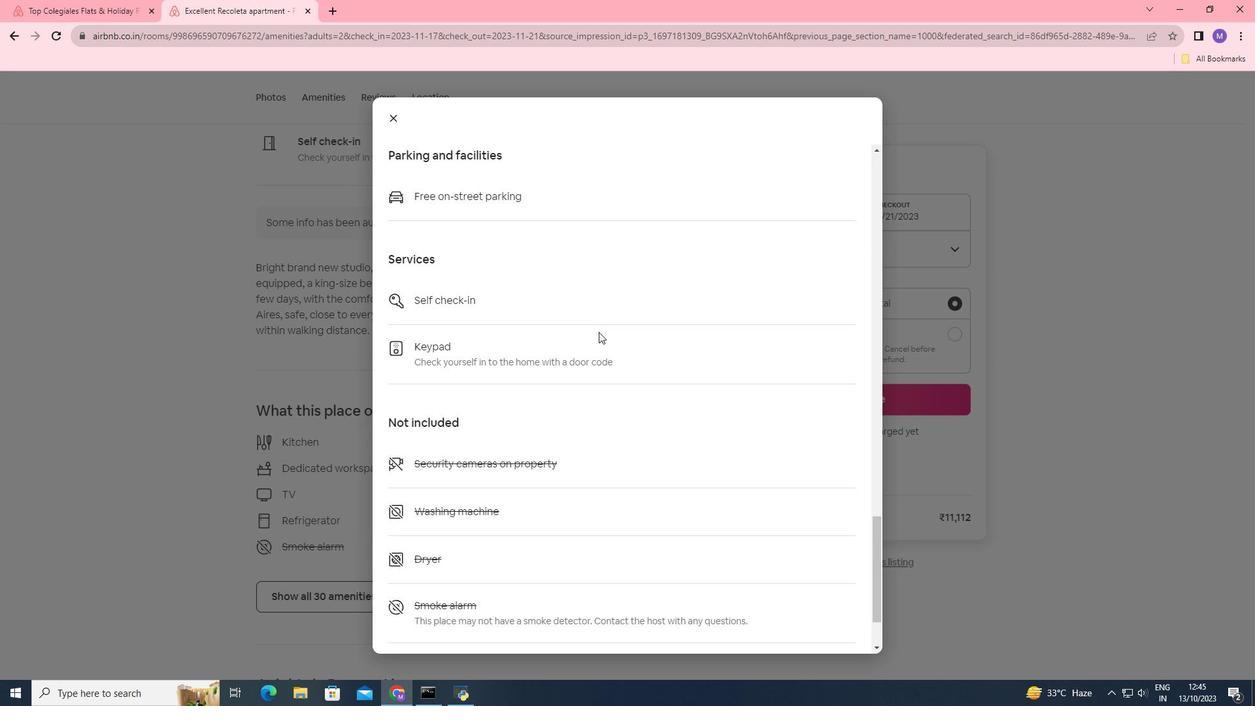 
Action: Mouse scrolled (599, 331) with delta (0, 0)
Screenshot: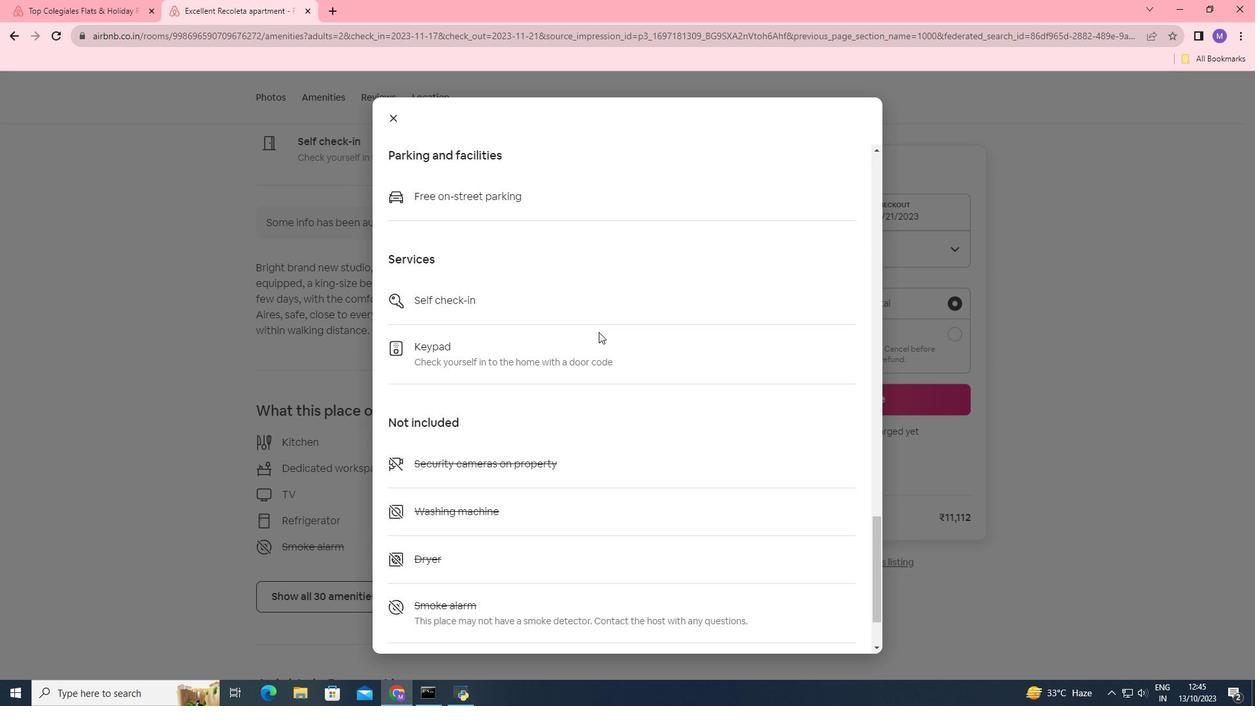 
Action: Mouse scrolled (599, 331) with delta (0, 0)
Screenshot: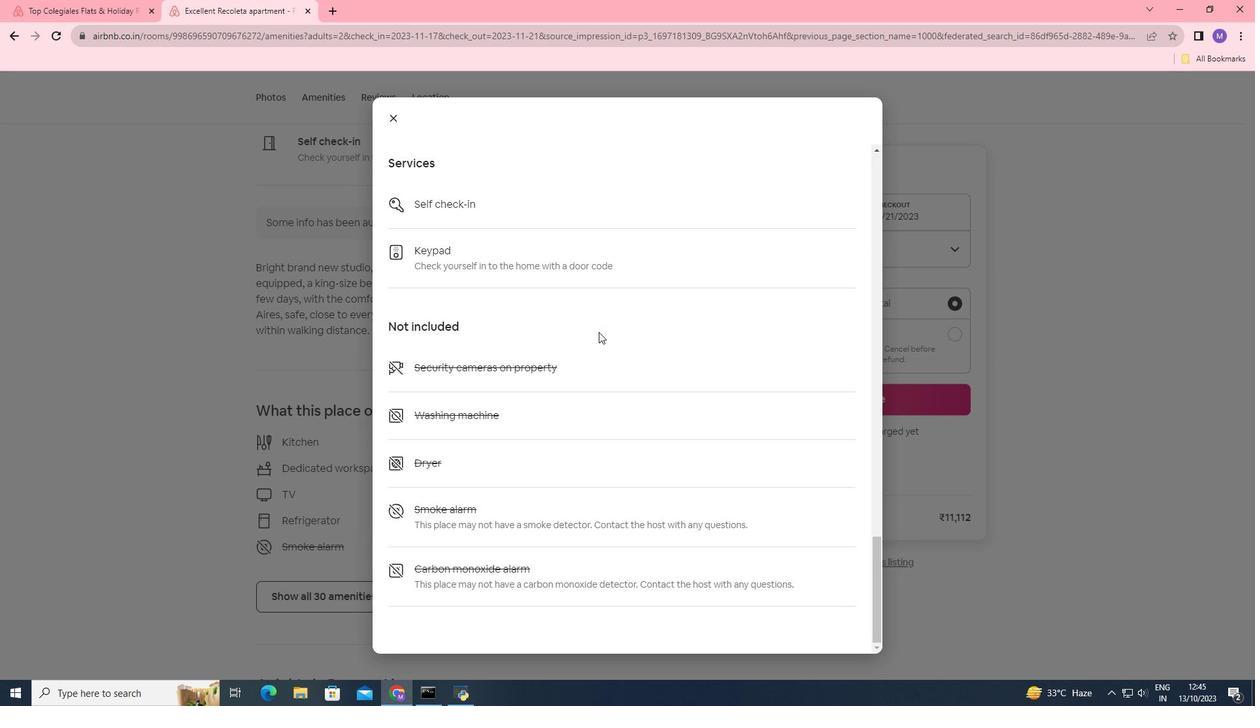 
Action: Mouse scrolled (599, 331) with delta (0, 0)
Screenshot: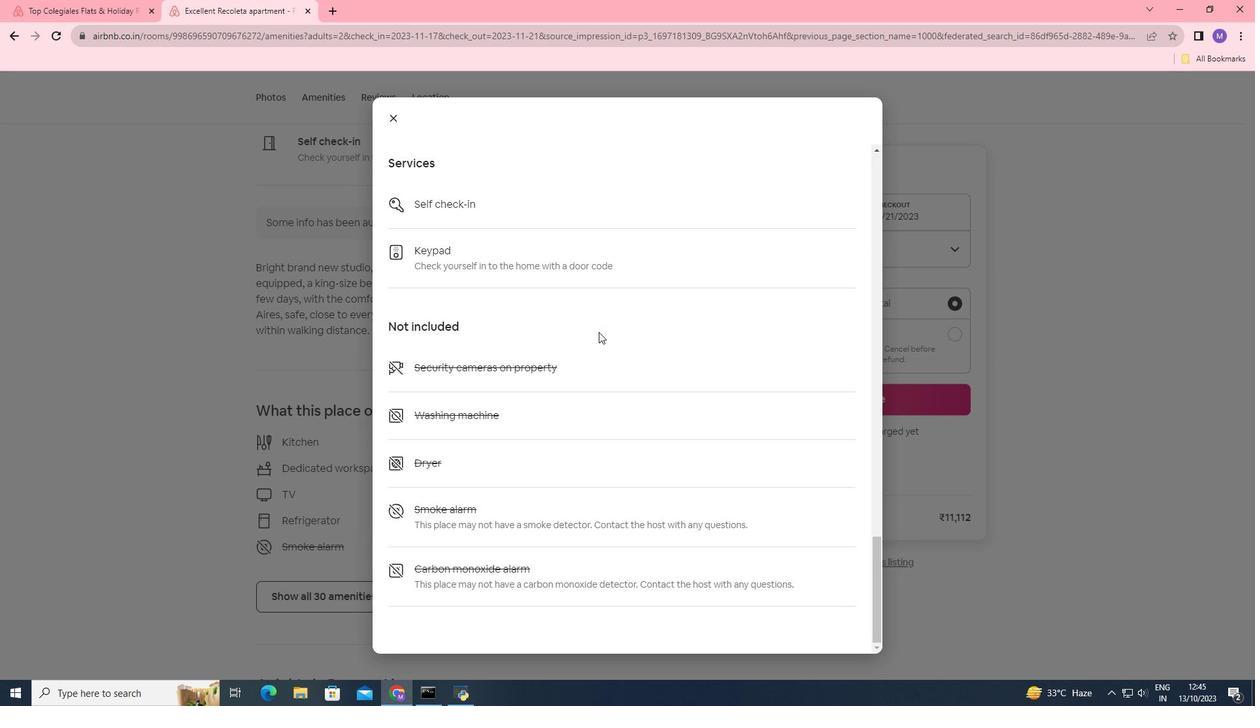
Action: Mouse scrolled (599, 331) with delta (0, 0)
Screenshot: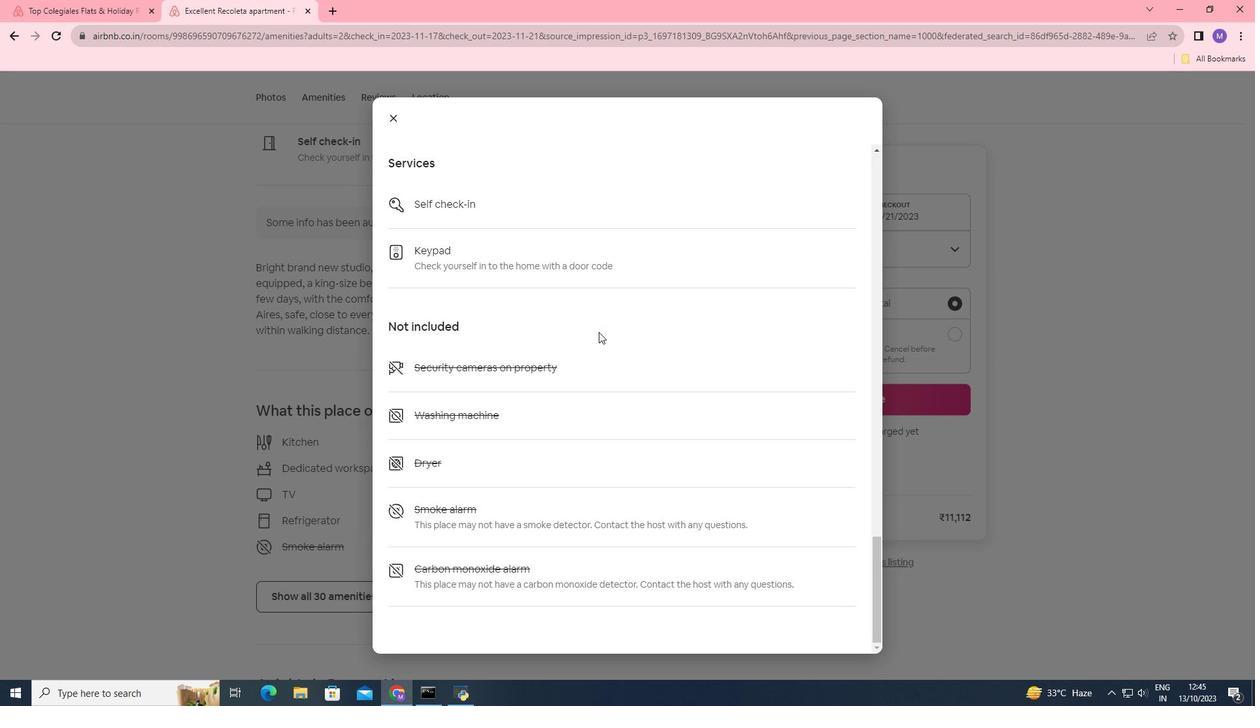 
Action: Mouse scrolled (599, 331) with delta (0, 0)
Screenshot: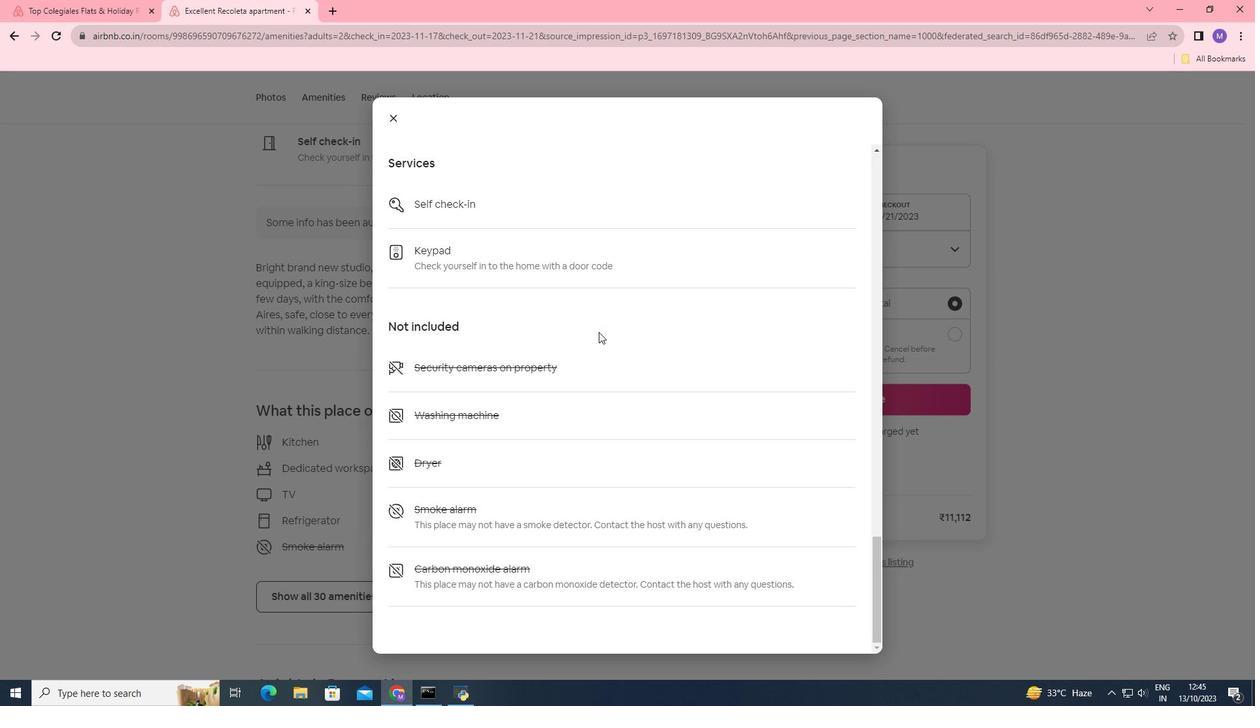 
Action: Mouse scrolled (599, 331) with delta (0, 0)
Screenshot: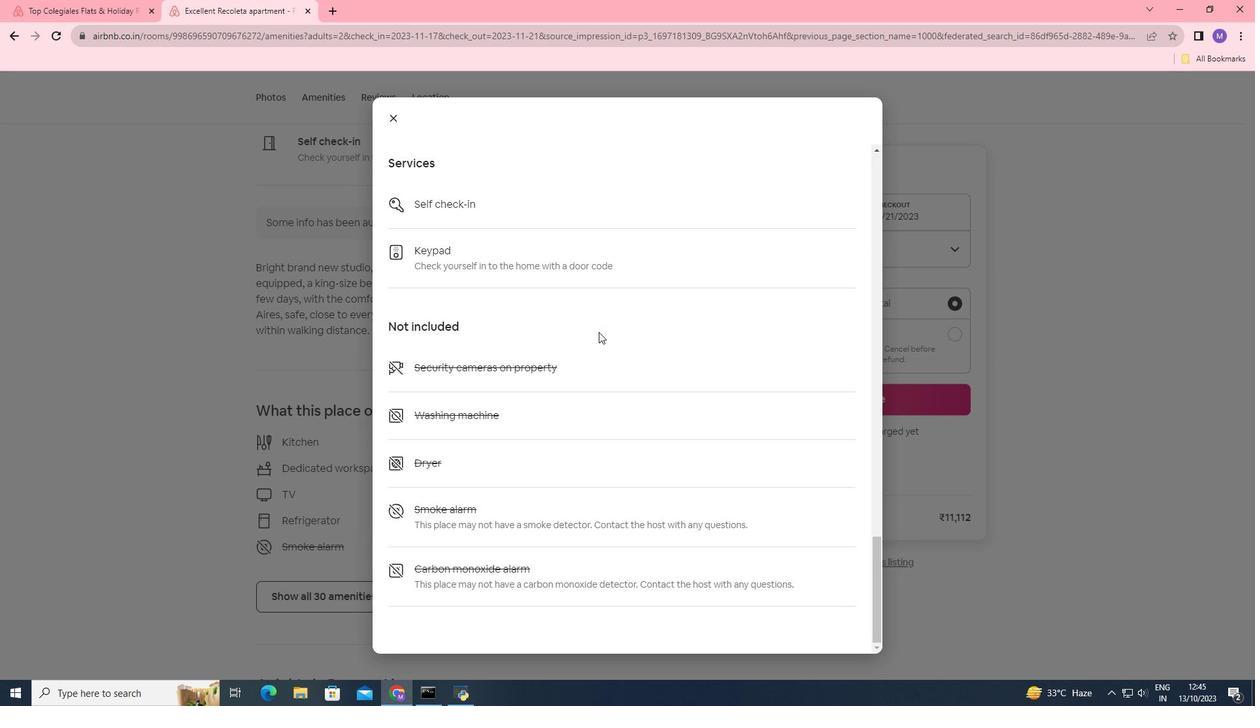 
Action: Mouse scrolled (599, 331) with delta (0, 0)
Screenshot: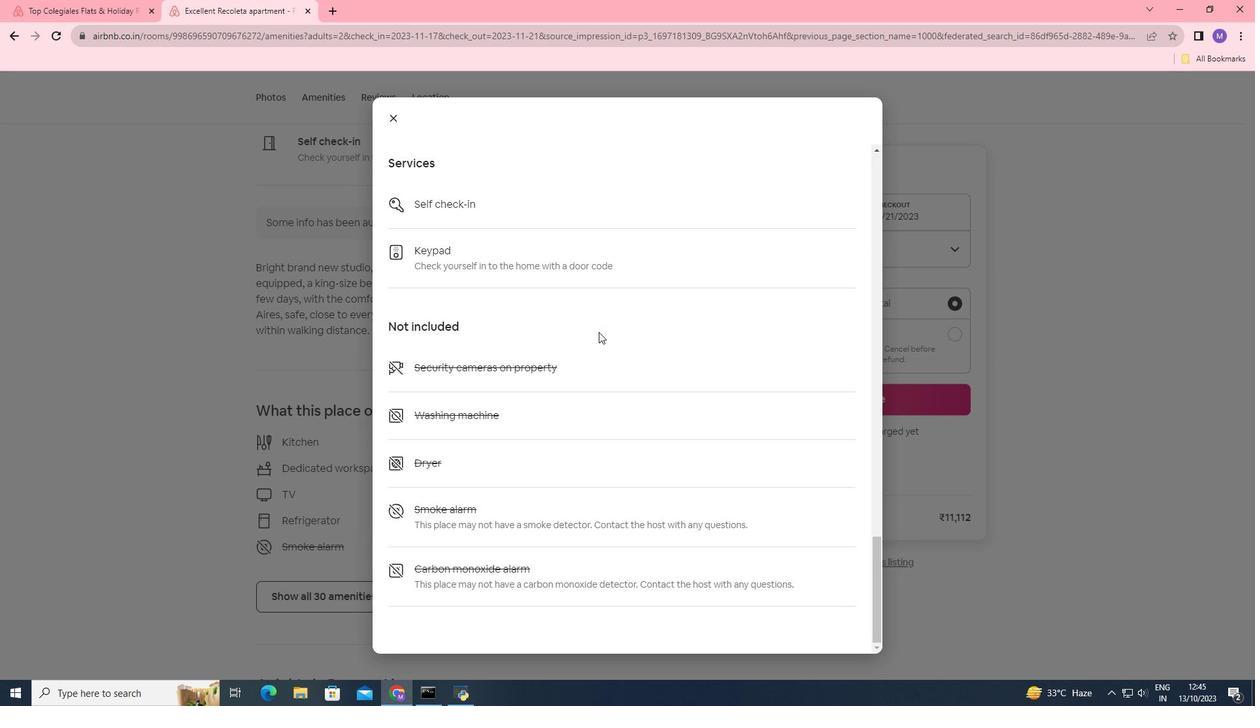 
Action: Mouse moved to (395, 119)
Screenshot: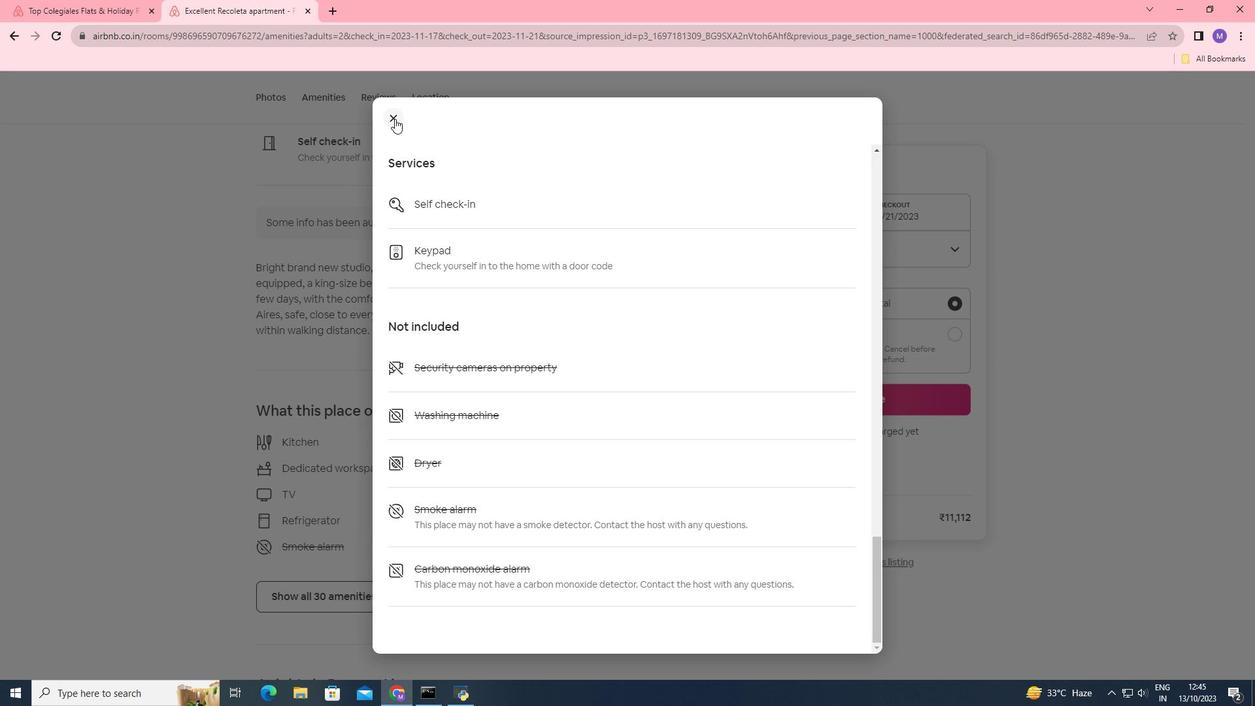 
Action: Mouse pressed left at (395, 119)
Screenshot: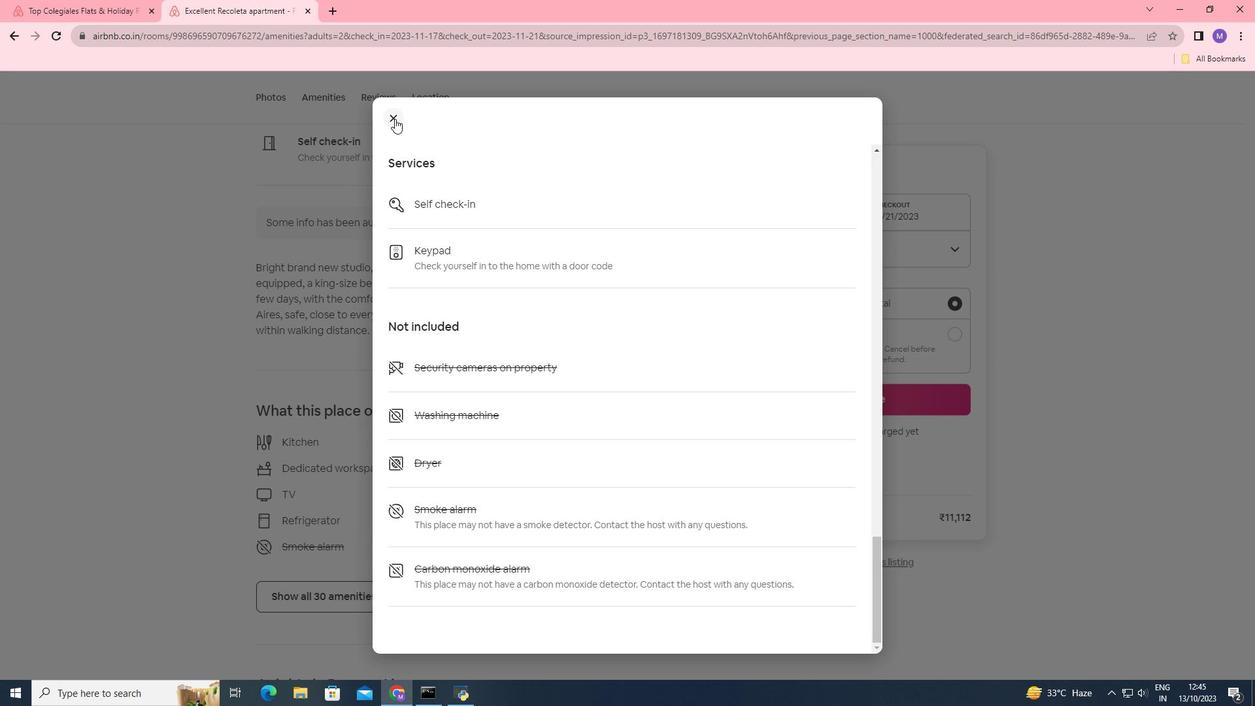 
Action: Mouse moved to (389, 487)
Screenshot: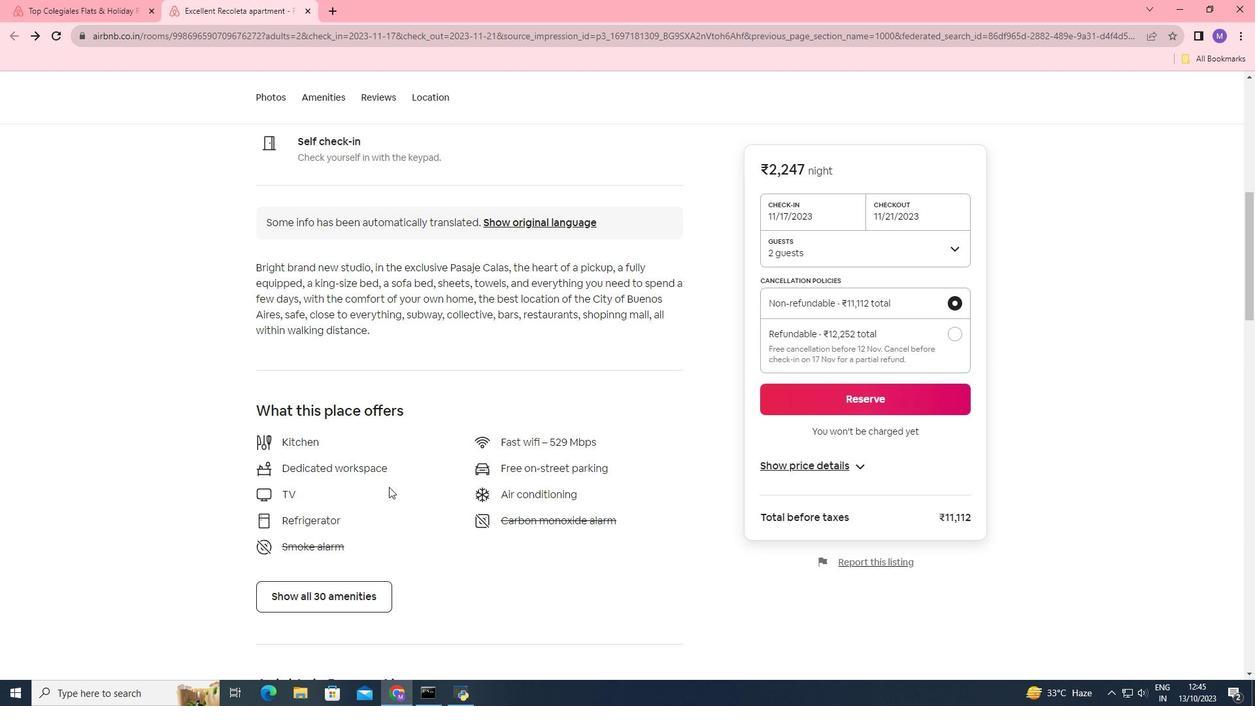 
Action: Mouse scrolled (389, 486) with delta (0, 0)
Screenshot: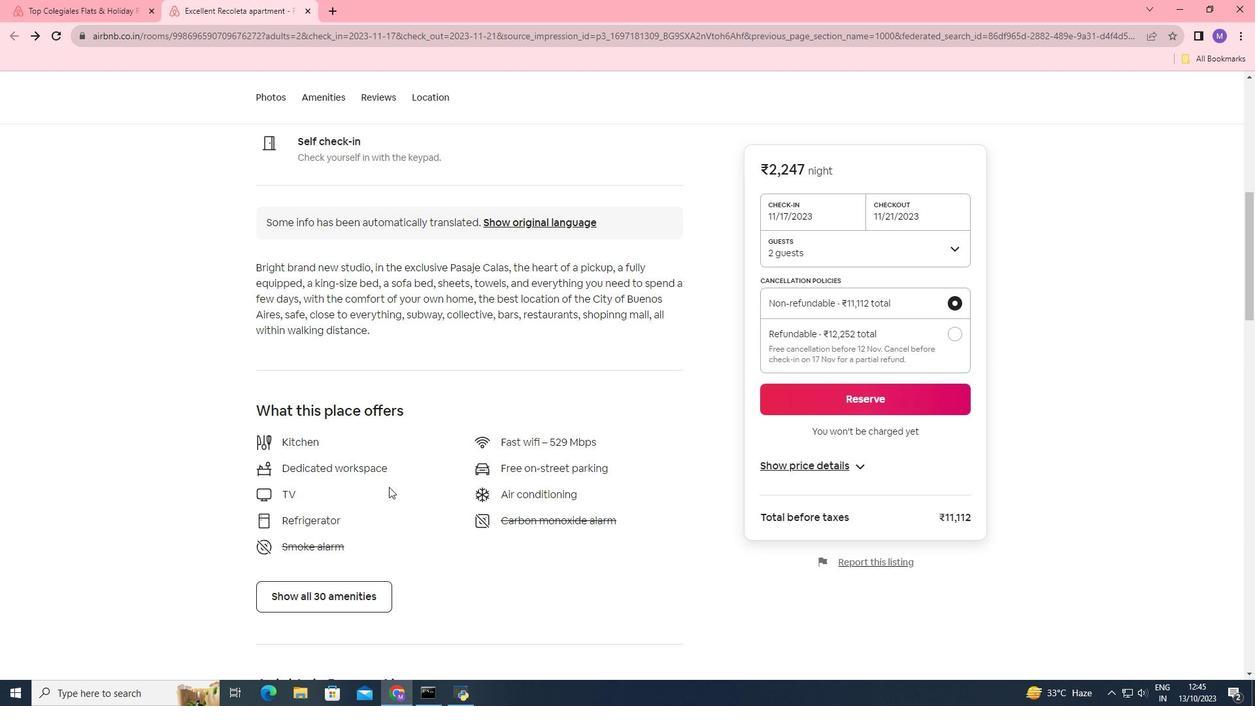
Action: Mouse scrolled (389, 486) with delta (0, 0)
Screenshot: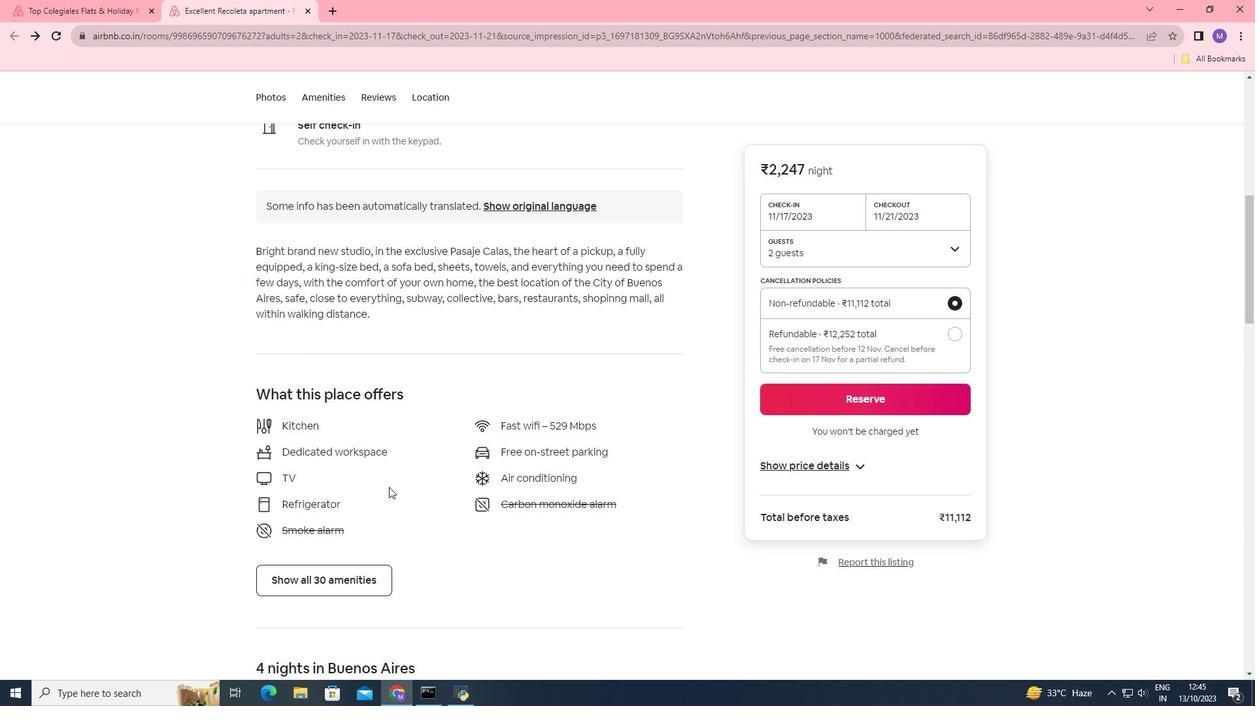 
Action: Mouse scrolled (389, 486) with delta (0, 0)
Screenshot: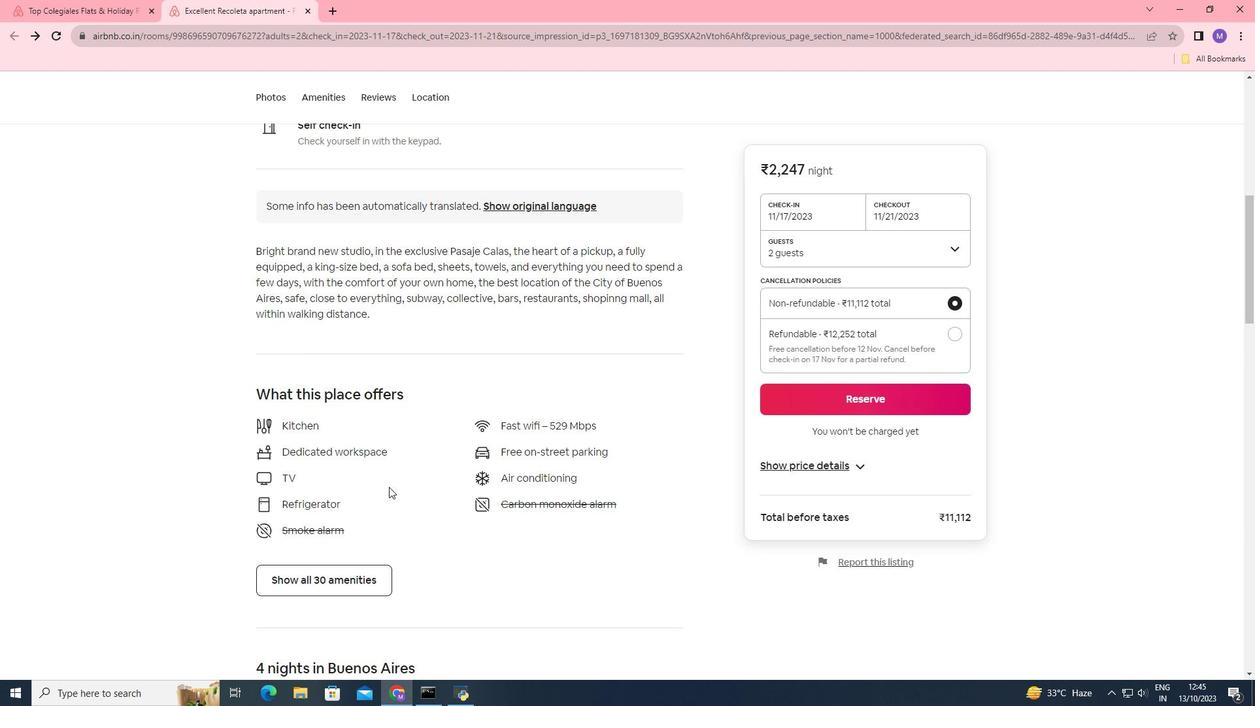 
Action: Mouse scrolled (389, 486) with delta (0, 0)
Screenshot: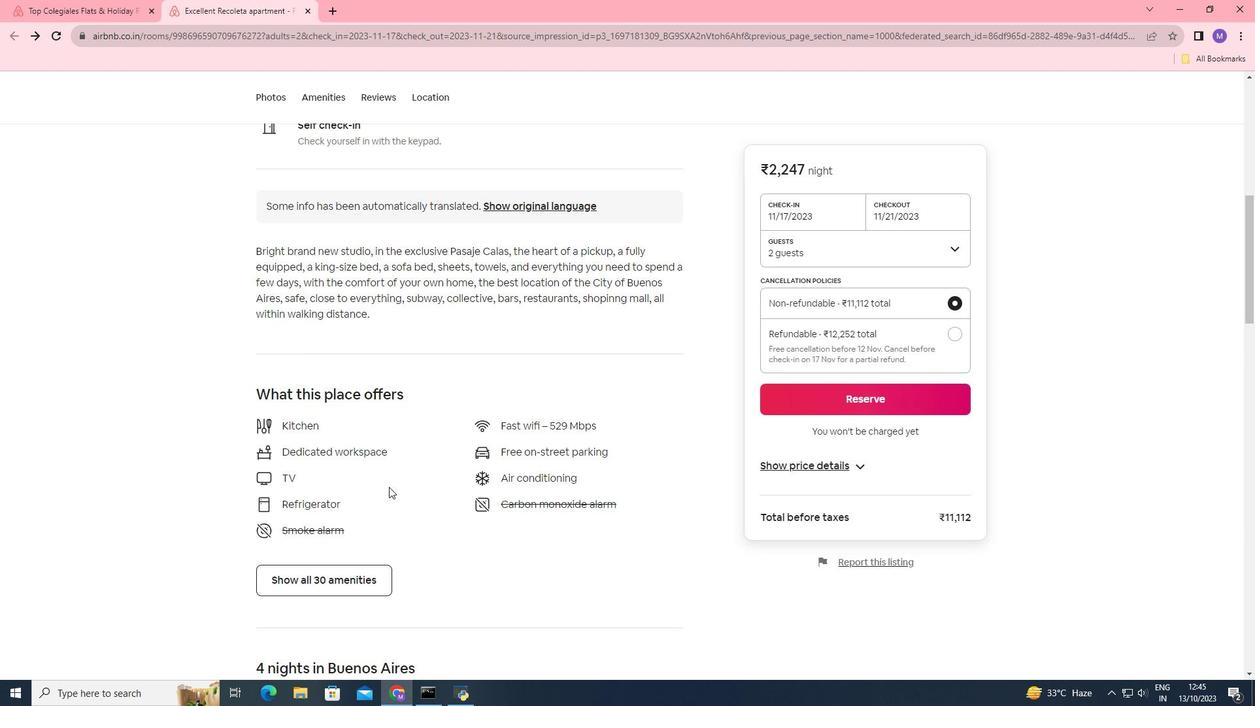 
Action: Mouse scrolled (389, 486) with delta (0, 0)
Screenshot: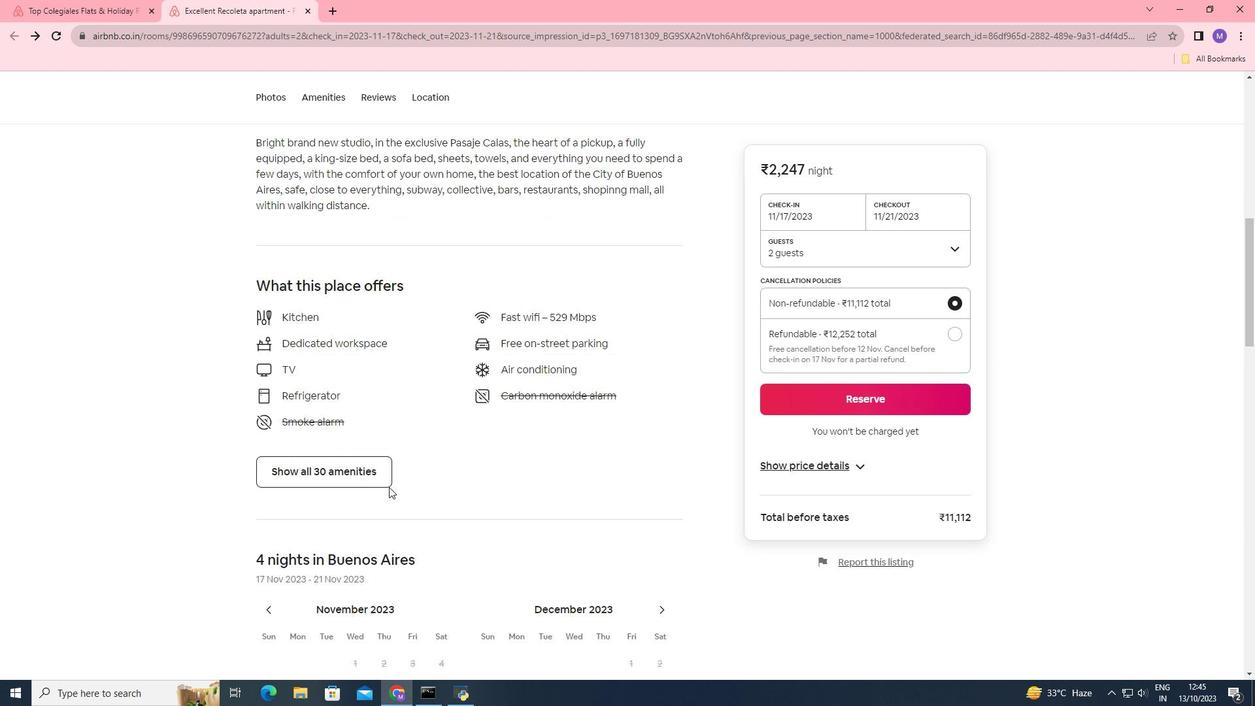 
Action: Mouse scrolled (389, 486) with delta (0, 0)
Screenshot: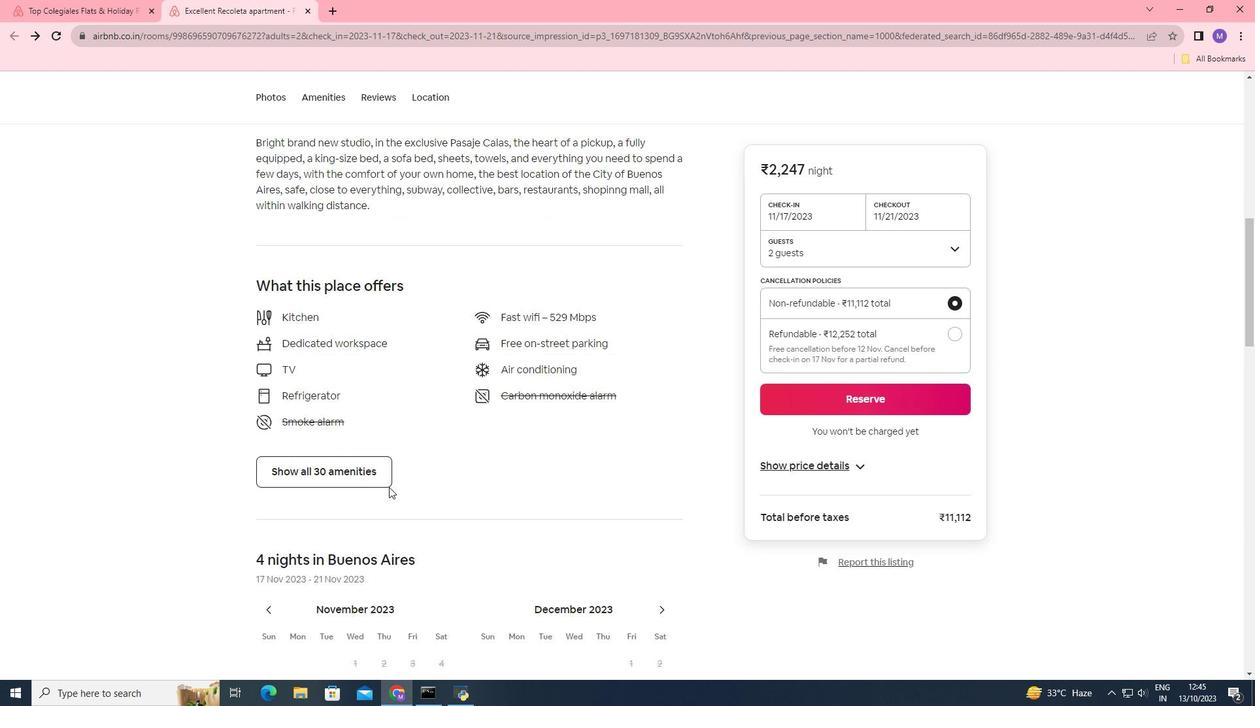 
Action: Mouse moved to (381, 486)
Screenshot: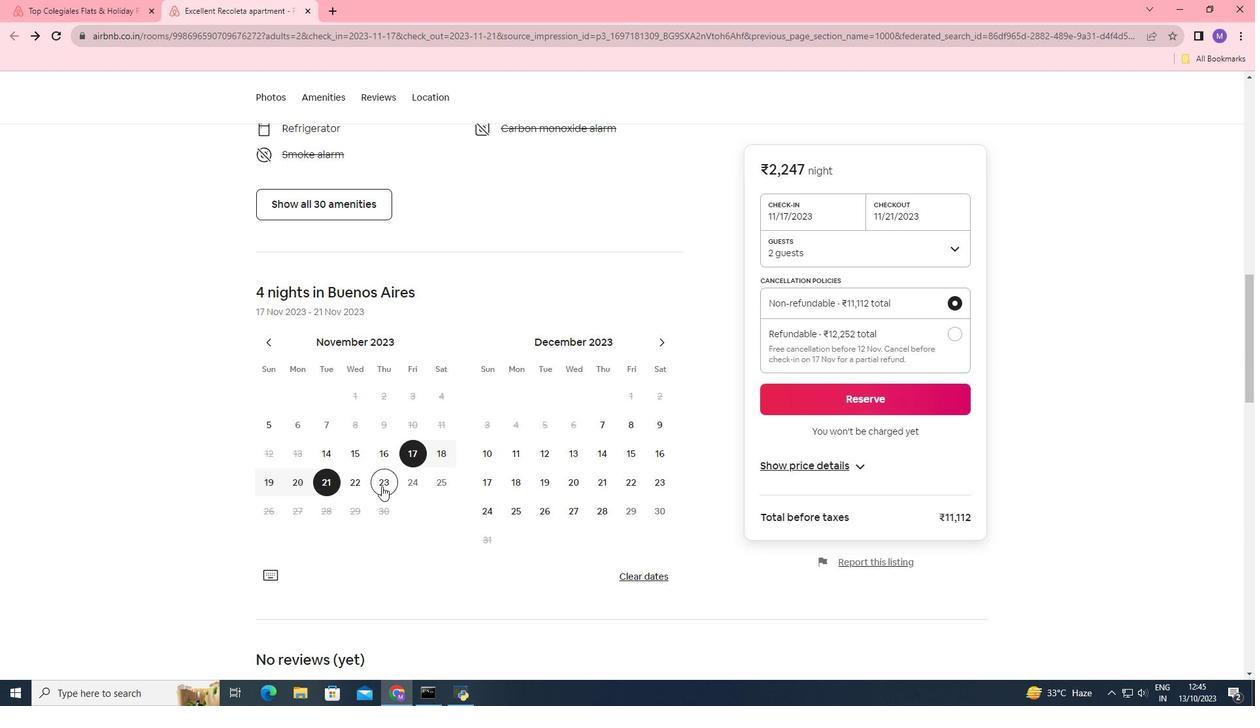 
Action: Mouse scrolled (381, 485) with delta (0, 0)
Screenshot: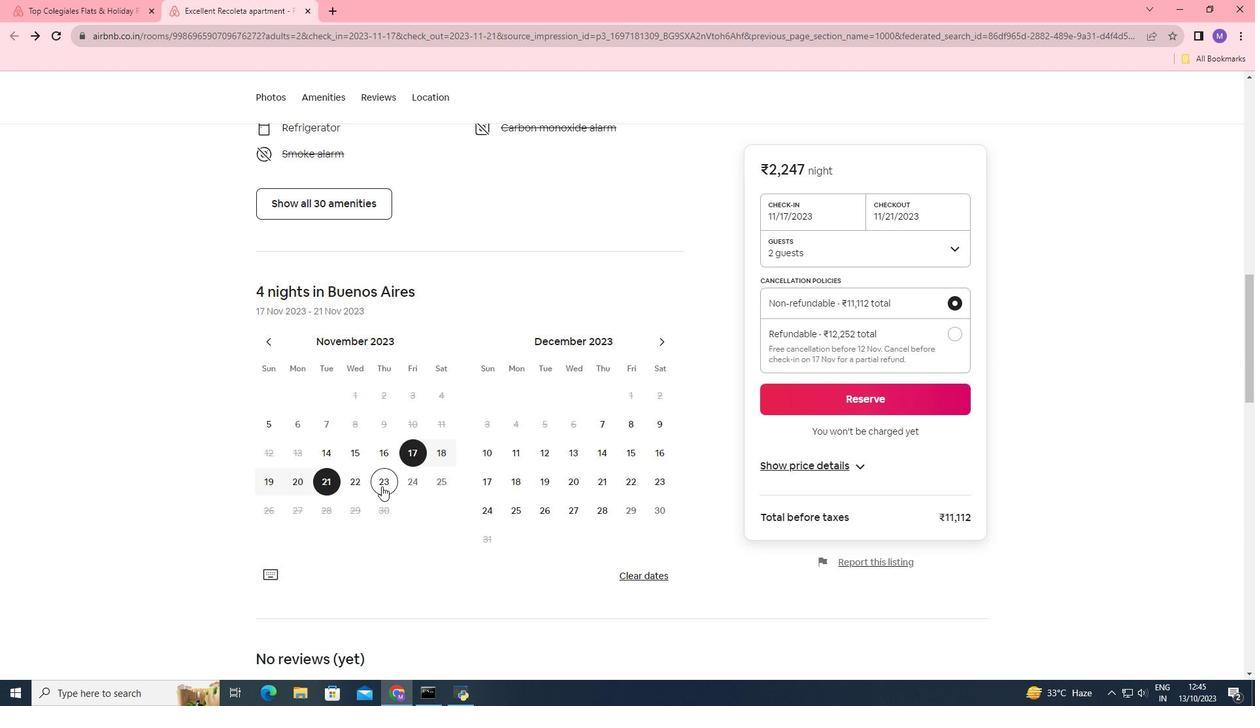 
Action: Mouse scrolled (381, 485) with delta (0, 0)
Screenshot: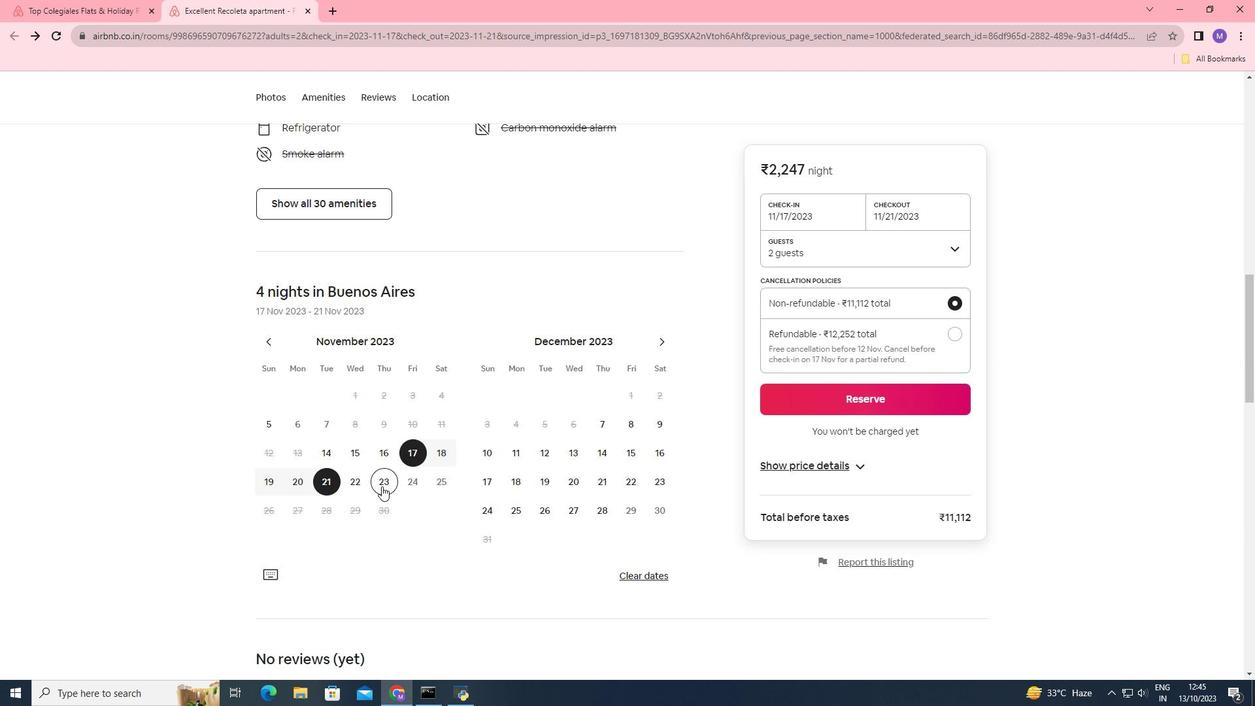 
Action: Mouse scrolled (381, 485) with delta (0, 0)
Screenshot: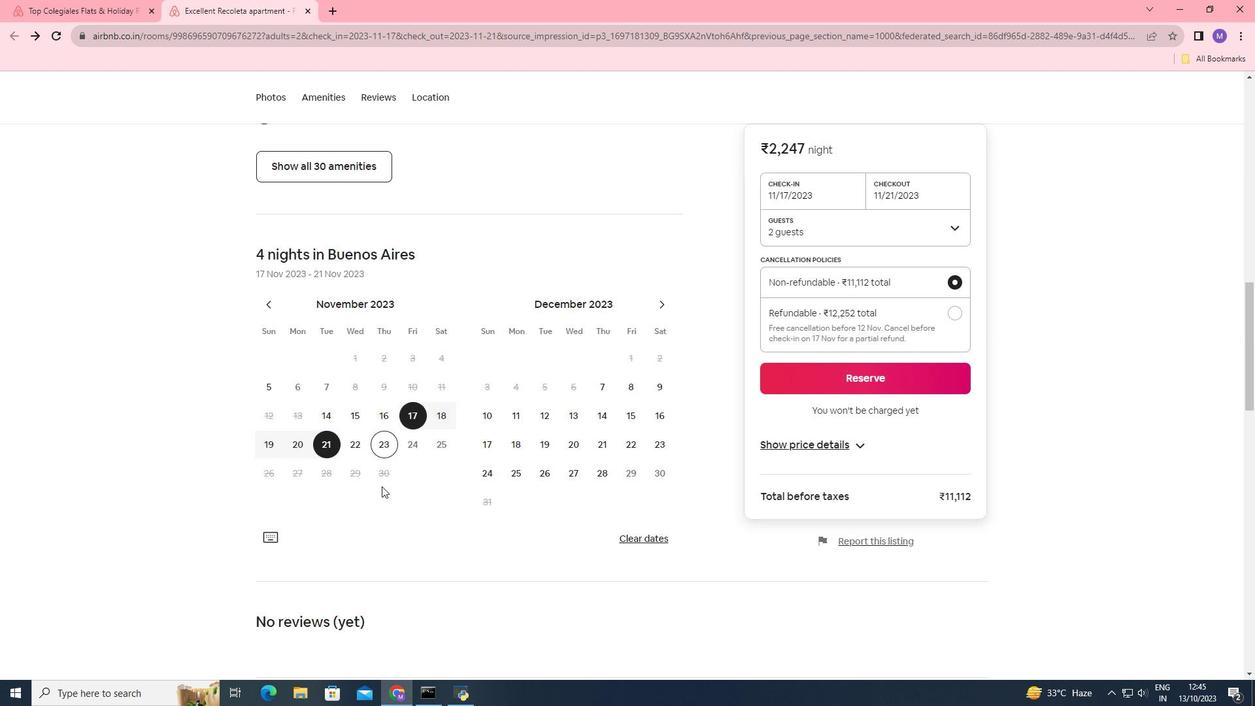 
Action: Mouse scrolled (381, 485) with delta (0, 0)
Screenshot: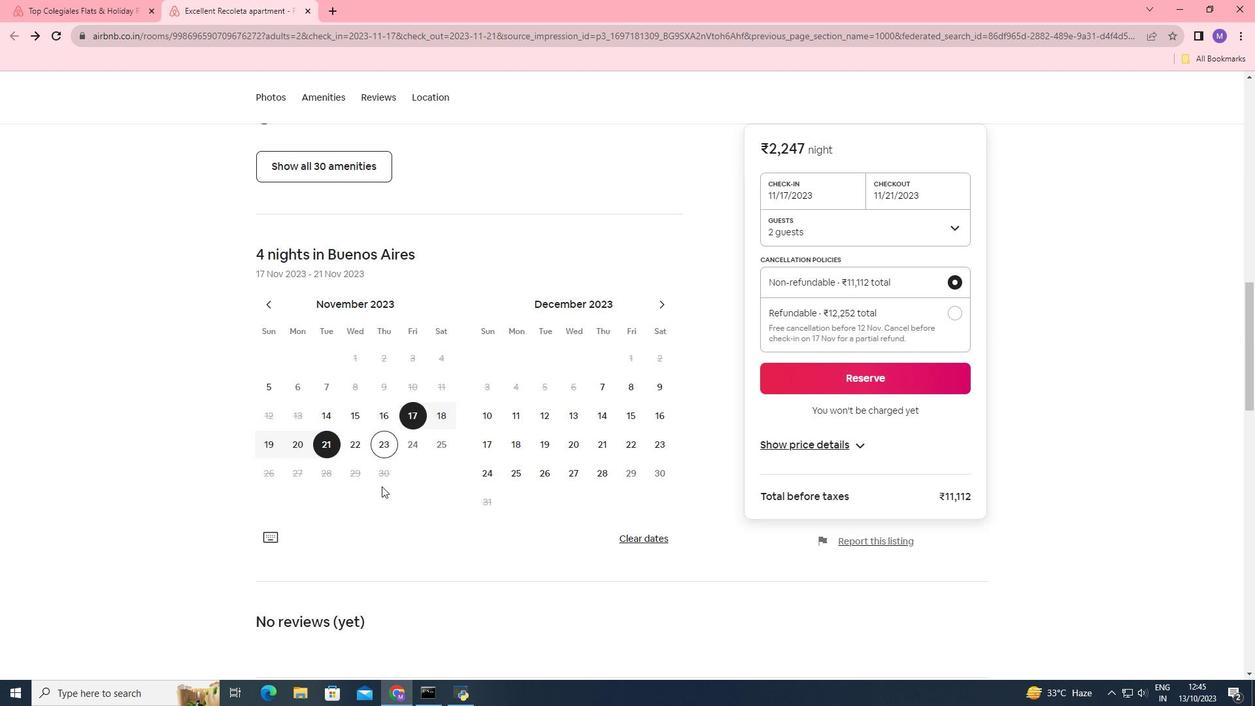 
Action: Mouse moved to (377, 511)
Screenshot: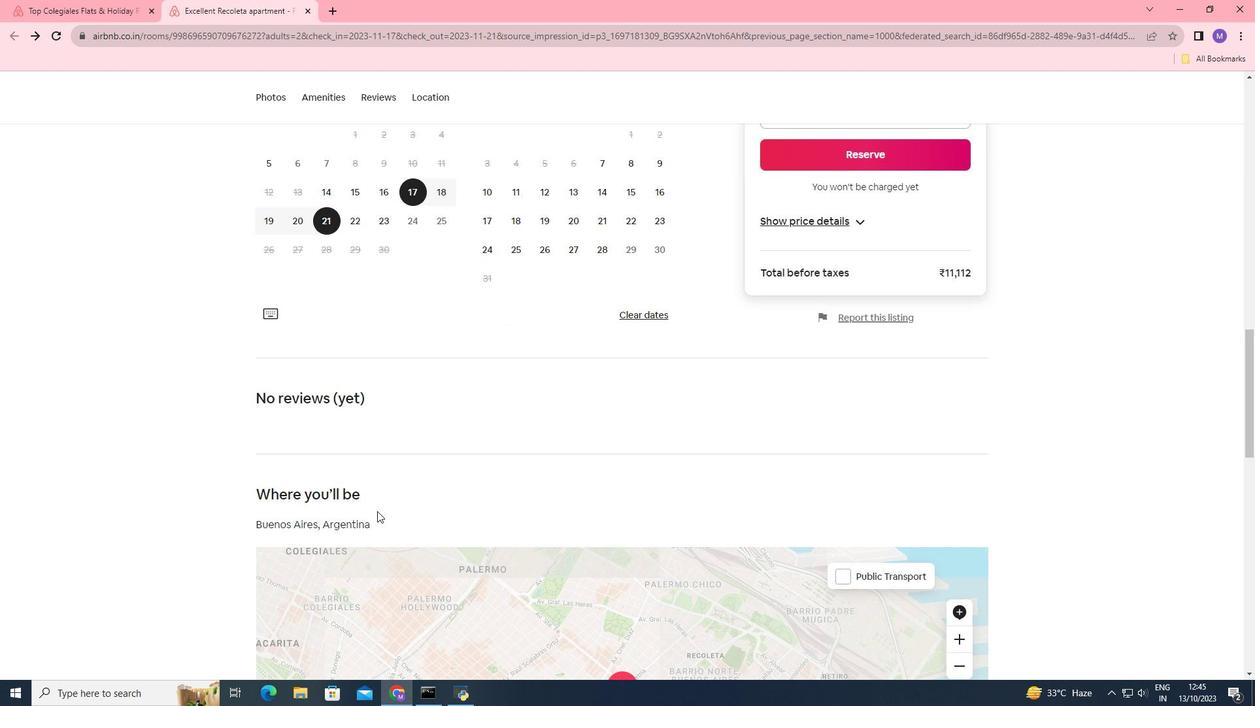 
Action: Mouse scrolled (377, 510) with delta (0, 0)
Screenshot: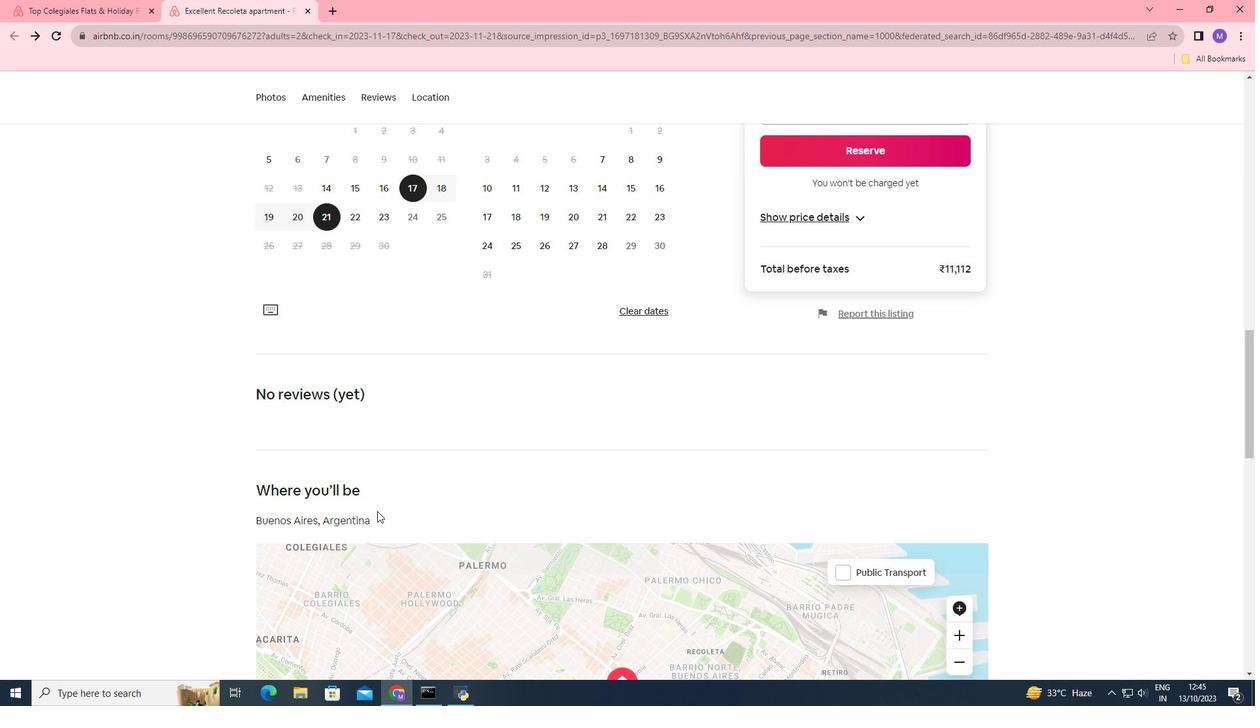 
Action: Mouse scrolled (377, 510) with delta (0, 0)
Screenshot: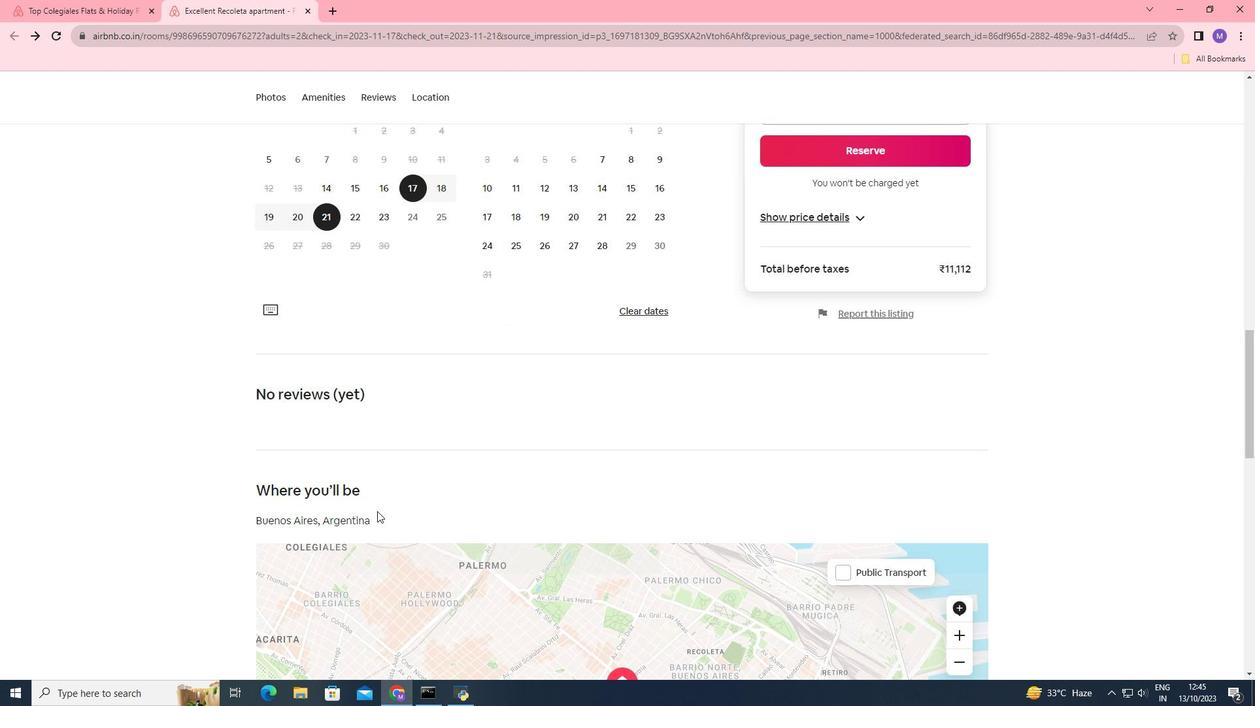 
Action: Mouse scrolled (377, 510) with delta (0, 0)
Screenshot: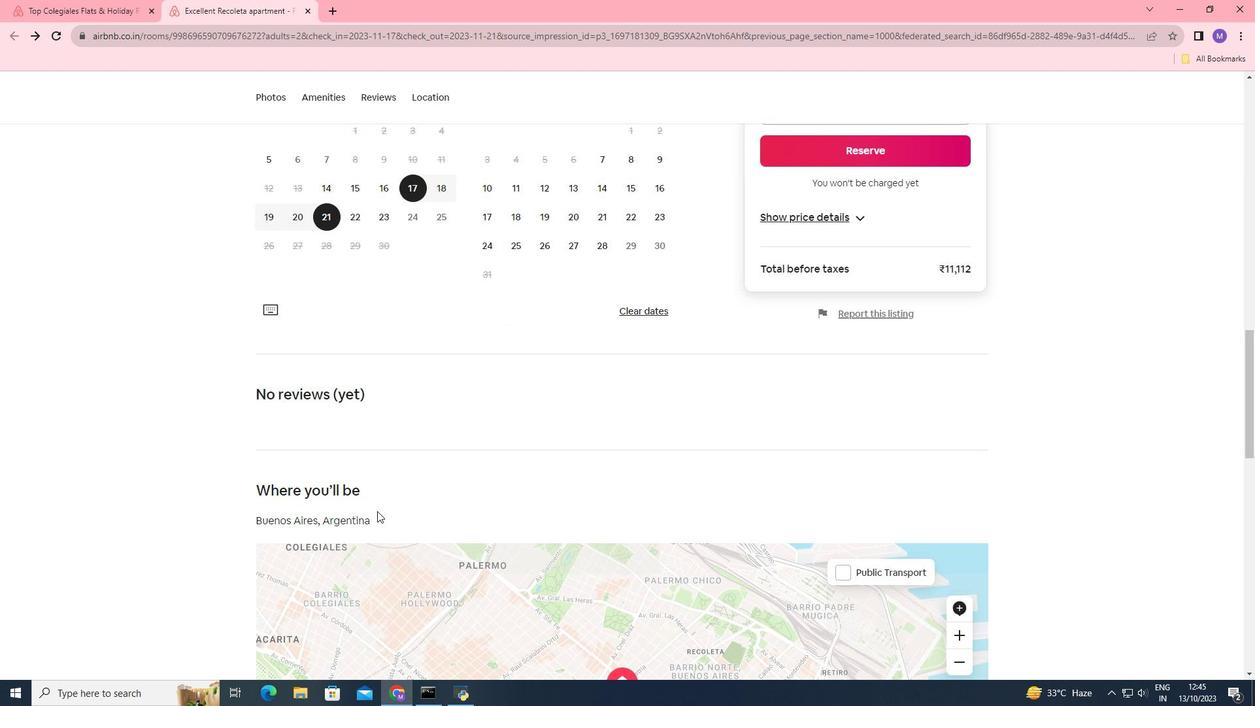 
Action: Mouse scrolled (377, 510) with delta (0, 0)
Screenshot: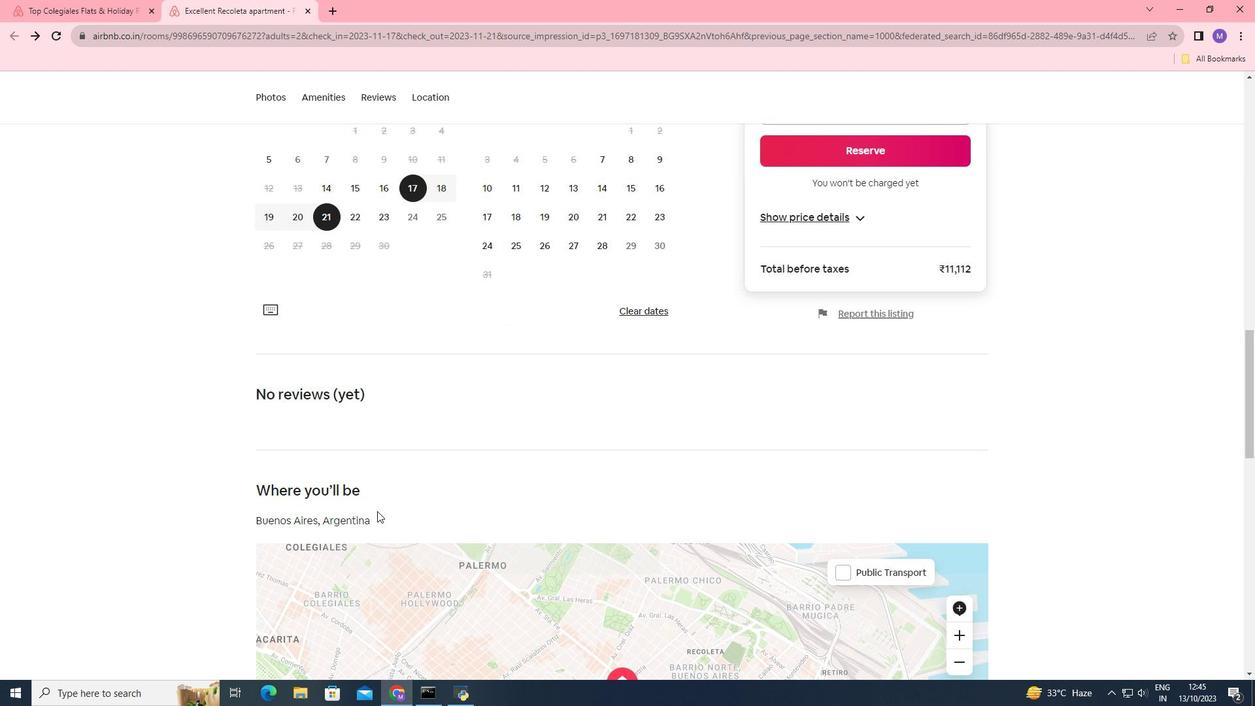 
Action: Mouse scrolled (377, 510) with delta (0, 0)
Screenshot: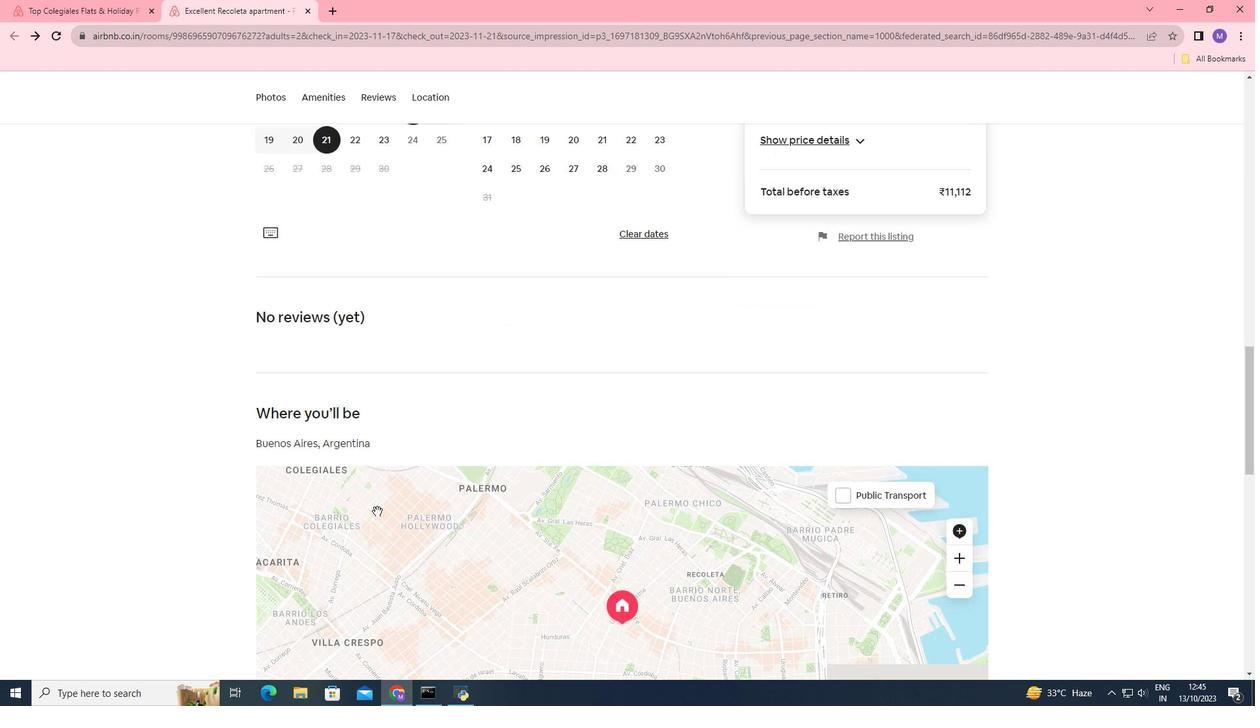 
Action: Mouse moved to (353, 531)
Screenshot: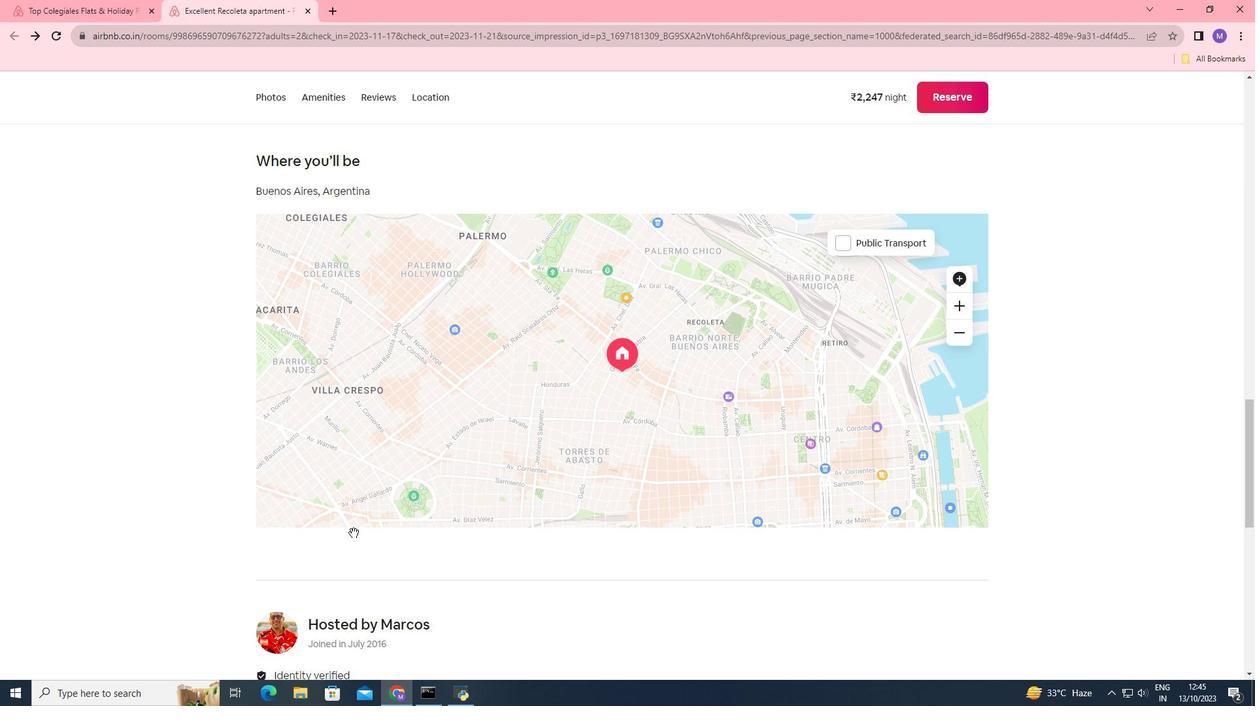 
Action: Mouse scrolled (353, 531) with delta (0, 0)
Screenshot: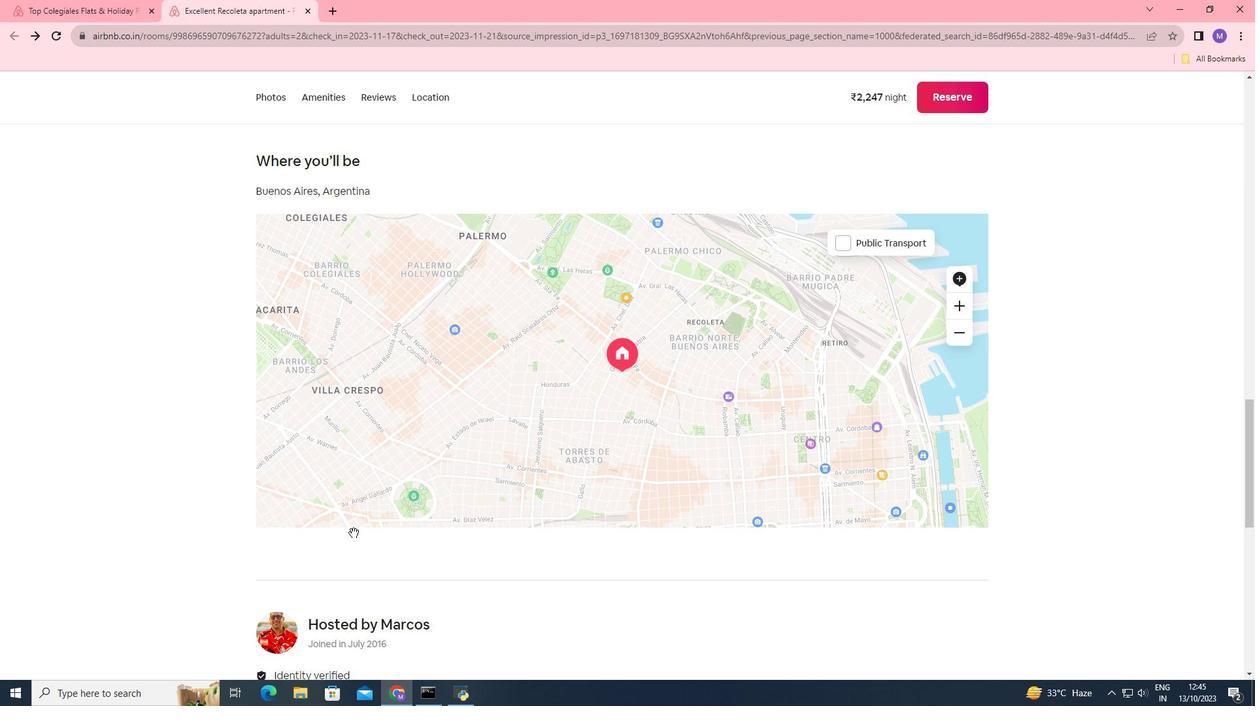 
Action: Mouse moved to (353, 533)
Screenshot: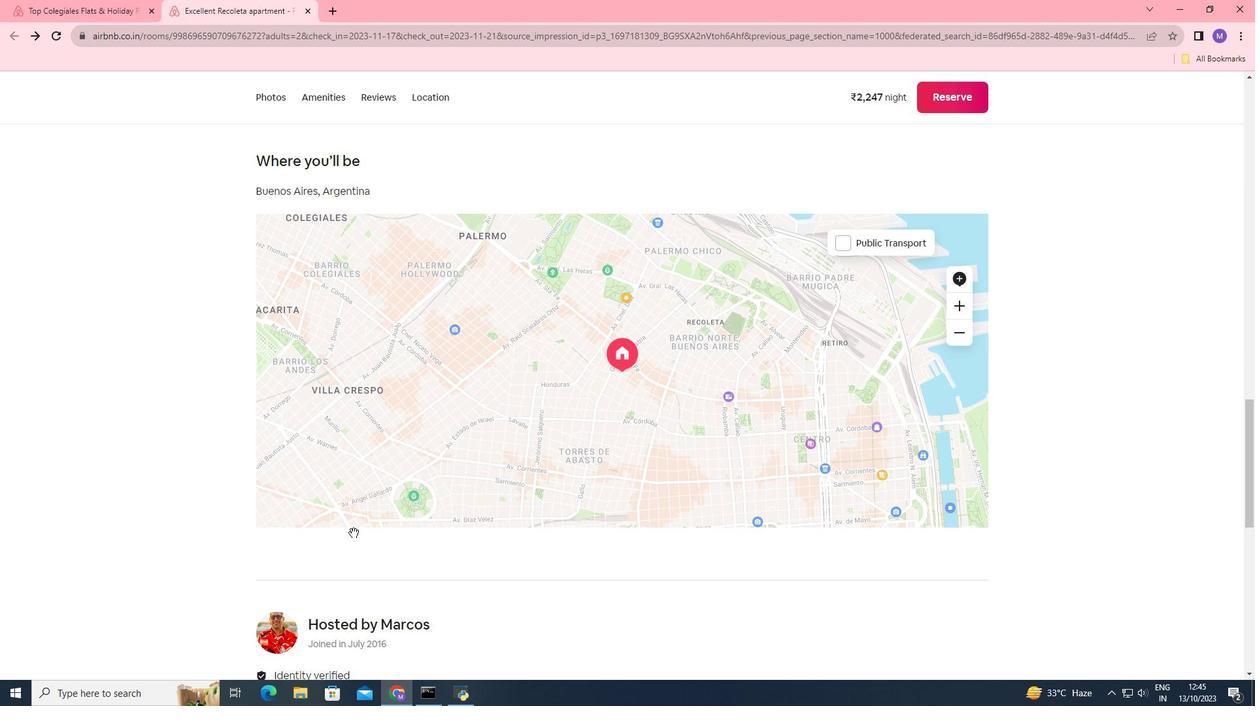
Action: Mouse scrolled (353, 532) with delta (0, 0)
Screenshot: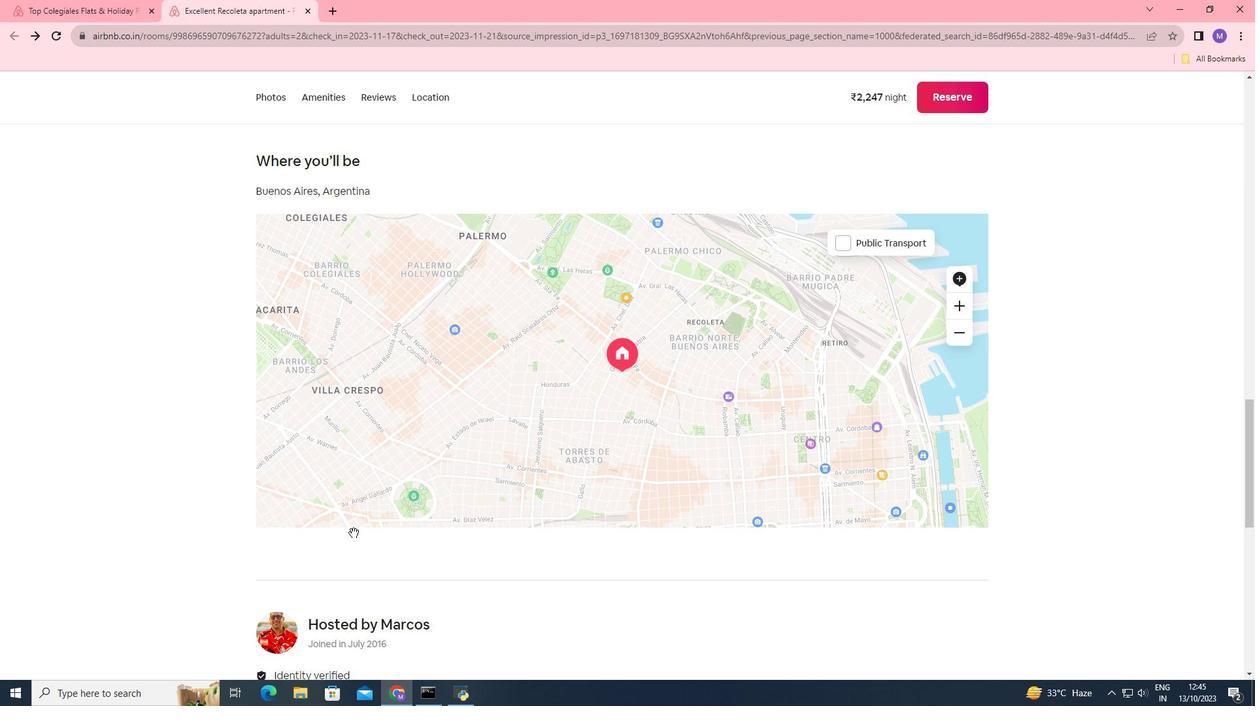 
Action: Mouse scrolled (353, 532) with delta (0, 0)
Screenshot: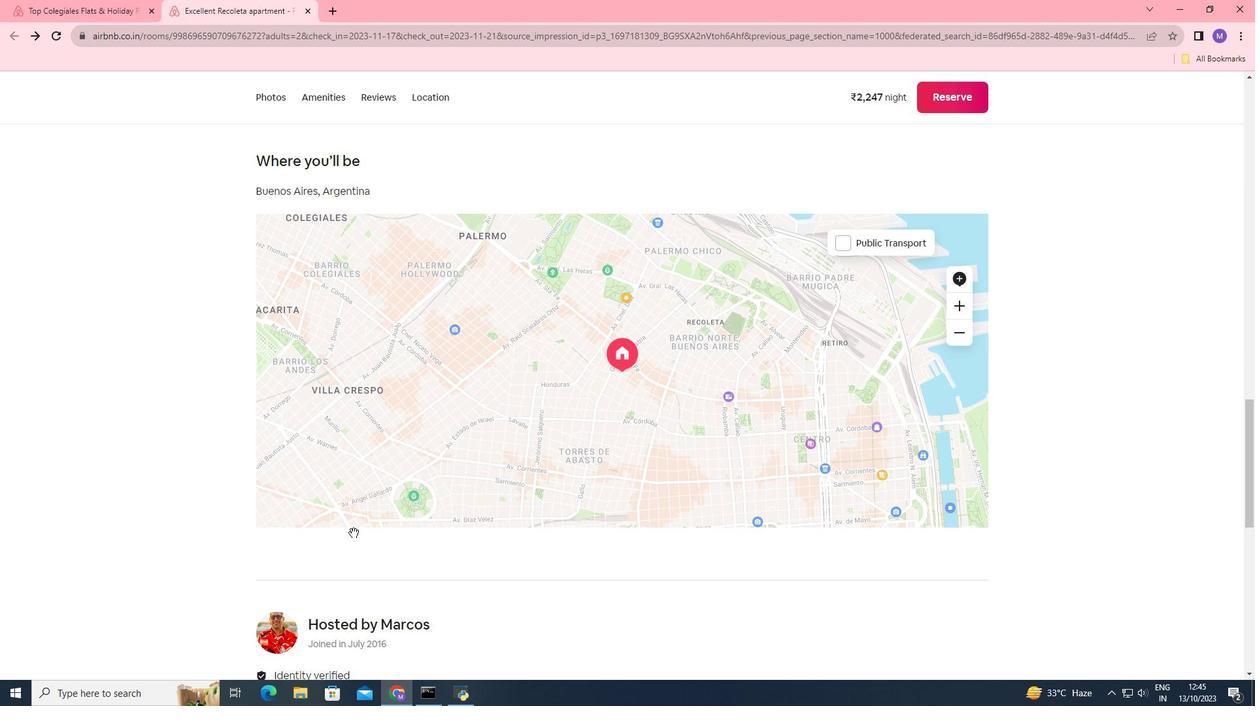 
Action: Mouse moved to (353, 533)
Screenshot: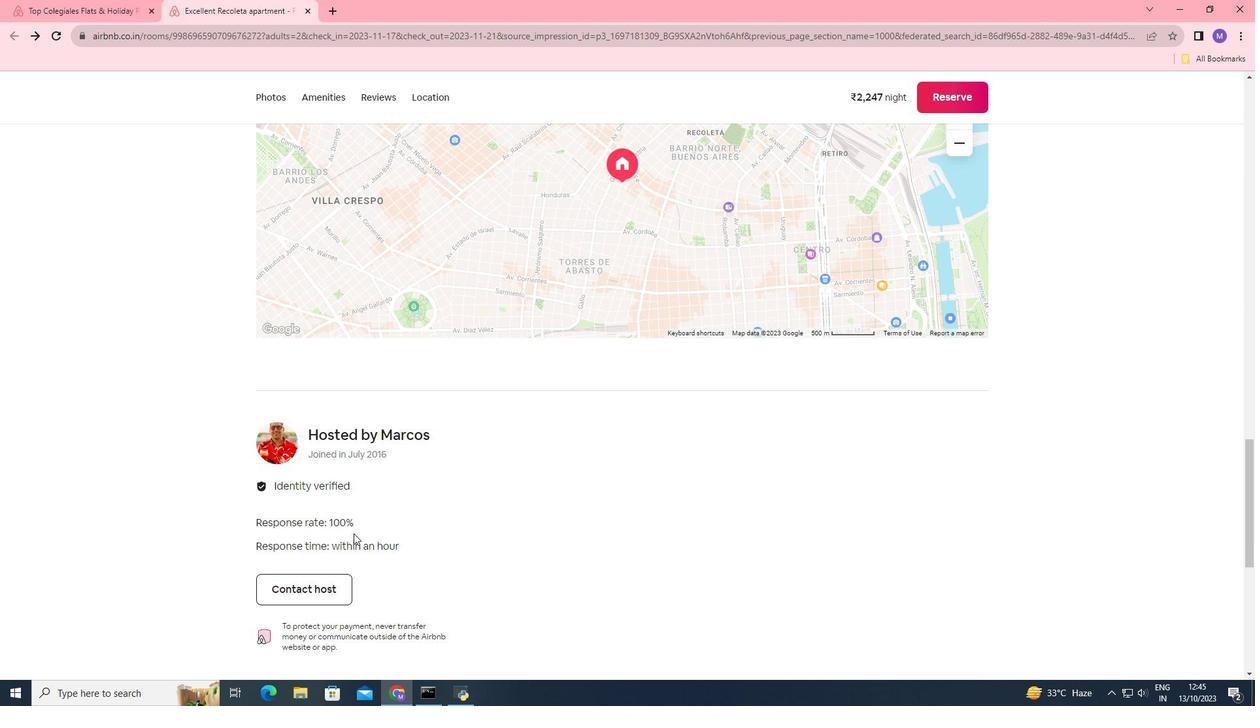 
Action: Mouse scrolled (353, 533) with delta (0, 0)
Screenshot: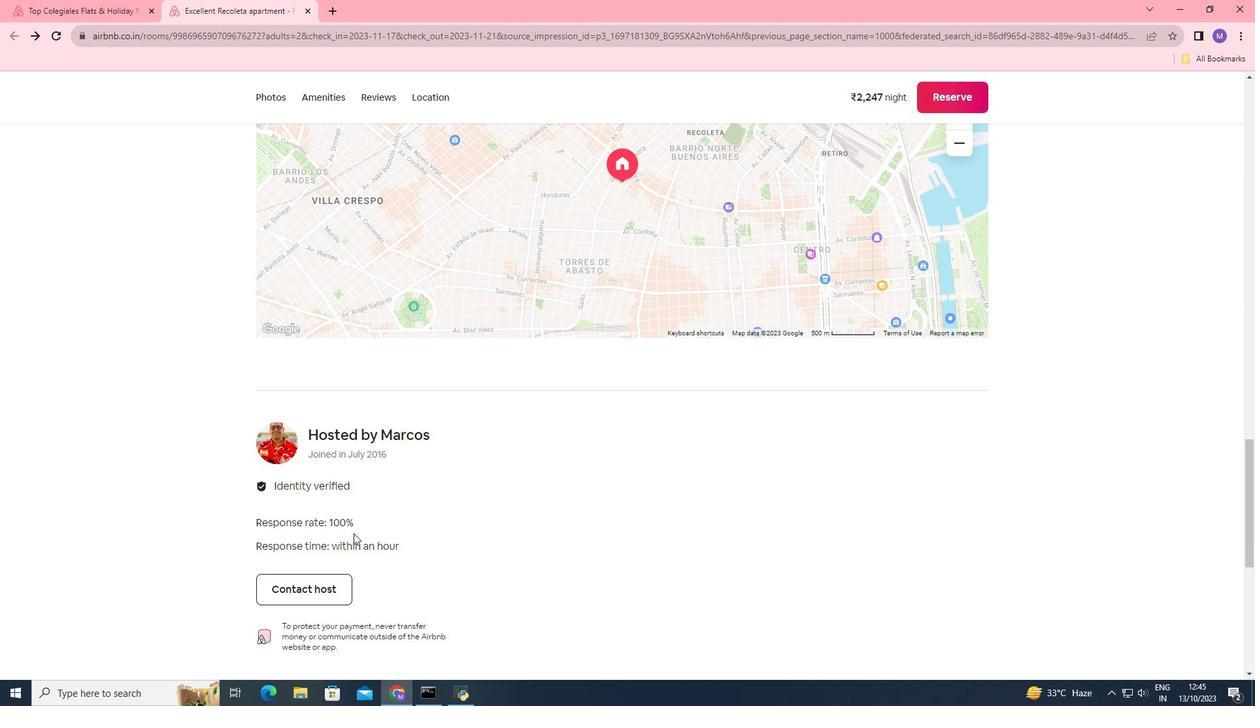 
Action: Mouse scrolled (353, 533) with delta (0, 0)
Screenshot: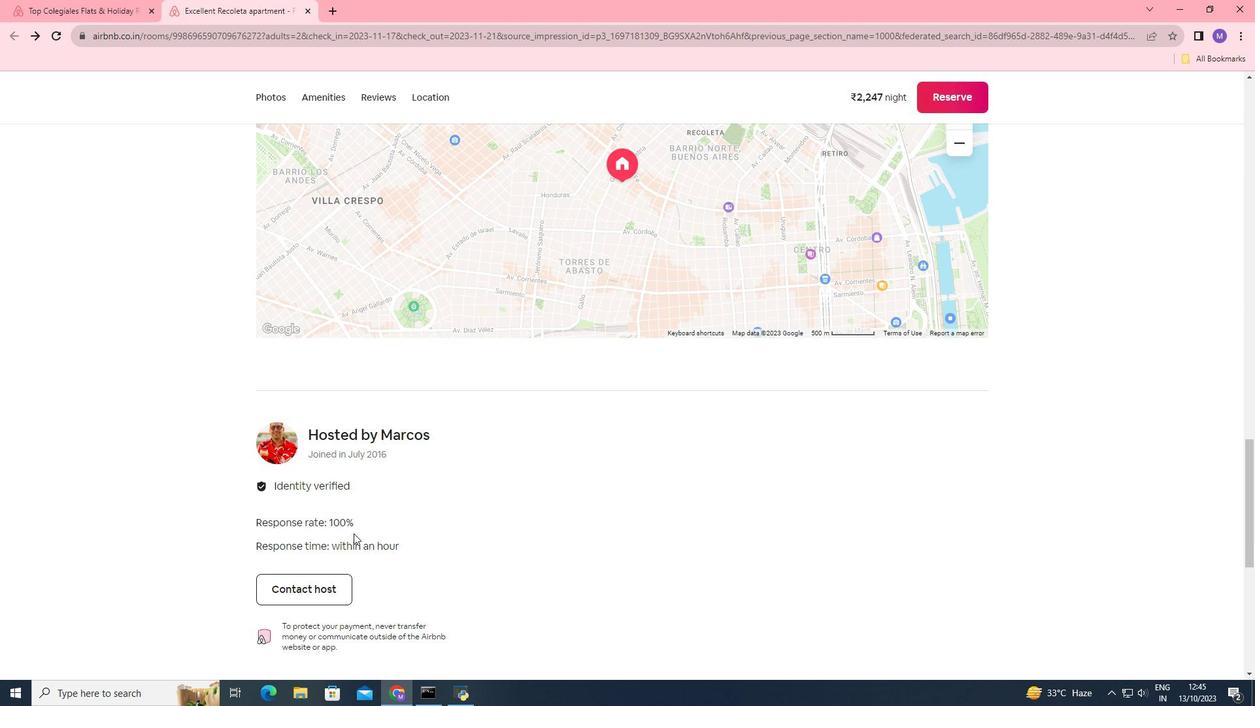 
Action: Mouse scrolled (353, 533) with delta (0, 0)
Screenshot: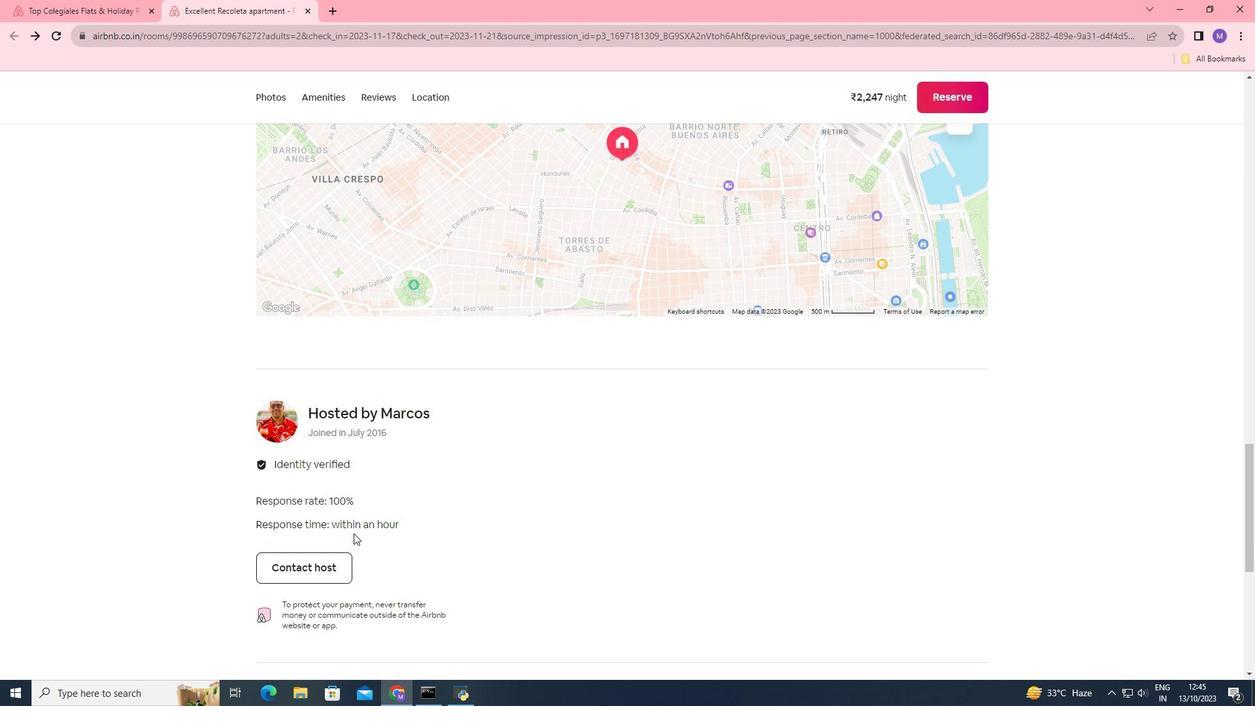 
Action: Mouse scrolled (353, 533) with delta (0, 0)
Screenshot: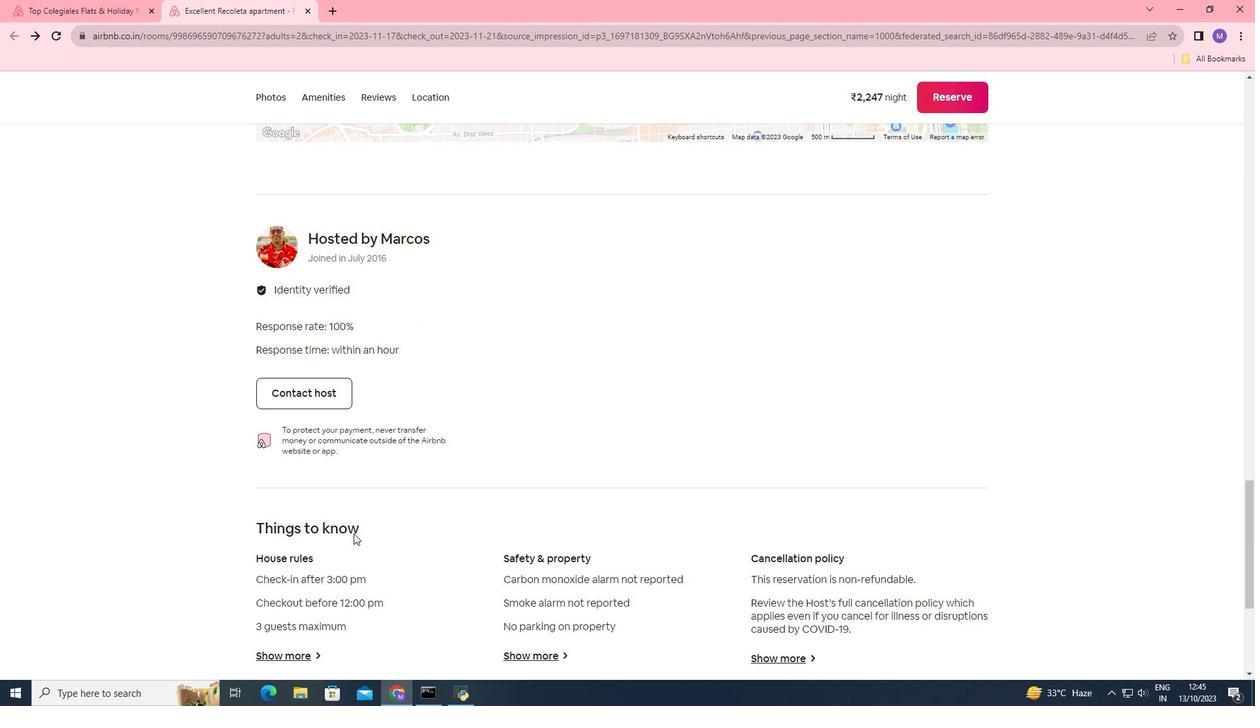 
Action: Mouse scrolled (353, 533) with delta (0, 0)
Screenshot: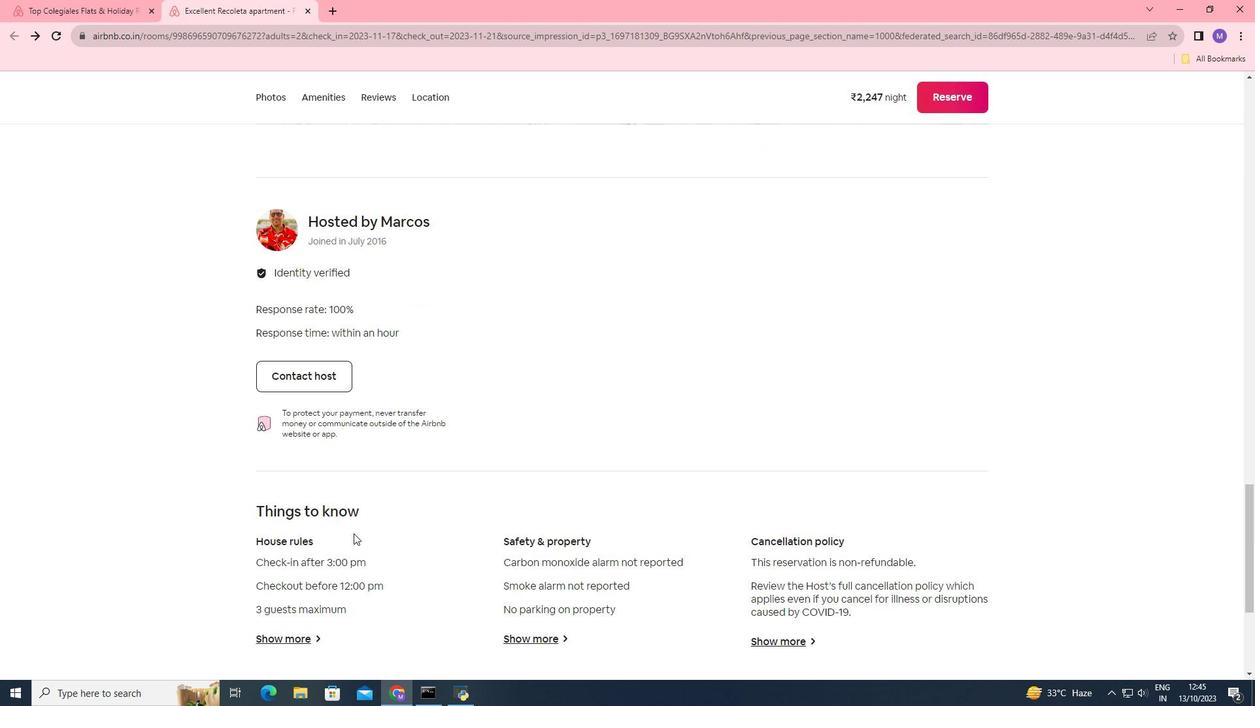
Action: Mouse scrolled (353, 533) with delta (0, 0)
Screenshot: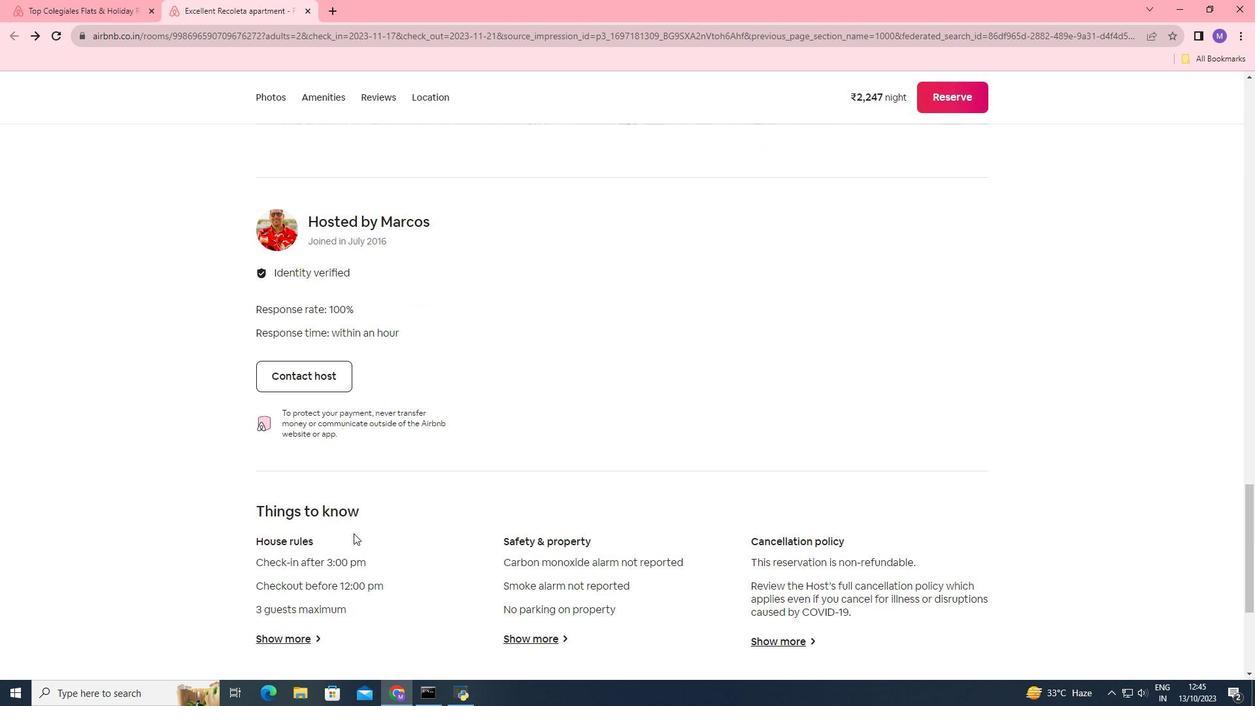 
Action: Mouse moved to (289, 462)
Screenshot: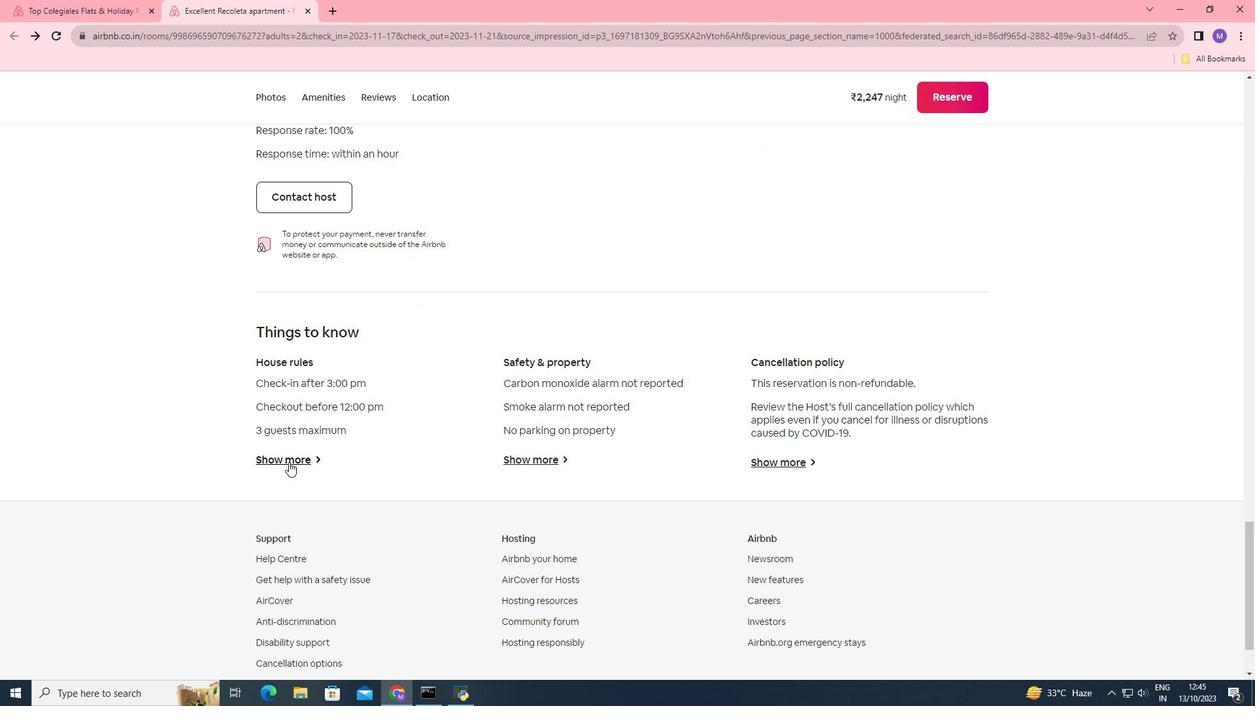 
Action: Mouse pressed left at (289, 462)
Screenshot: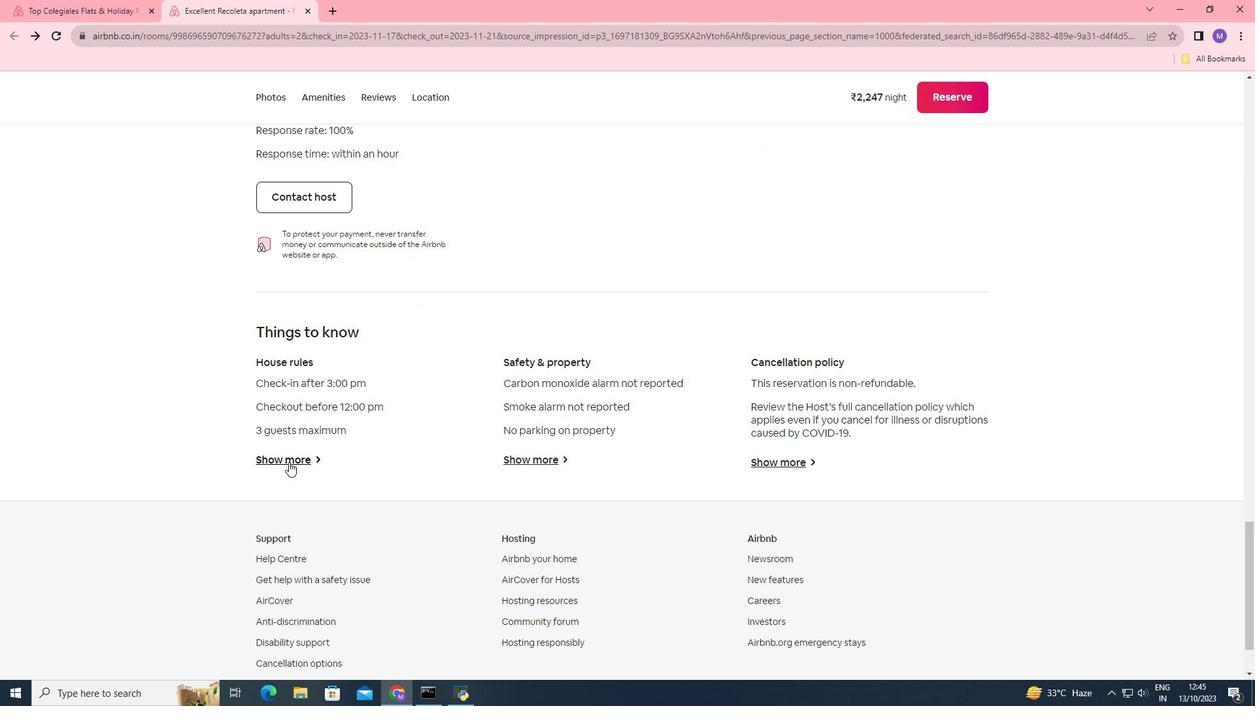
Action: Mouse pressed left at (289, 462)
Screenshot: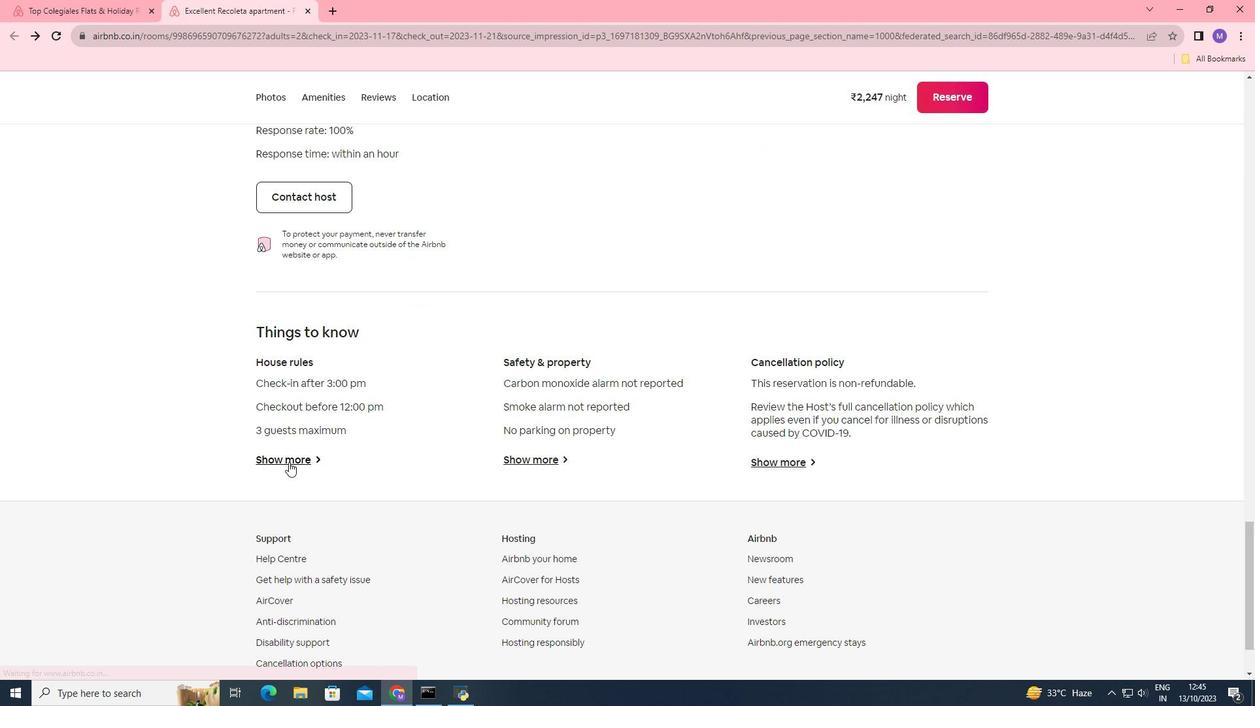
Action: Mouse moved to (565, 287)
Screenshot: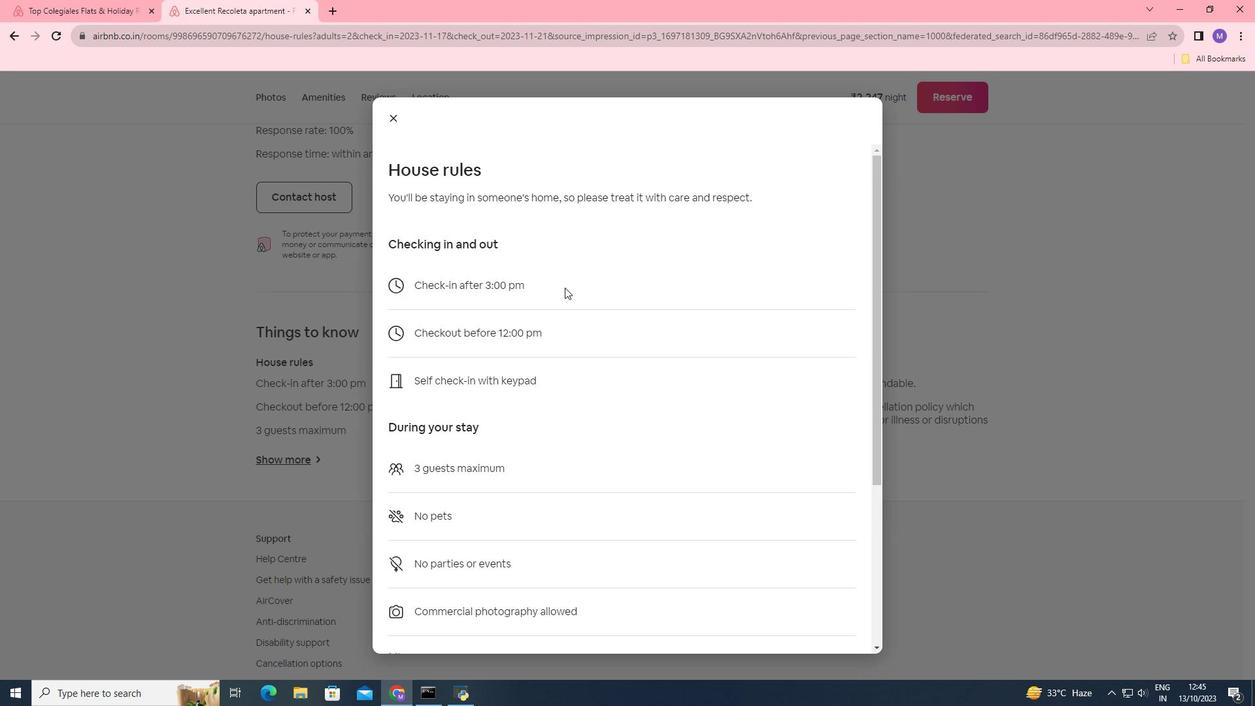 
Action: Mouse scrolled (565, 287) with delta (0, 0)
Screenshot: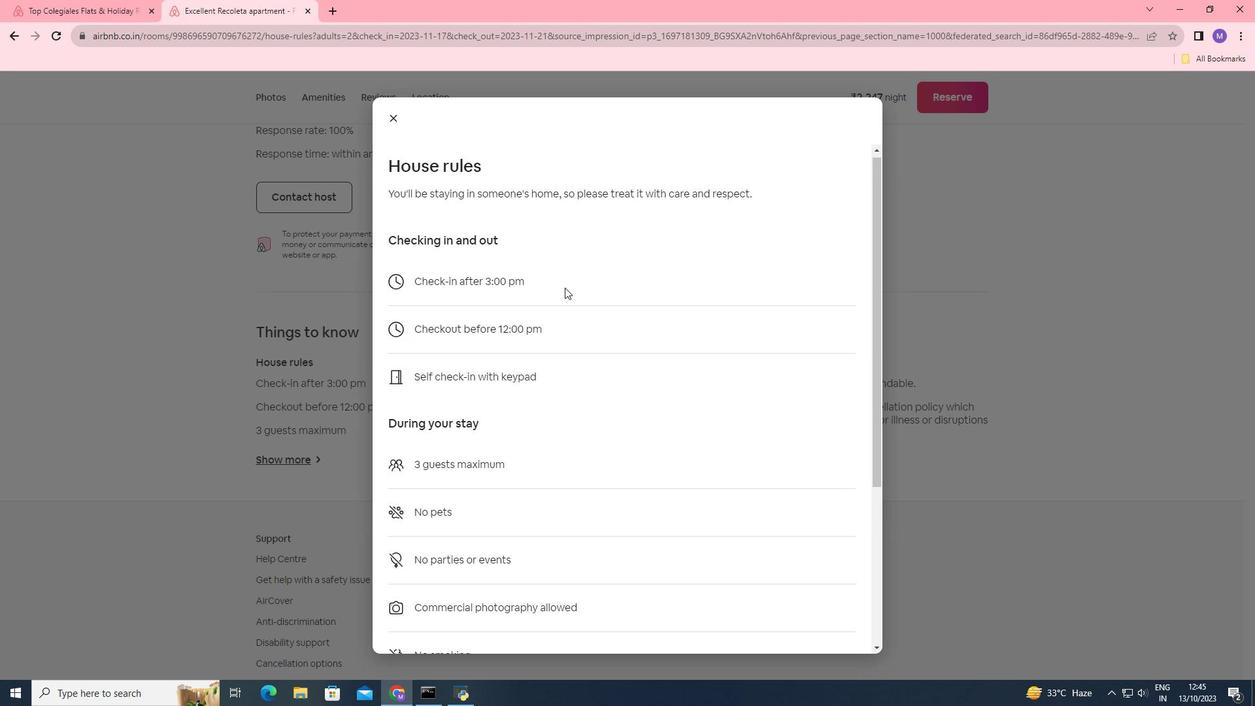 
Action: Mouse scrolled (565, 287) with delta (0, 0)
Screenshot: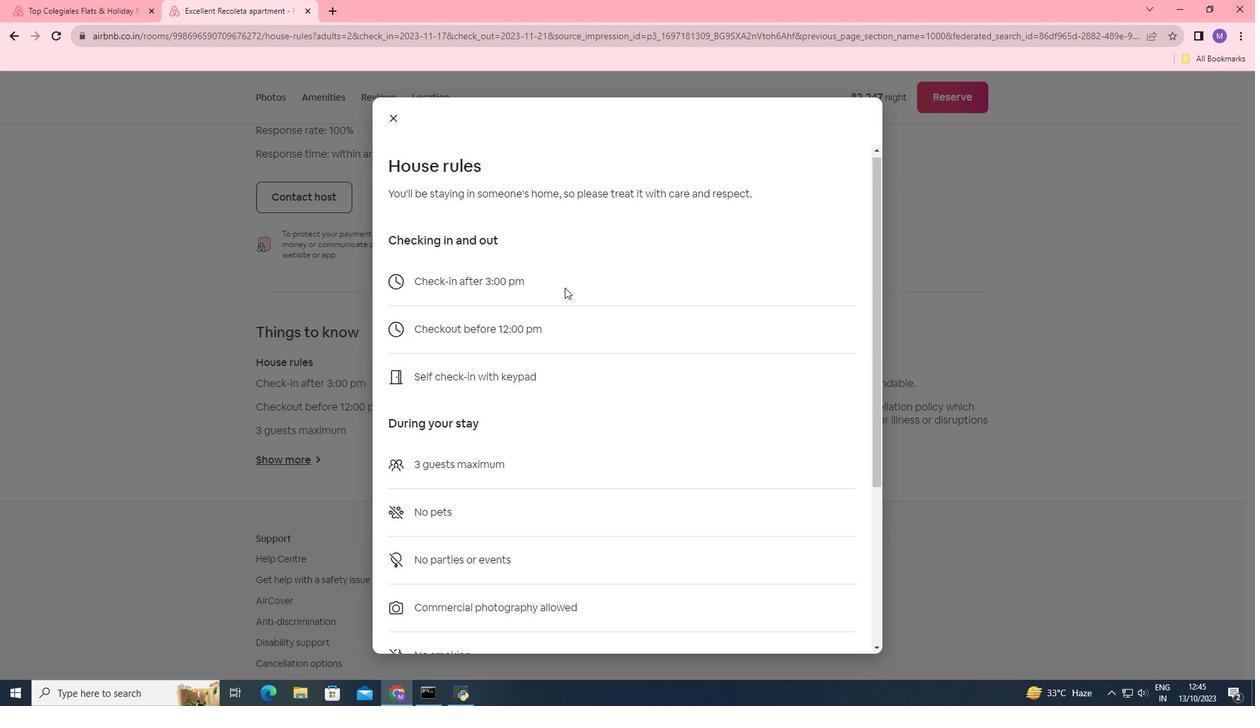 
Action: Mouse scrolled (565, 287) with delta (0, 0)
Screenshot: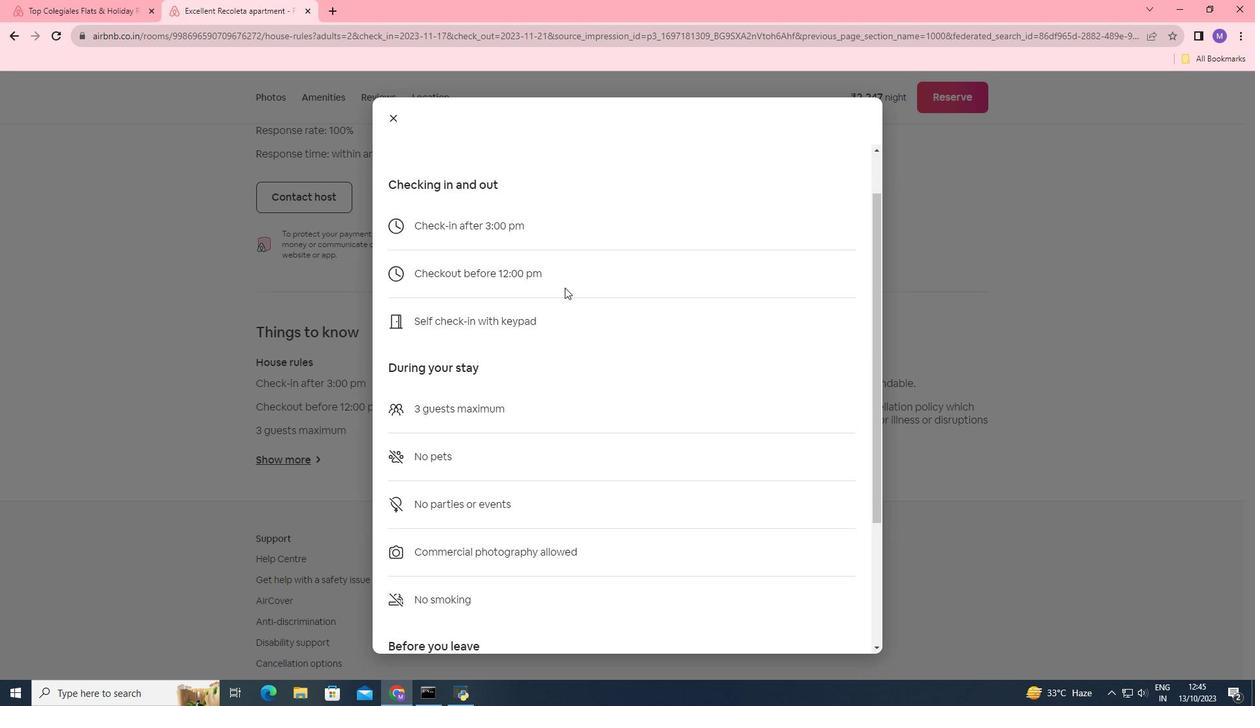 
Action: Mouse scrolled (565, 287) with delta (0, 0)
Screenshot: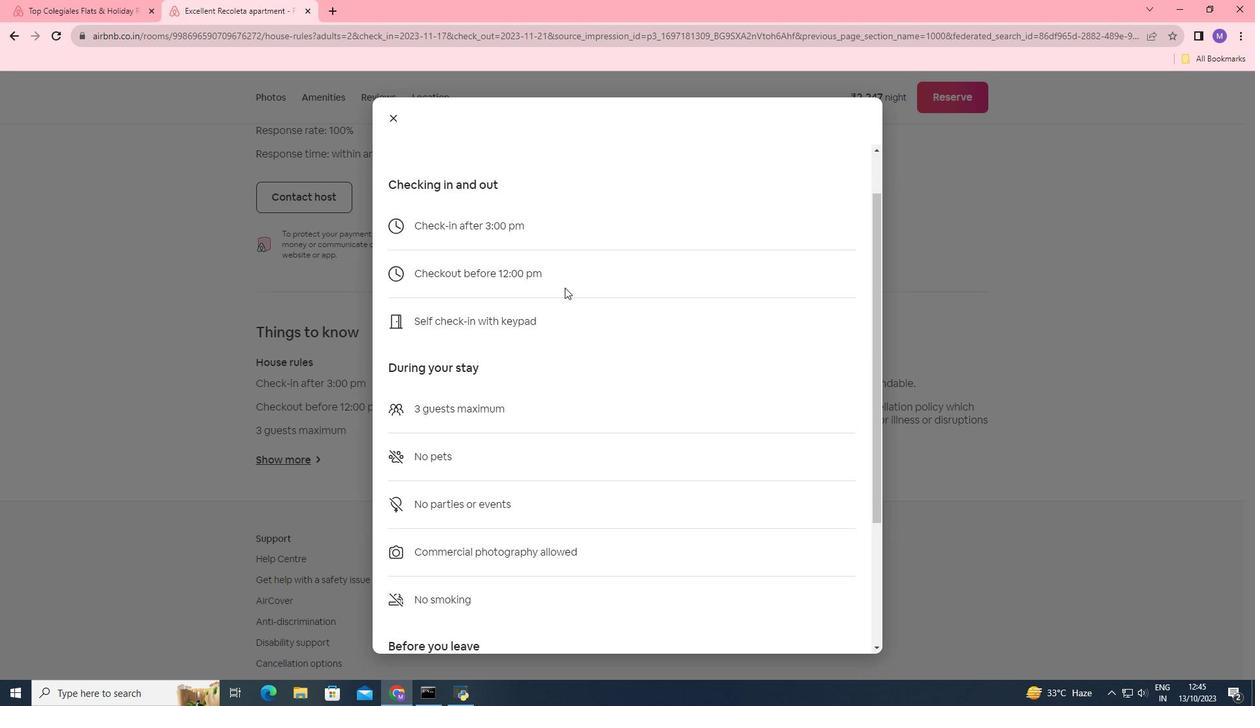 
Action: Mouse scrolled (565, 287) with delta (0, 0)
Screenshot: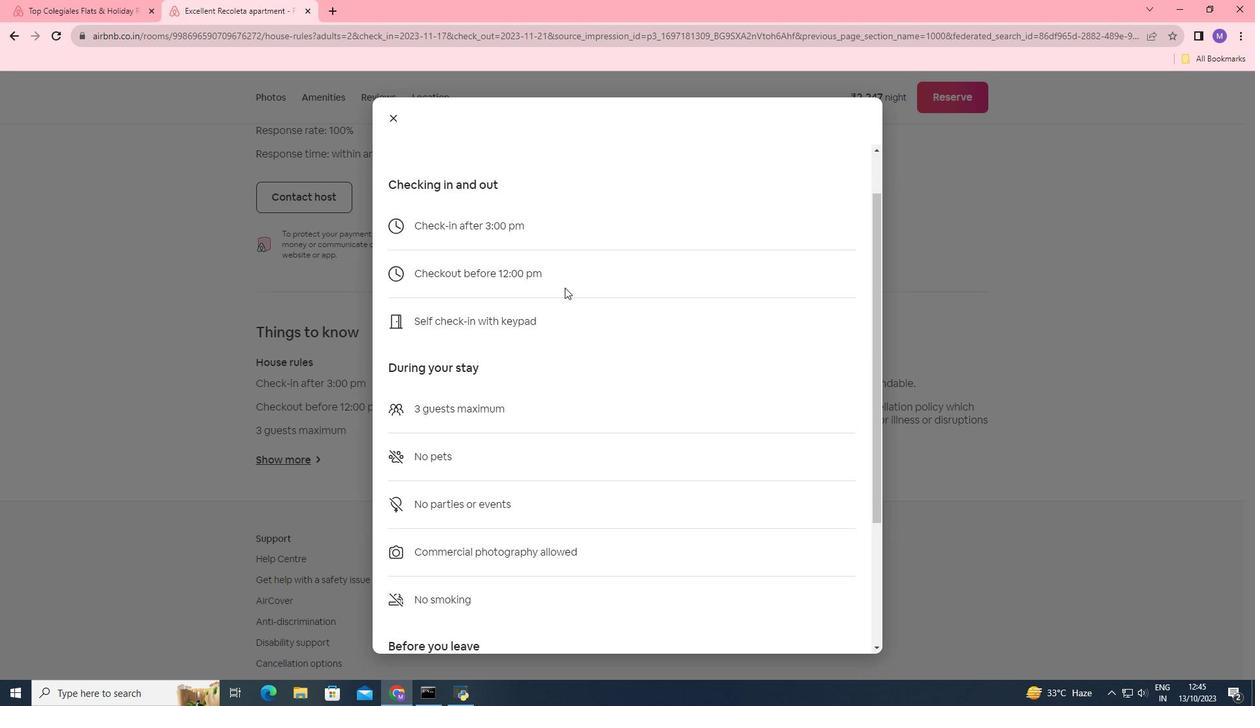
Action: Mouse scrolled (565, 287) with delta (0, 0)
Screenshot: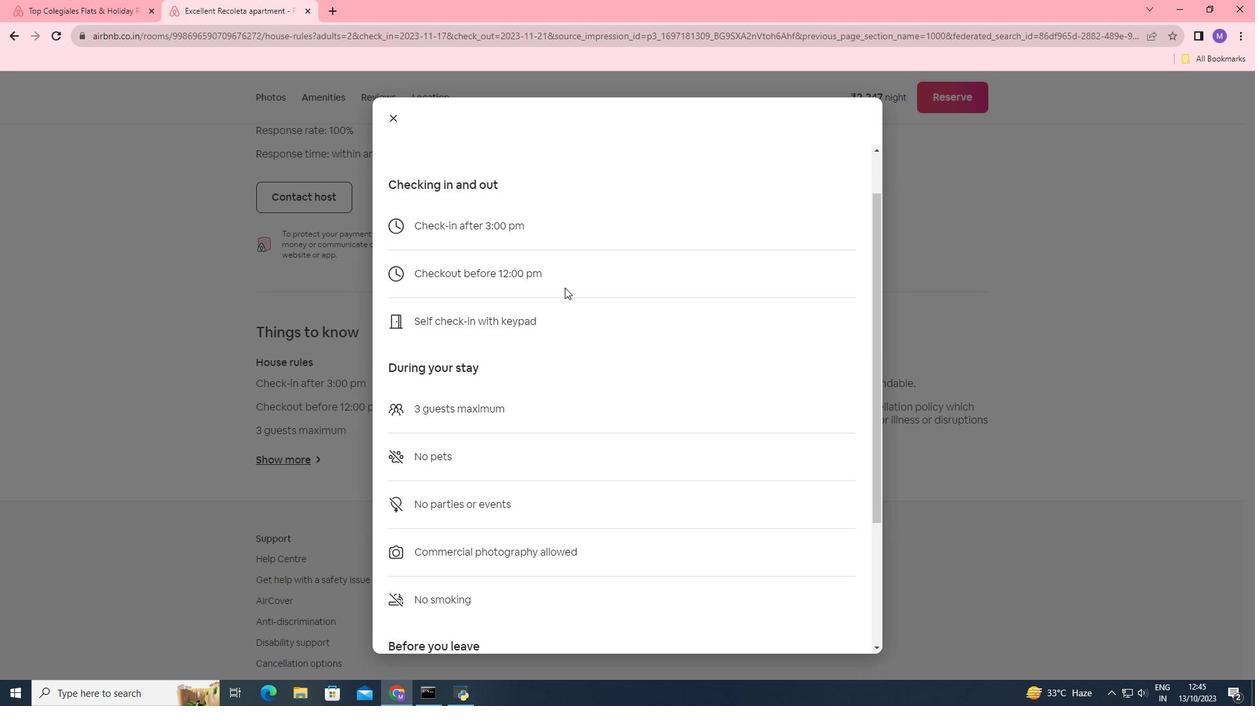 
Action: Mouse moved to (394, 110)
Screenshot: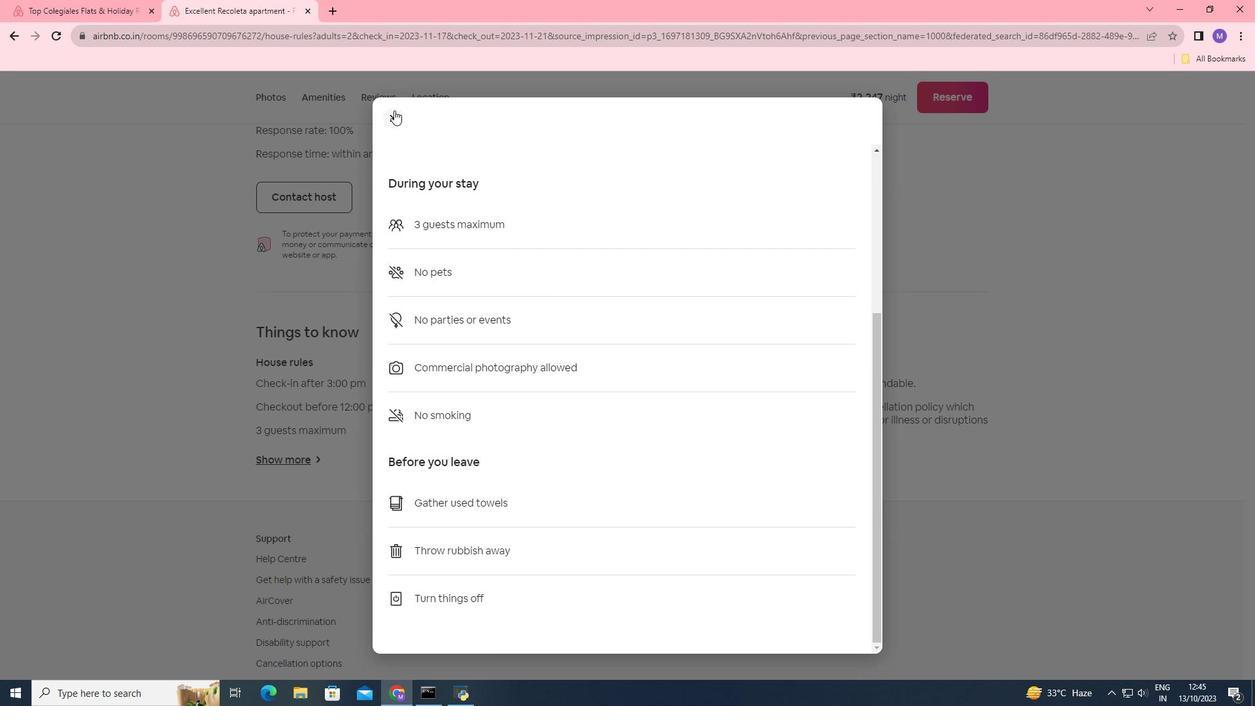 
Action: Mouse pressed left at (394, 110)
Screenshot: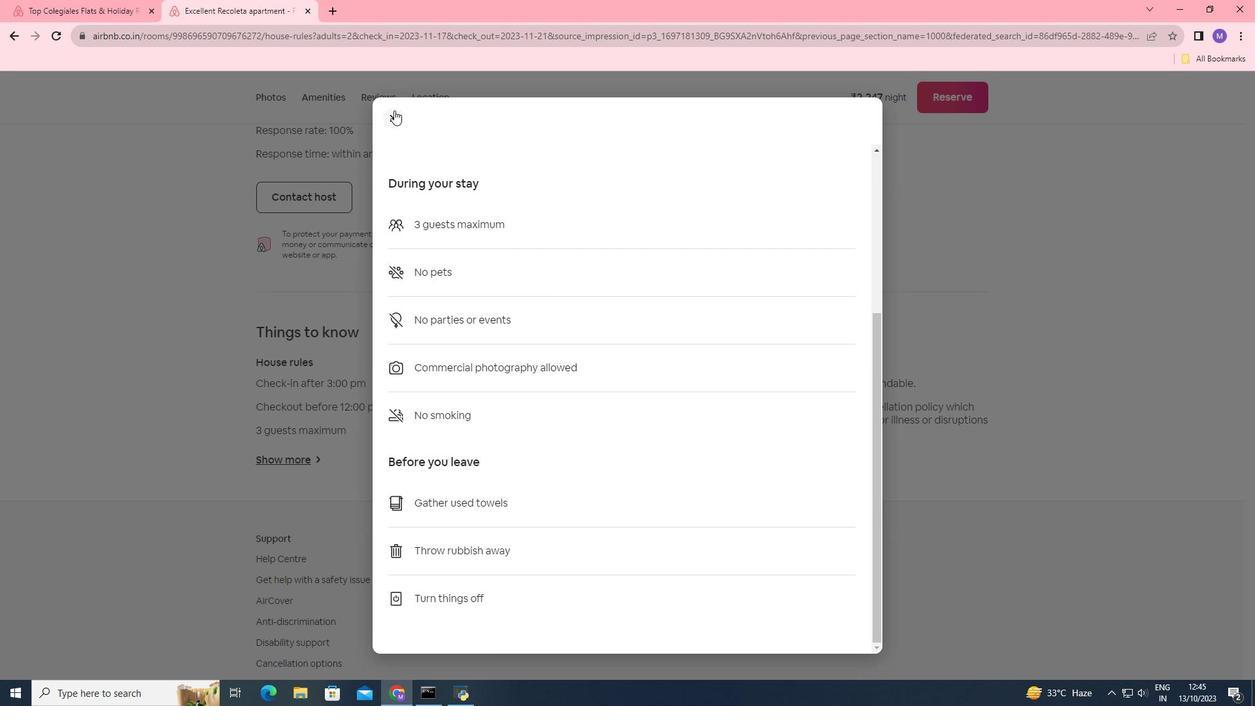 
Action: Mouse moved to (390, 120)
Screenshot: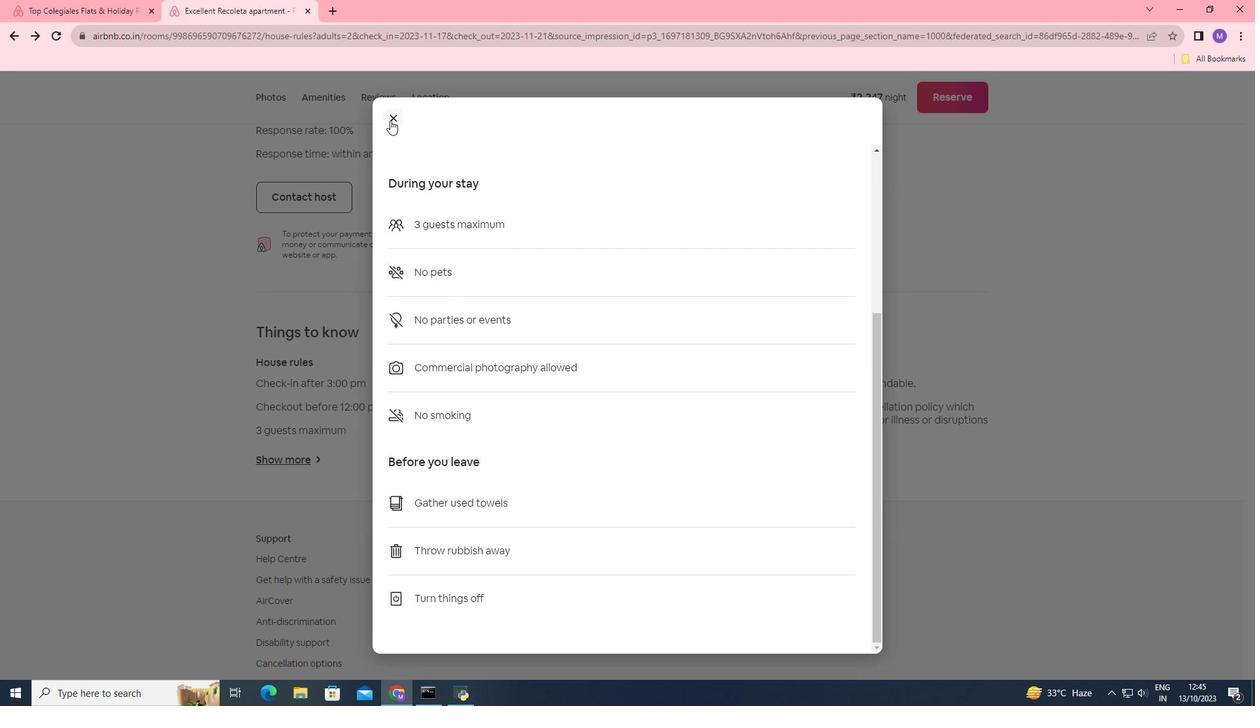 
Action: Mouse pressed left at (390, 120)
Screenshot: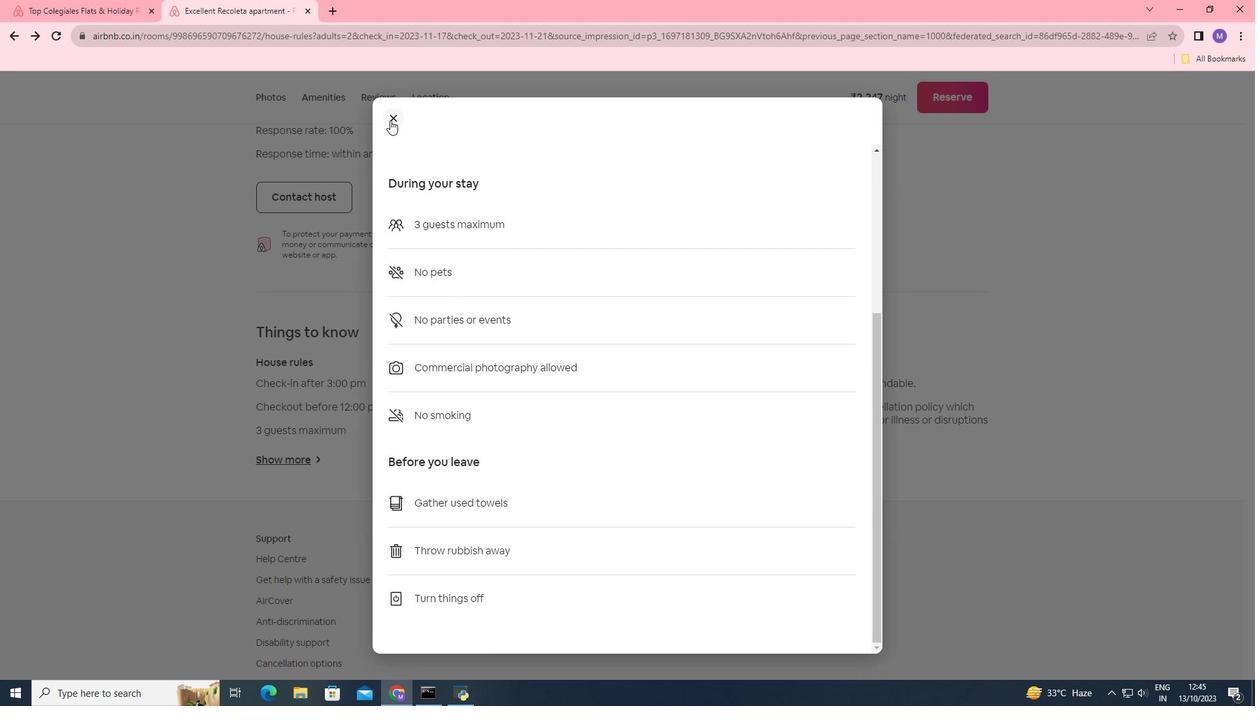 
Action: Mouse moved to (529, 458)
Screenshot: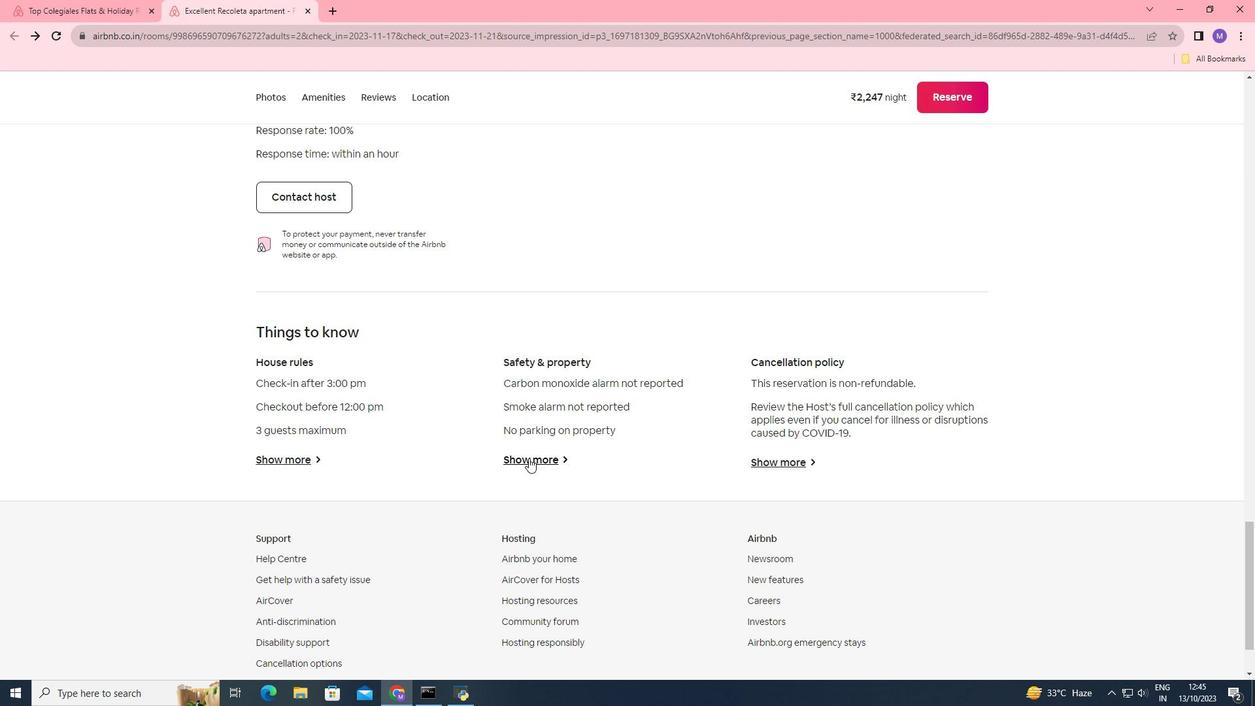 
Action: Mouse pressed left at (529, 458)
Screenshot: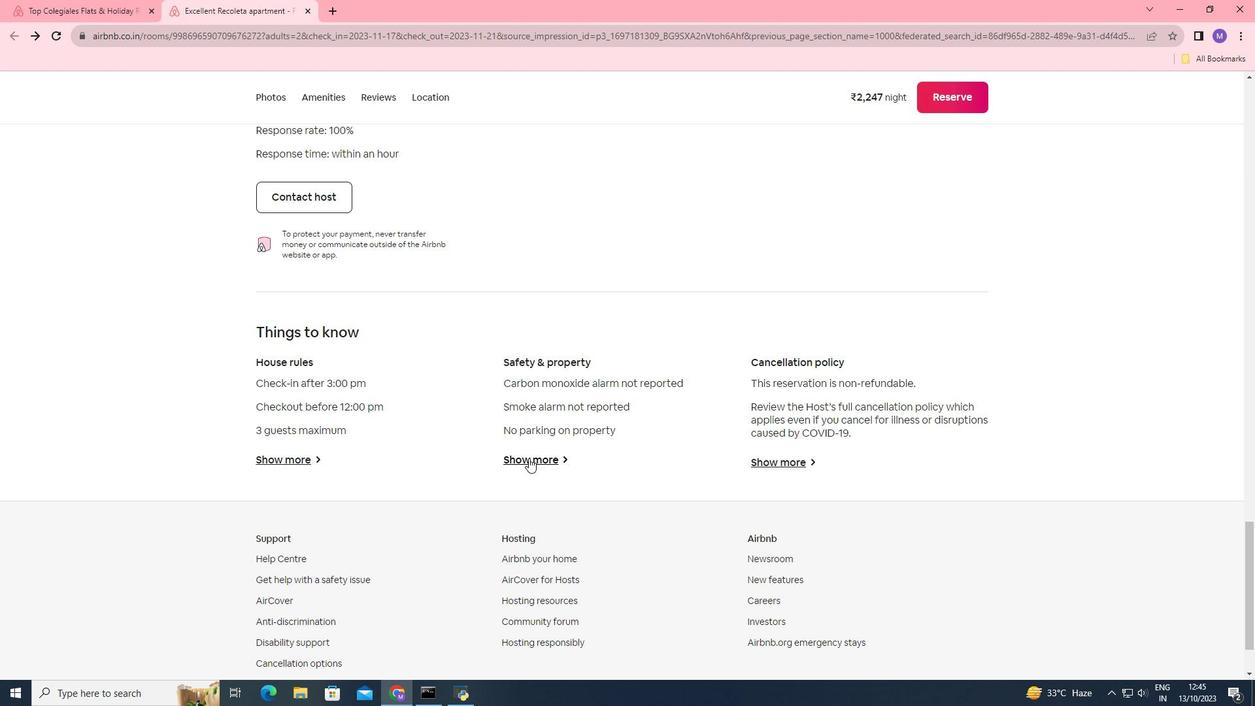 
Action: Mouse moved to (396, 179)
Screenshot: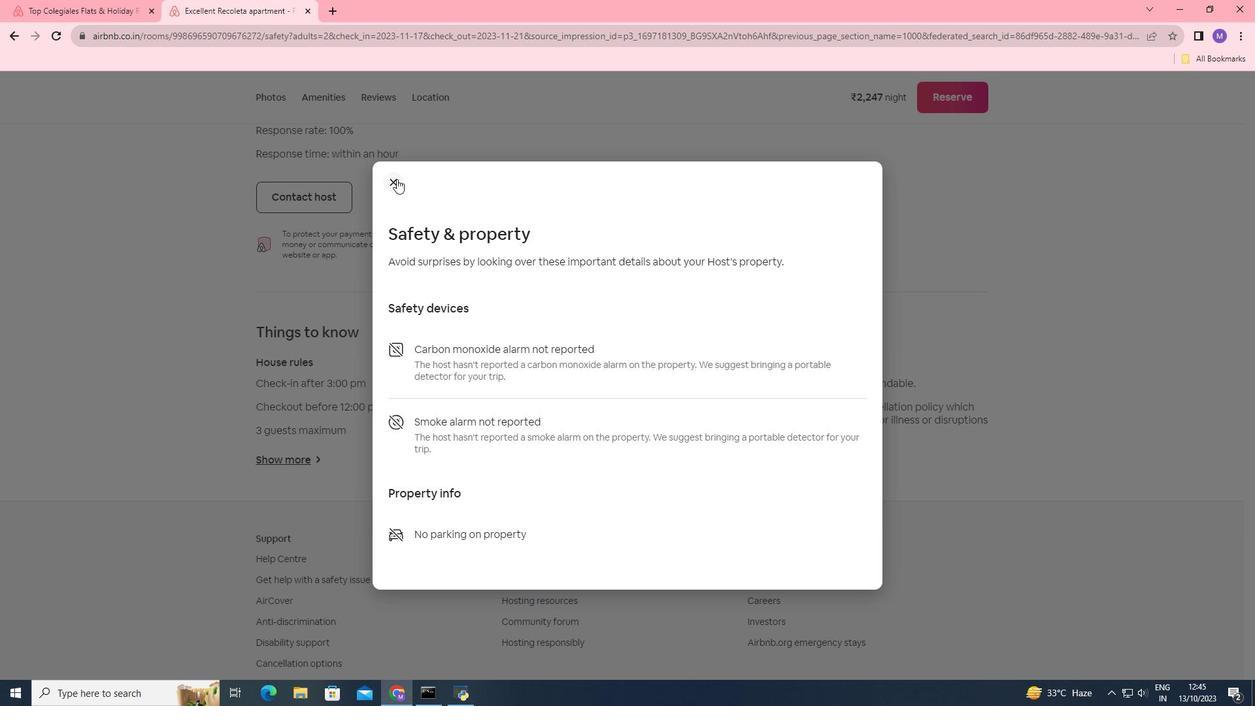 
Action: Mouse pressed left at (396, 179)
Screenshot: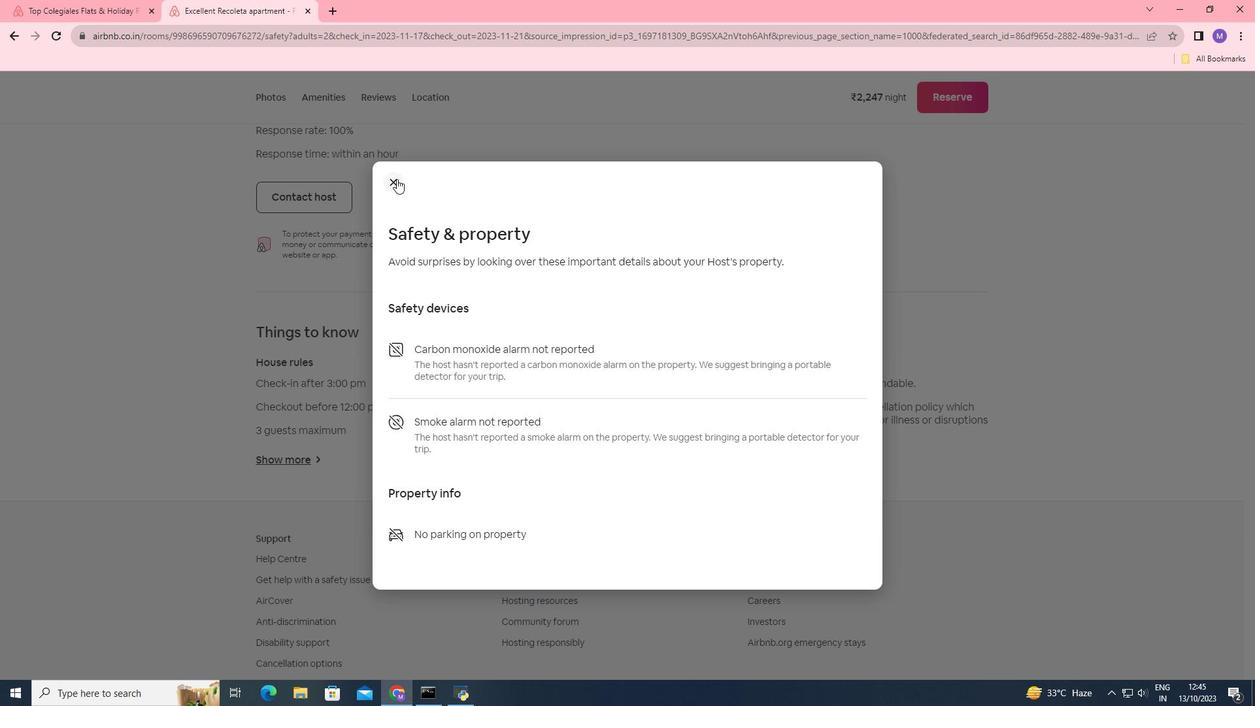 
Action: Mouse moved to (773, 458)
Screenshot: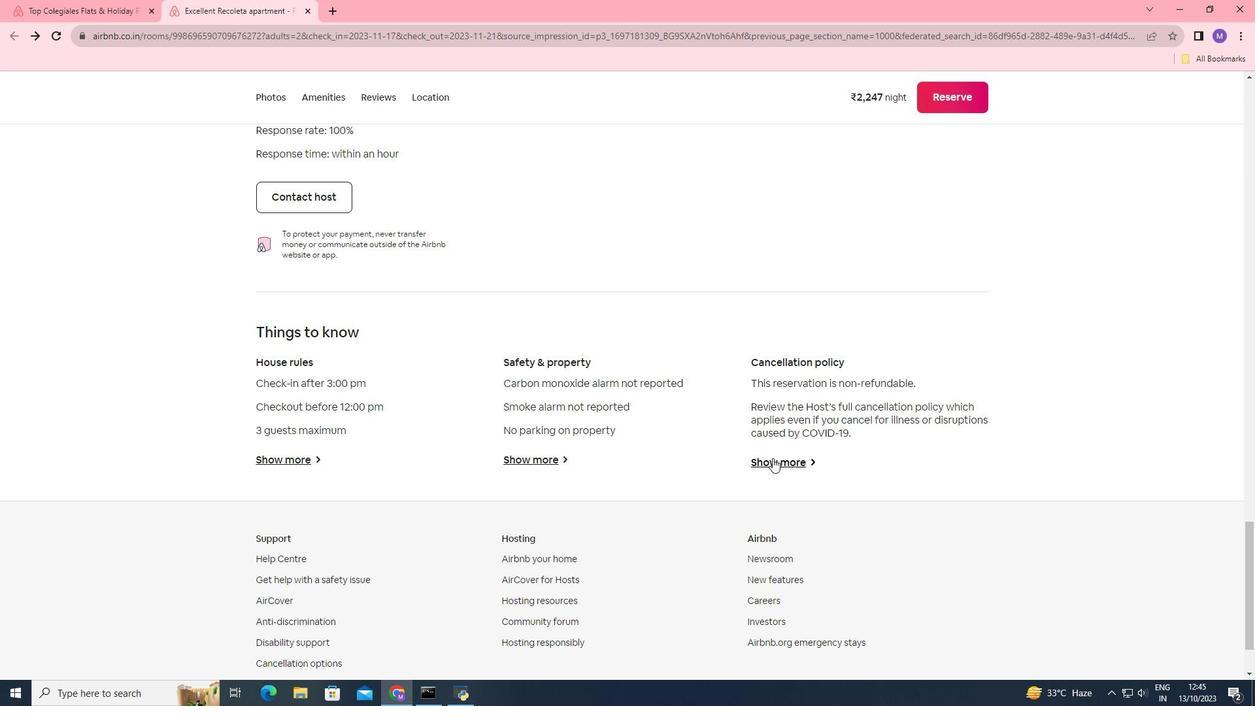 
Action: Mouse pressed left at (773, 458)
Screenshot: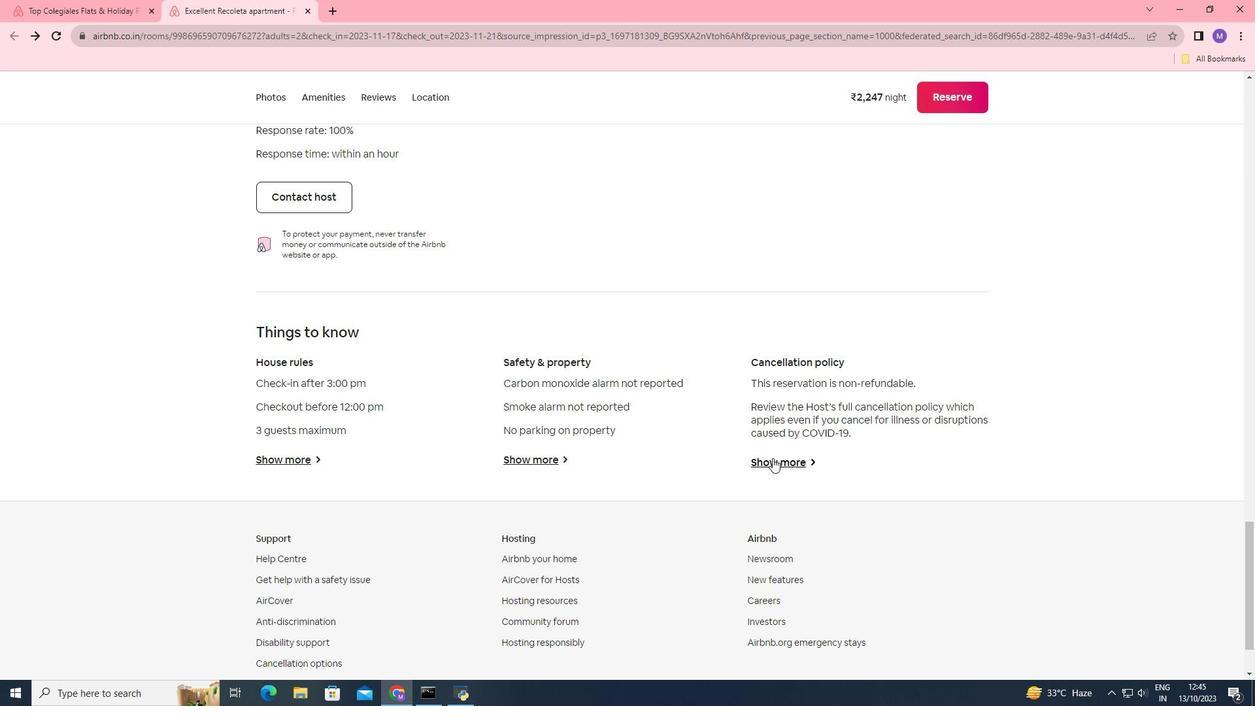 
Action: Mouse moved to (457, 230)
Screenshot: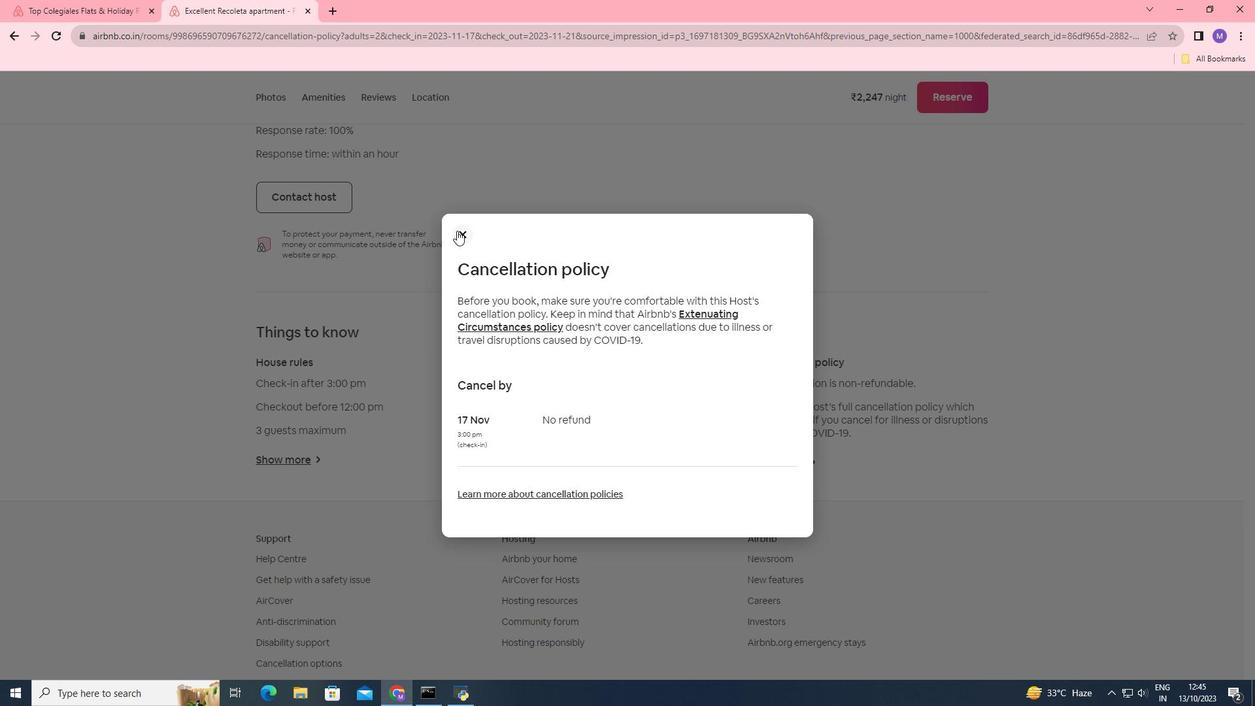 
Action: Mouse pressed left at (457, 230)
Screenshot: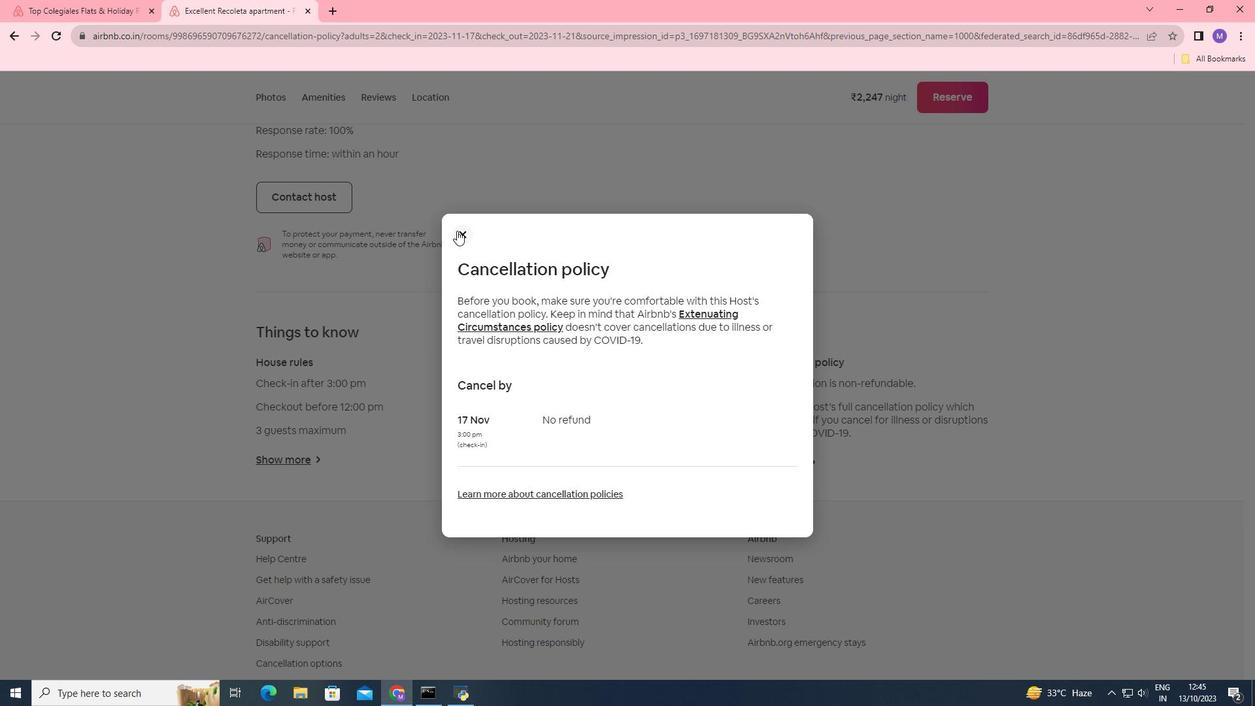 
Action: Mouse moved to (70, 0)
Screenshot: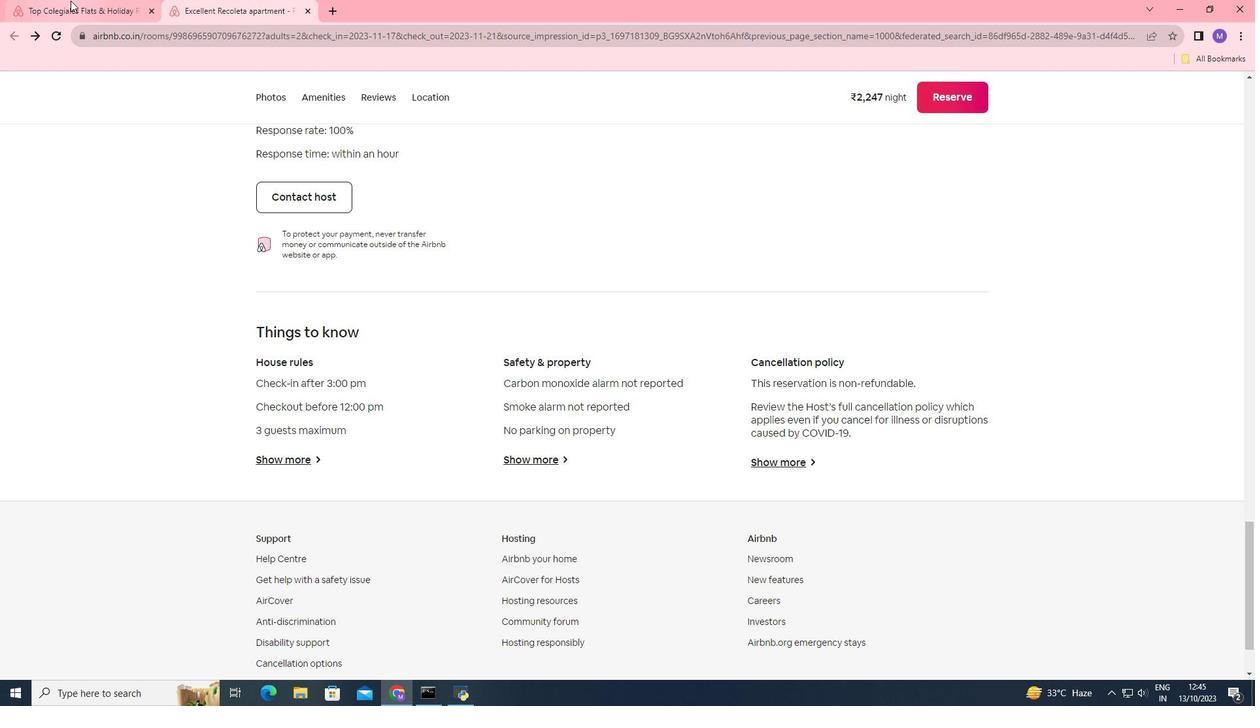 
Action: Mouse pressed left at (70, 0)
Screenshot: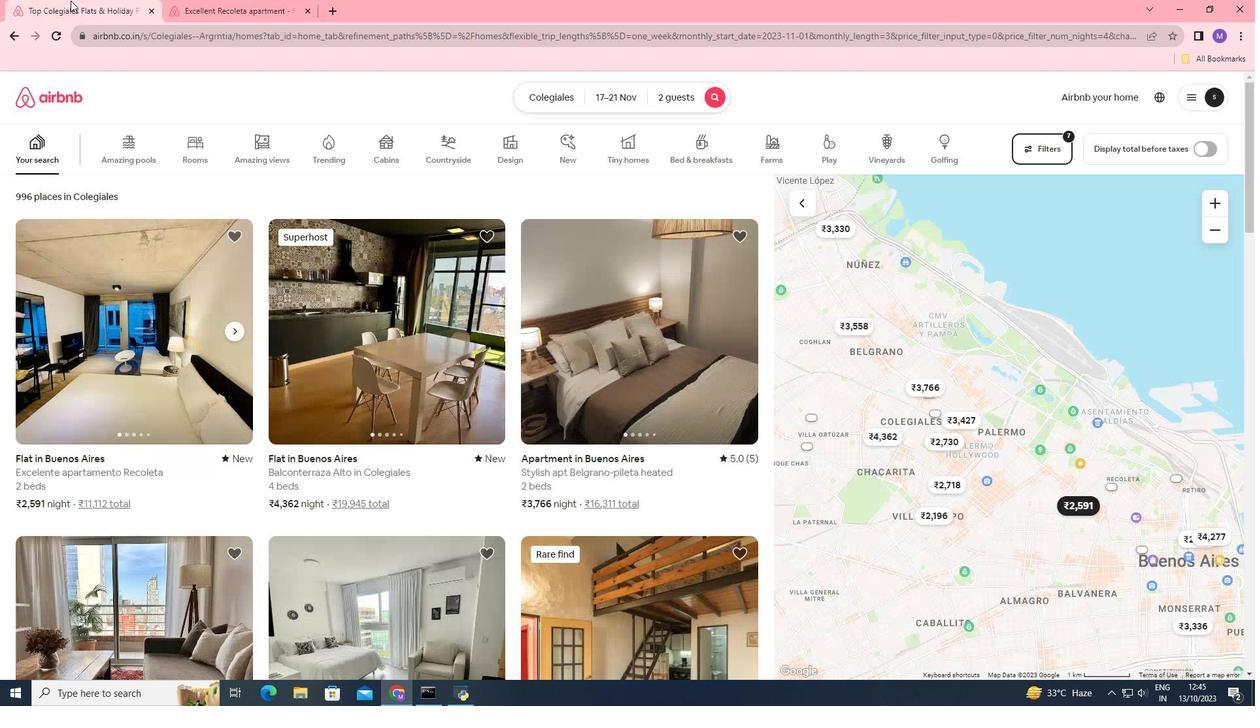 
Action: Mouse moved to (387, 331)
Screenshot: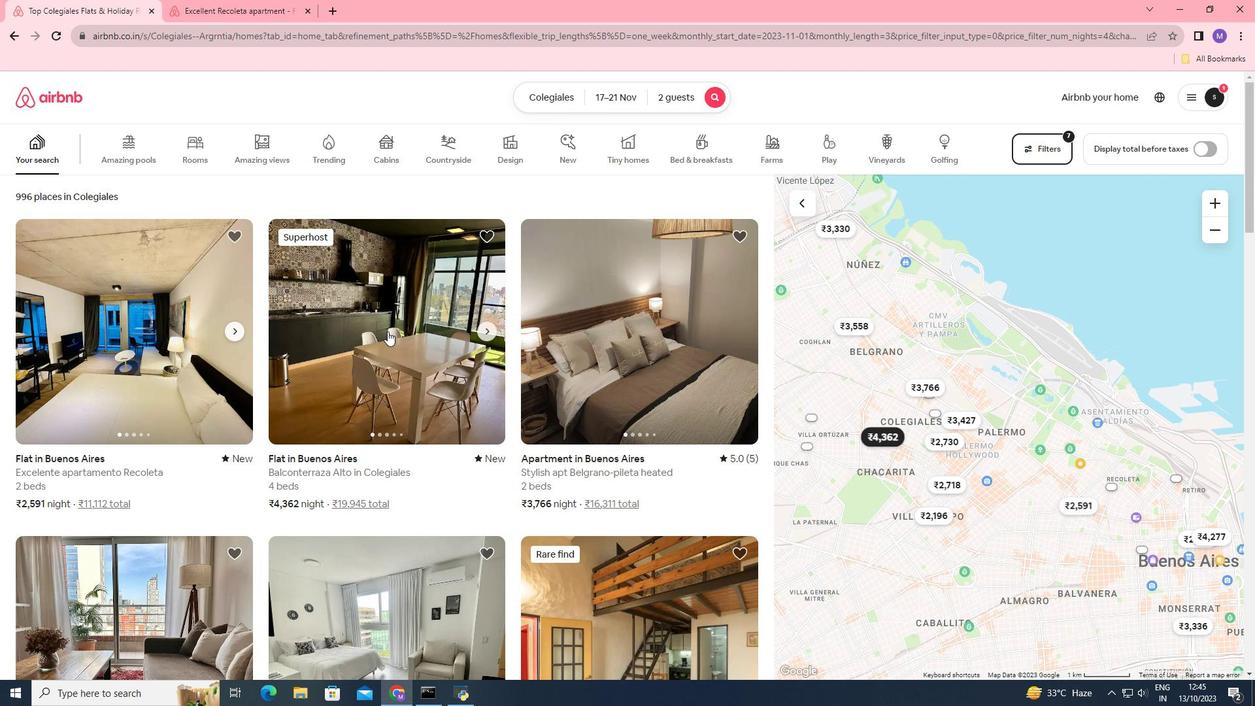 
Action: Mouse pressed left at (387, 331)
Screenshot: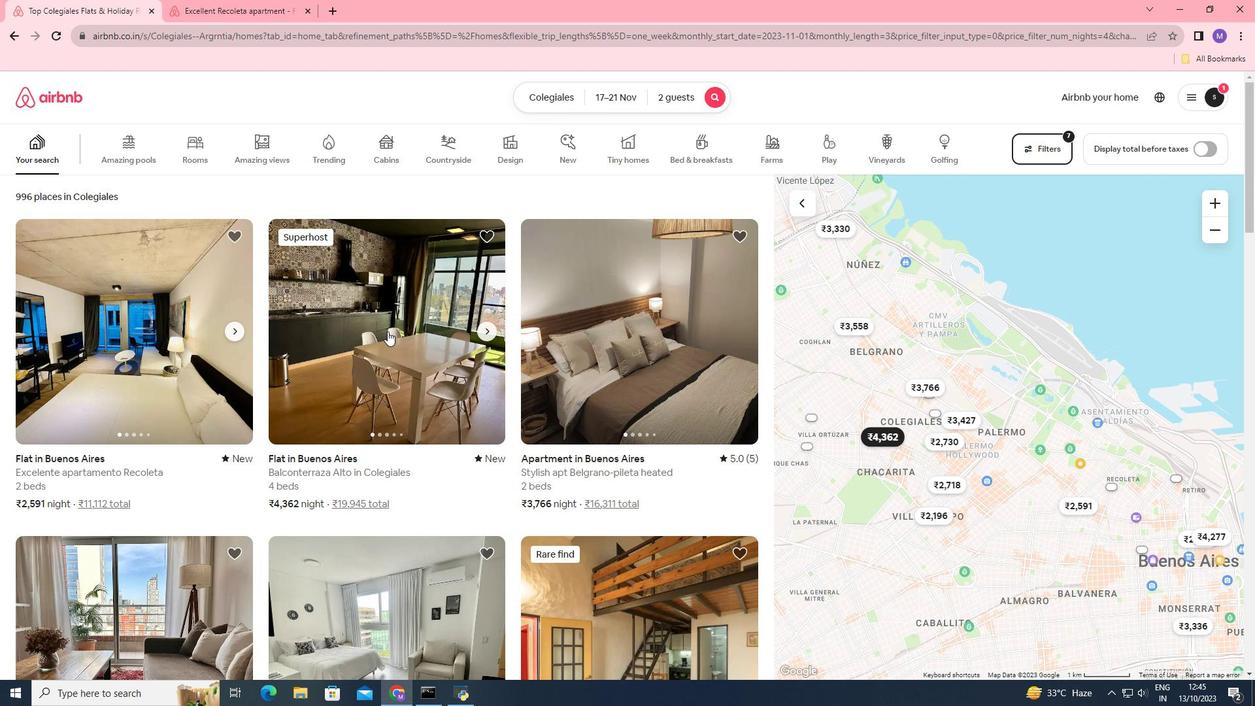 
Action: Mouse moved to (947, 495)
Screenshot: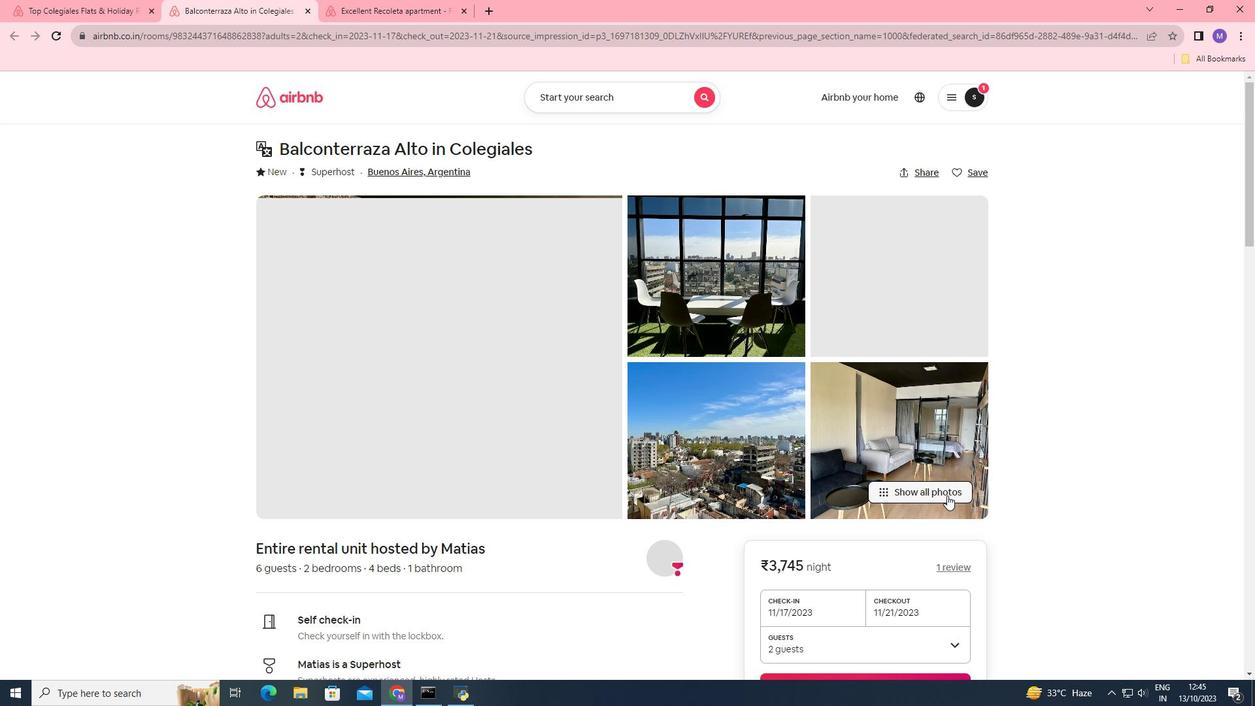
Action: Mouse pressed left at (947, 495)
Screenshot: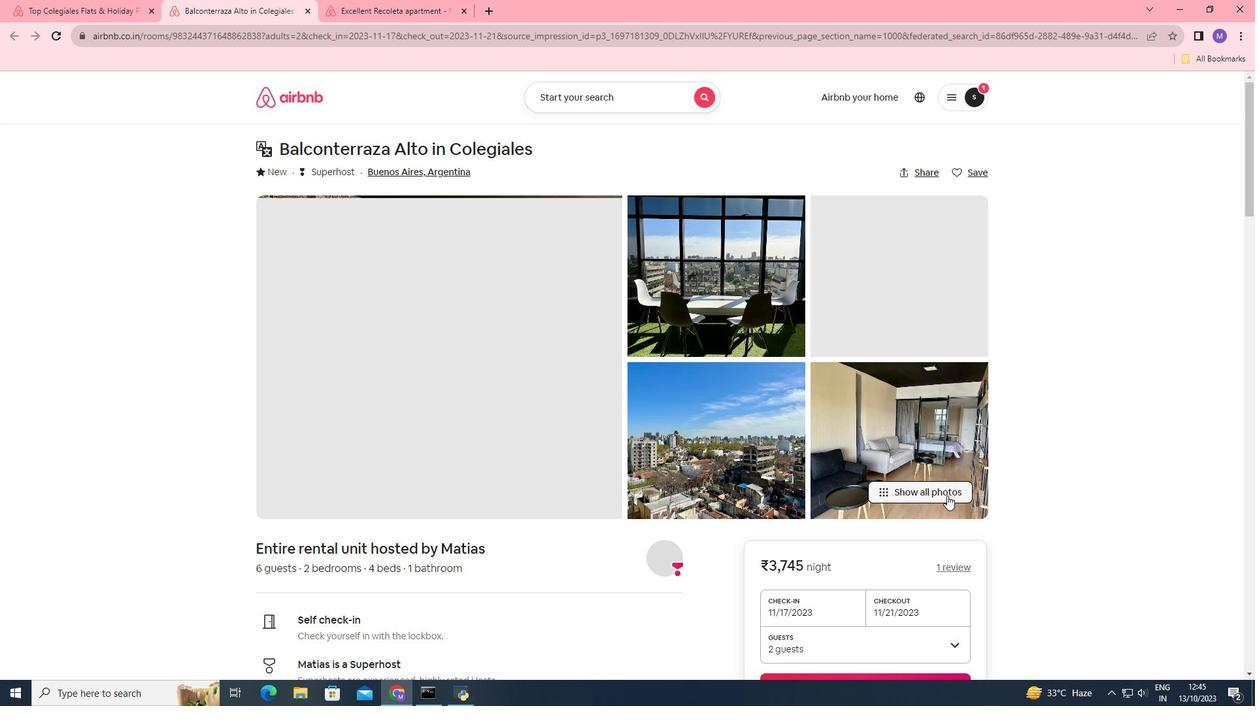 
Action: Mouse moved to (732, 393)
Screenshot: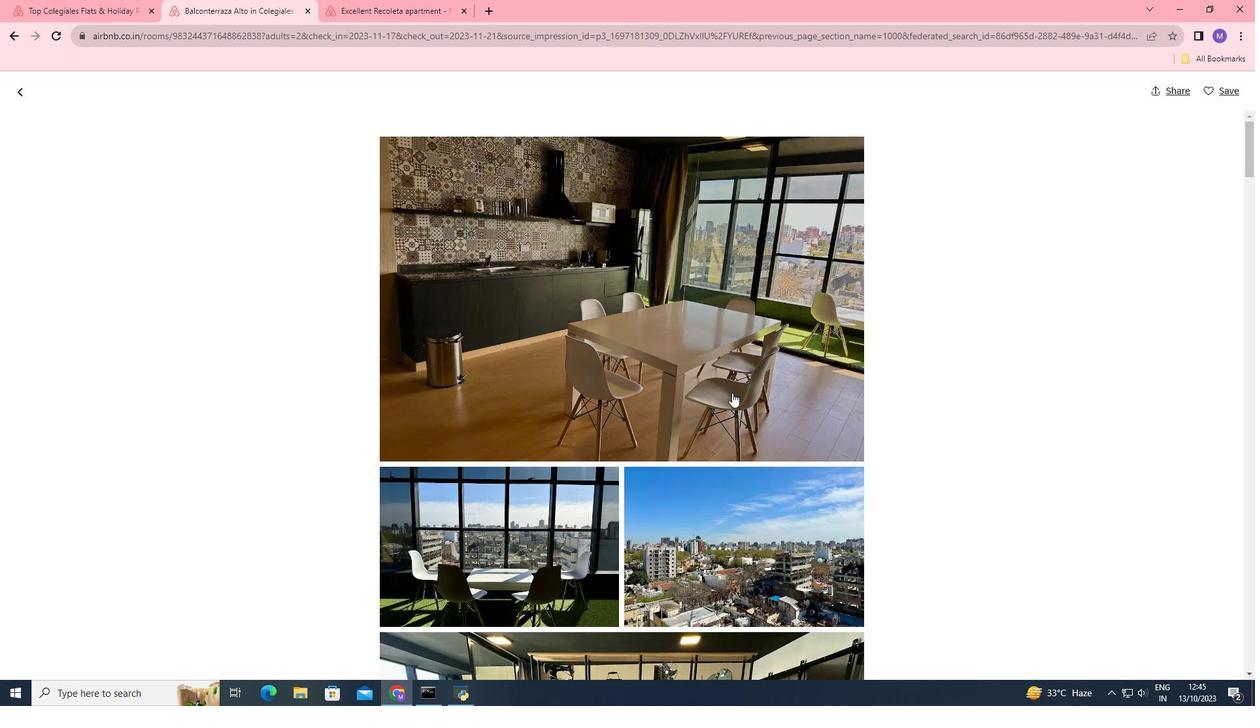 
Action: Mouse scrolled (732, 392) with delta (0, 0)
Screenshot: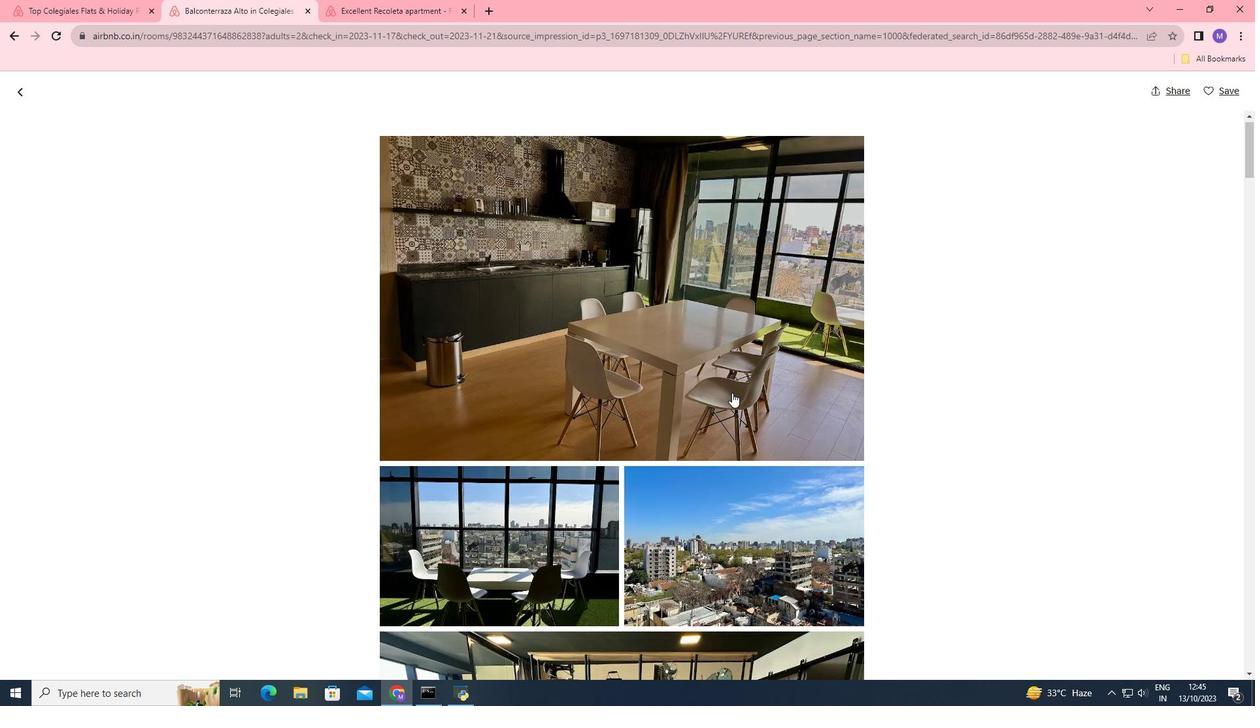 
Action: Mouse scrolled (732, 392) with delta (0, 0)
Screenshot: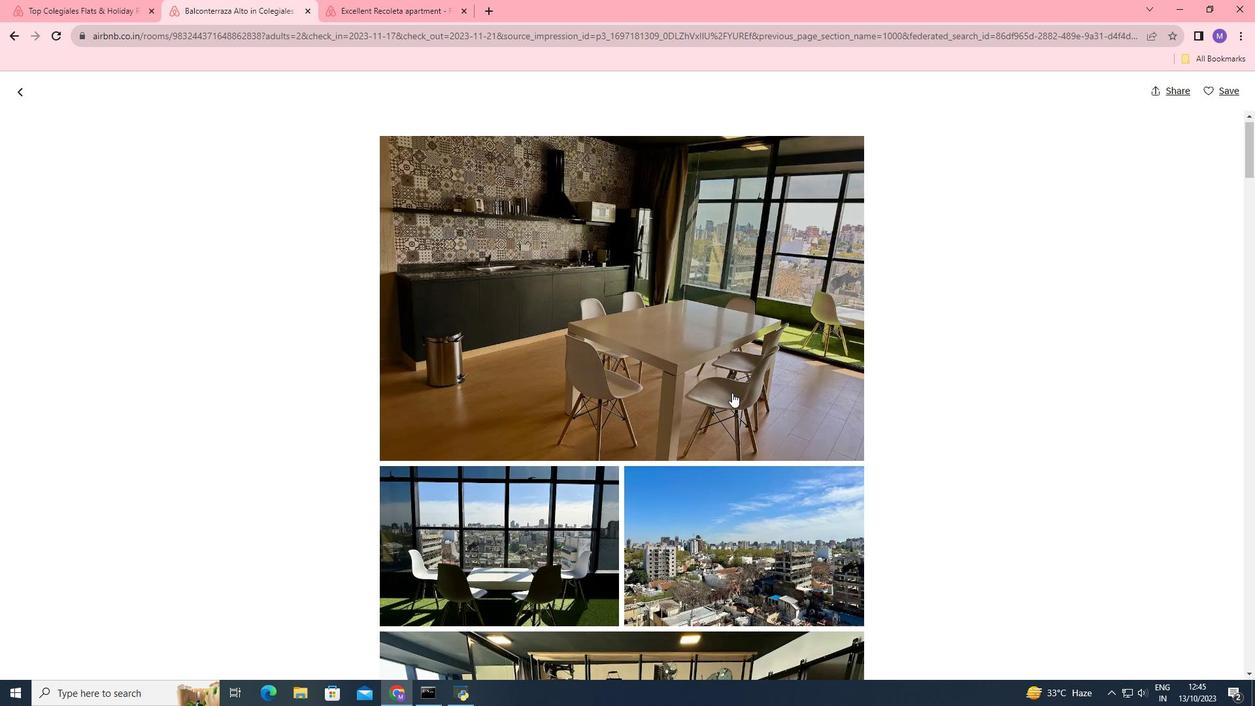 
Action: Mouse scrolled (732, 392) with delta (0, 0)
Screenshot: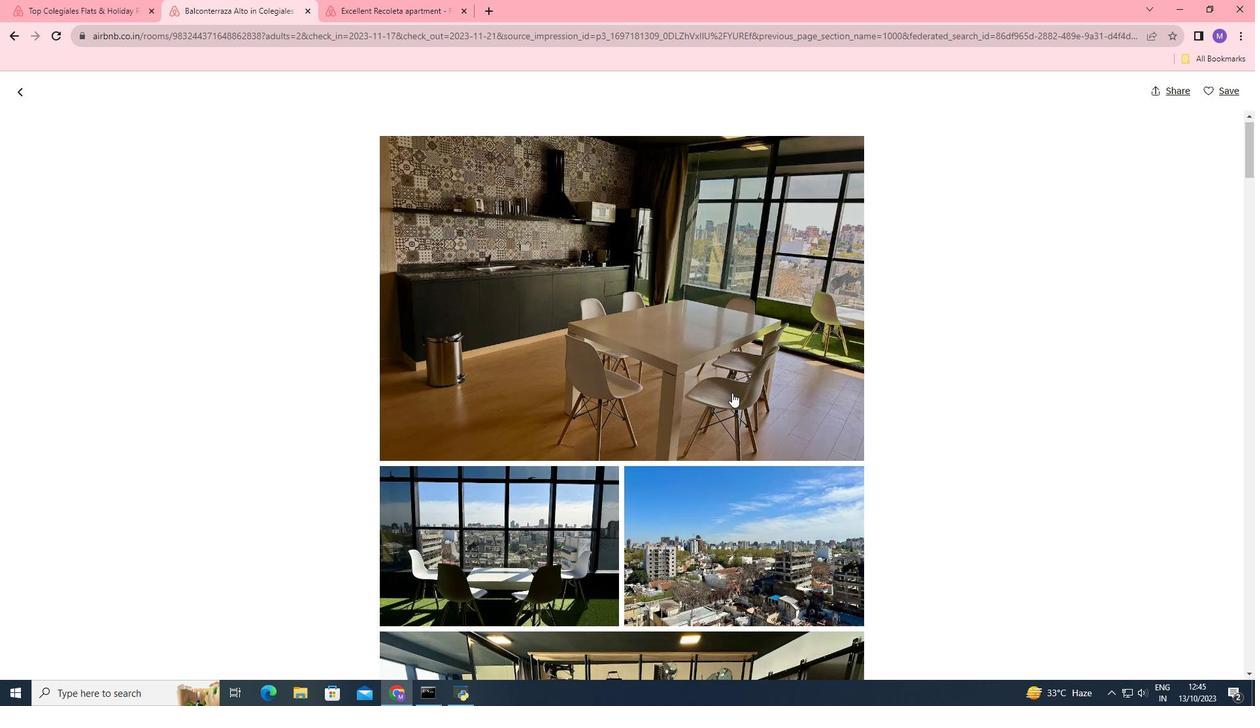 
Action: Mouse scrolled (732, 392) with delta (0, 0)
Screenshot: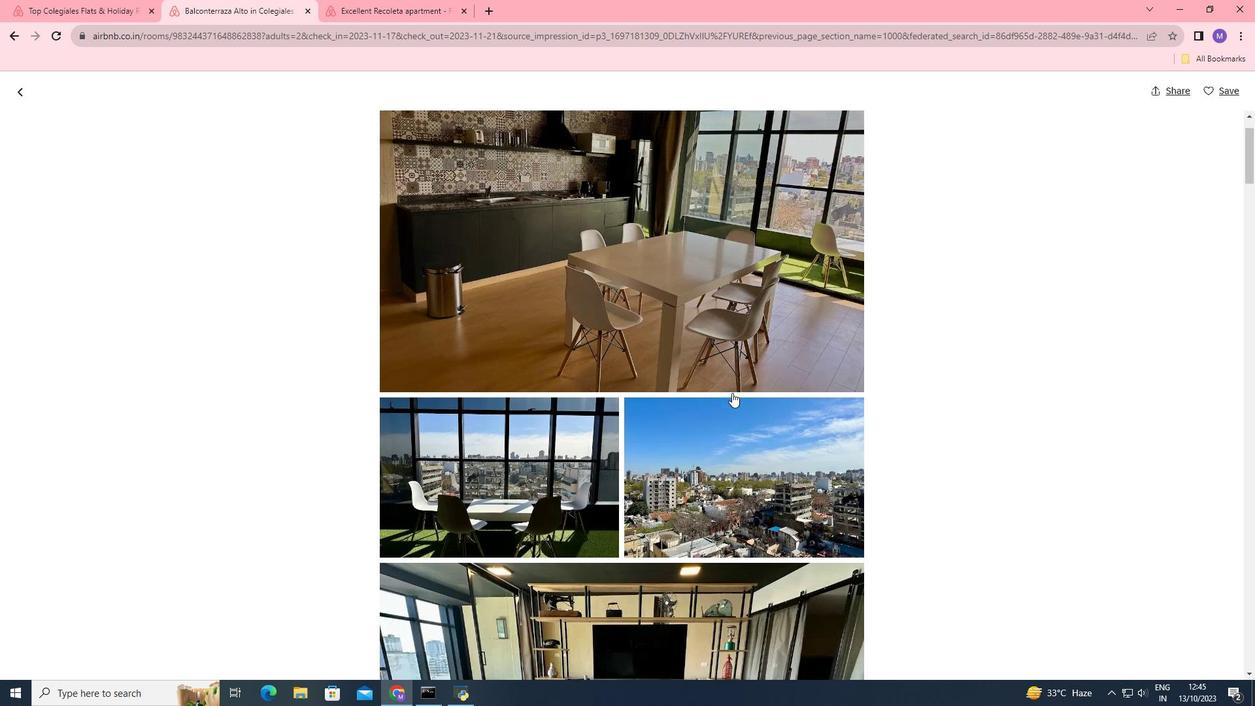 
Action: Mouse scrolled (732, 392) with delta (0, 0)
Screenshot: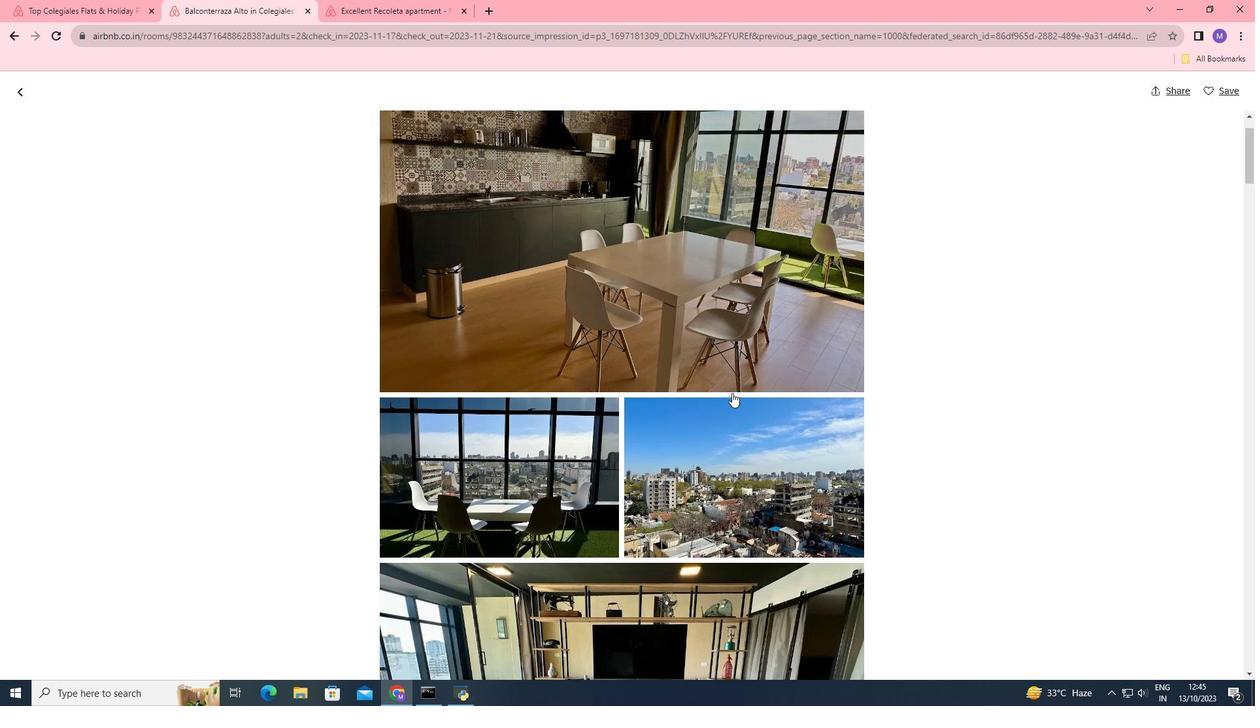 
Action: Mouse moved to (732, 394)
Screenshot: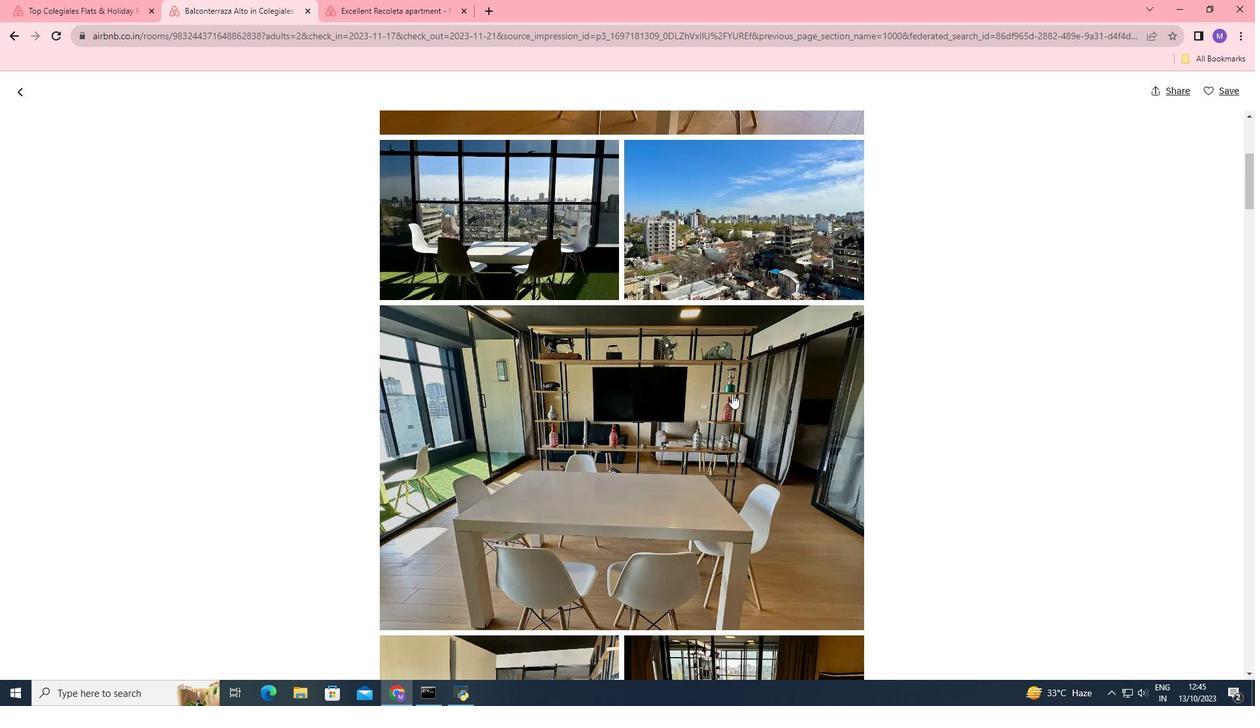 
Action: Mouse scrolled (732, 393) with delta (0, 0)
Screenshot: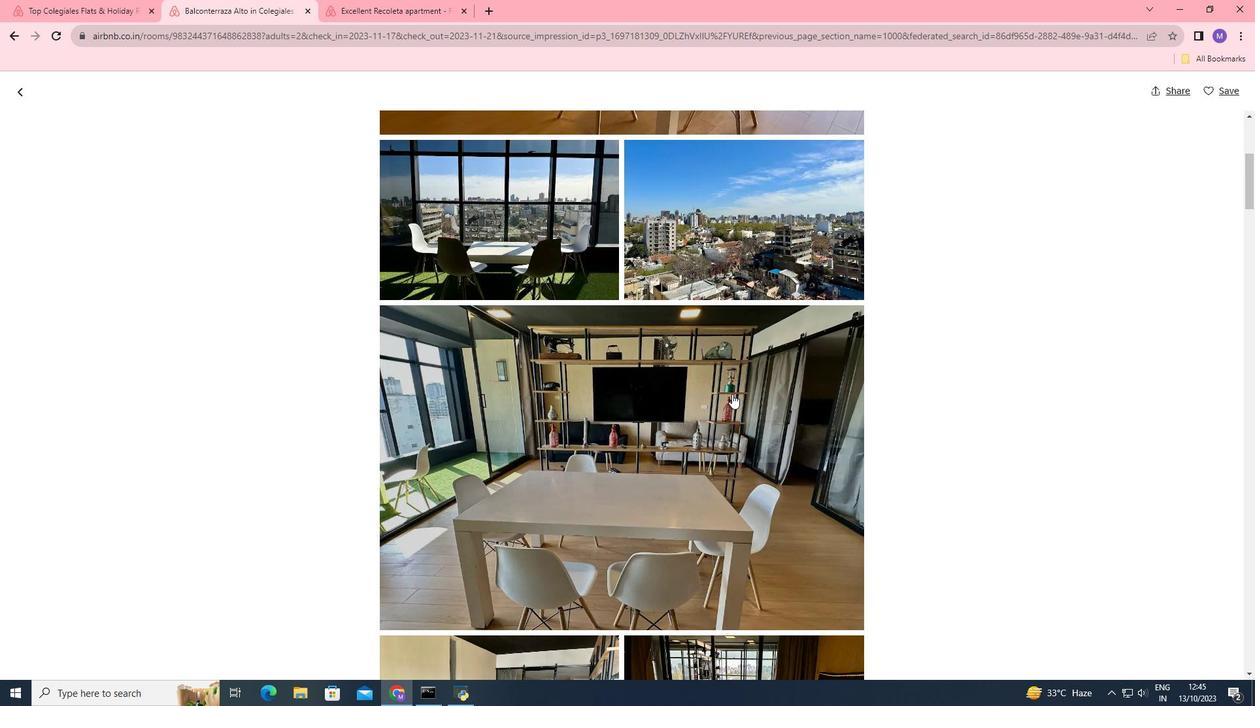 
Action: Mouse scrolled (732, 393) with delta (0, 0)
Screenshot: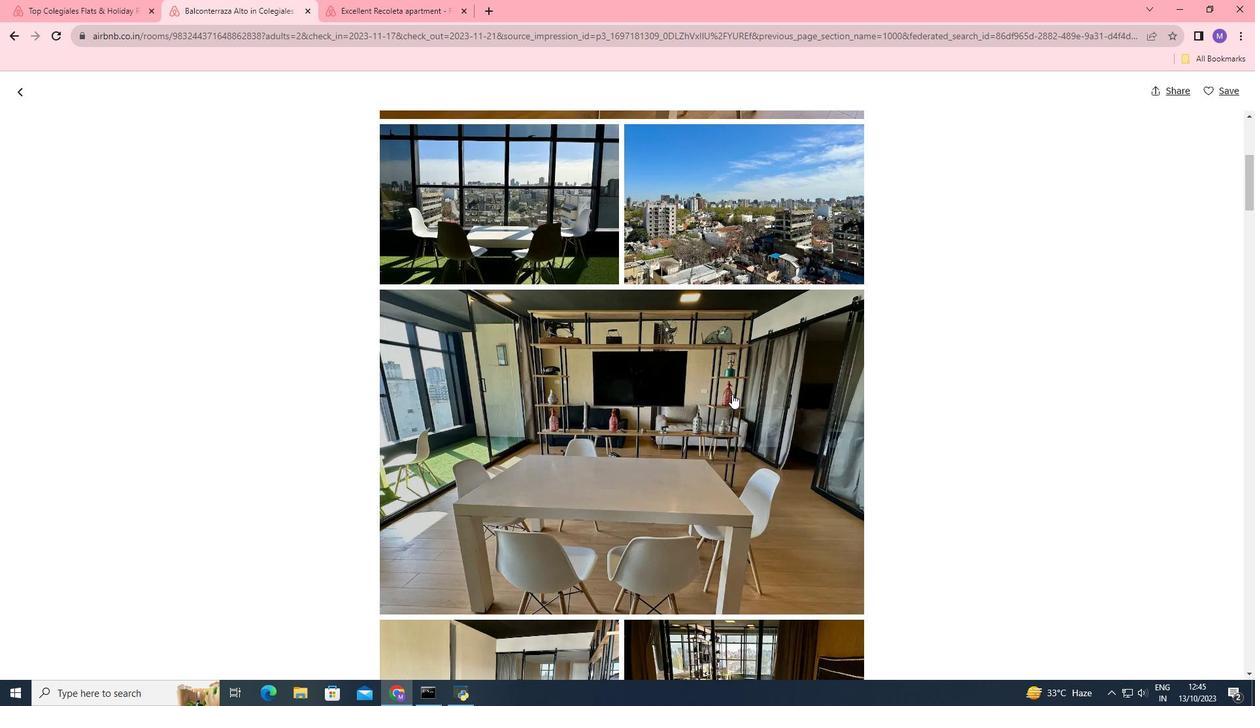 
Action: Mouse scrolled (732, 393) with delta (0, 0)
Screenshot: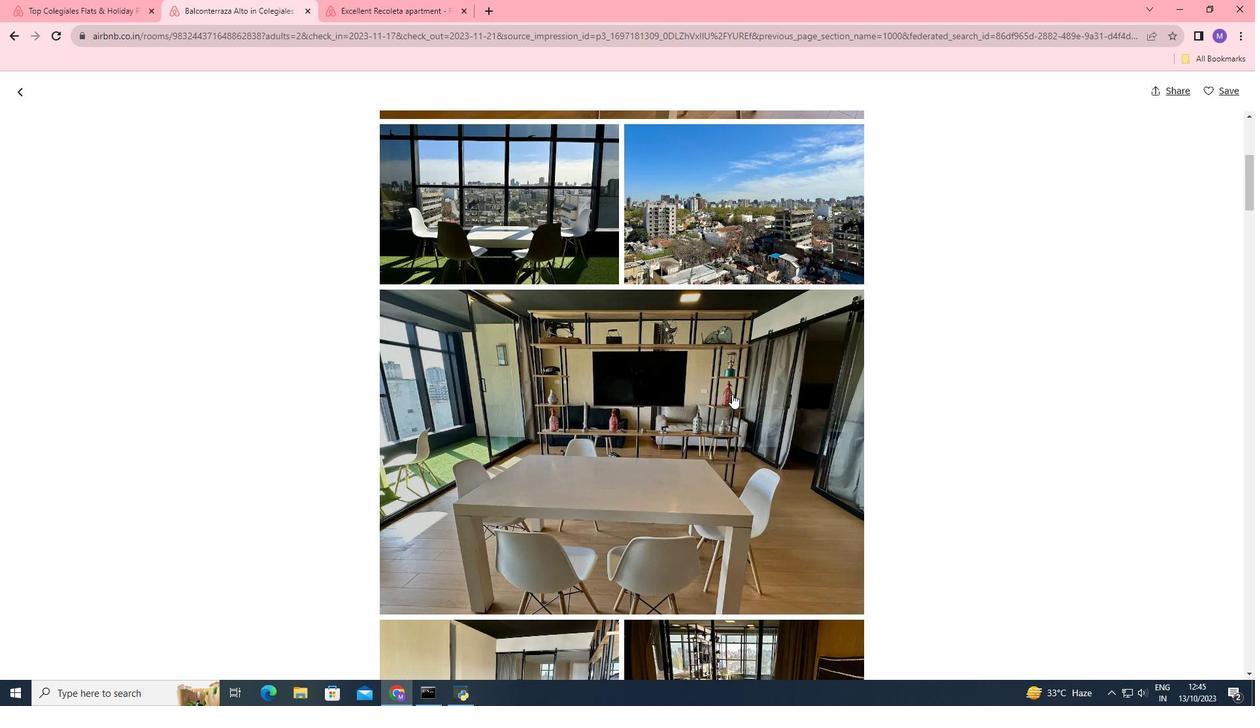 
Action: Mouse scrolled (732, 393) with delta (0, 0)
Screenshot: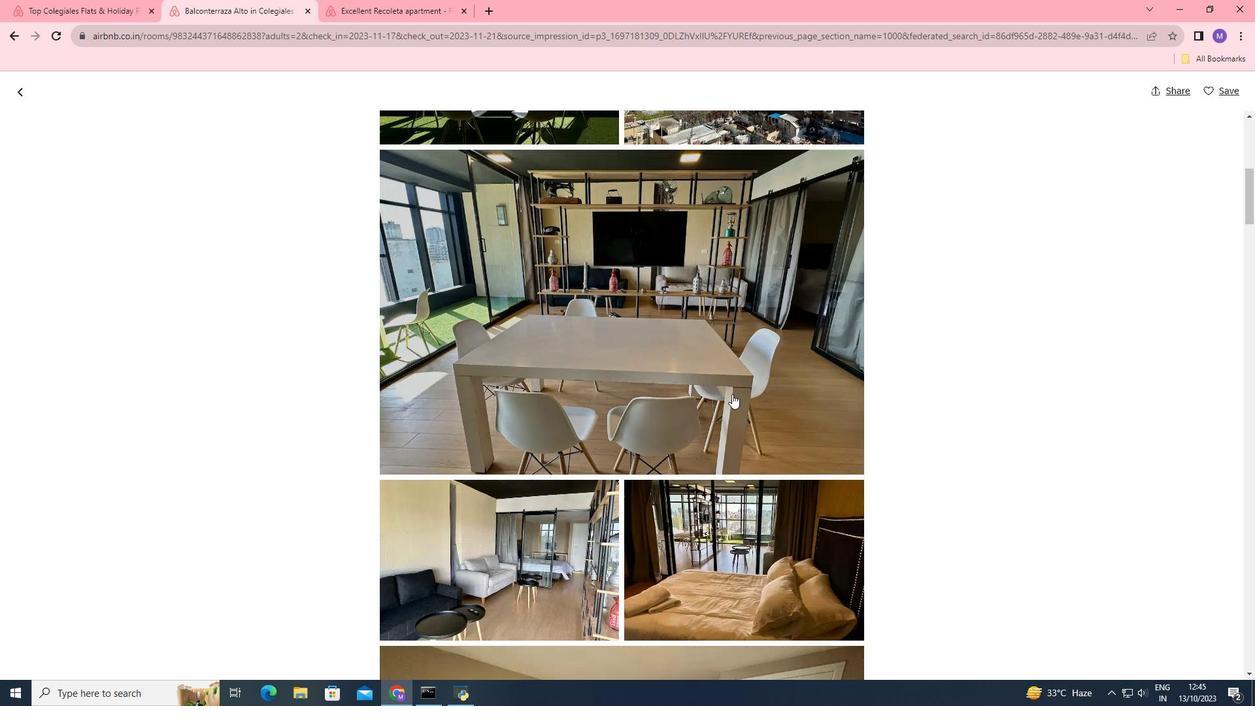 
Action: Mouse scrolled (732, 393) with delta (0, 0)
Screenshot: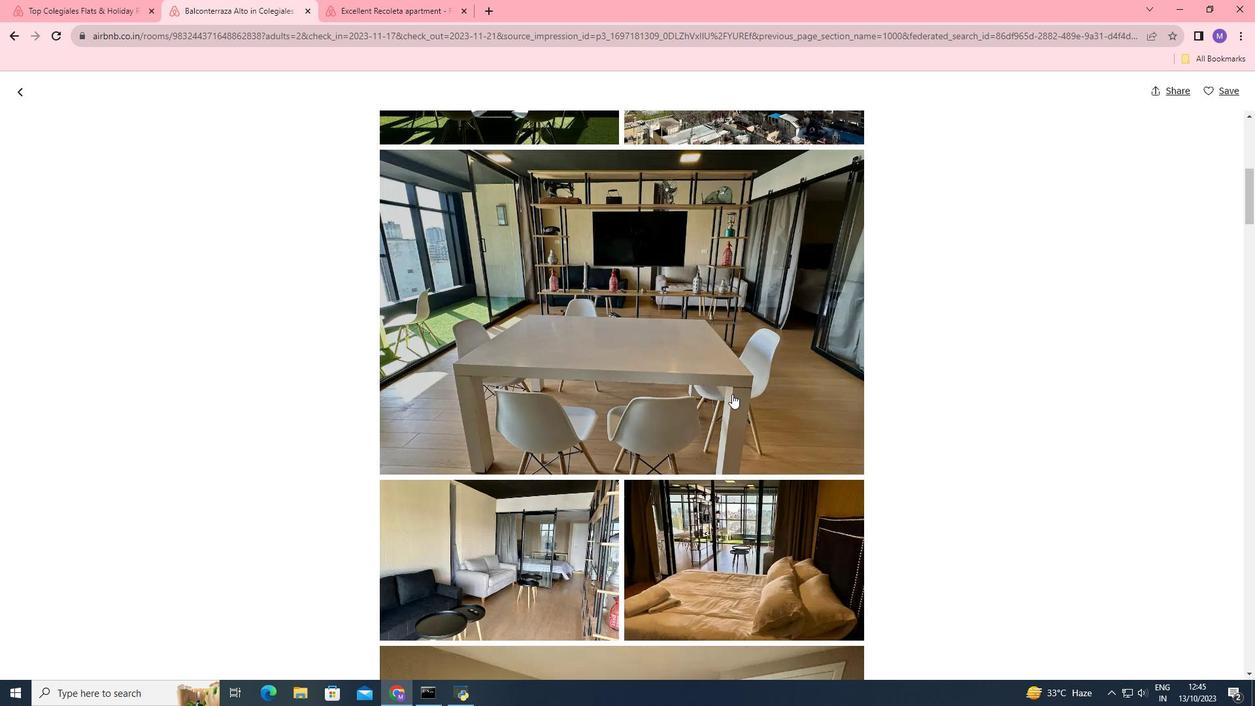 
Action: Mouse scrolled (732, 393) with delta (0, 0)
Screenshot: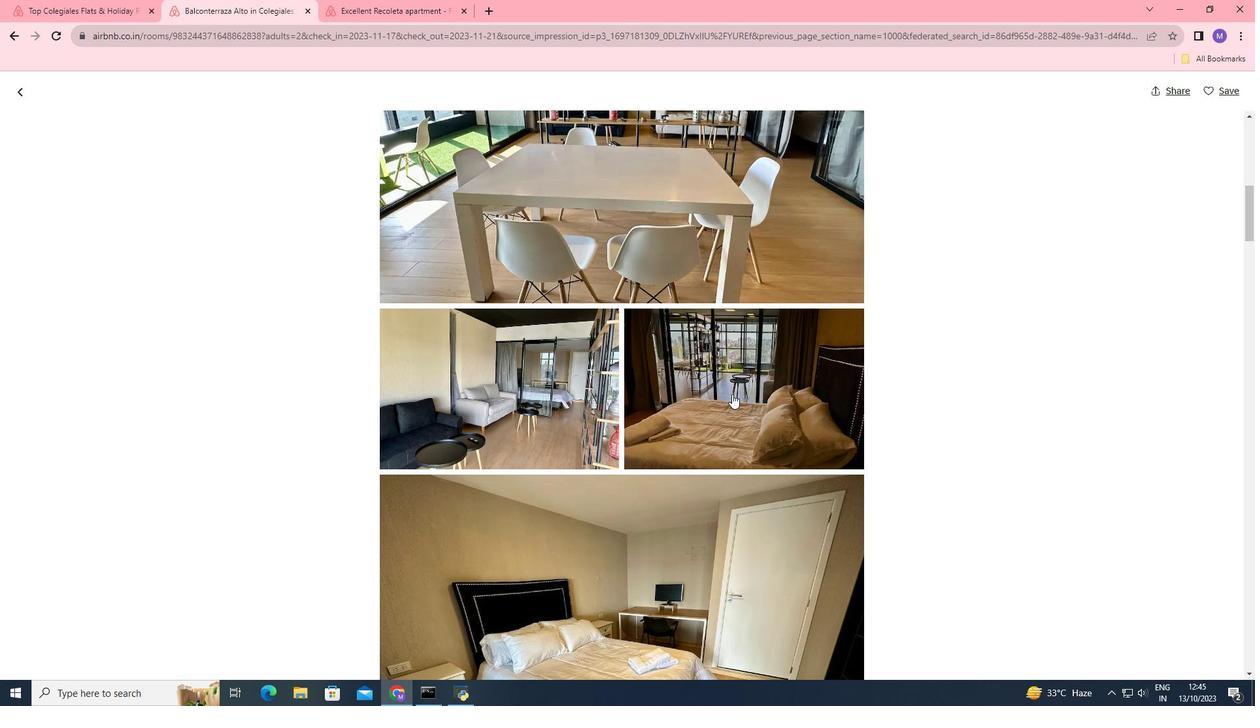 
Action: Mouse scrolled (732, 393) with delta (0, 0)
Screenshot: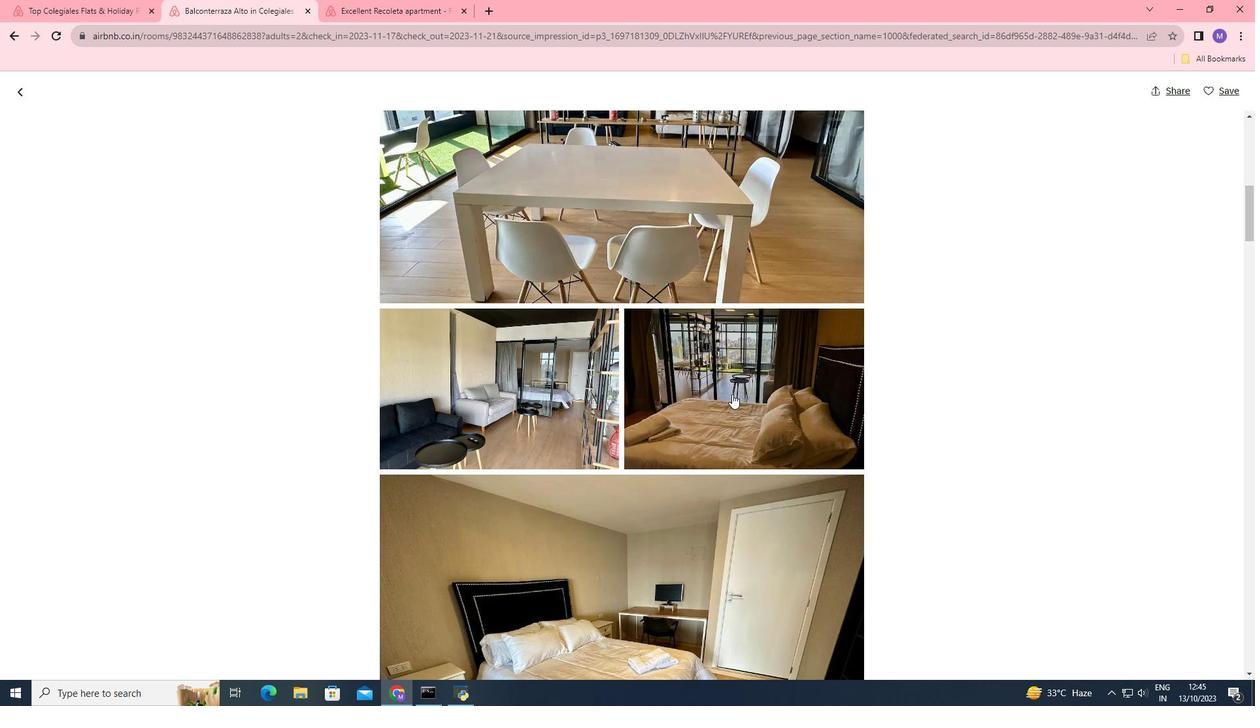 
Action: Mouse scrolled (732, 393) with delta (0, 0)
Screenshot: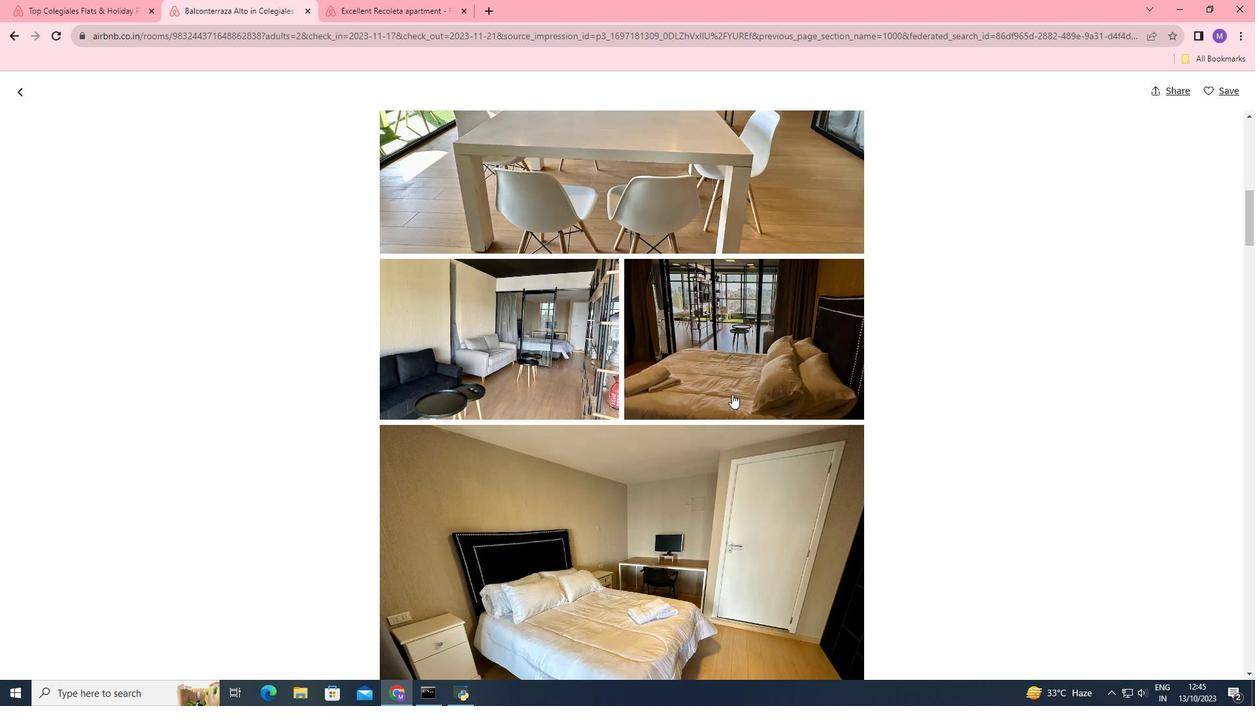 
Action: Mouse scrolled (732, 393) with delta (0, 0)
Screenshot: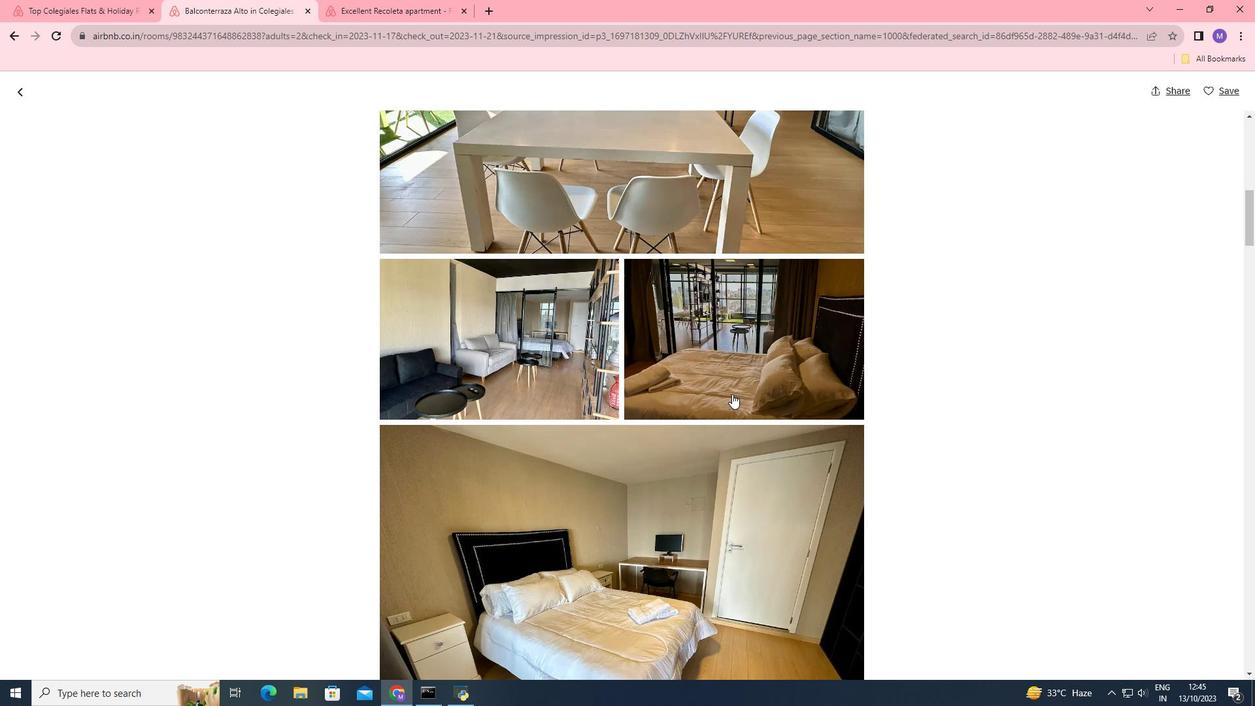 
Action: Mouse scrolled (732, 393) with delta (0, 0)
Screenshot: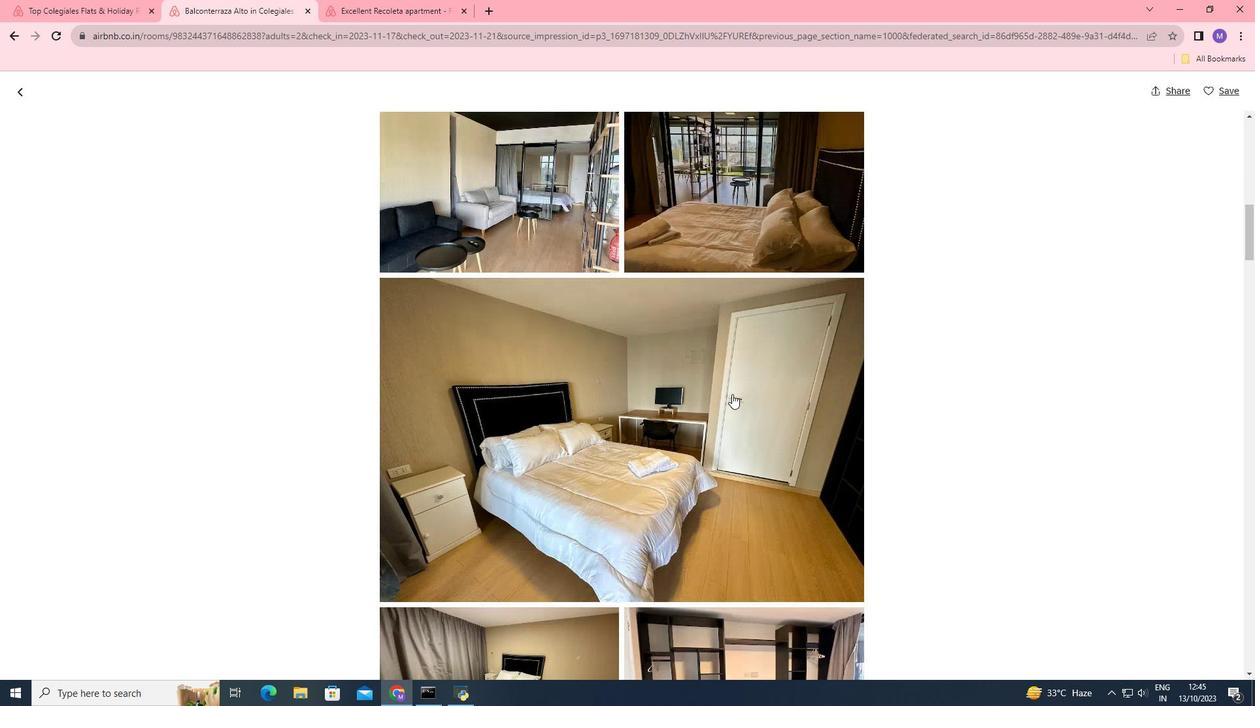 
Action: Mouse scrolled (732, 393) with delta (0, 0)
Screenshot: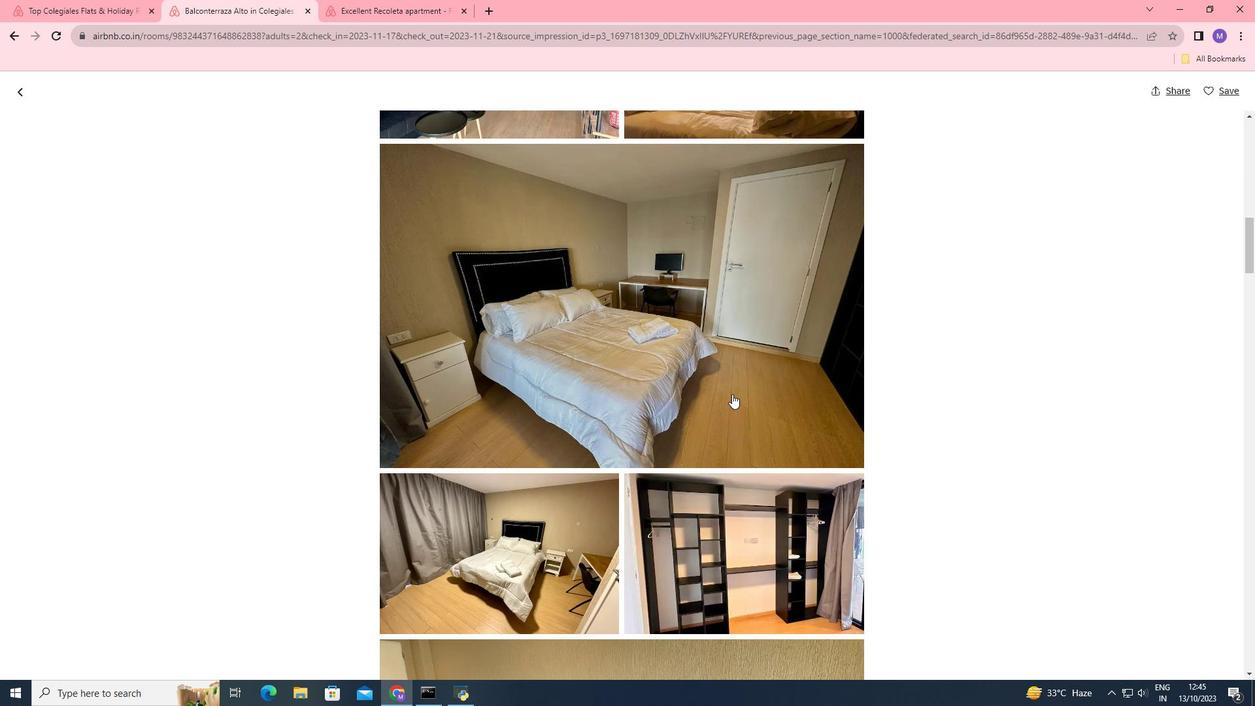 
Action: Mouse scrolled (732, 393) with delta (0, 0)
Screenshot: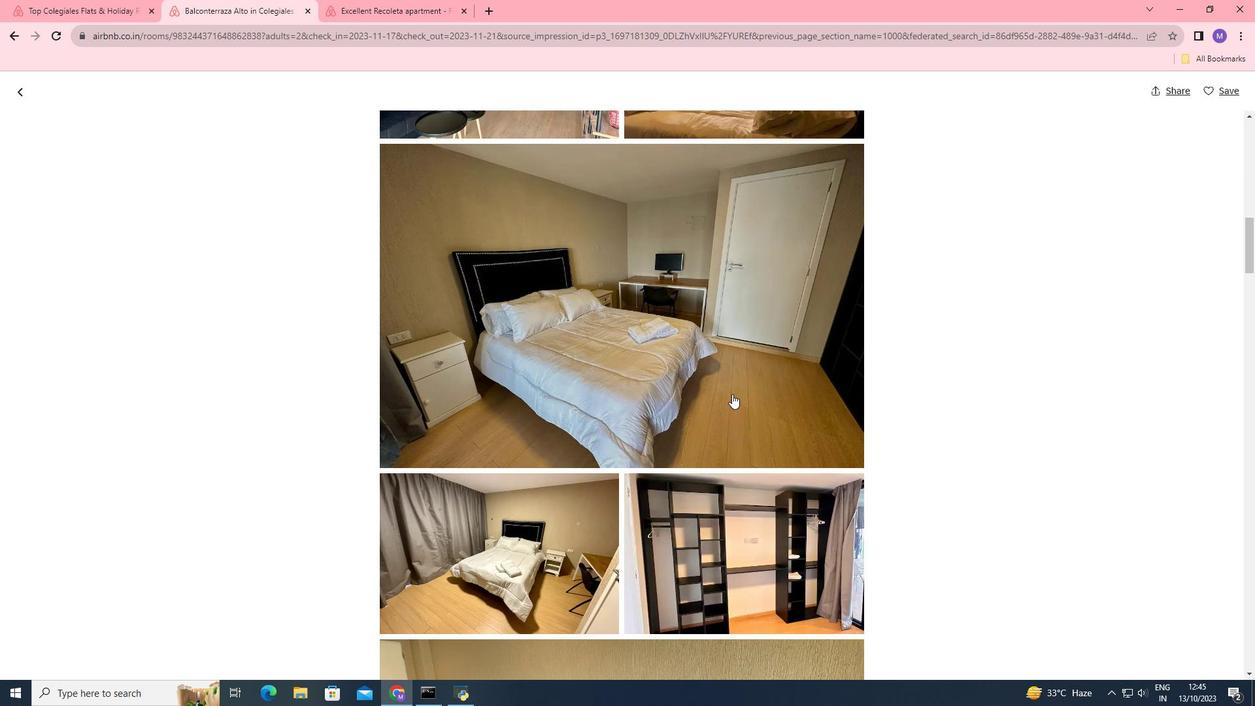 
Action: Mouse scrolled (732, 393) with delta (0, 0)
Screenshot: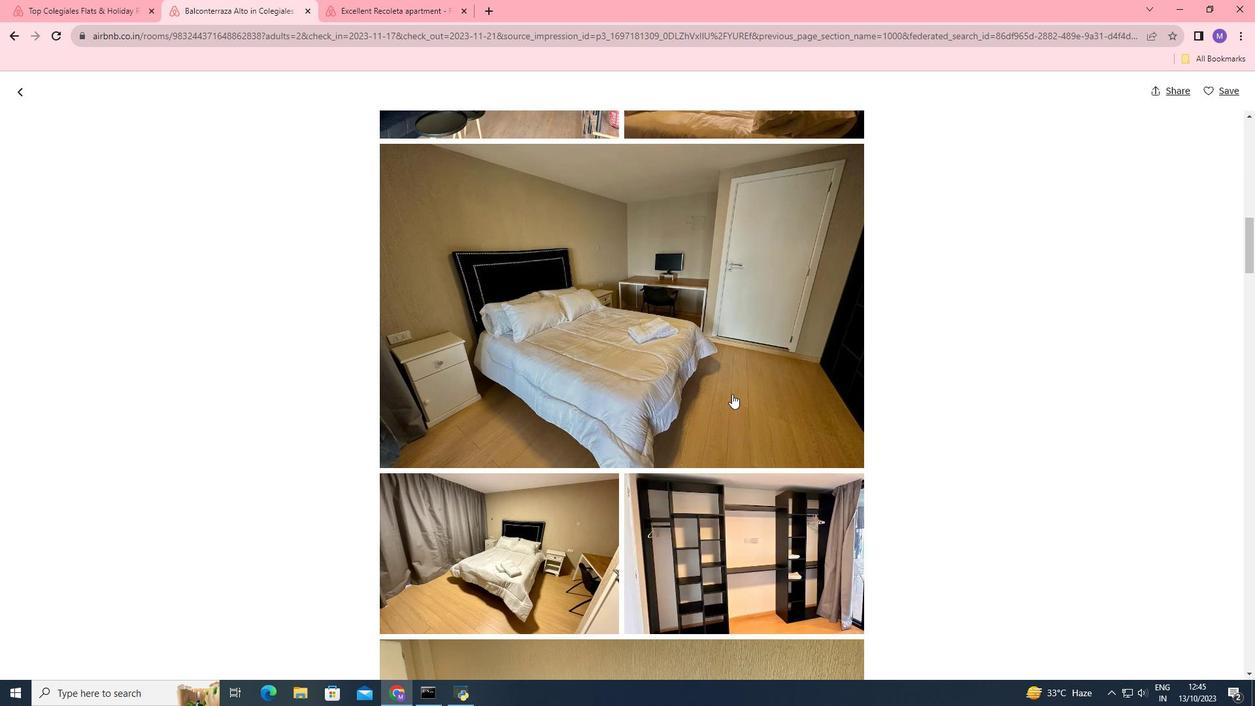 
Action: Mouse scrolled (732, 393) with delta (0, 0)
Screenshot: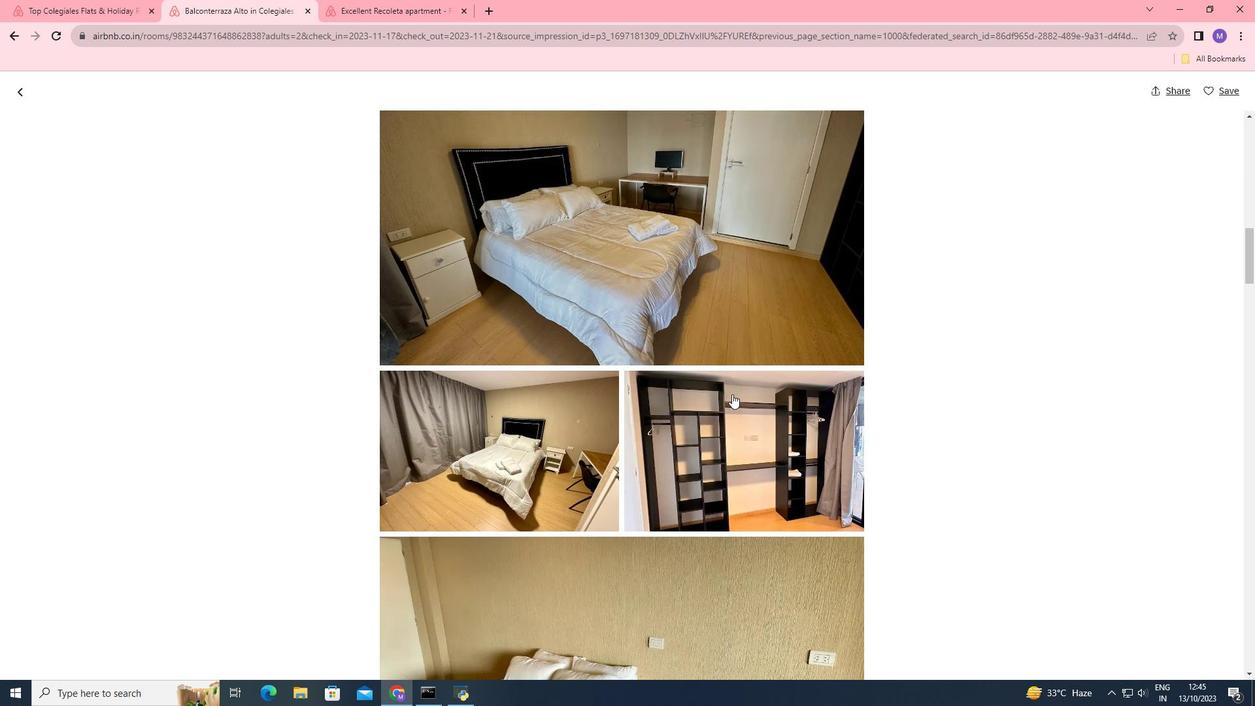 
Action: Mouse scrolled (732, 393) with delta (0, 0)
Screenshot: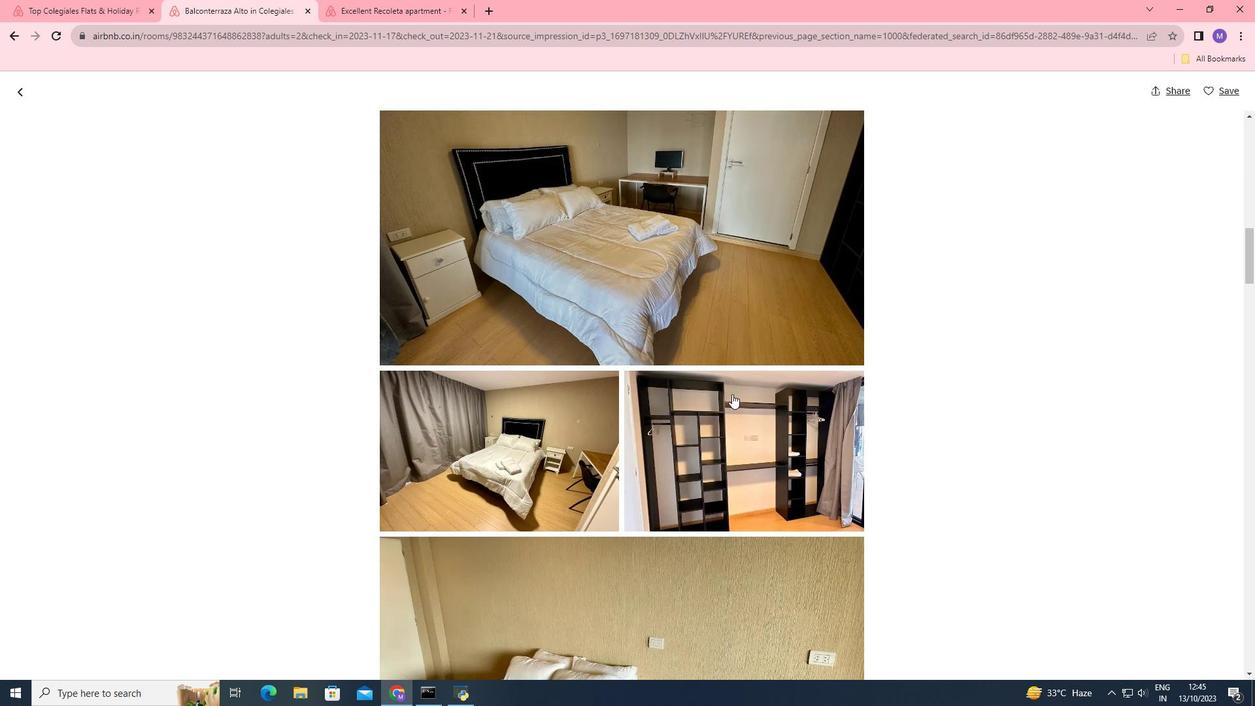 
Action: Mouse scrolled (732, 393) with delta (0, 0)
Screenshot: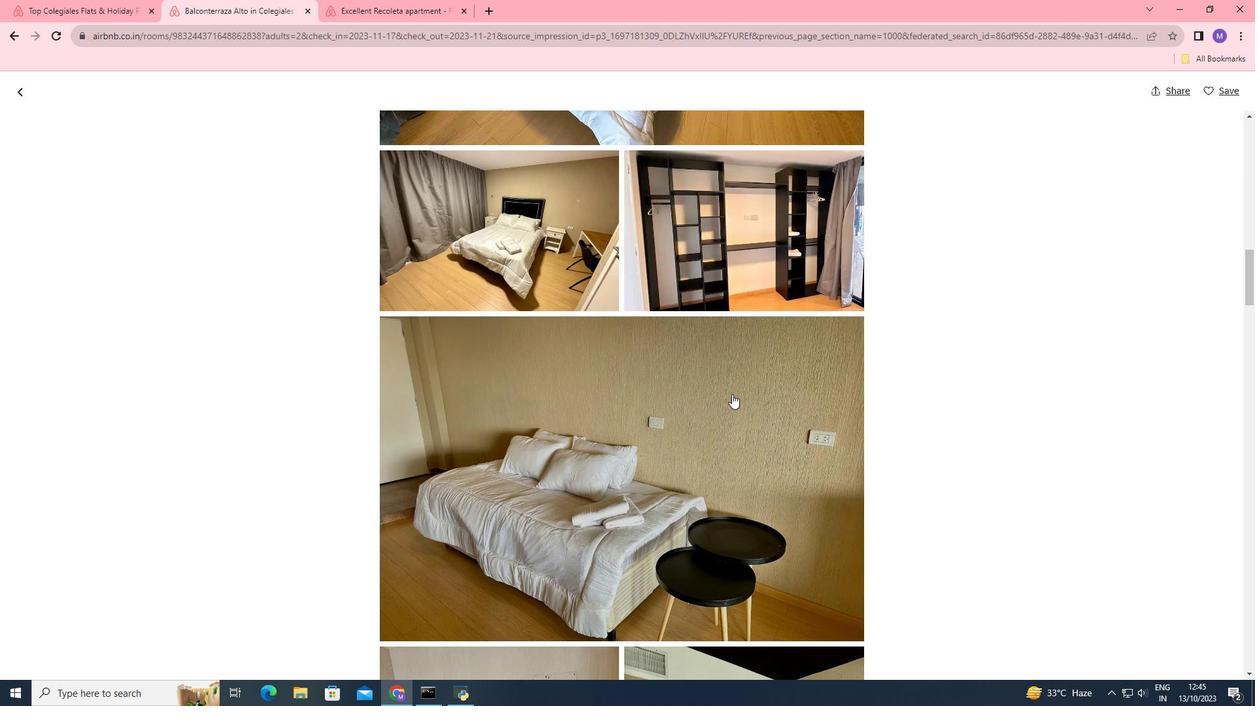 
Action: Mouse scrolled (732, 393) with delta (0, 0)
Screenshot: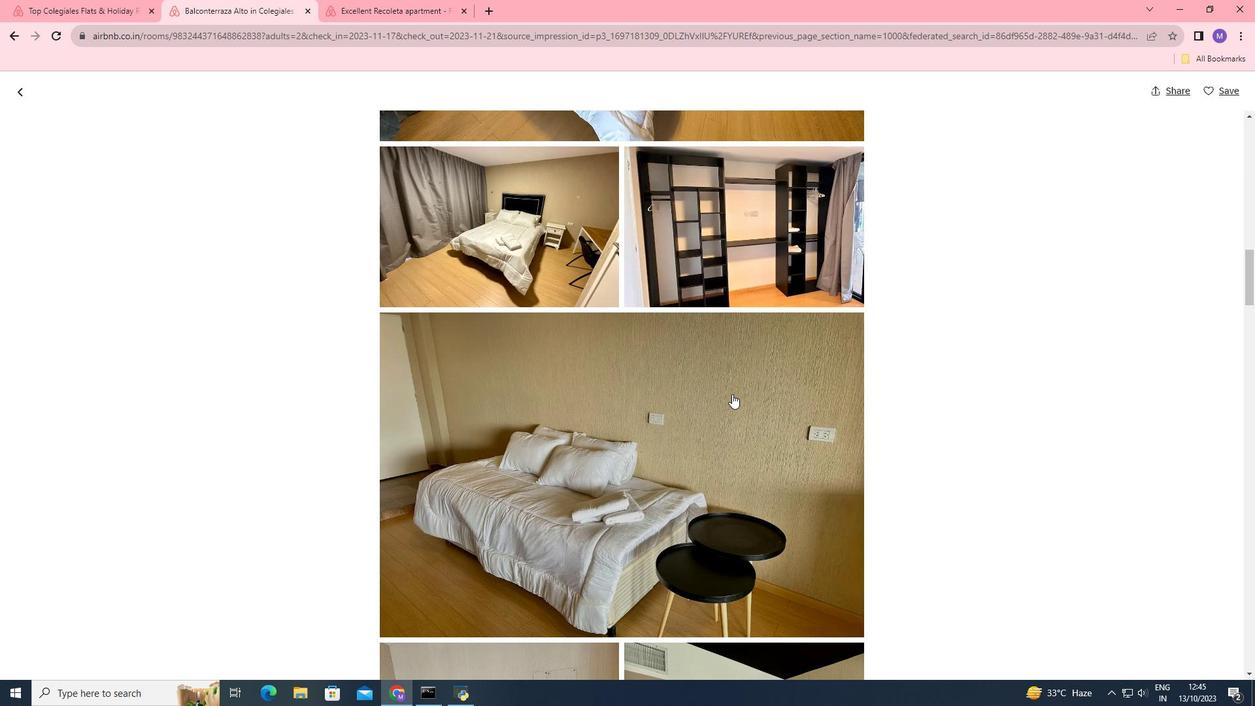 
Action: Mouse scrolled (732, 393) with delta (0, 0)
Screenshot: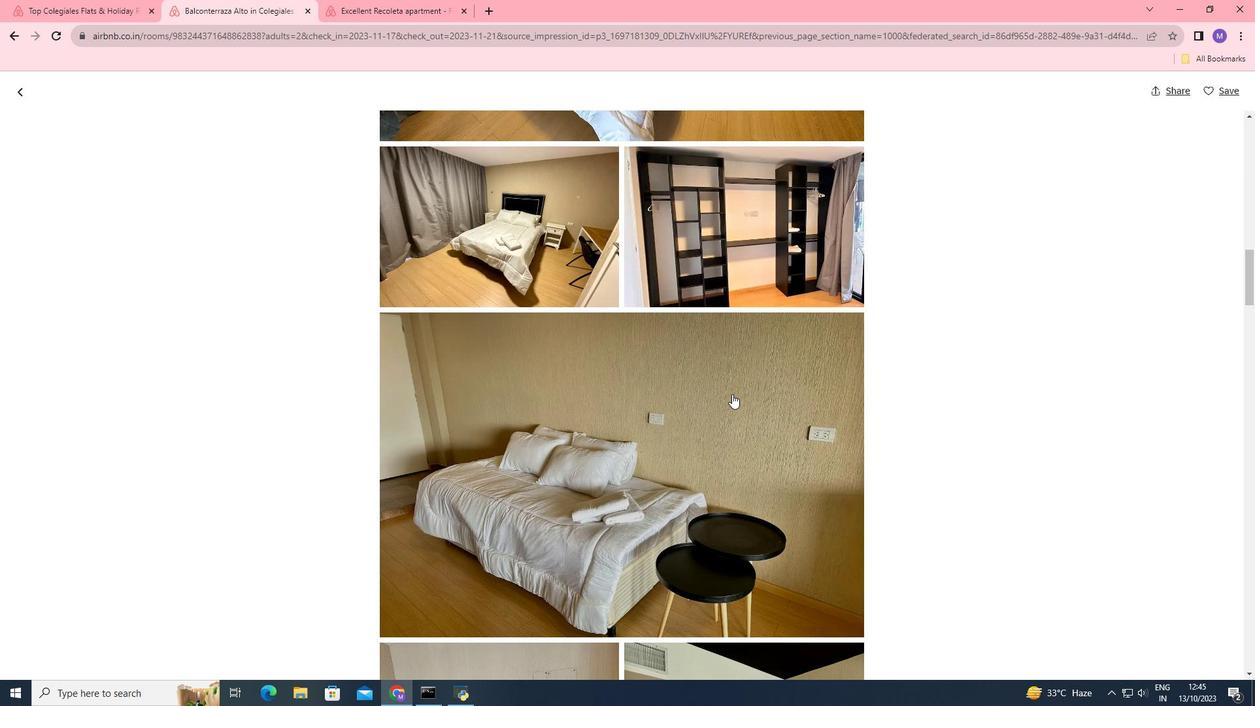 
Action: Mouse scrolled (732, 393) with delta (0, 0)
Screenshot: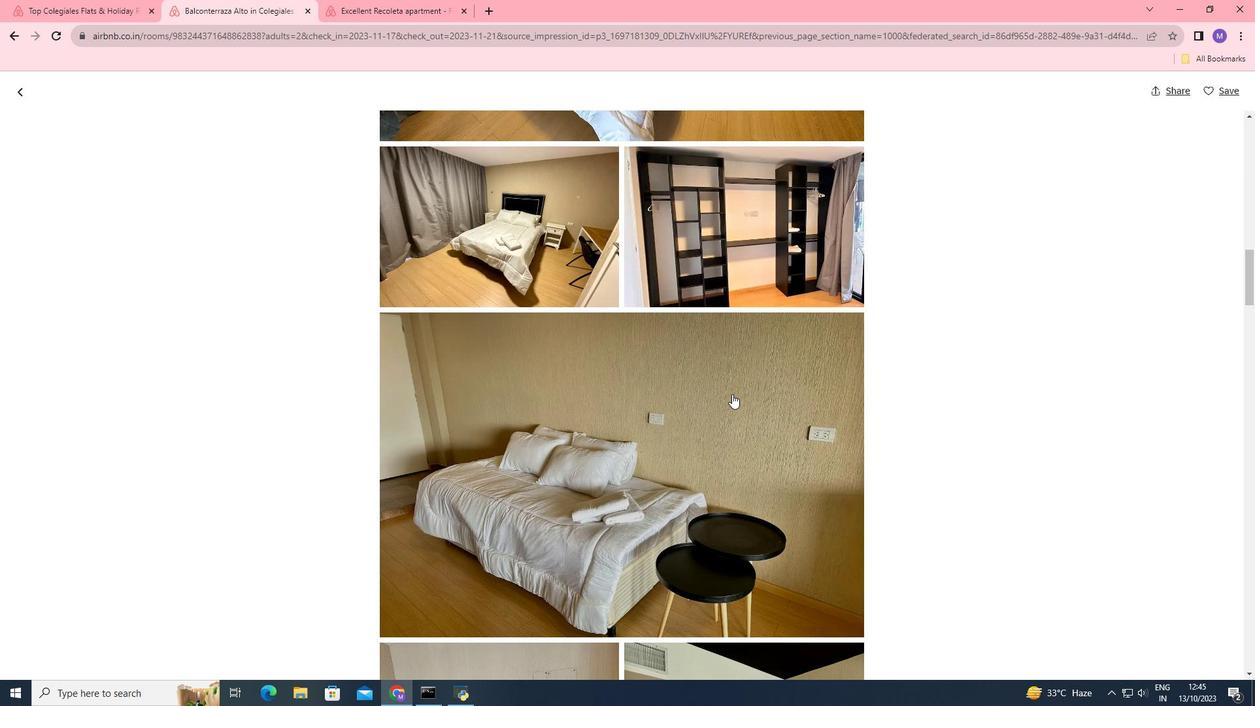 
Action: Mouse scrolled (732, 393) with delta (0, 0)
Screenshot: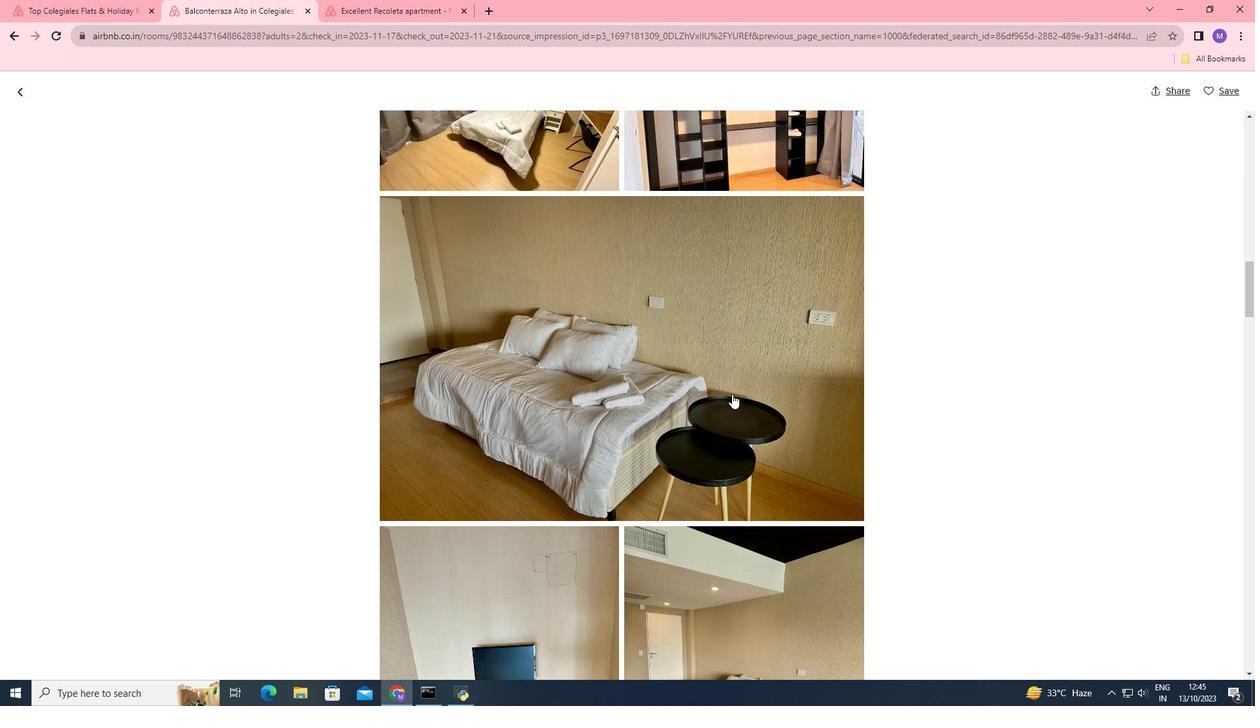 
Action: Mouse moved to (730, 393)
Screenshot: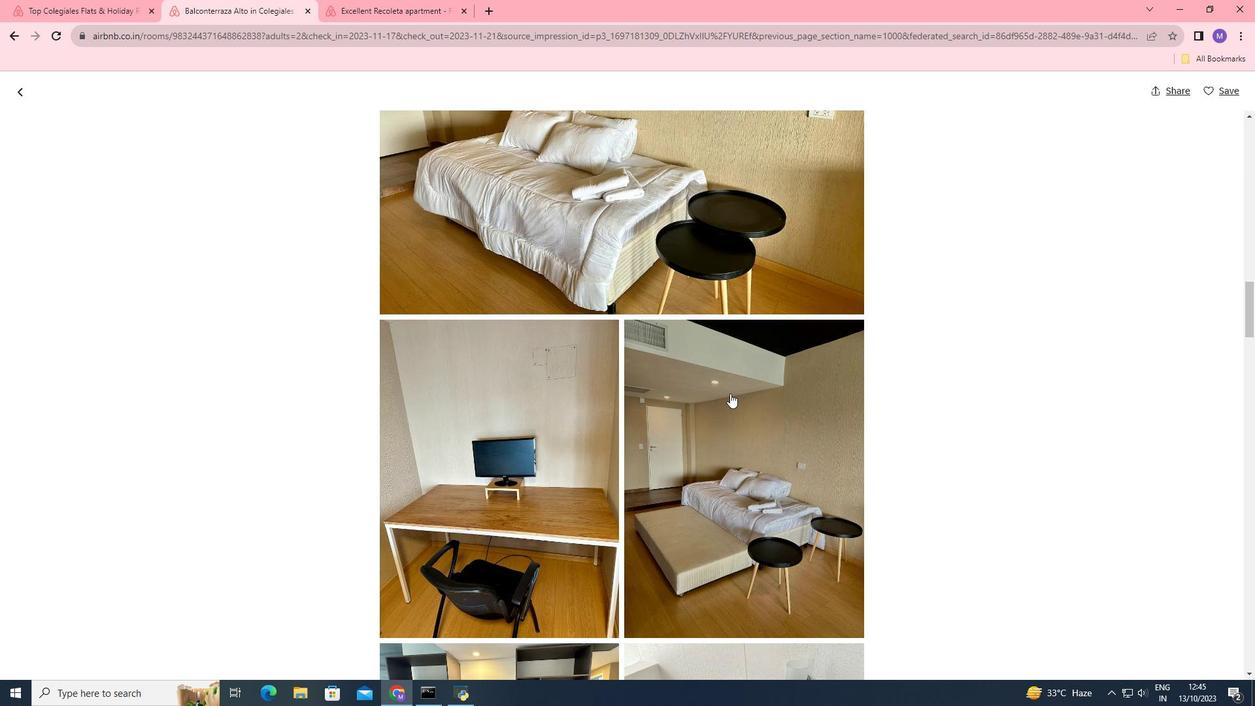 
Action: Mouse scrolled (730, 393) with delta (0, 0)
